 Task: Purchase a glass cleaner and plumbing tape from Amazon, and proceed to checkout.
Action: Mouse moved to (160, 57)
Screenshot: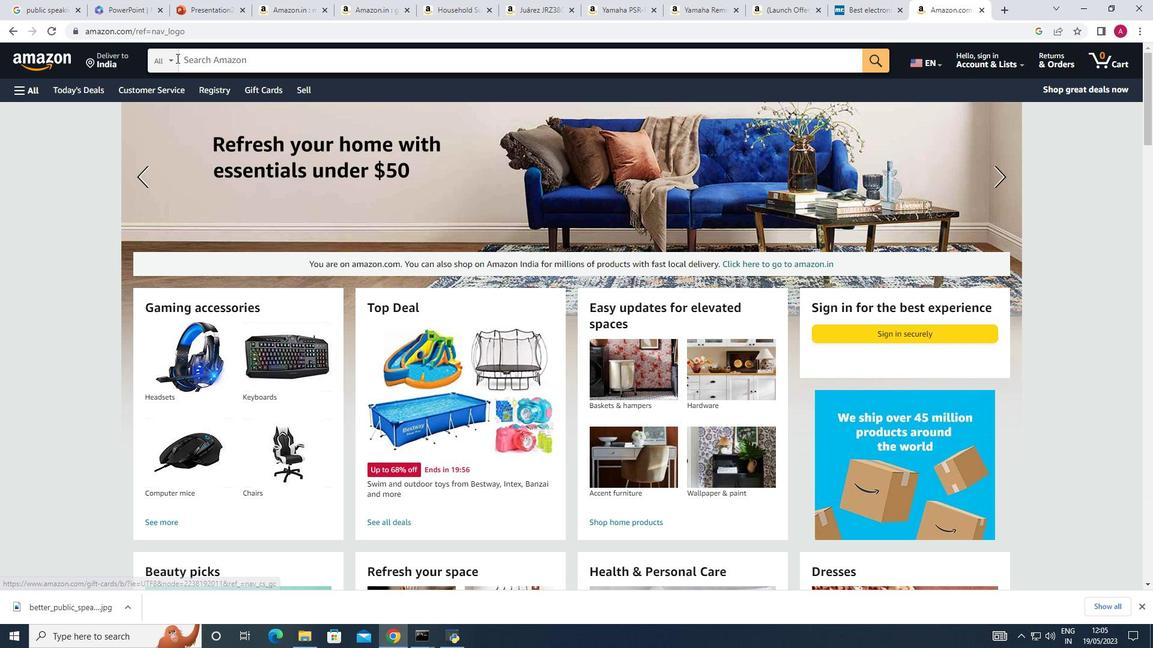 
Action: Mouse pressed left at (160, 57)
Screenshot: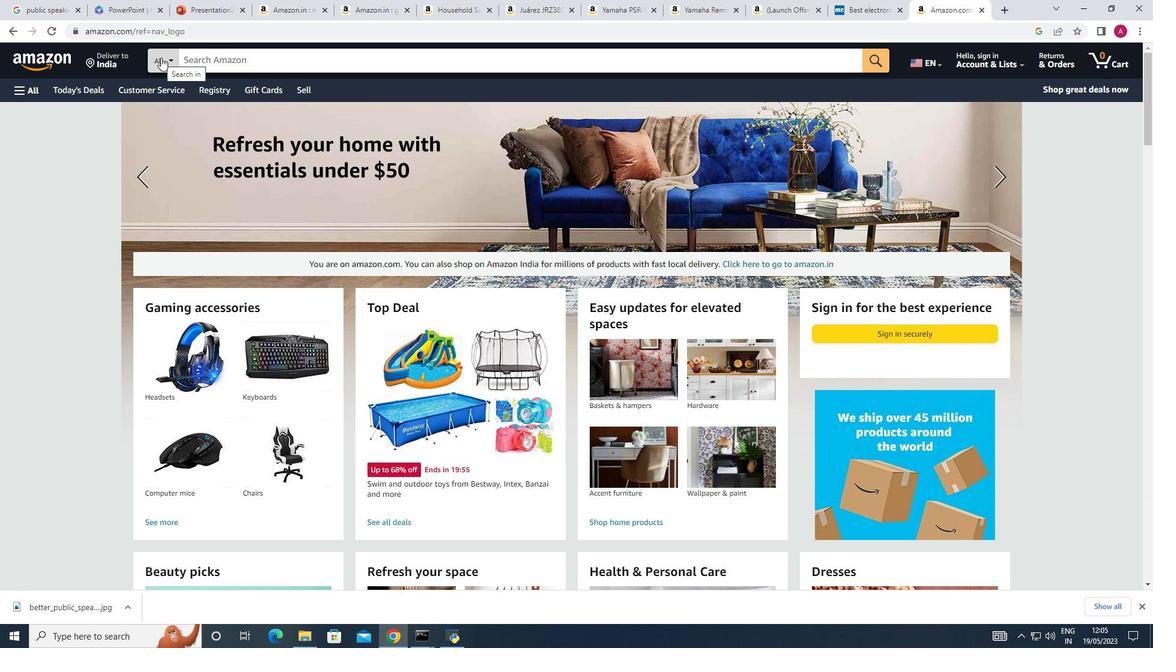 
Action: Mouse moved to (92, 144)
Screenshot: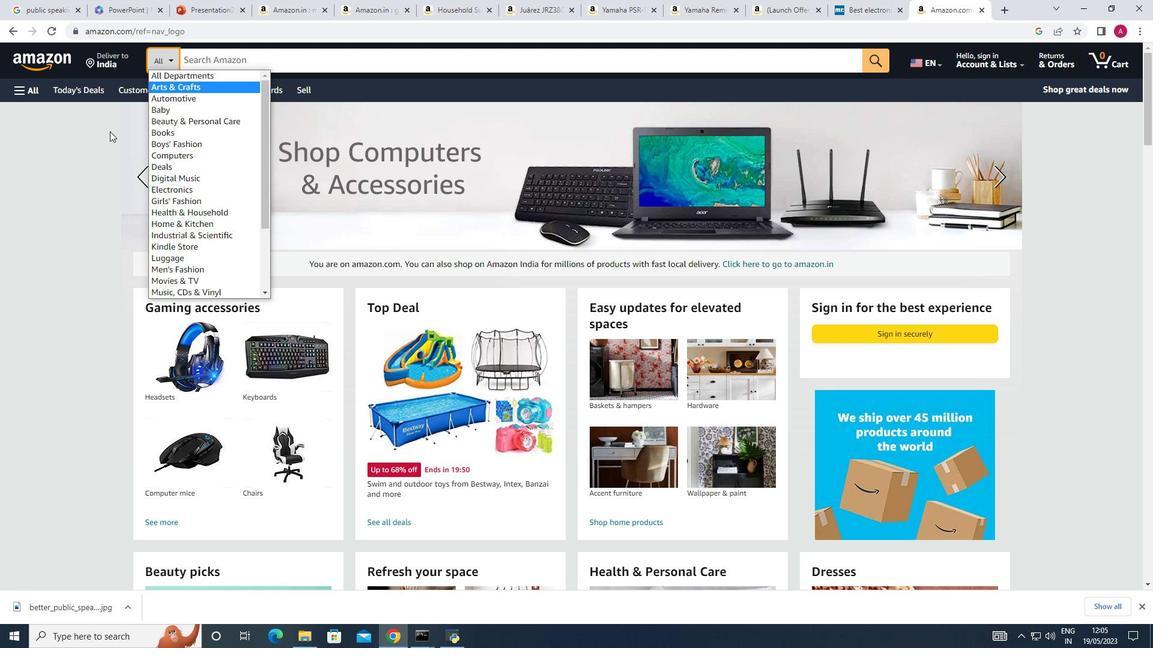 
Action: Mouse pressed left at (92, 144)
Screenshot: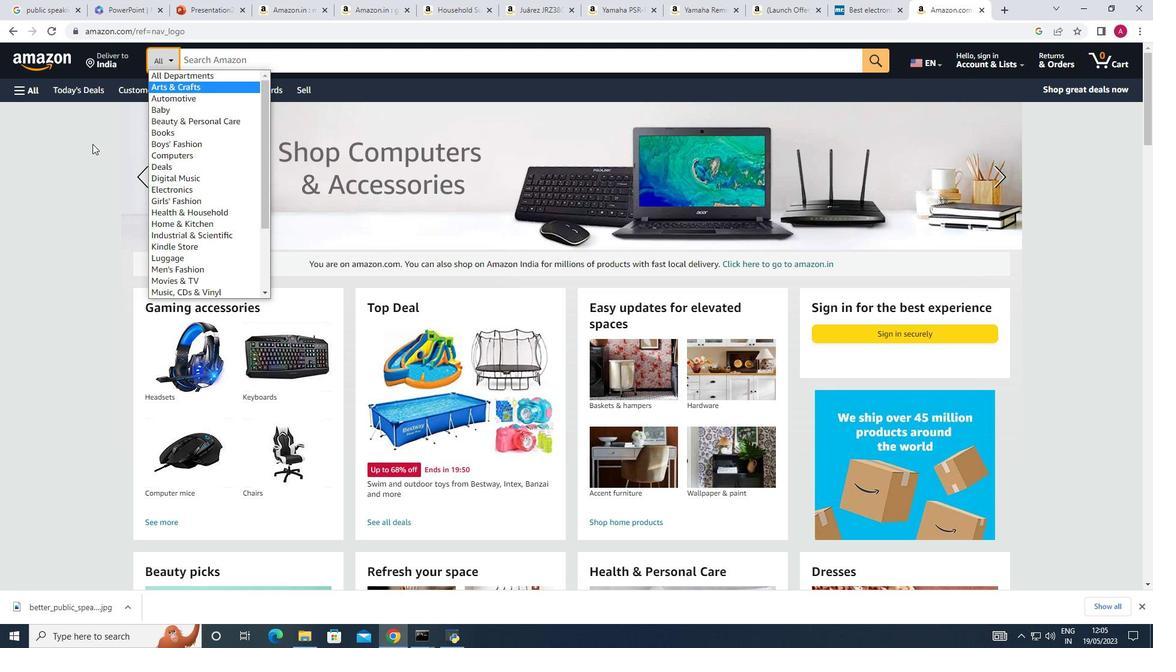 
Action: Mouse moved to (43, 90)
Screenshot: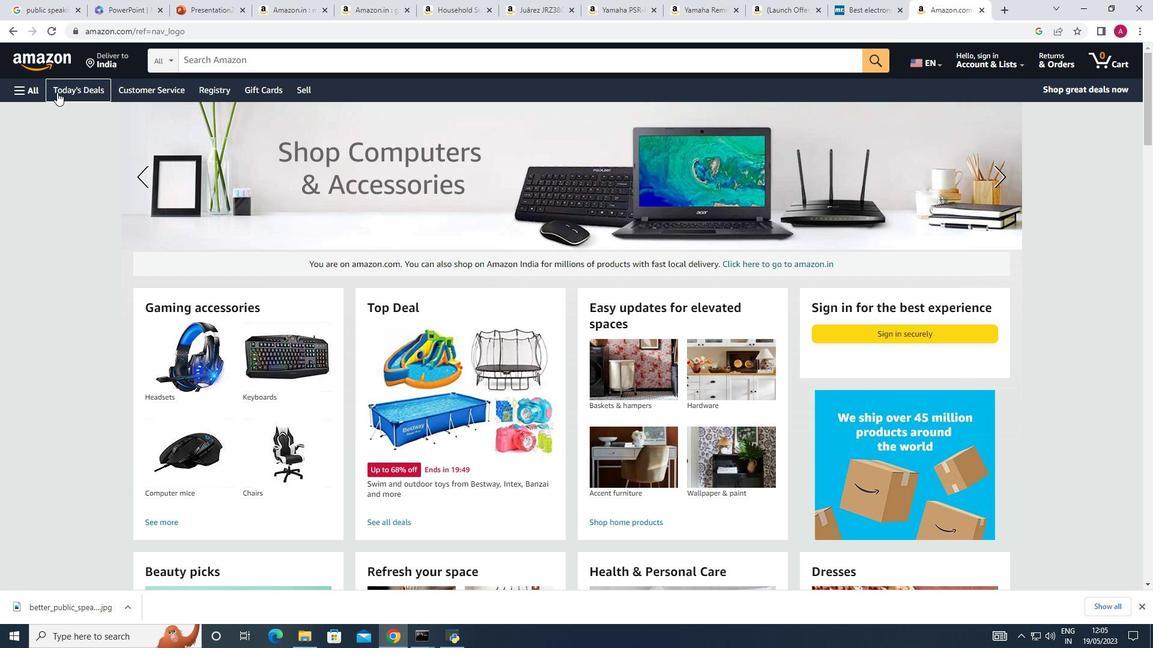 
Action: Mouse pressed left at (43, 90)
Screenshot: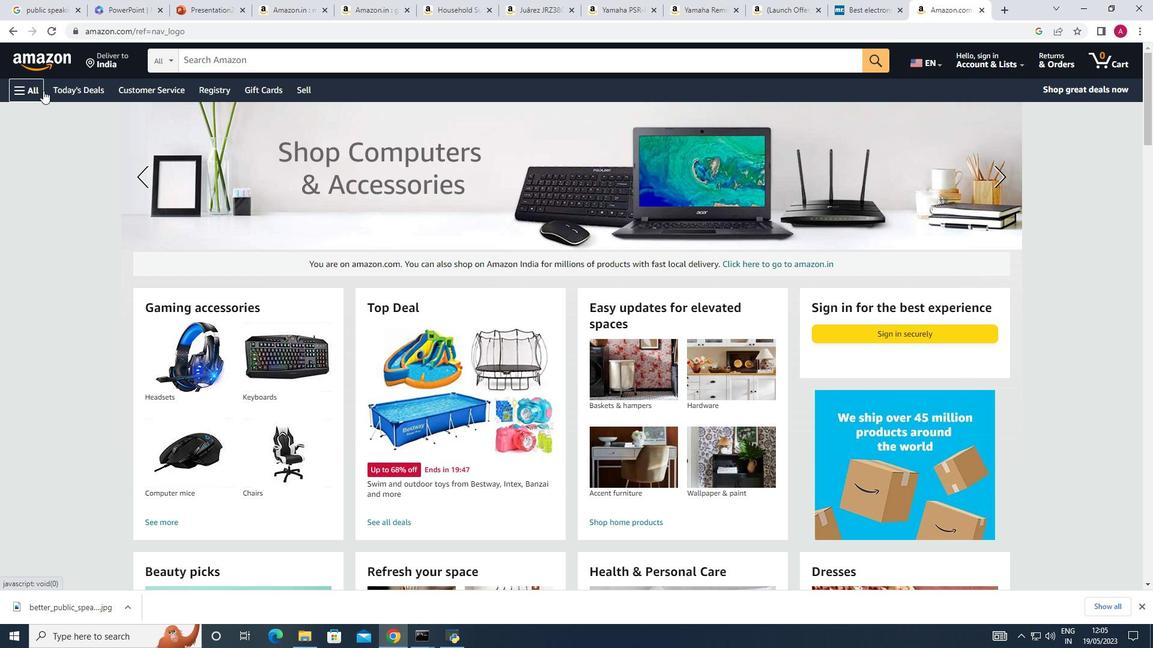 
Action: Mouse moved to (70, 276)
Screenshot: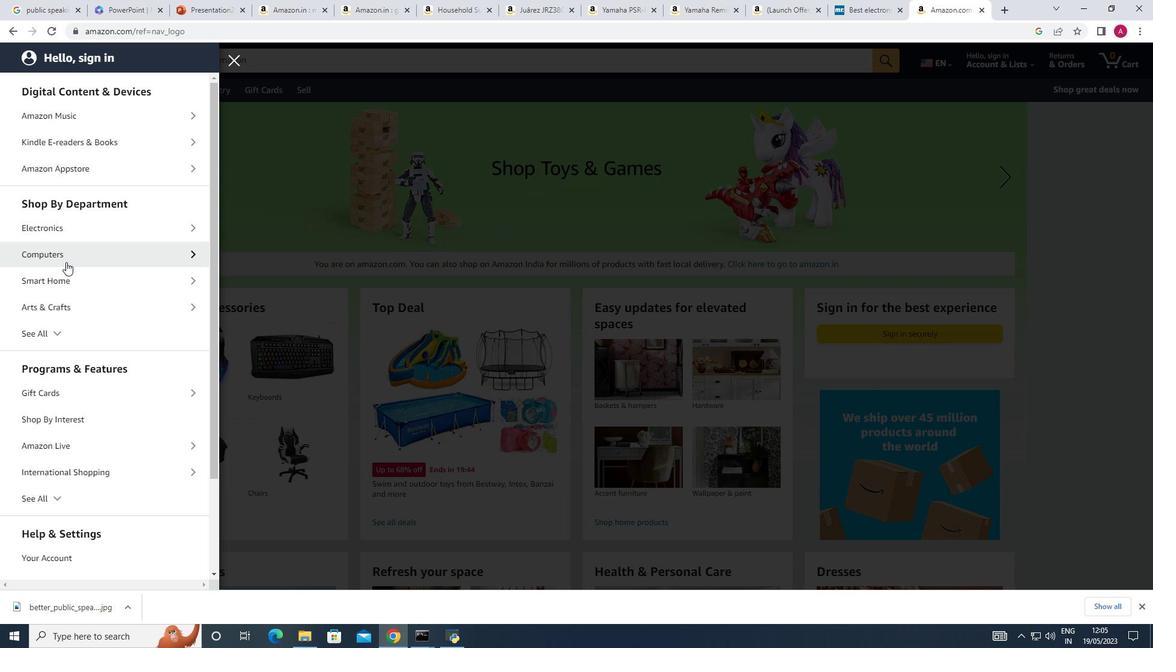 
Action: Mouse scrolled (70, 276) with delta (0, 0)
Screenshot: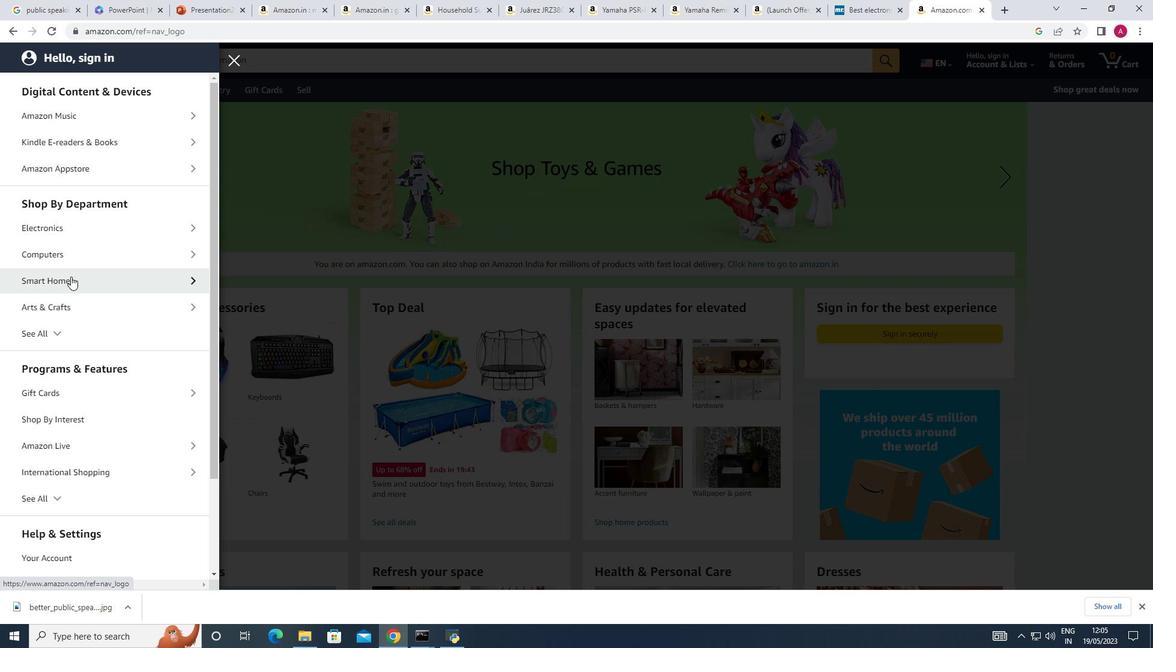 
Action: Mouse scrolled (70, 276) with delta (0, 0)
Screenshot: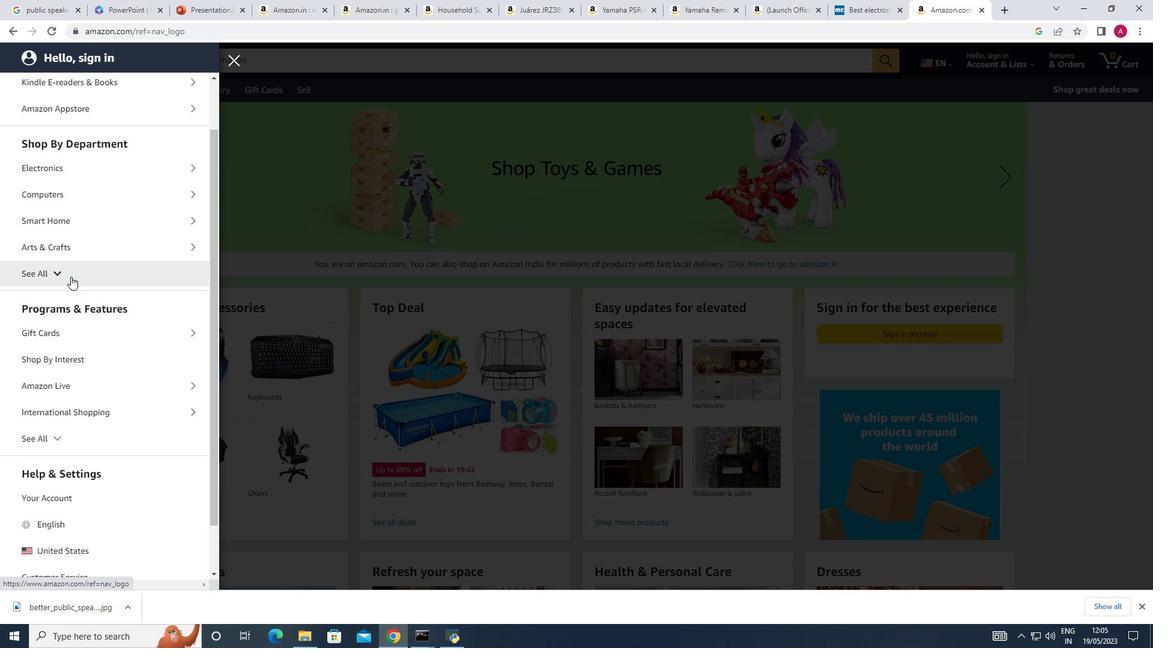 
Action: Mouse moved to (59, 220)
Screenshot: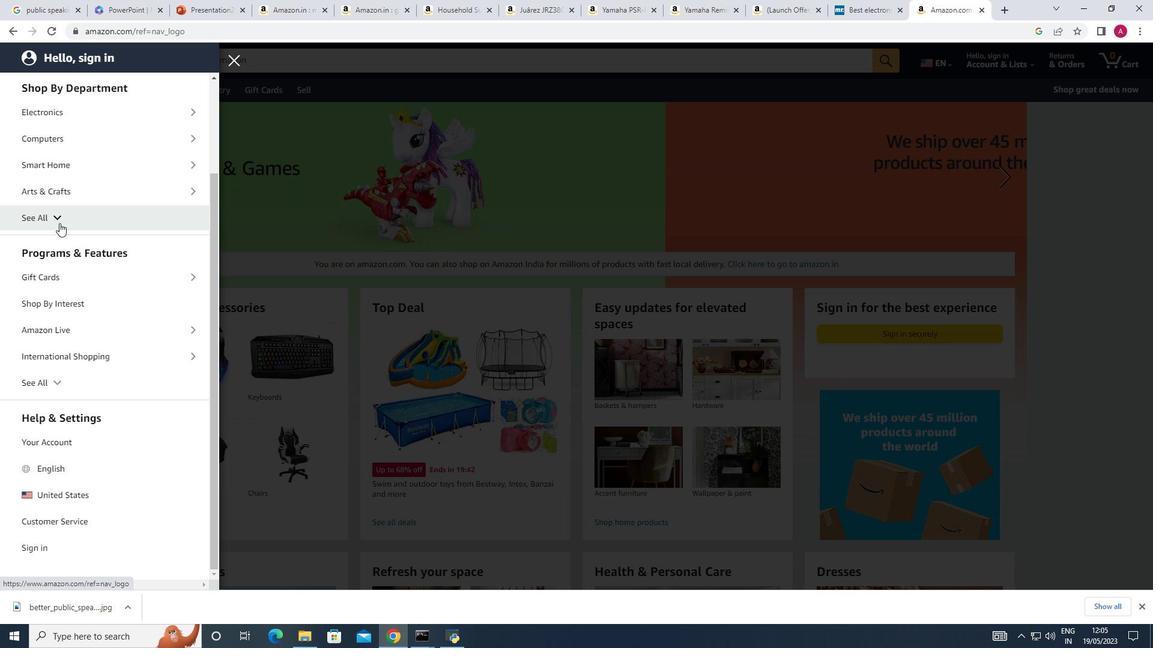 
Action: Mouse pressed left at (59, 220)
Screenshot: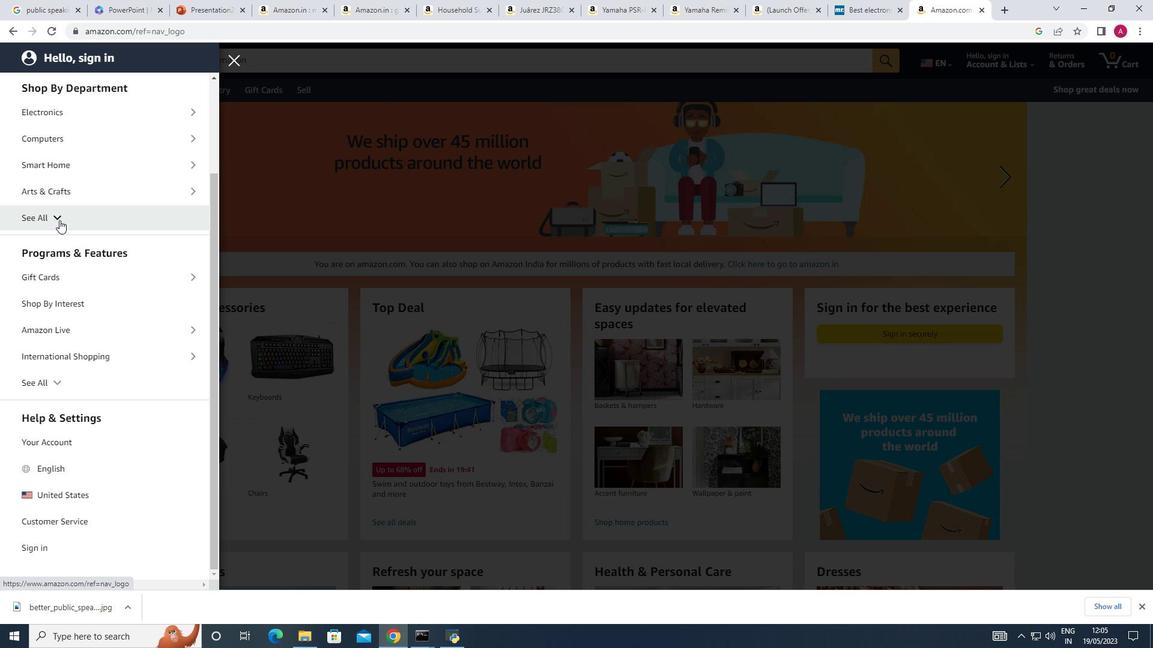 
Action: Mouse moved to (84, 297)
Screenshot: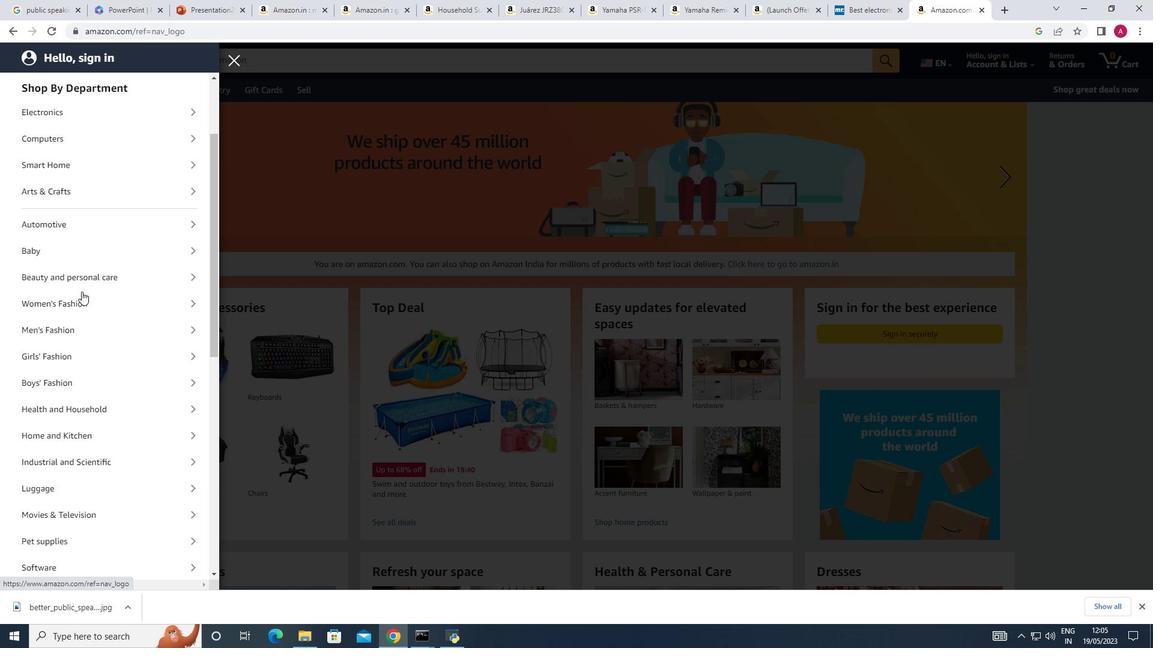 
Action: Mouse scrolled (84, 296) with delta (0, 0)
Screenshot: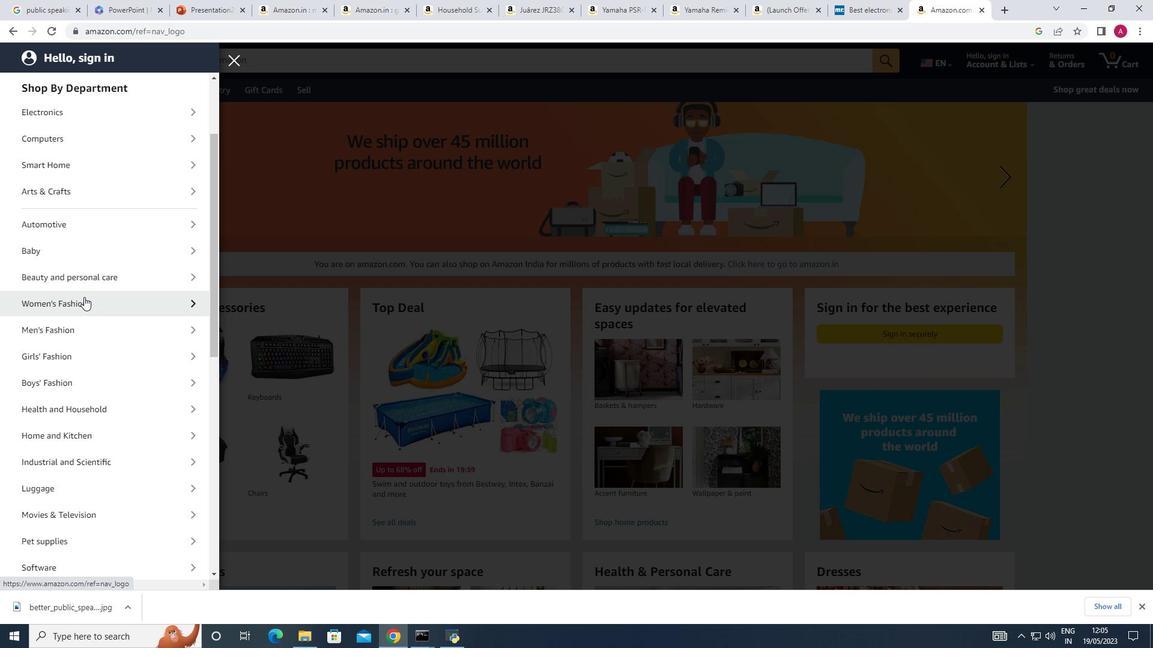 
Action: Mouse scrolled (84, 296) with delta (0, 0)
Screenshot: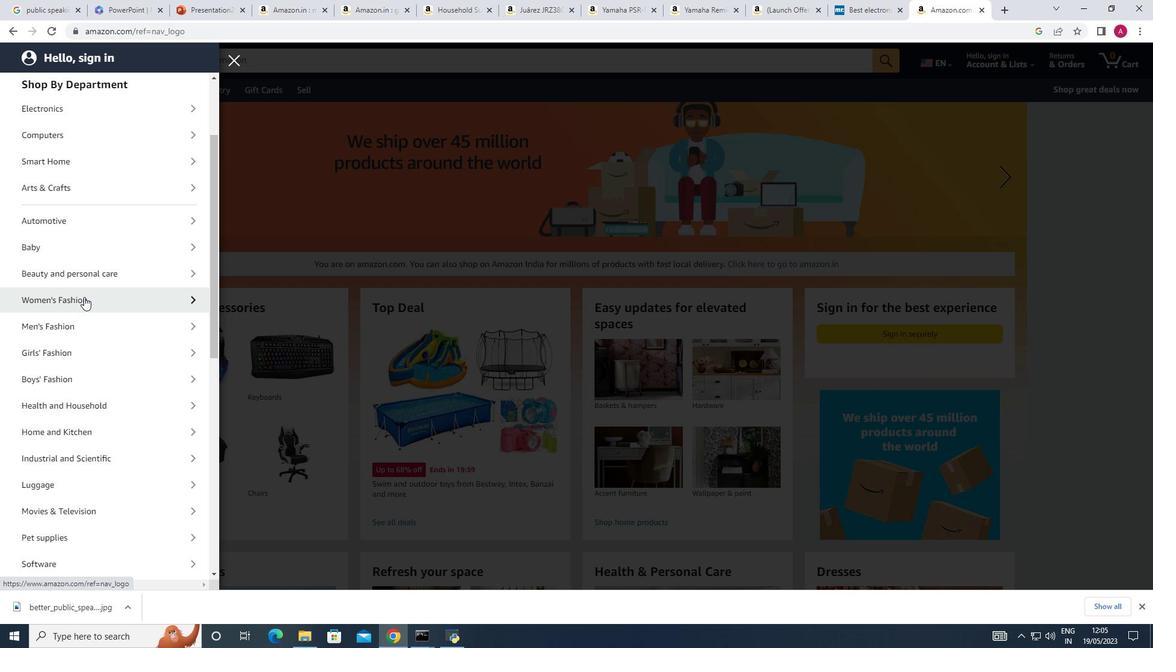 
Action: Mouse scrolled (84, 296) with delta (0, 0)
Screenshot: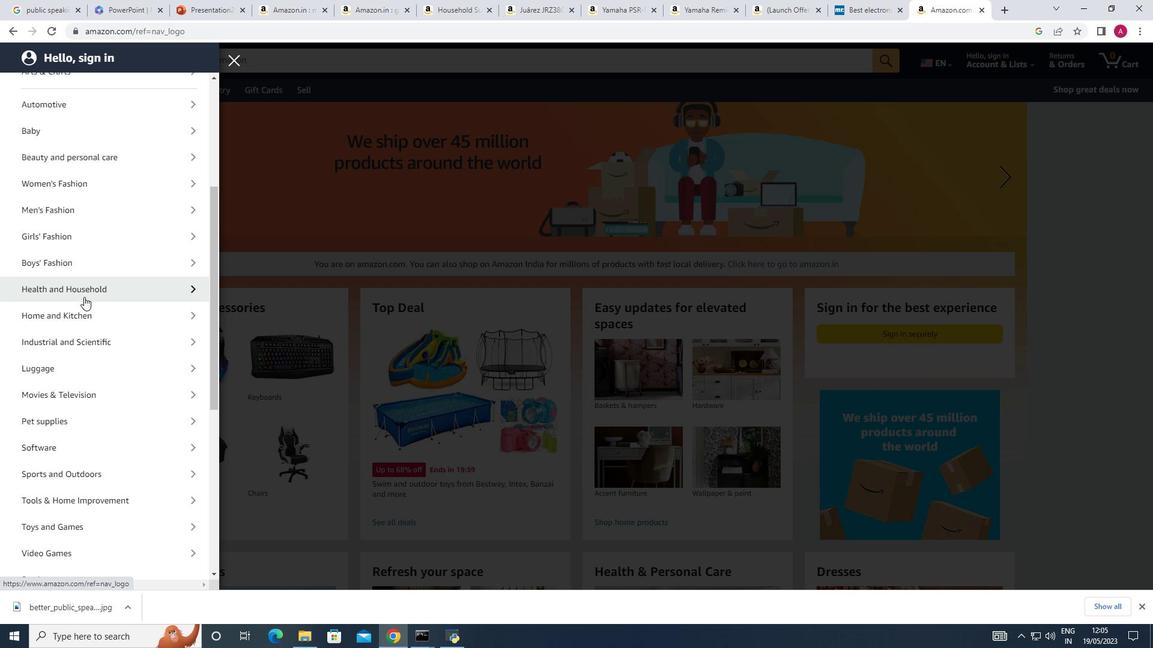 
Action: Mouse moved to (85, 231)
Screenshot: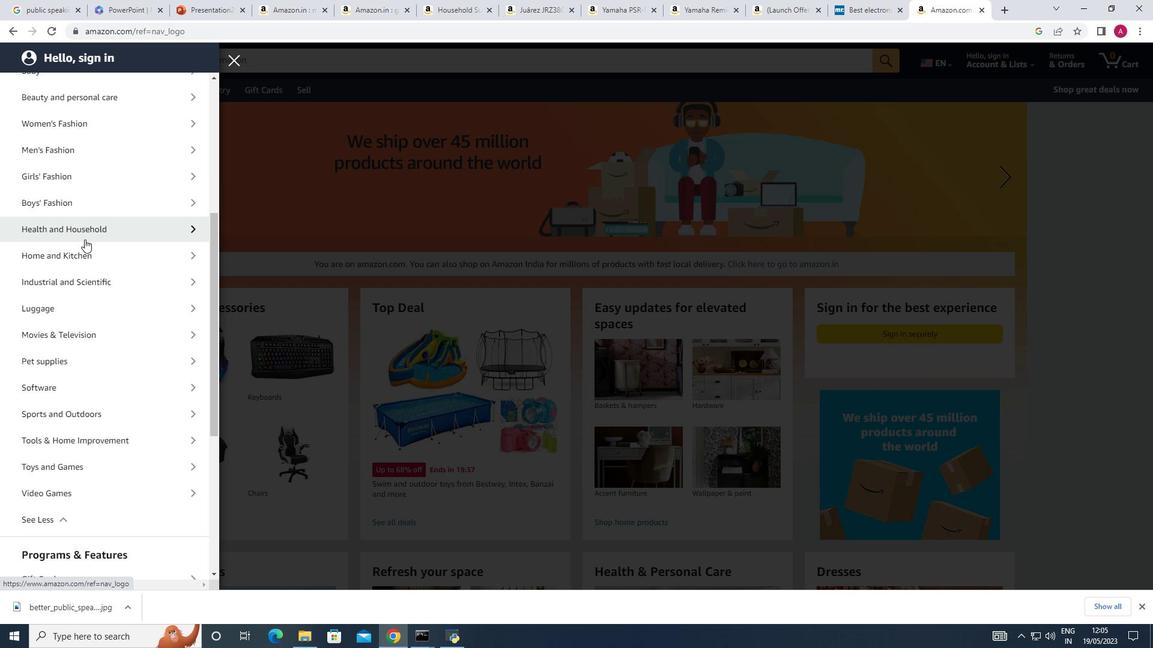 
Action: Mouse pressed left at (85, 231)
Screenshot: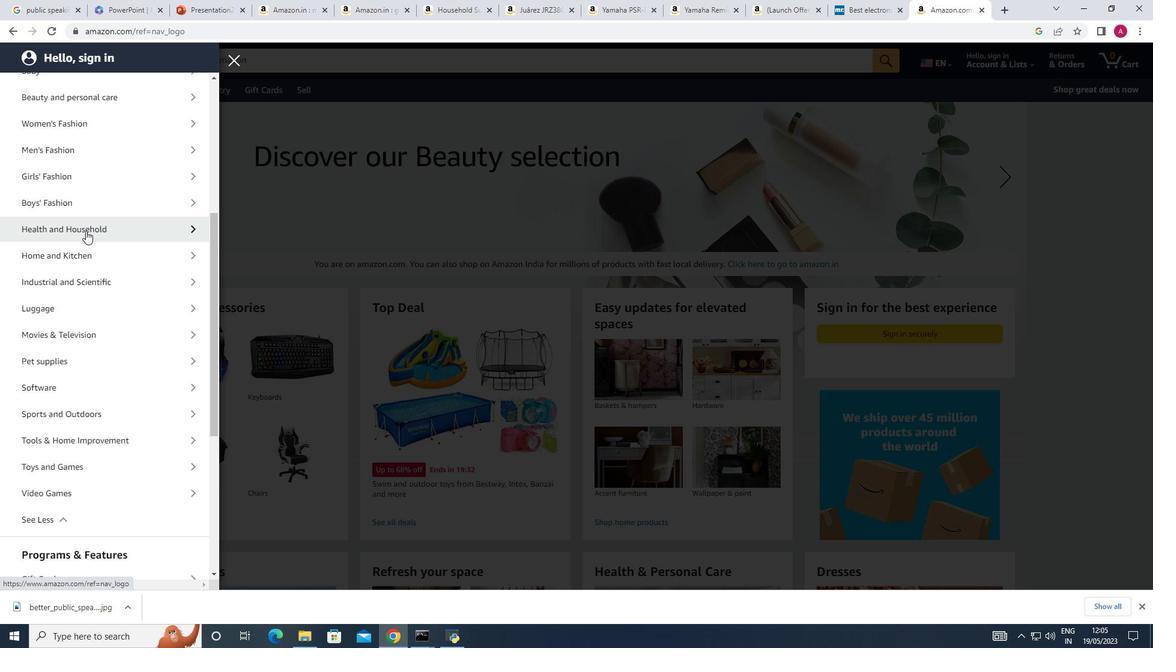 
Action: Mouse moved to (91, 192)
Screenshot: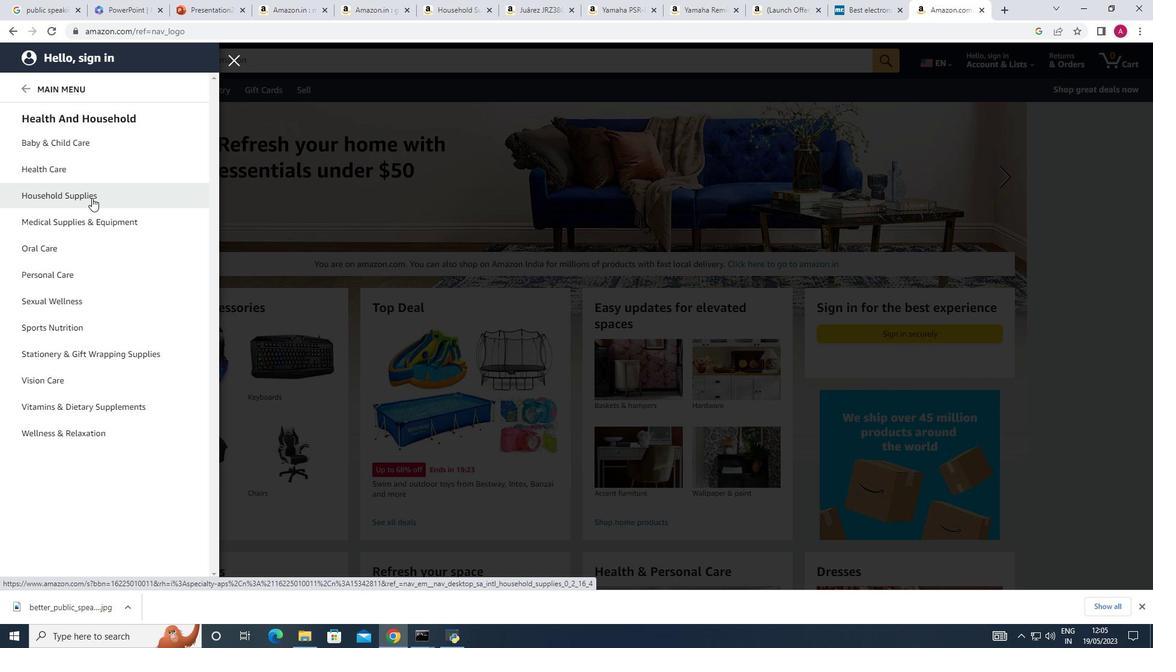 
Action: Mouse pressed left at (91, 192)
Screenshot: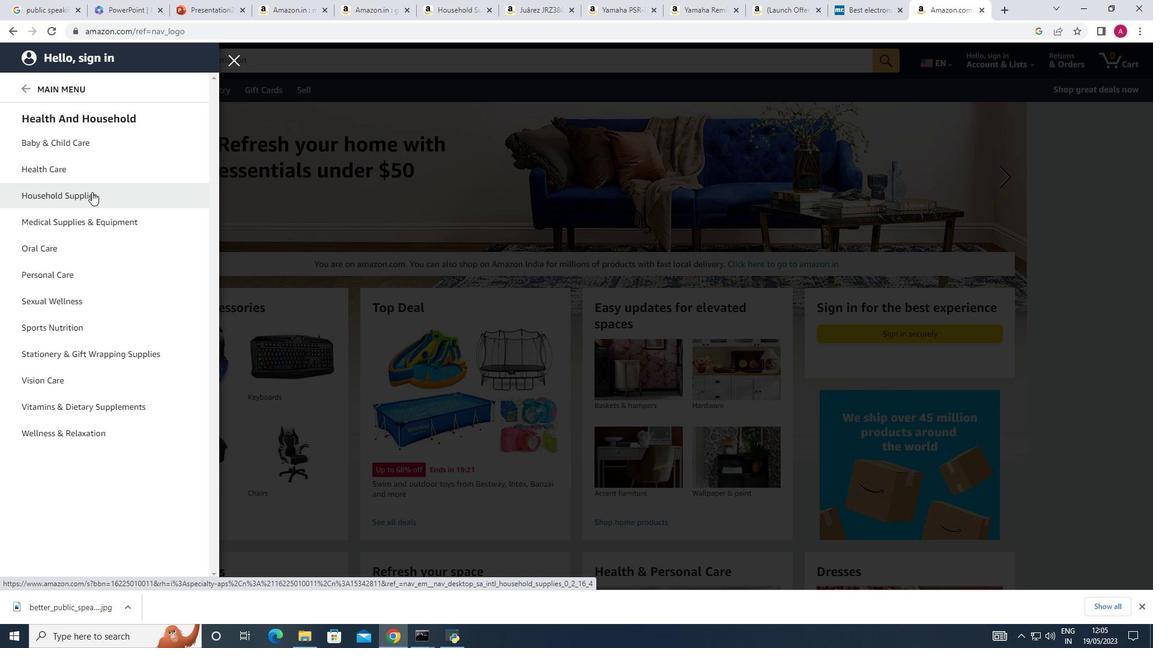 
Action: Mouse moved to (87, 212)
Screenshot: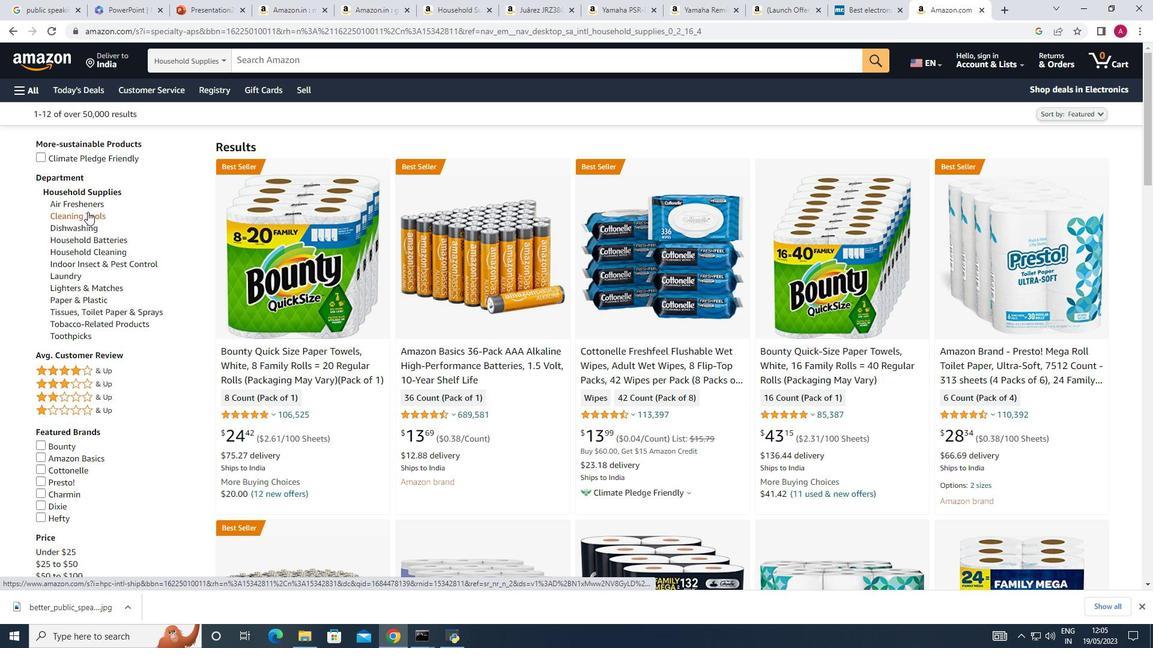 
Action: Mouse pressed left at (87, 212)
Screenshot: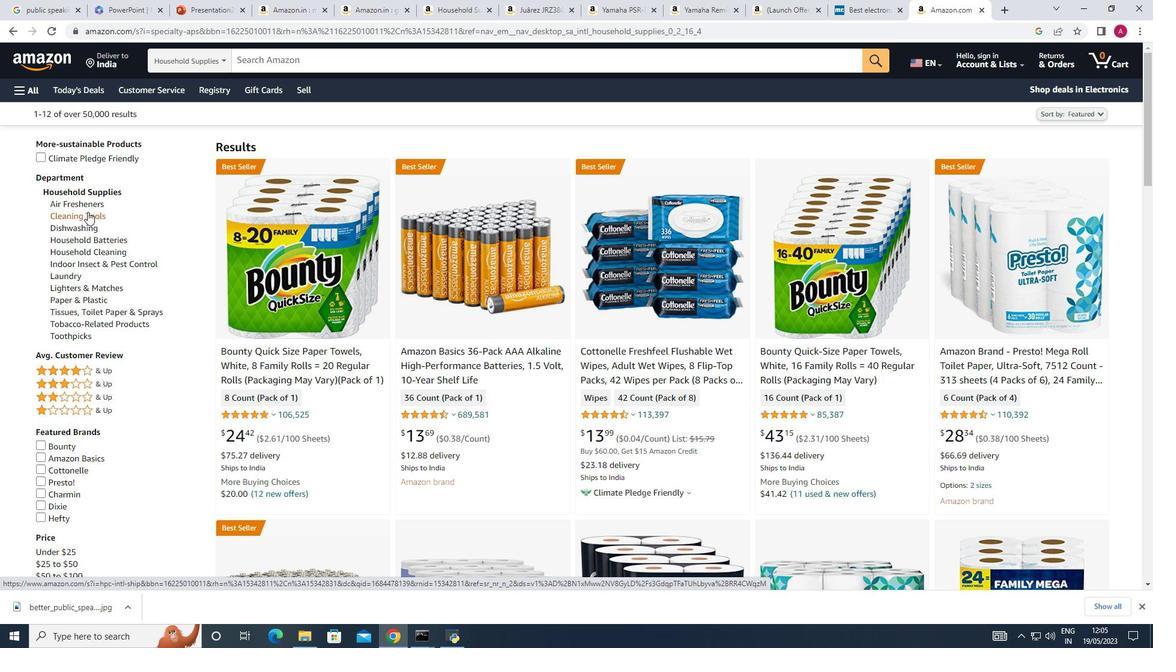 
Action: Mouse moved to (587, 321)
Screenshot: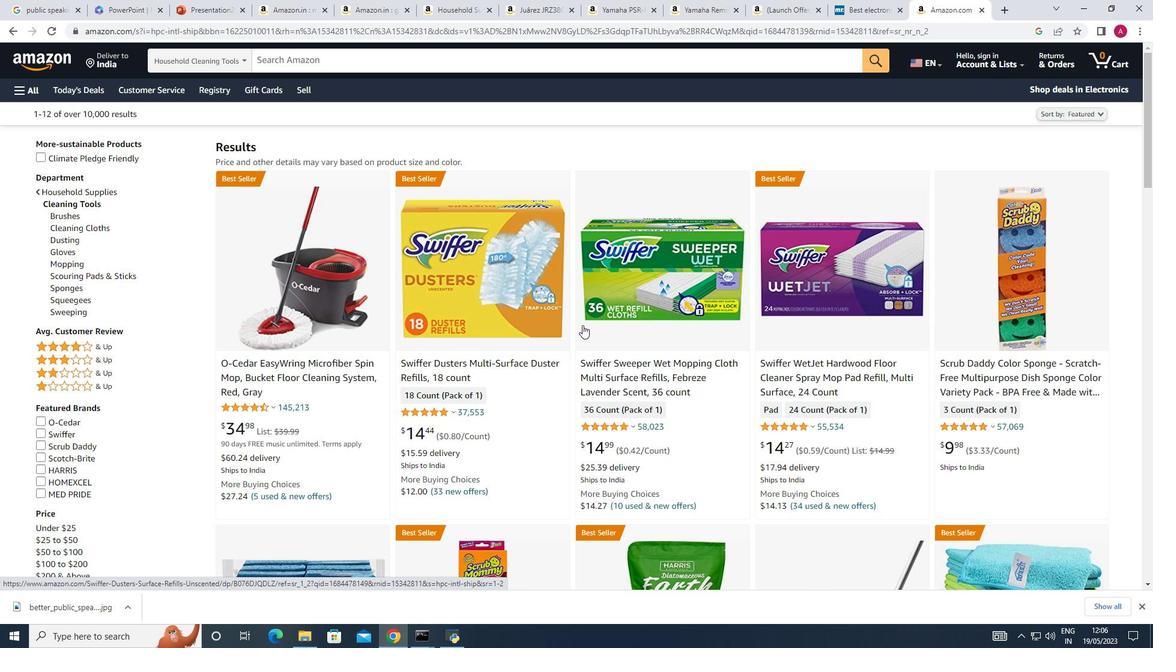 
Action: Mouse scrolled (587, 320) with delta (0, 0)
Screenshot: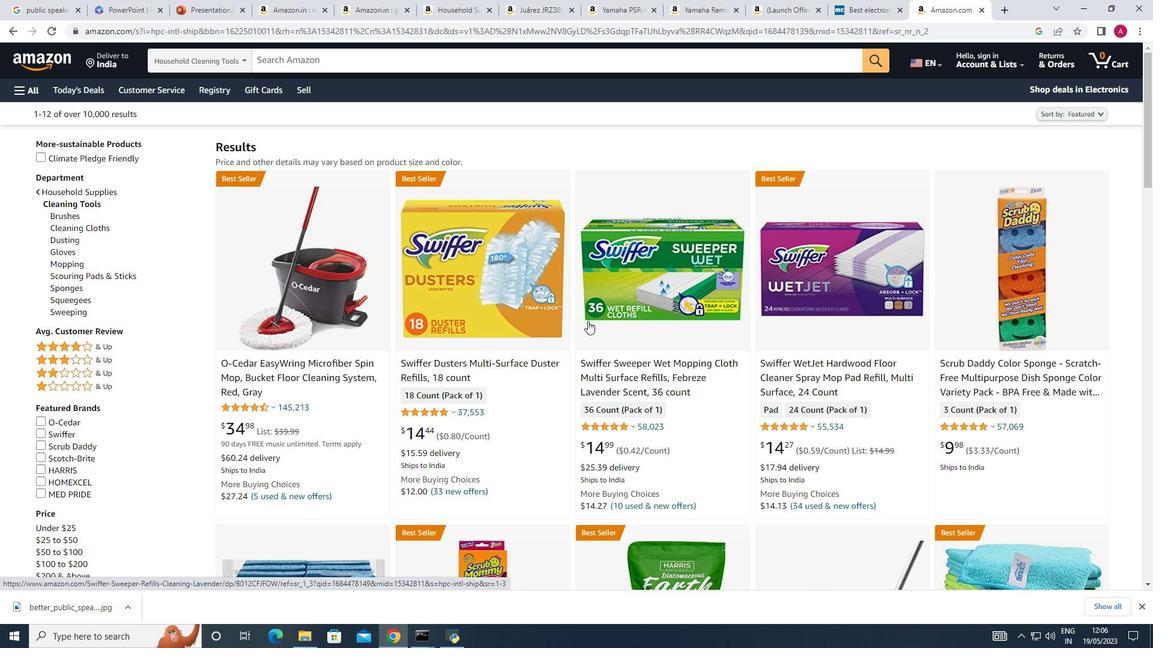 
Action: Mouse scrolled (587, 320) with delta (0, 0)
Screenshot: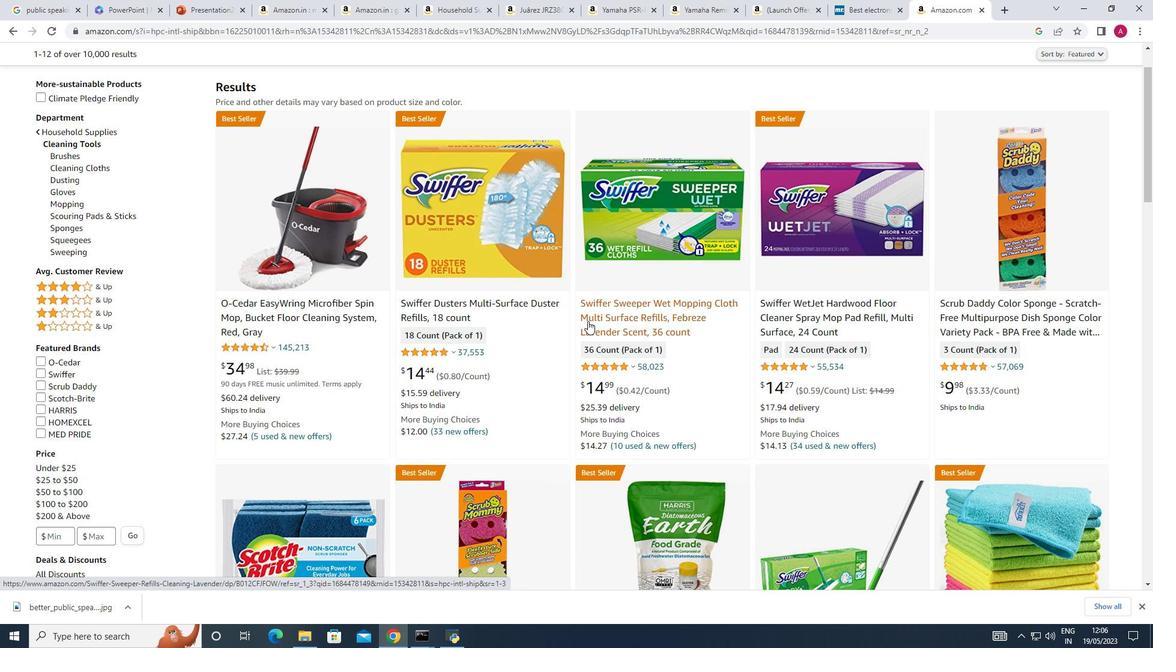 
Action: Mouse scrolled (587, 320) with delta (0, 0)
Screenshot: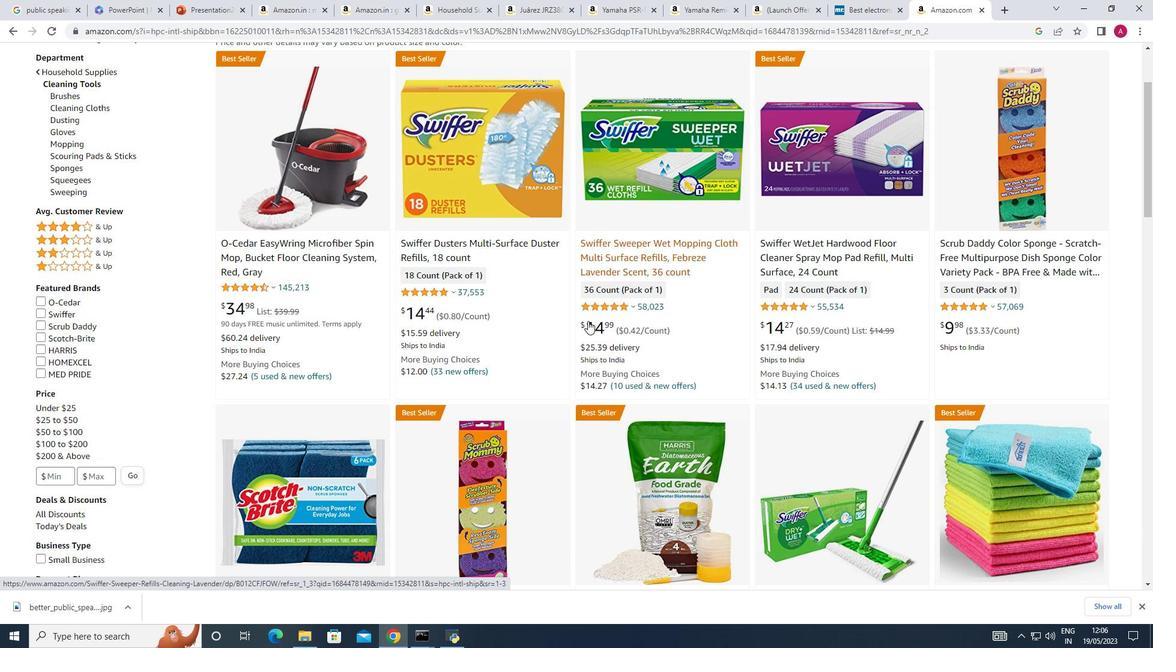 
Action: Mouse scrolled (587, 320) with delta (0, 0)
Screenshot: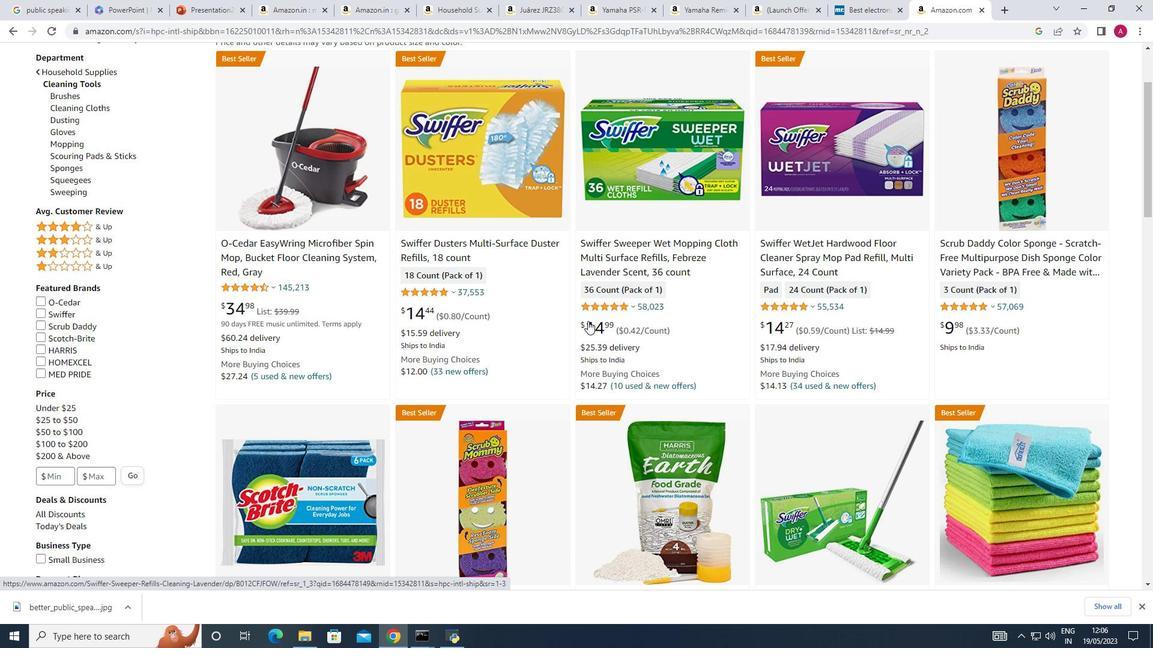 
Action: Mouse scrolled (587, 320) with delta (0, 0)
Screenshot: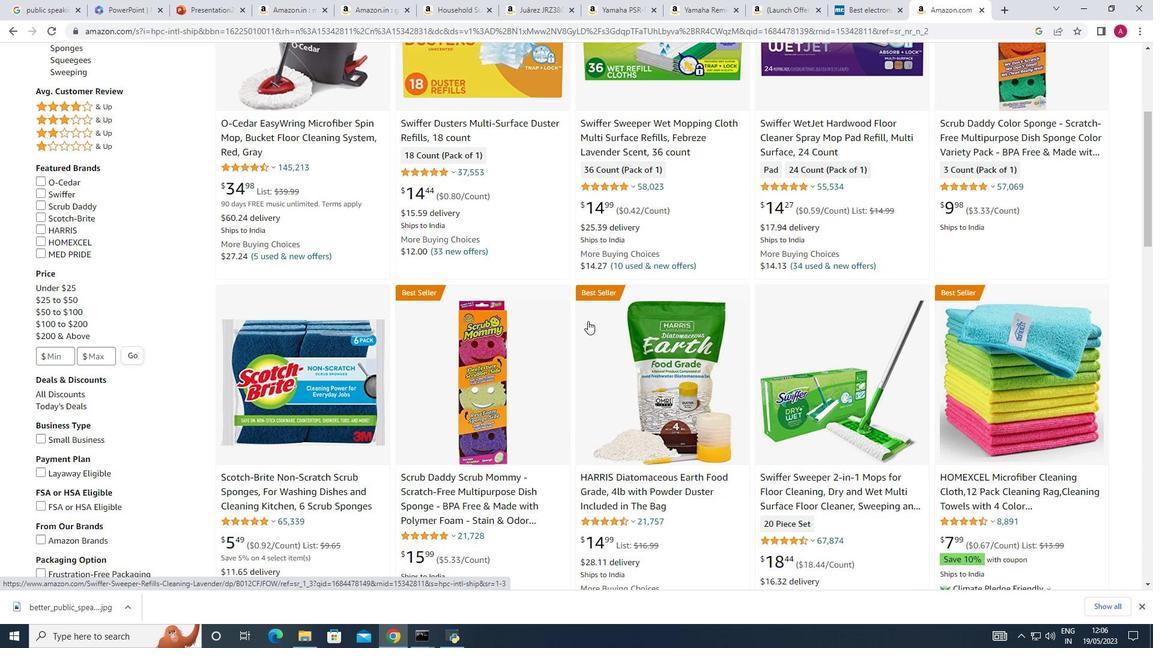 
Action: Mouse scrolled (587, 320) with delta (0, 0)
Screenshot: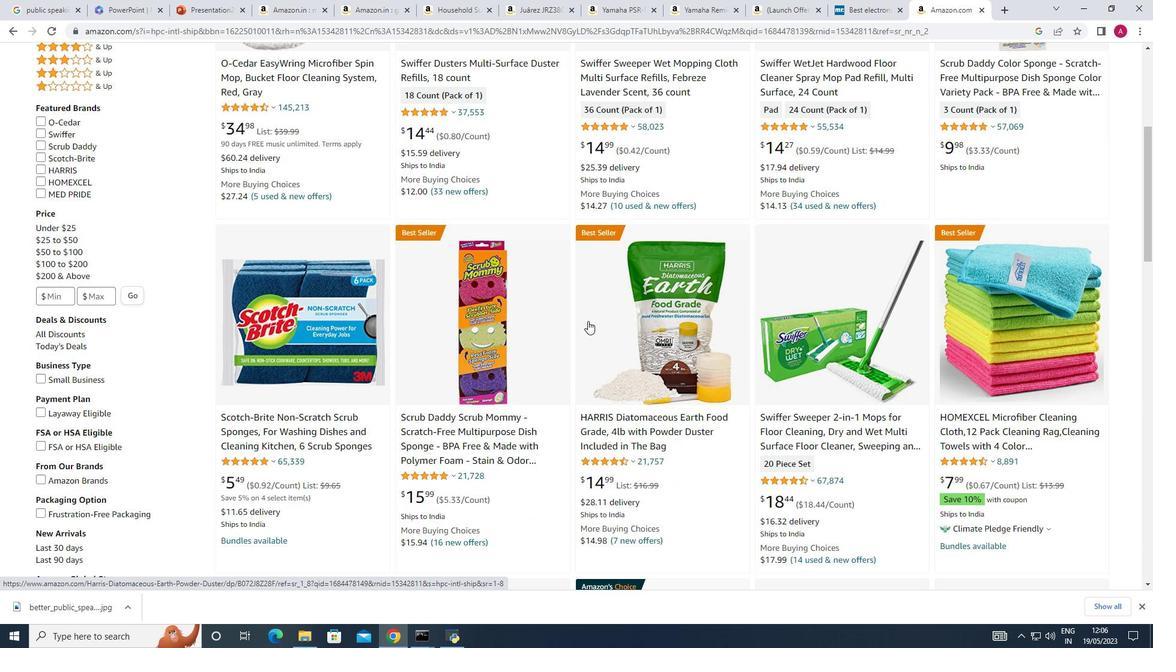 
Action: Mouse scrolled (587, 320) with delta (0, 0)
Screenshot: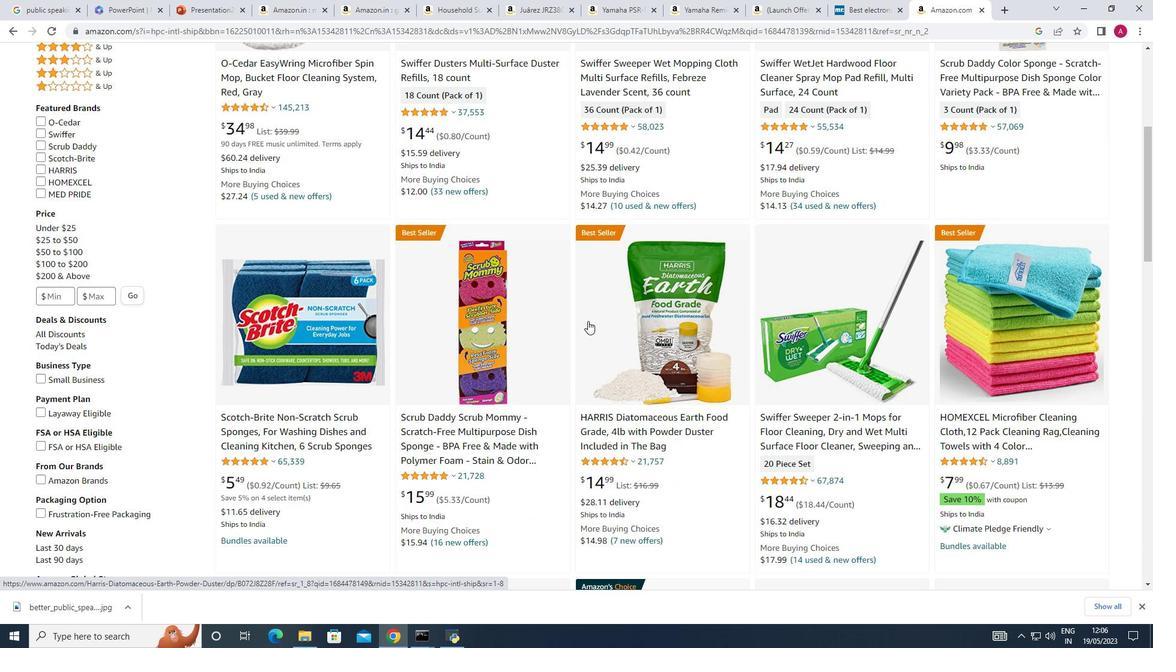 
Action: Mouse scrolled (587, 320) with delta (0, 0)
Screenshot: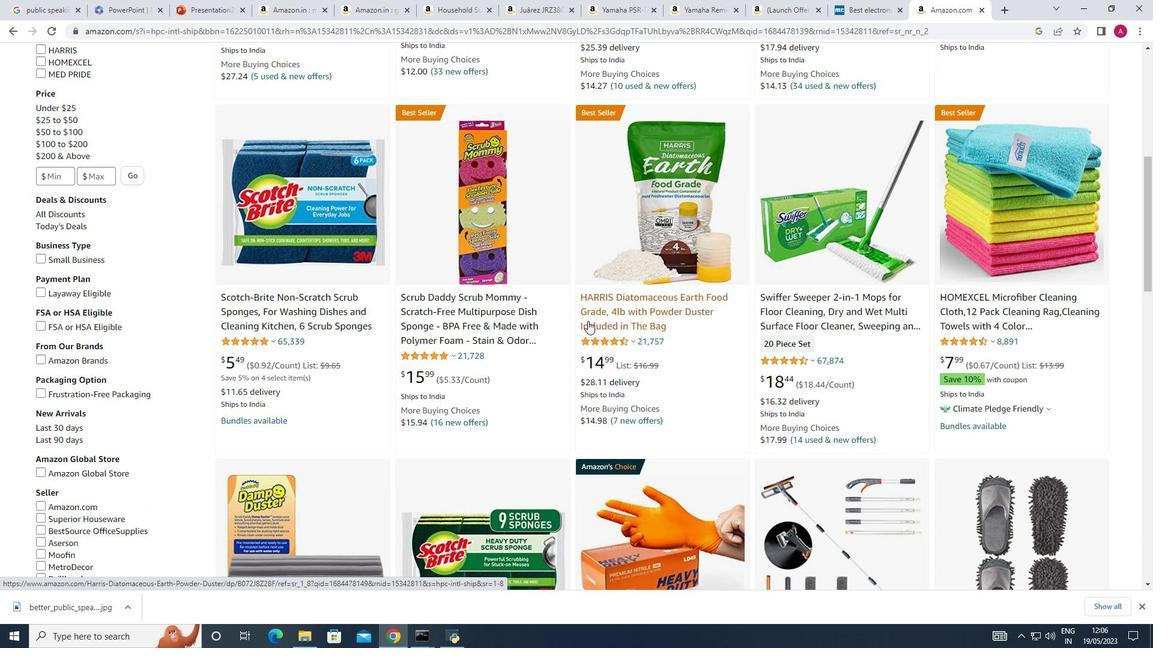 
Action: Mouse scrolled (587, 320) with delta (0, 0)
Screenshot: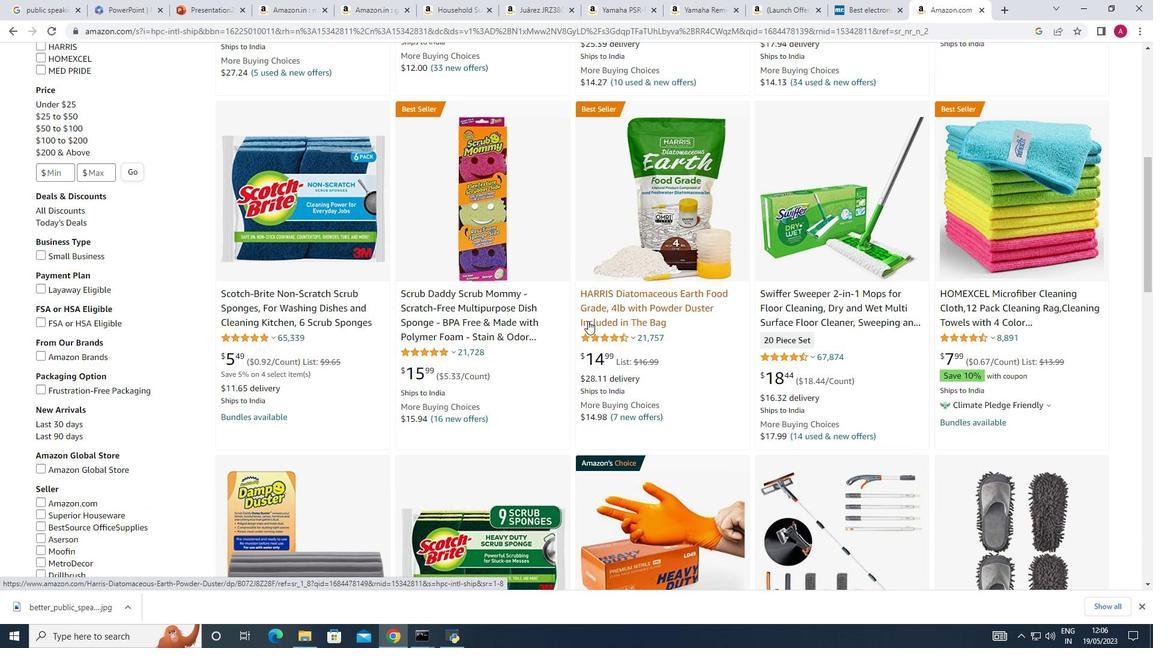 
Action: Mouse scrolled (587, 320) with delta (0, 0)
Screenshot: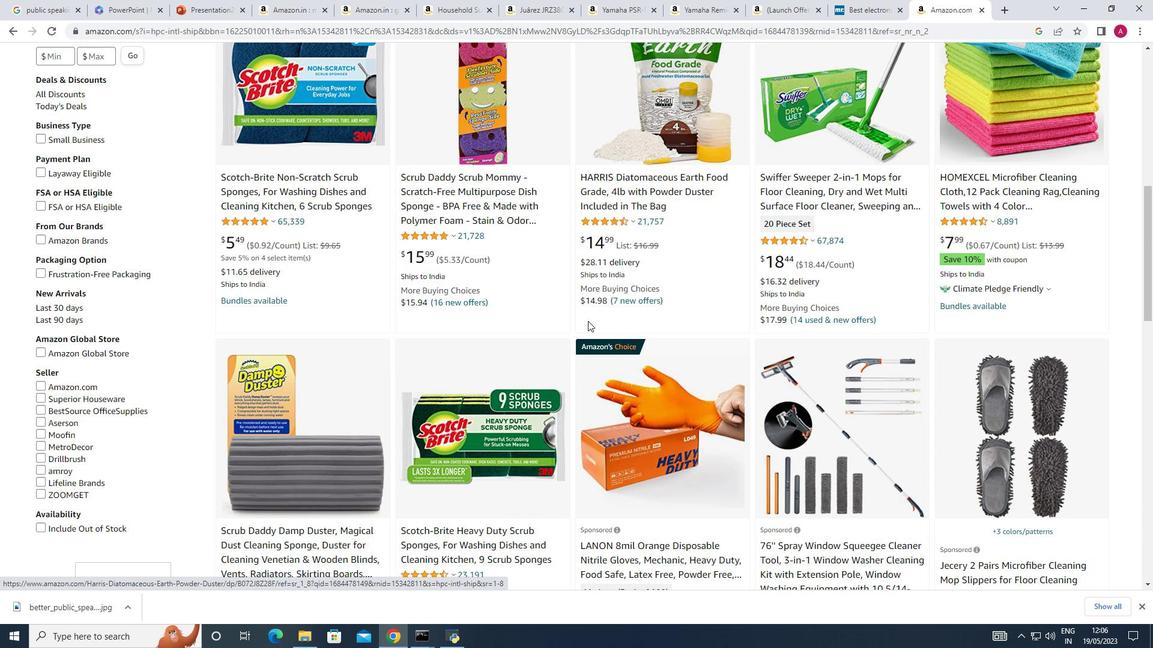 
Action: Mouse scrolled (587, 320) with delta (0, 0)
Screenshot: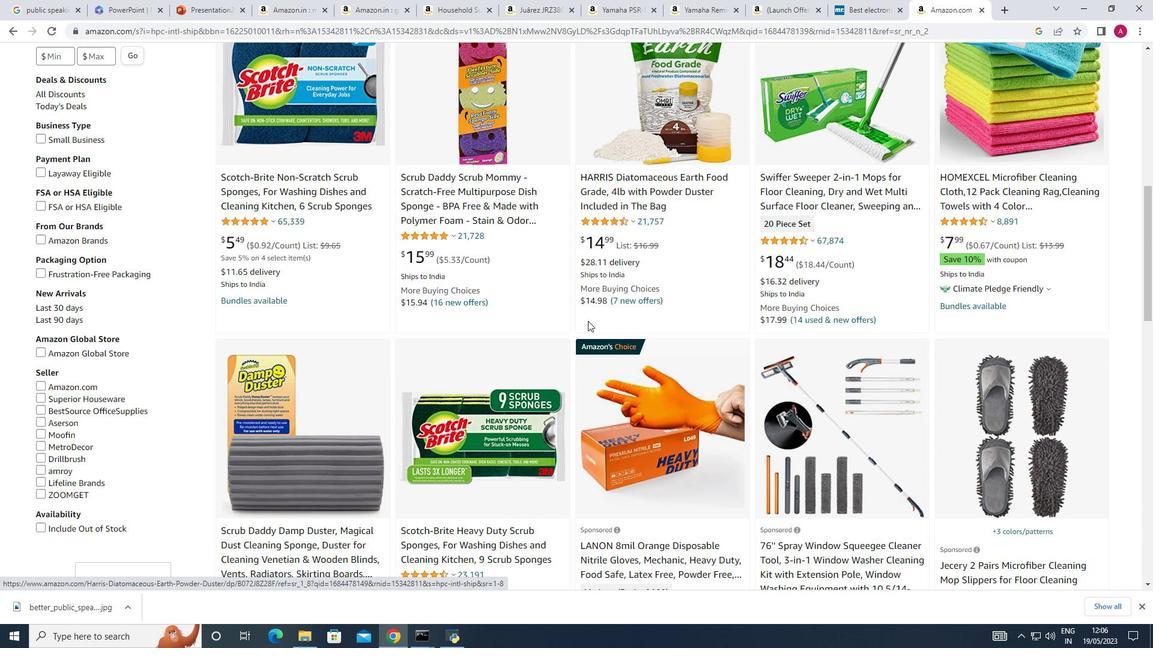 
Action: Mouse scrolled (587, 320) with delta (0, 0)
Screenshot: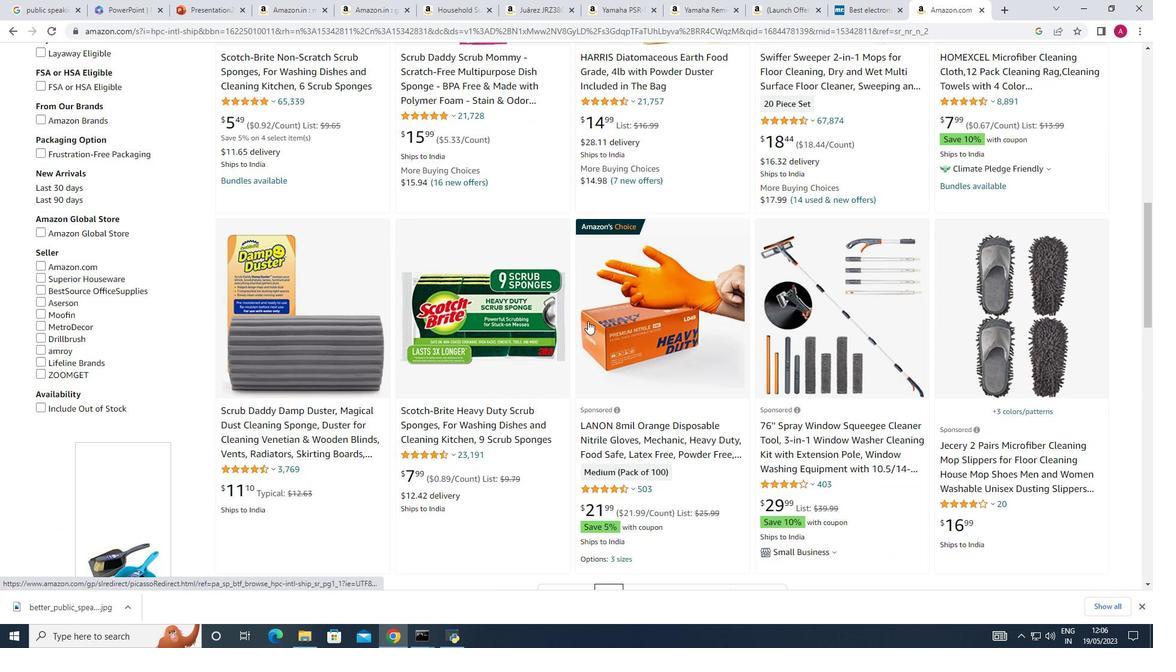 
Action: Mouse scrolled (587, 320) with delta (0, 0)
Screenshot: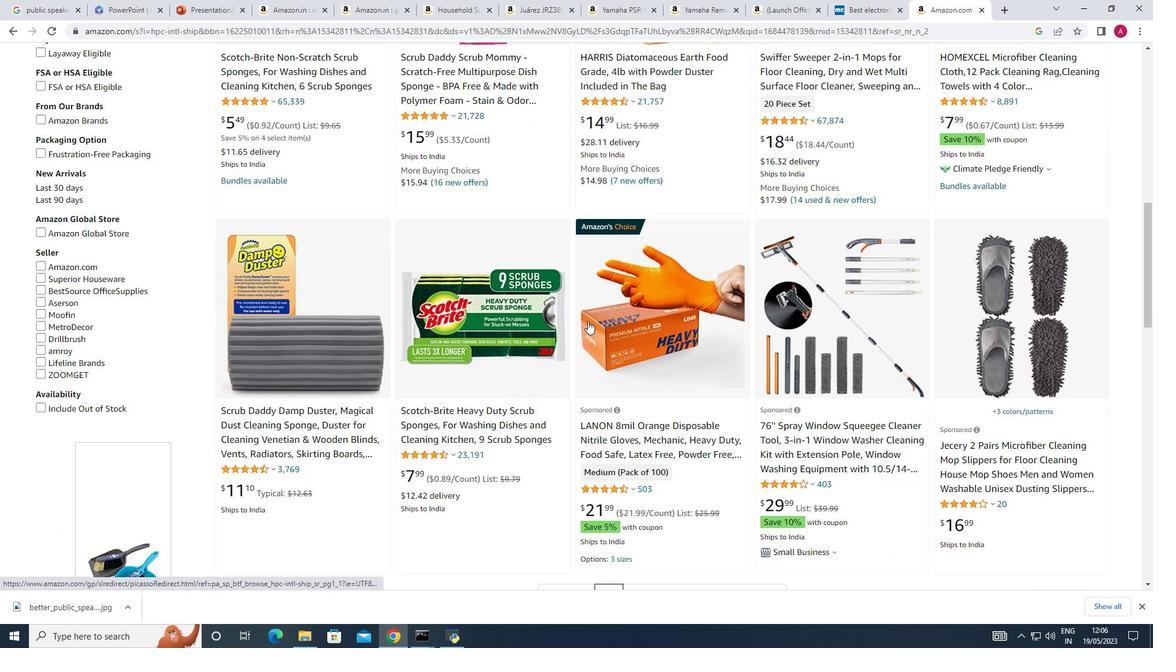 
Action: Mouse scrolled (587, 320) with delta (0, 0)
Screenshot: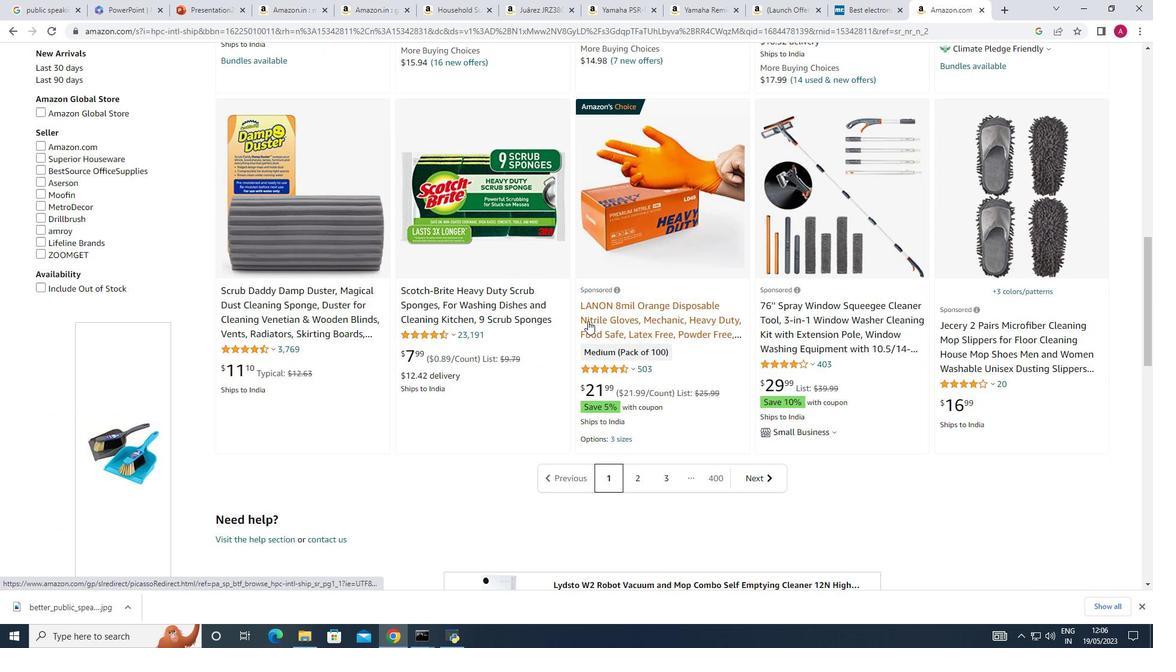 
Action: Mouse scrolled (587, 320) with delta (0, 0)
Screenshot: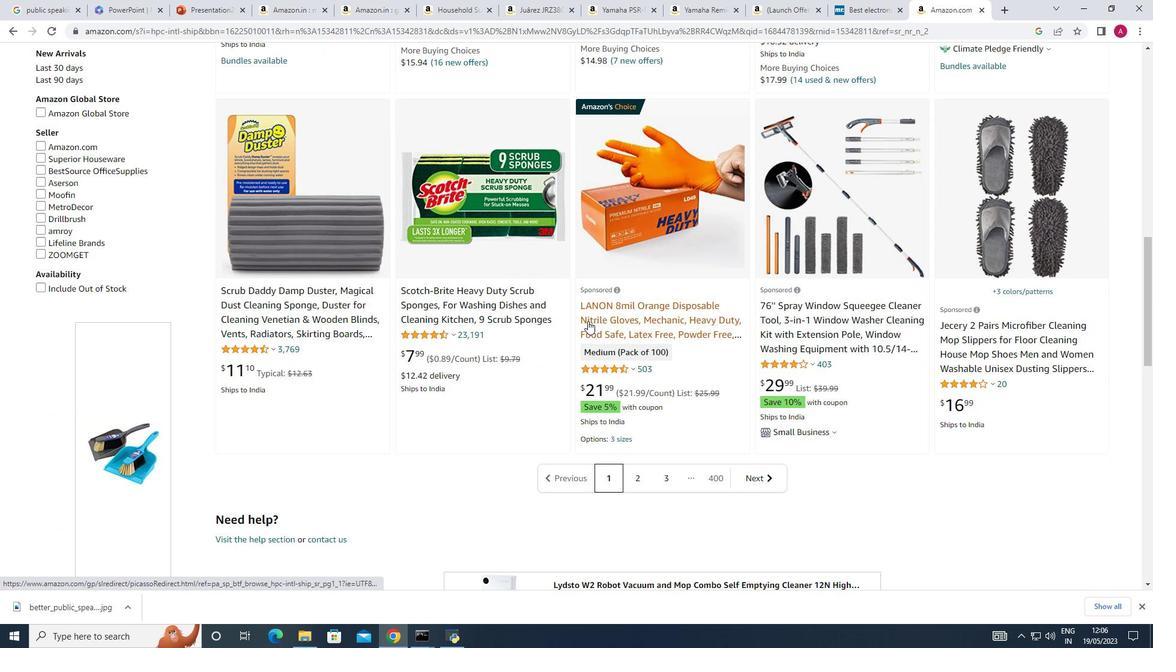 
Action: Mouse moved to (640, 359)
Screenshot: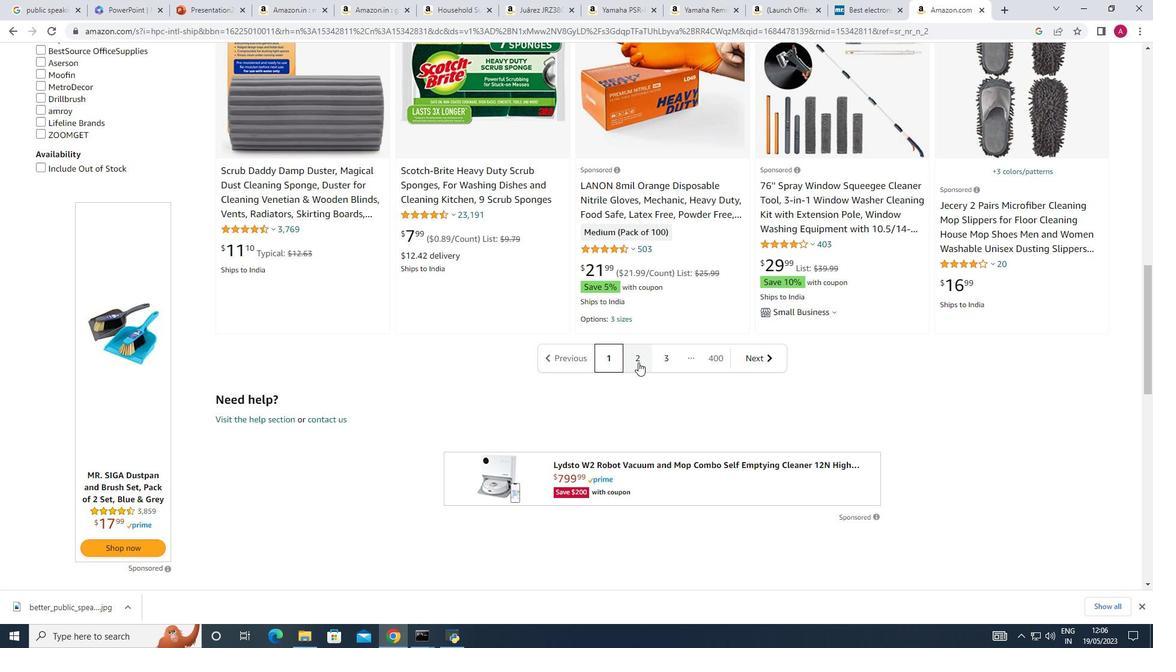 
Action: Mouse pressed left at (640, 359)
Screenshot: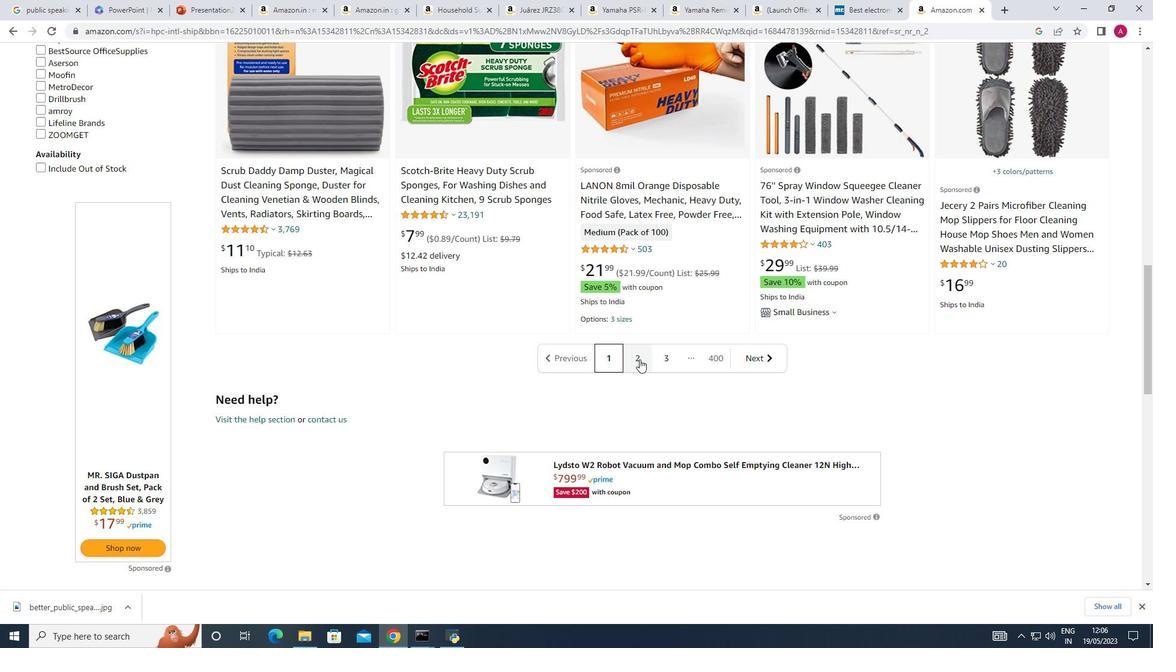
Action: Mouse moved to (610, 293)
Screenshot: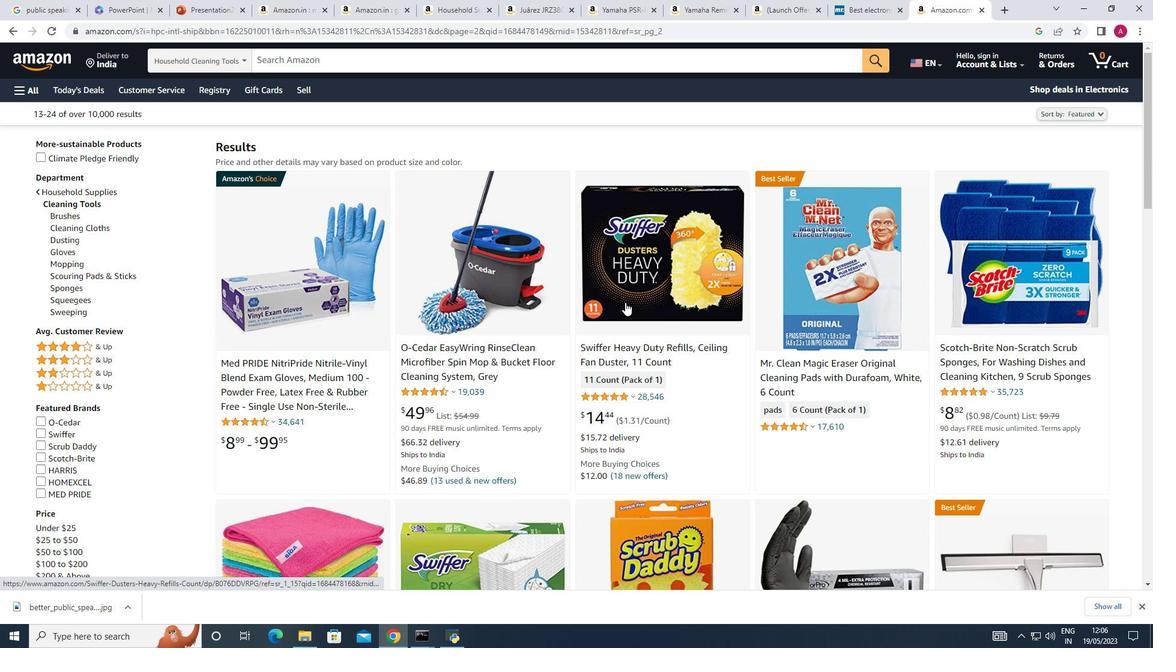 
Action: Mouse scrolled (610, 293) with delta (0, 0)
Screenshot: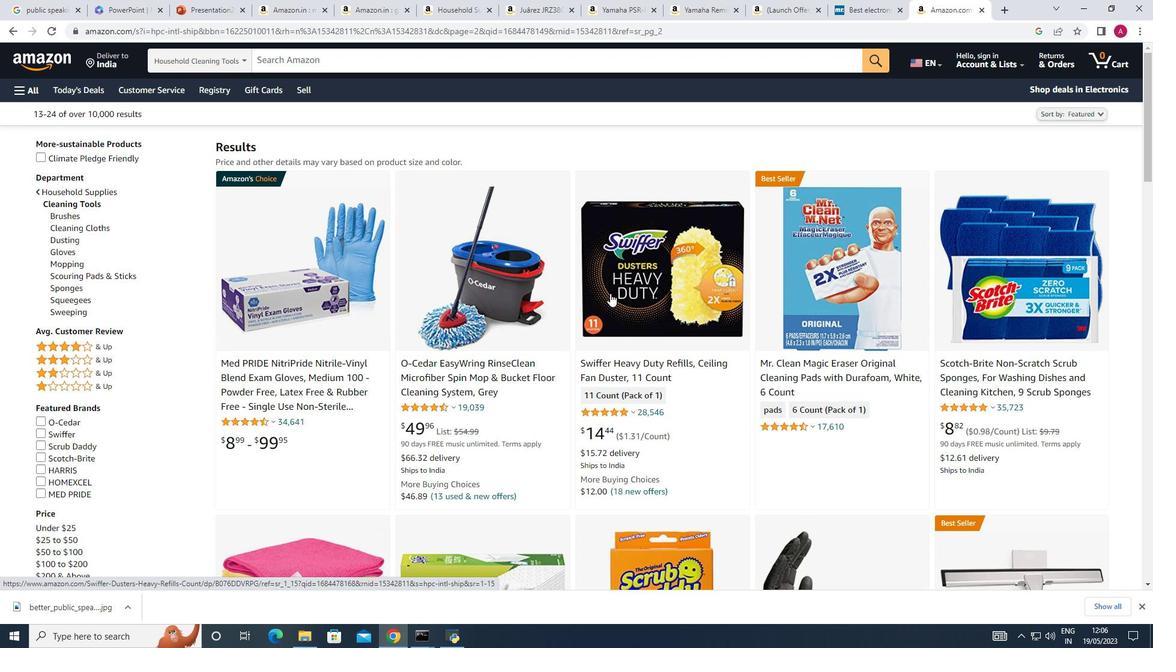 
Action: Mouse scrolled (610, 293) with delta (0, 0)
Screenshot: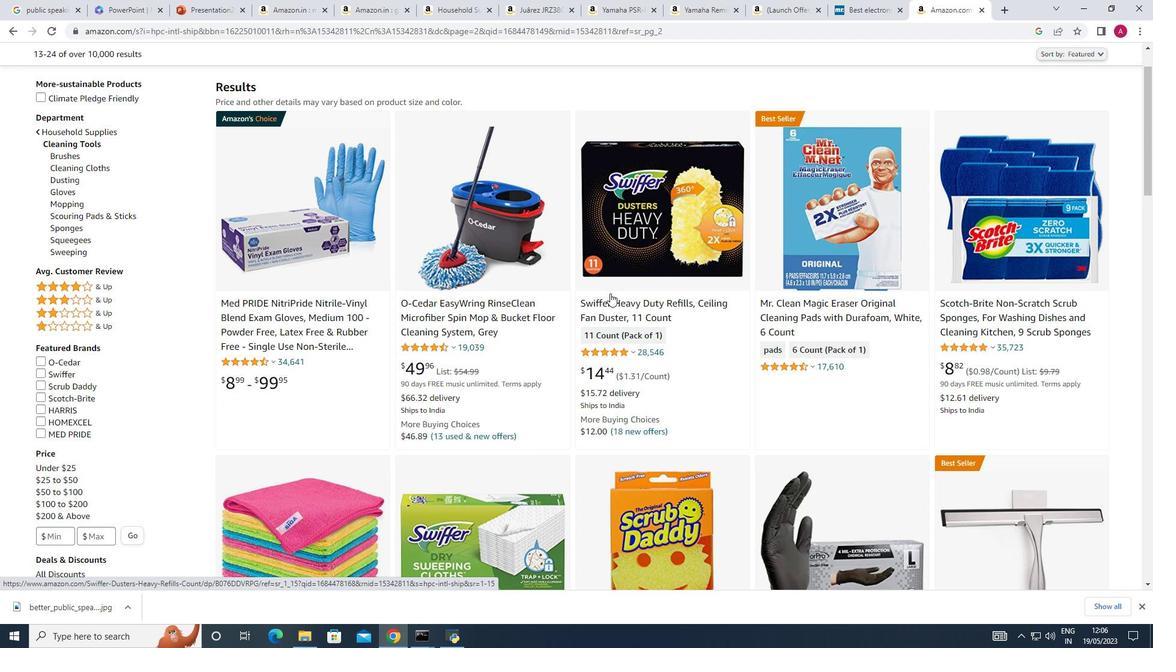 
Action: Mouse scrolled (610, 293) with delta (0, 0)
Screenshot: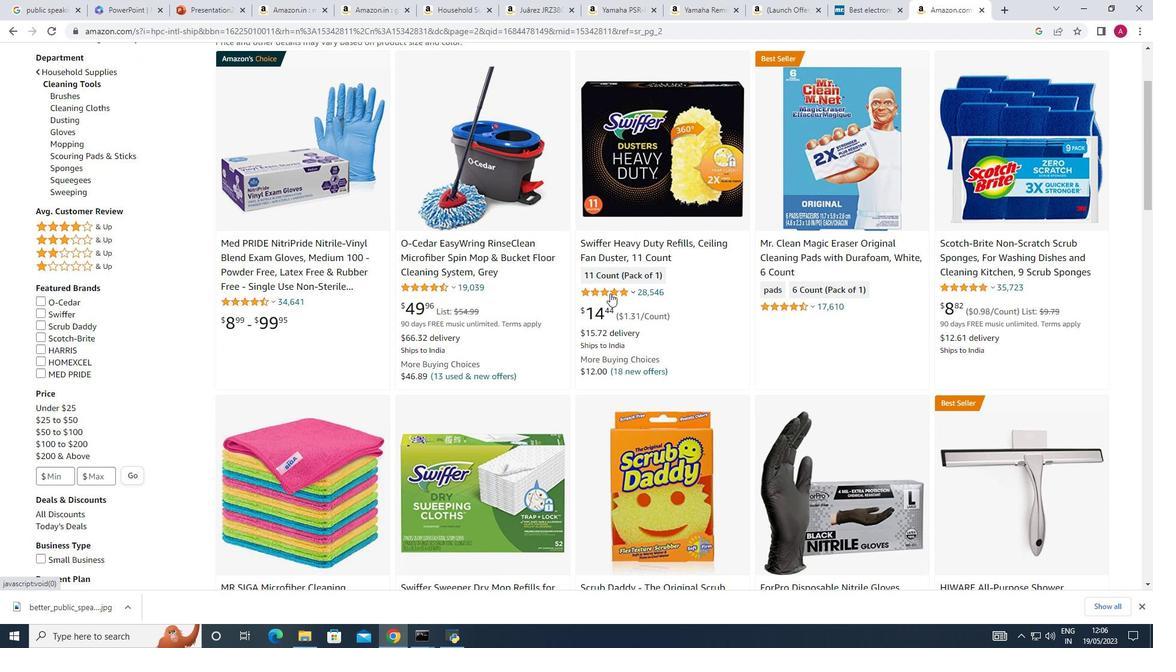 
Action: Mouse scrolled (610, 293) with delta (0, 0)
Screenshot: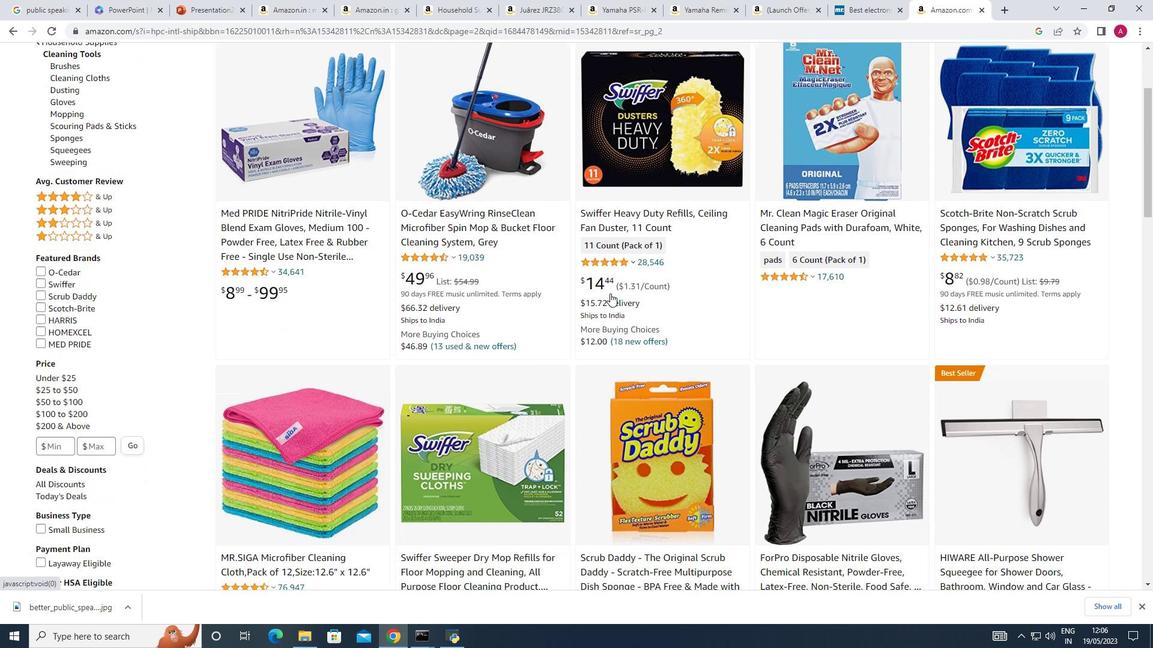 
Action: Mouse scrolled (610, 293) with delta (0, 0)
Screenshot: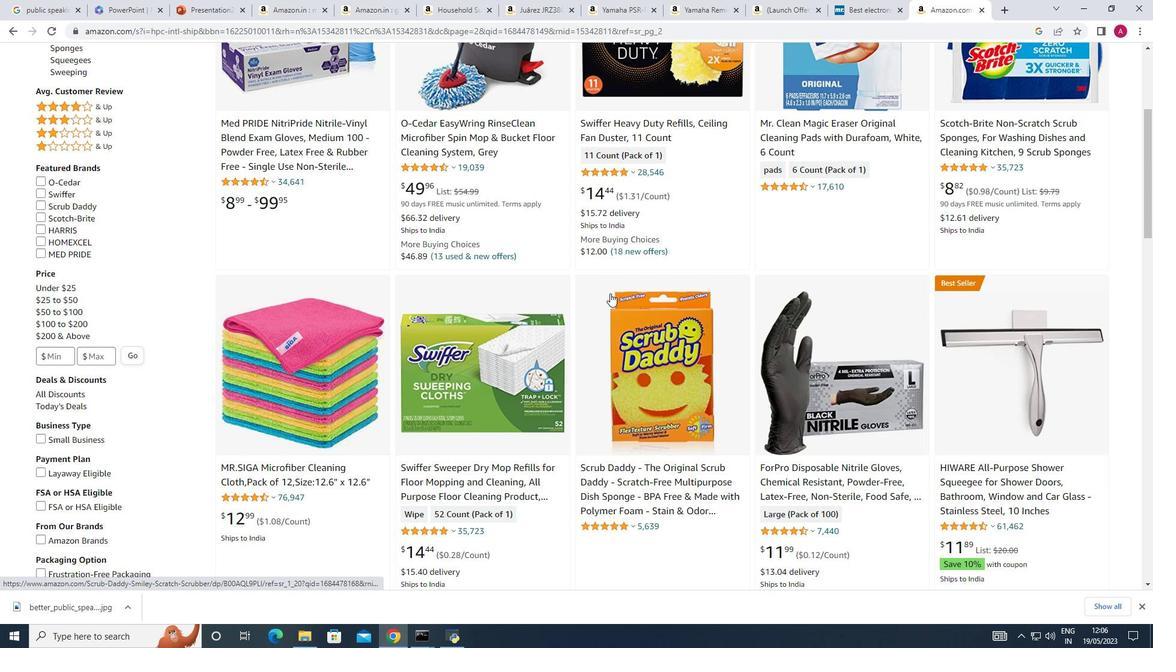 
Action: Mouse scrolled (610, 293) with delta (0, 0)
Screenshot: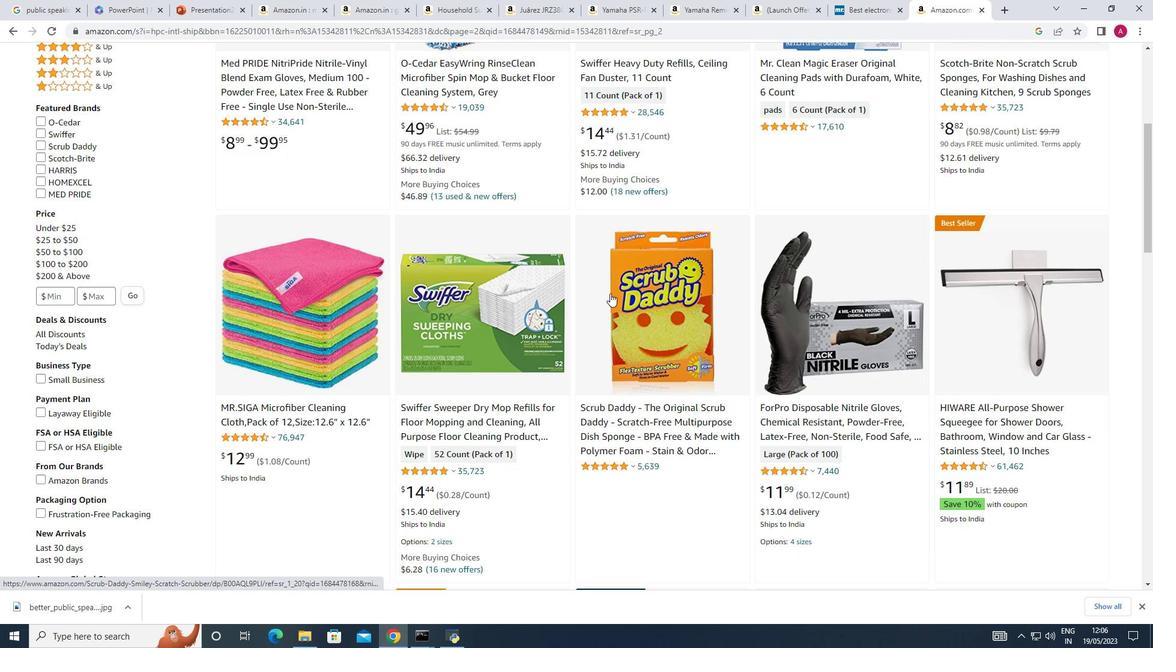 
Action: Mouse scrolled (610, 293) with delta (0, 0)
Screenshot: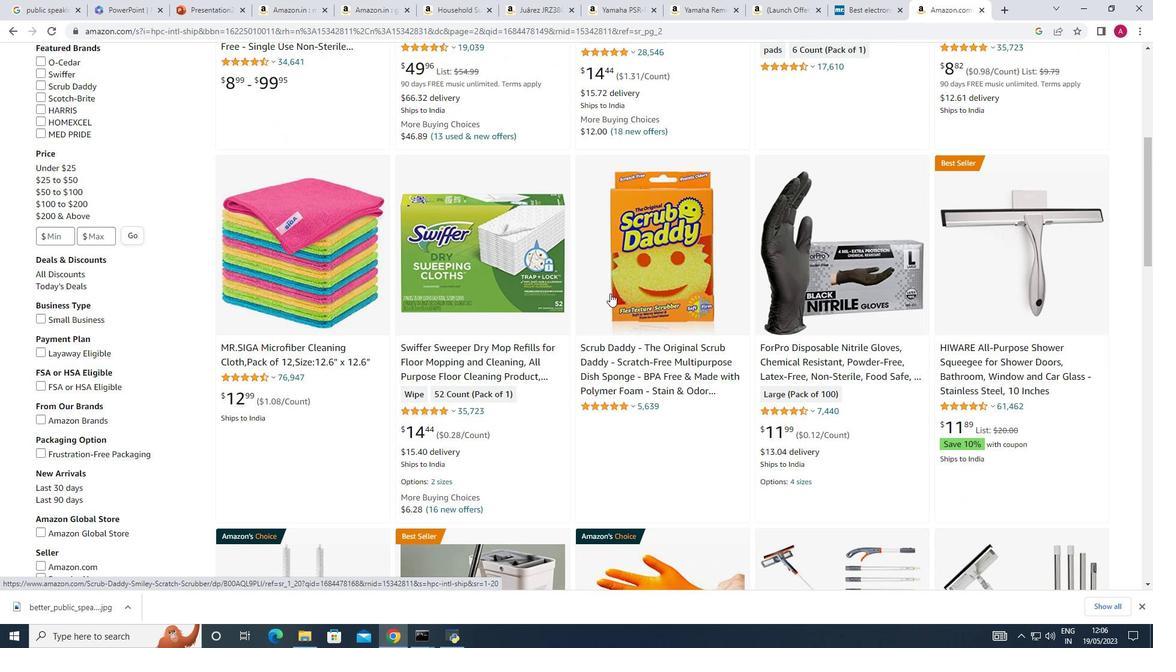 
Action: Mouse scrolled (610, 293) with delta (0, 0)
Screenshot: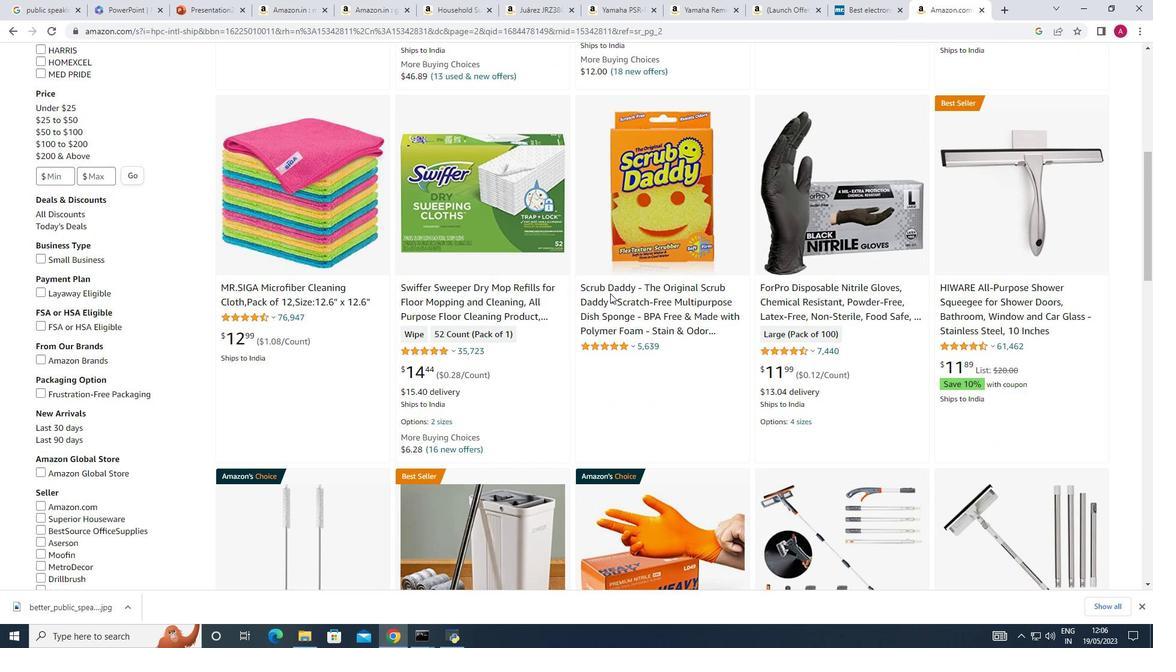 
Action: Mouse scrolled (610, 293) with delta (0, 0)
Screenshot: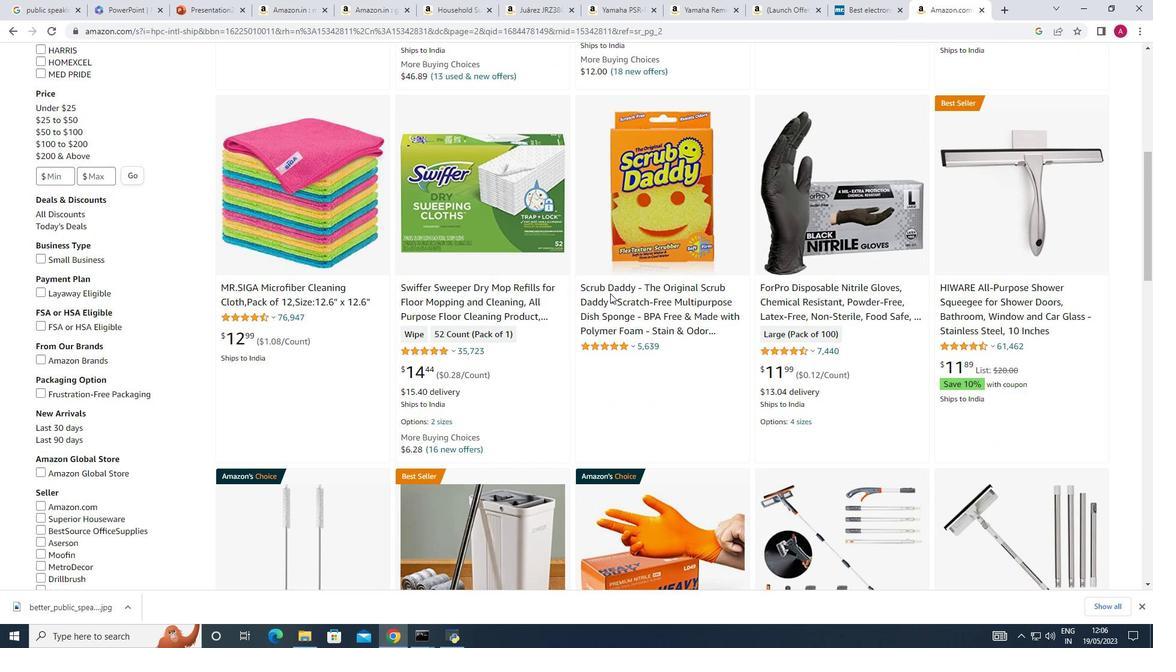 
Action: Mouse scrolled (610, 293) with delta (0, 0)
Screenshot: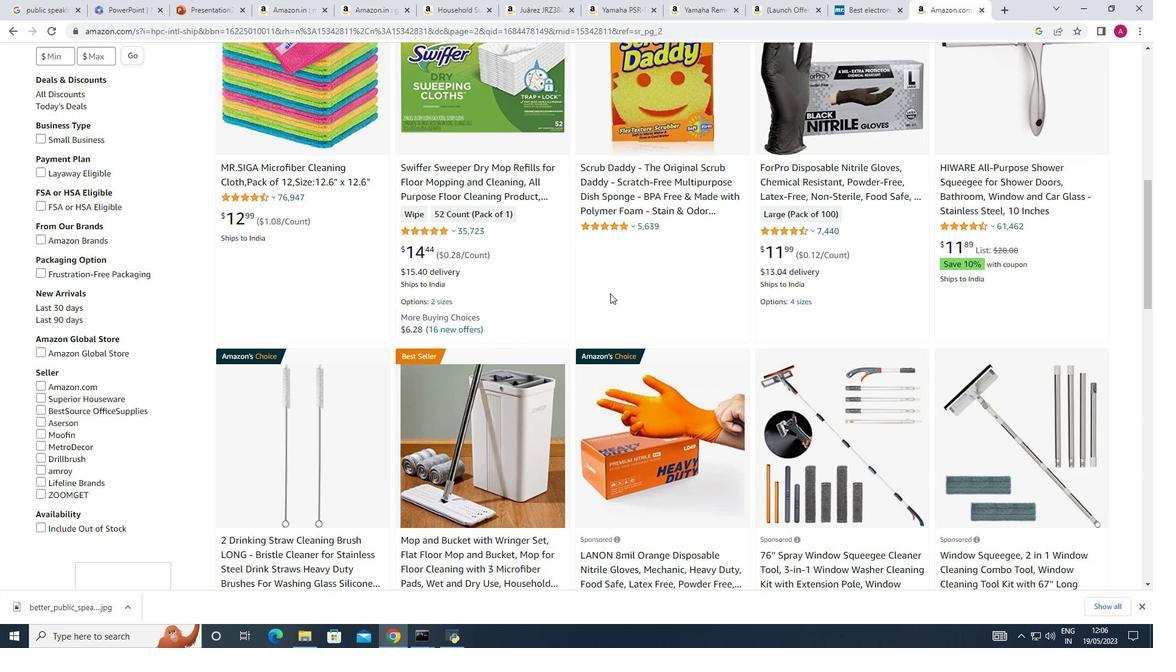 
Action: Mouse scrolled (610, 293) with delta (0, 0)
Screenshot: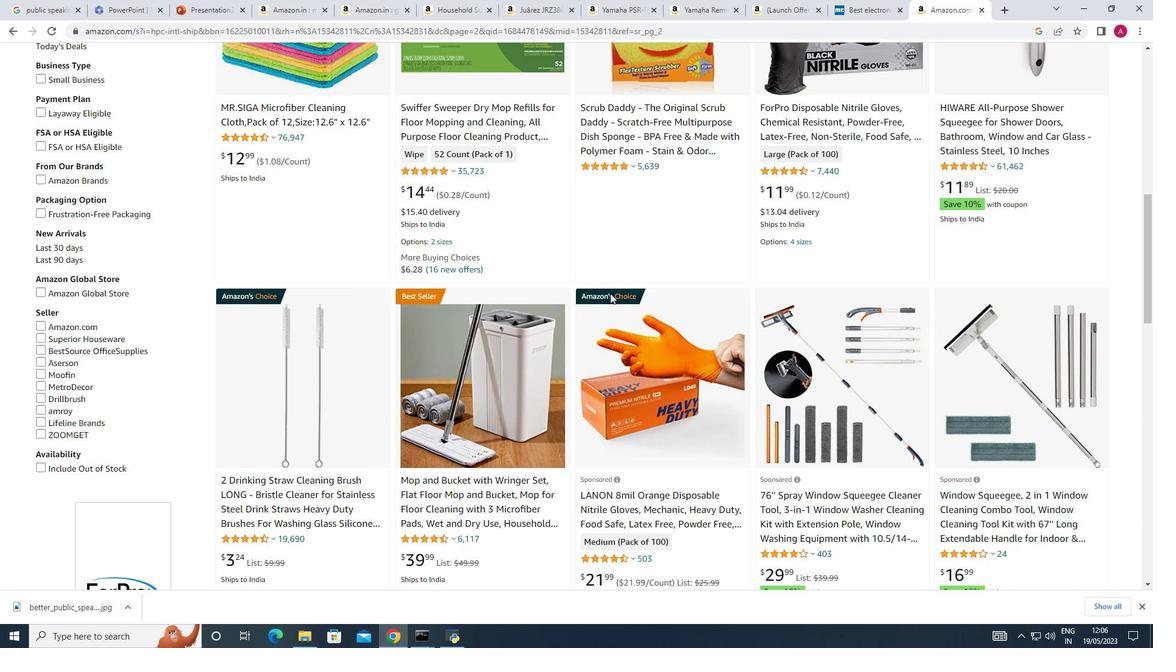 
Action: Mouse scrolled (610, 293) with delta (0, 0)
Screenshot: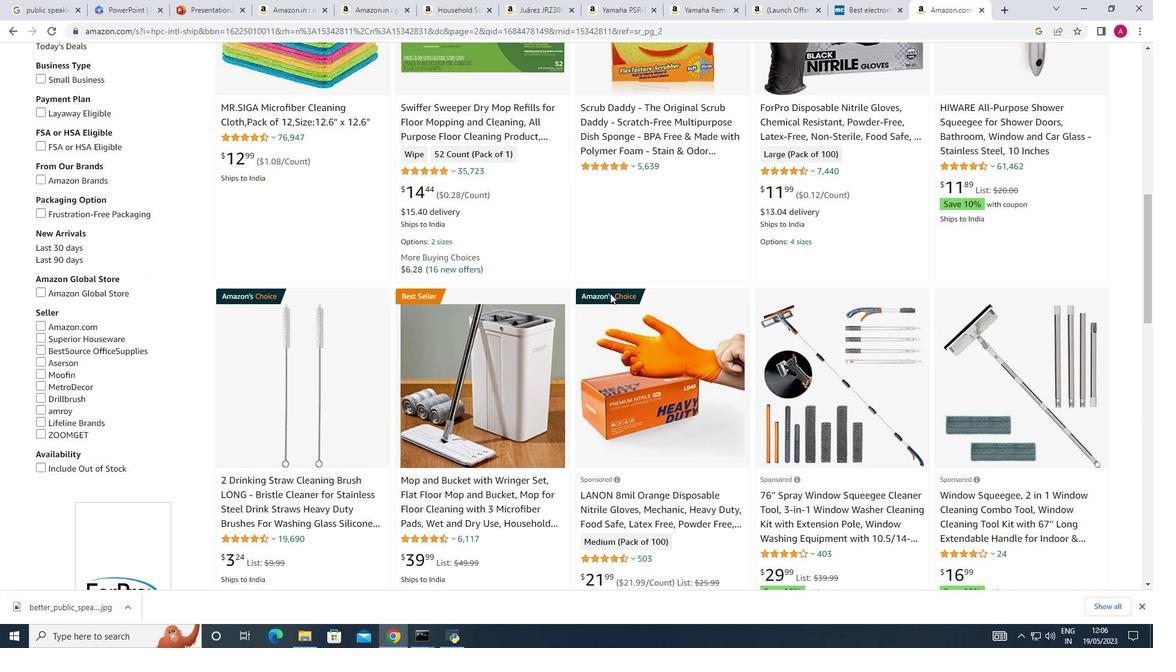 
Action: Mouse scrolled (610, 293) with delta (0, 0)
Screenshot: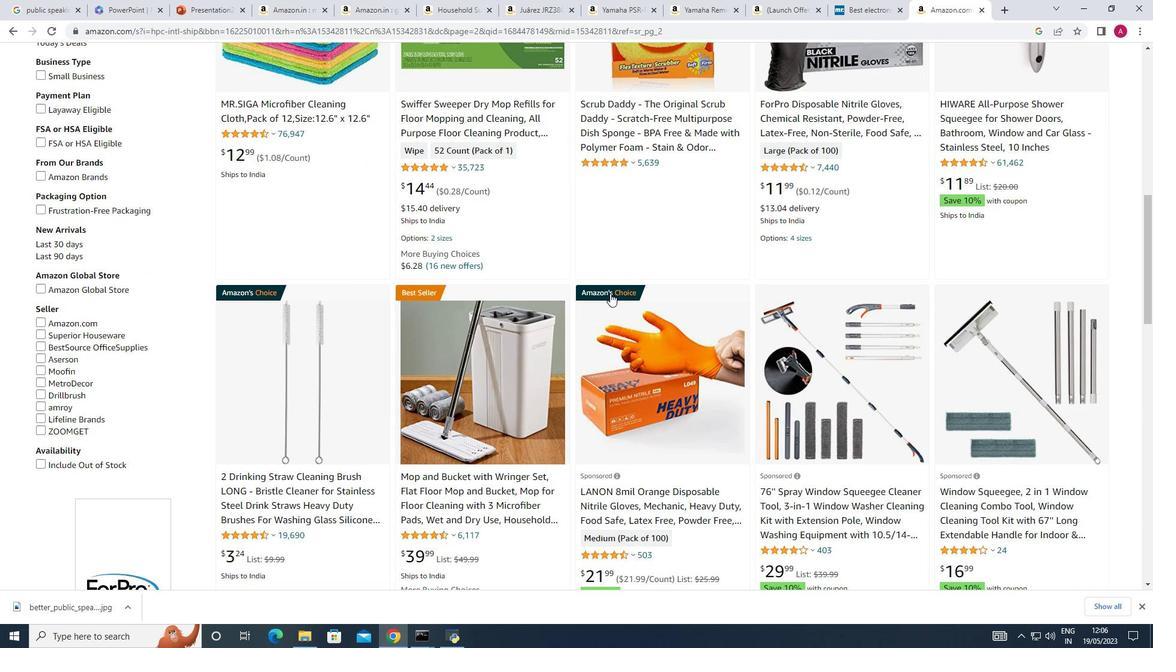 
Action: Mouse moved to (667, 486)
Screenshot: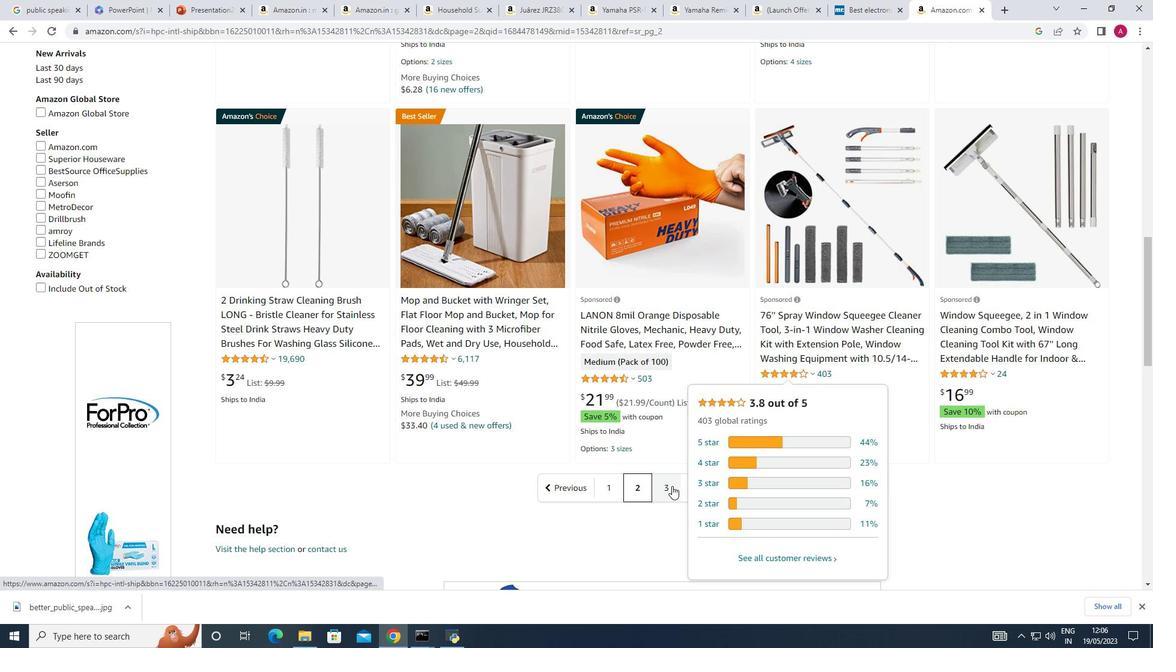 
Action: Mouse pressed left at (667, 486)
Screenshot: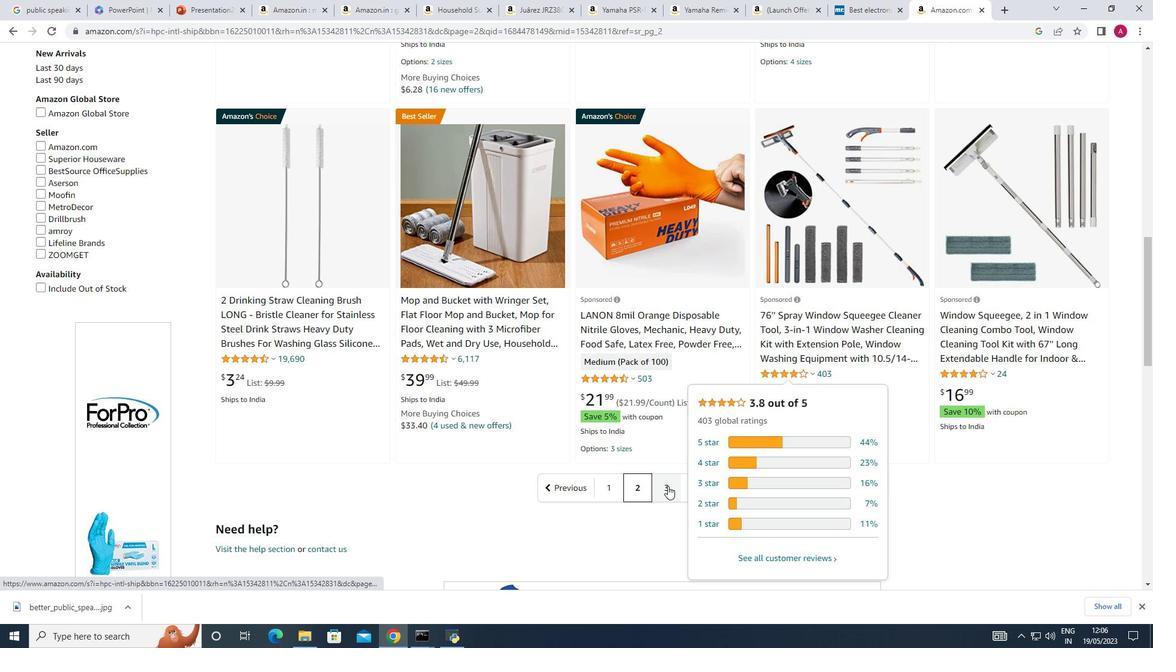 
Action: Mouse moved to (679, 390)
Screenshot: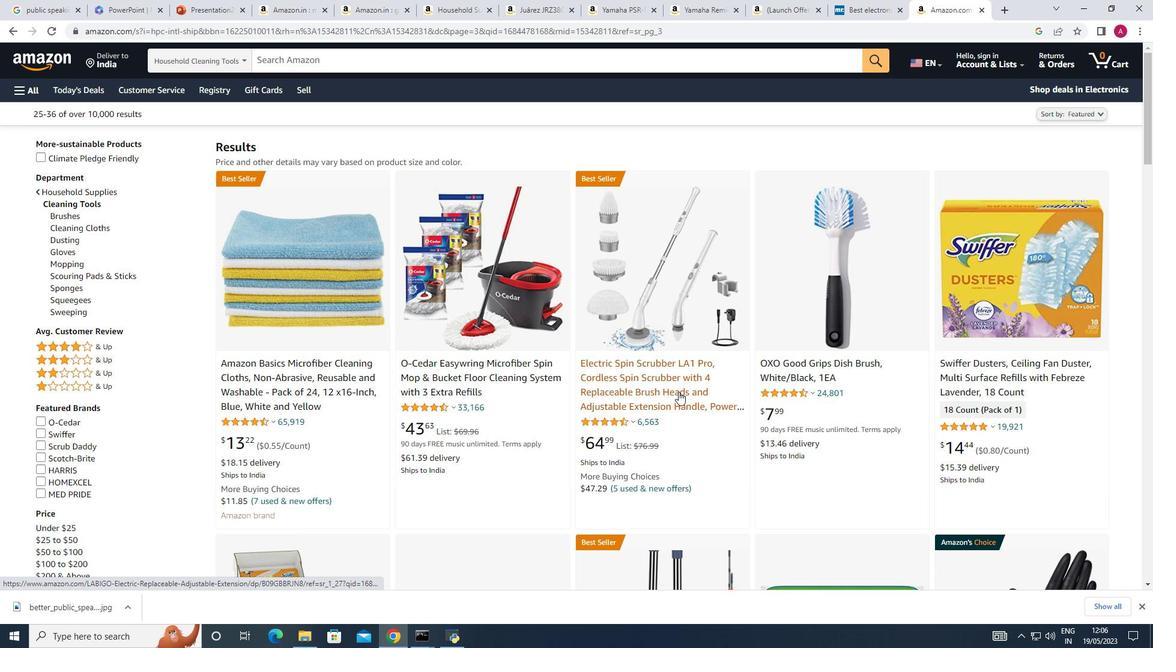 
Action: Mouse scrolled (679, 390) with delta (0, 0)
Screenshot: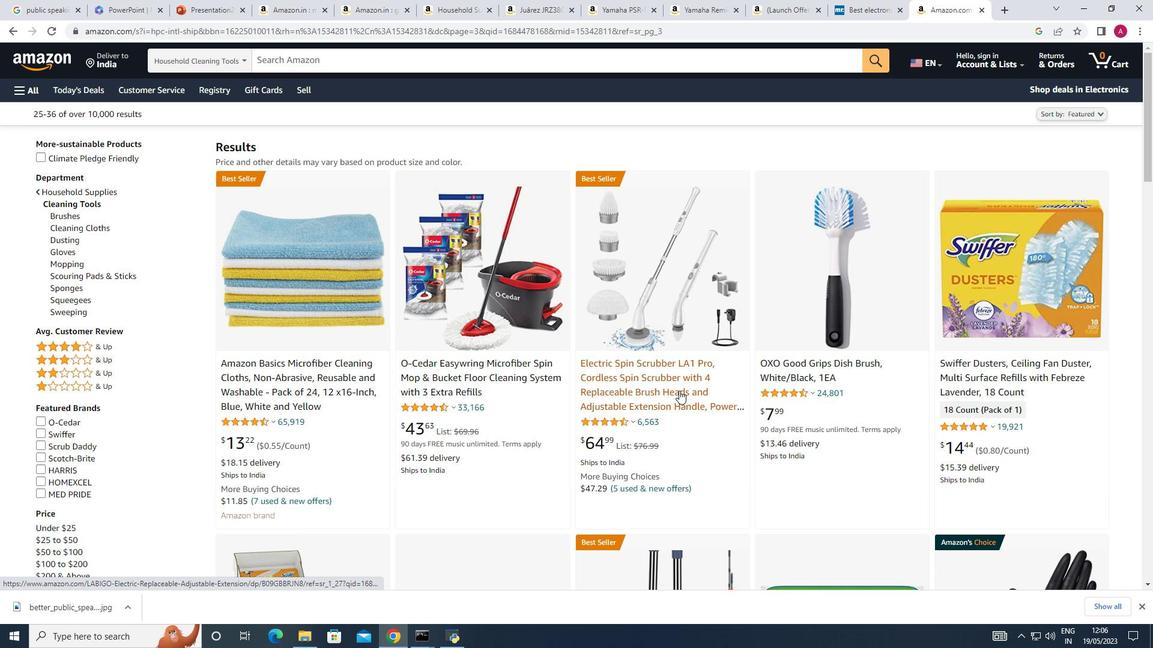 
Action: Mouse scrolled (679, 390) with delta (0, 0)
Screenshot: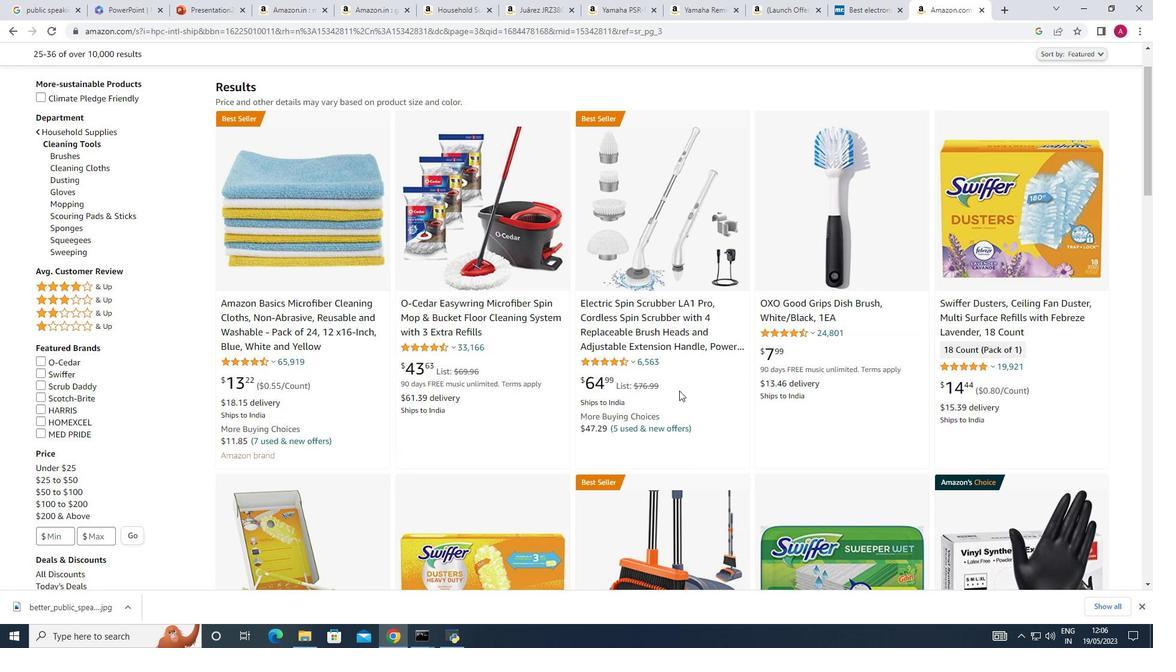 
Action: Mouse scrolled (679, 390) with delta (0, 0)
Screenshot: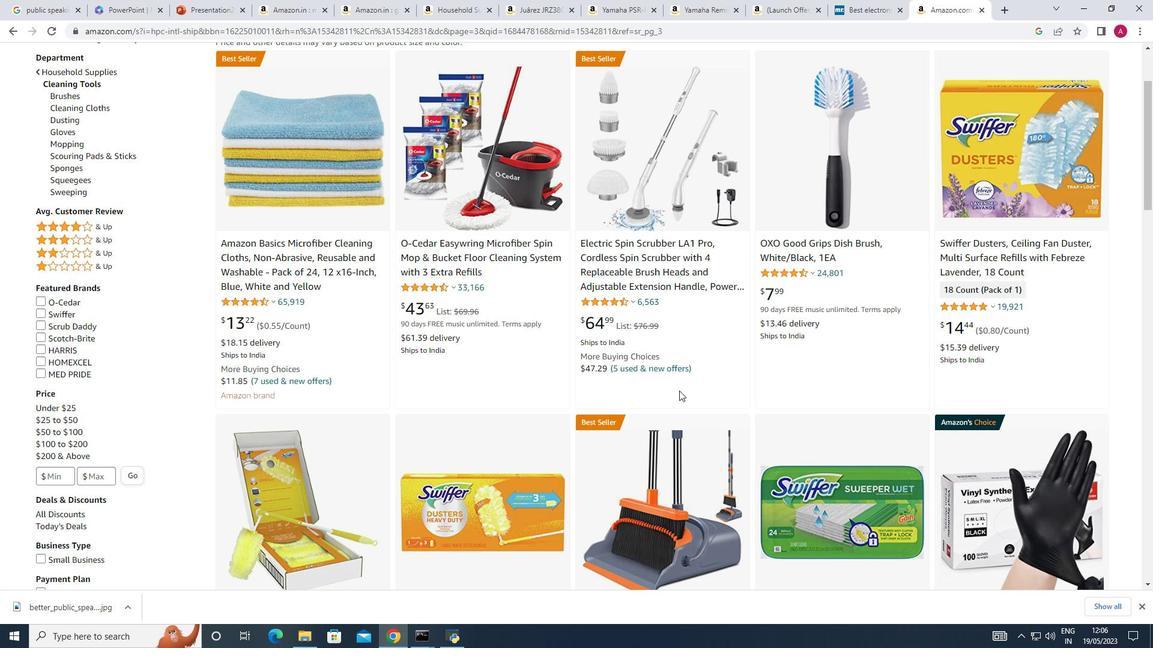 
Action: Mouse scrolled (679, 390) with delta (0, 0)
Screenshot: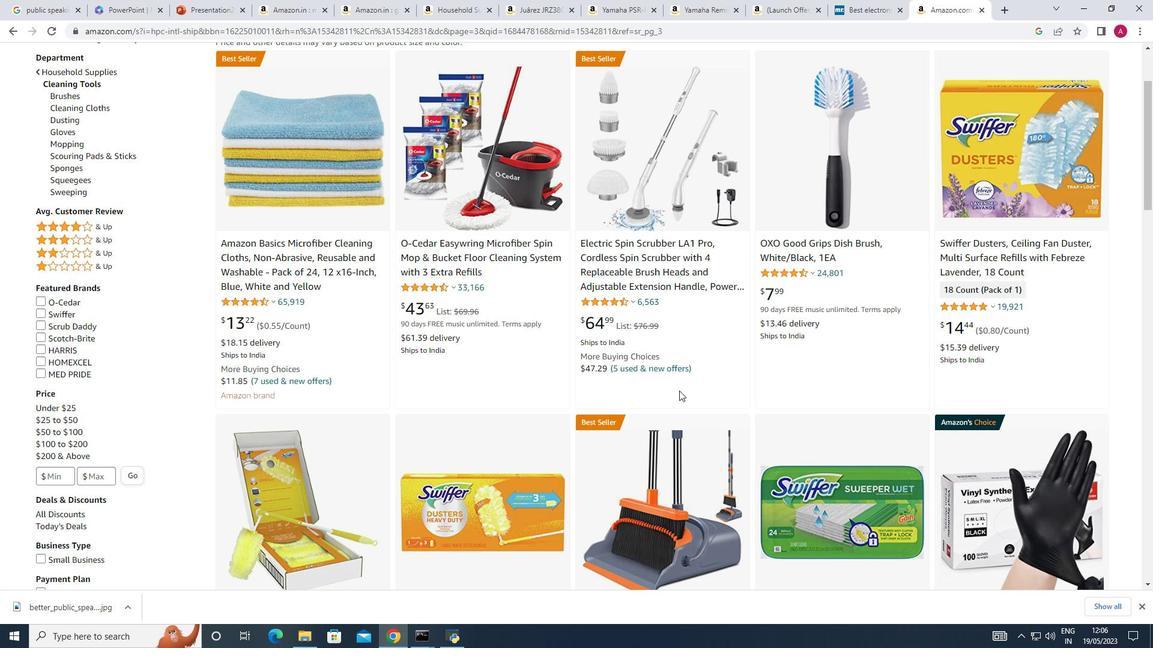 
Action: Mouse scrolled (679, 390) with delta (0, 0)
Screenshot: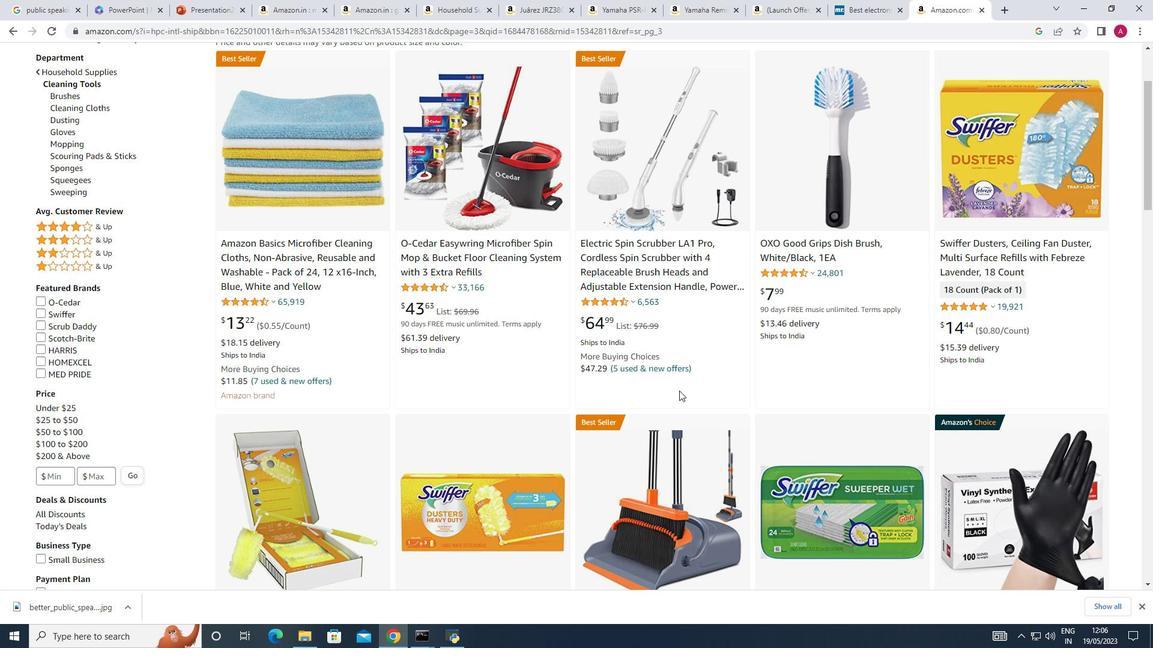 
Action: Mouse scrolled (679, 391) with delta (0, 0)
Screenshot: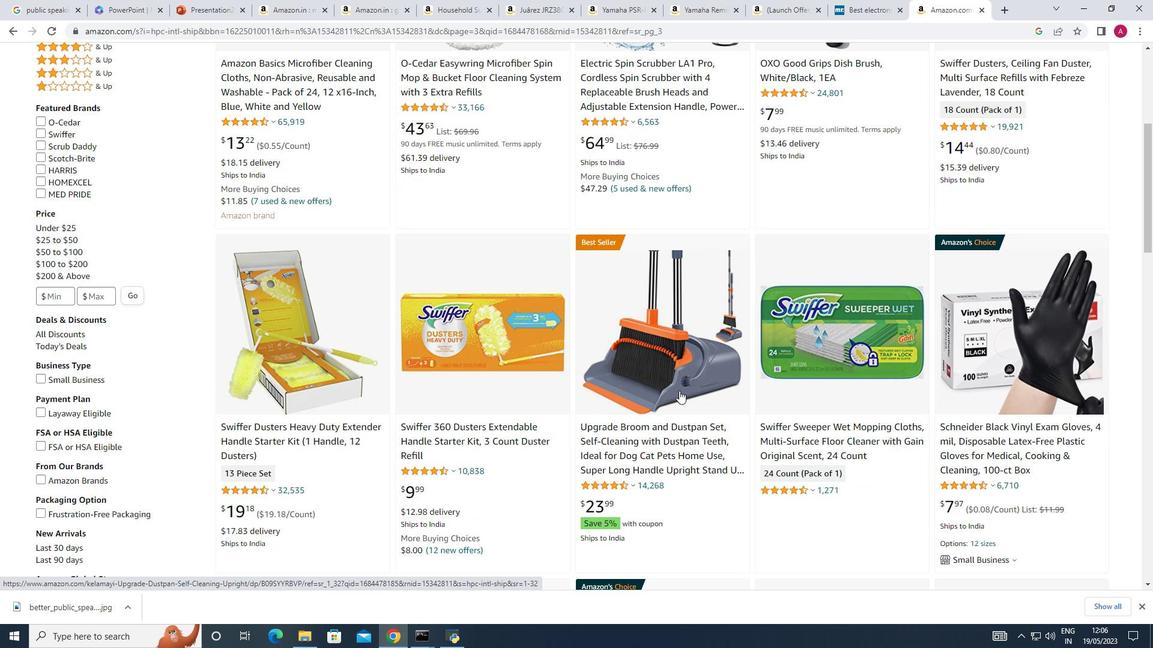 
Action: Mouse scrolled (679, 391) with delta (0, 0)
Screenshot: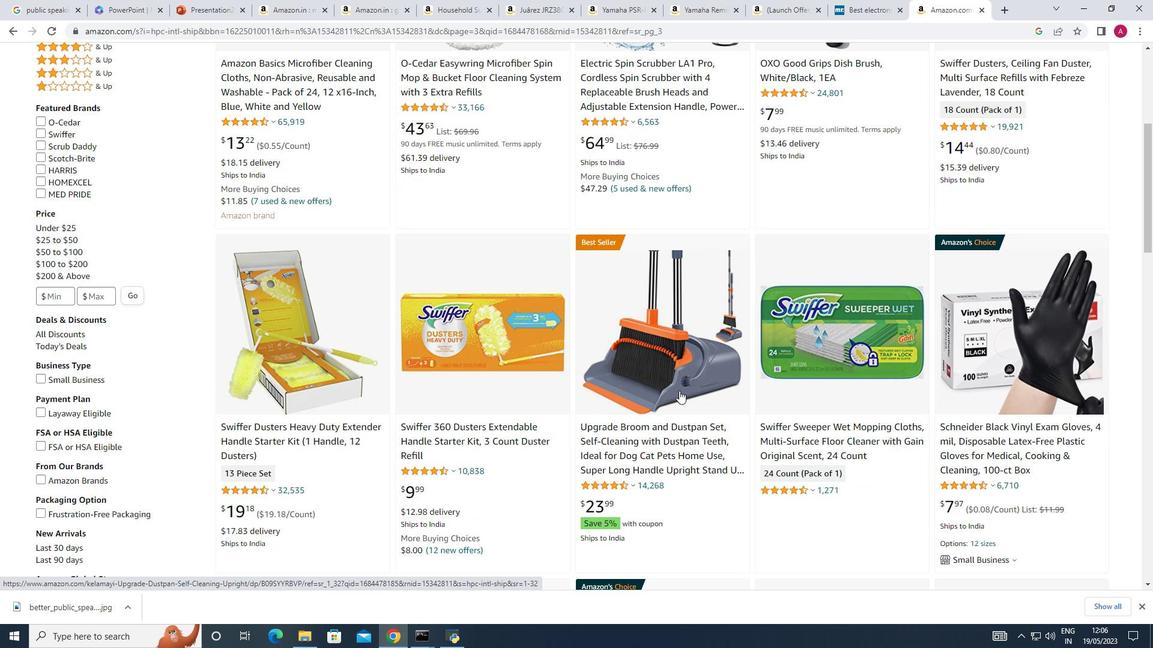 
Action: Mouse scrolled (679, 391) with delta (0, 0)
Screenshot: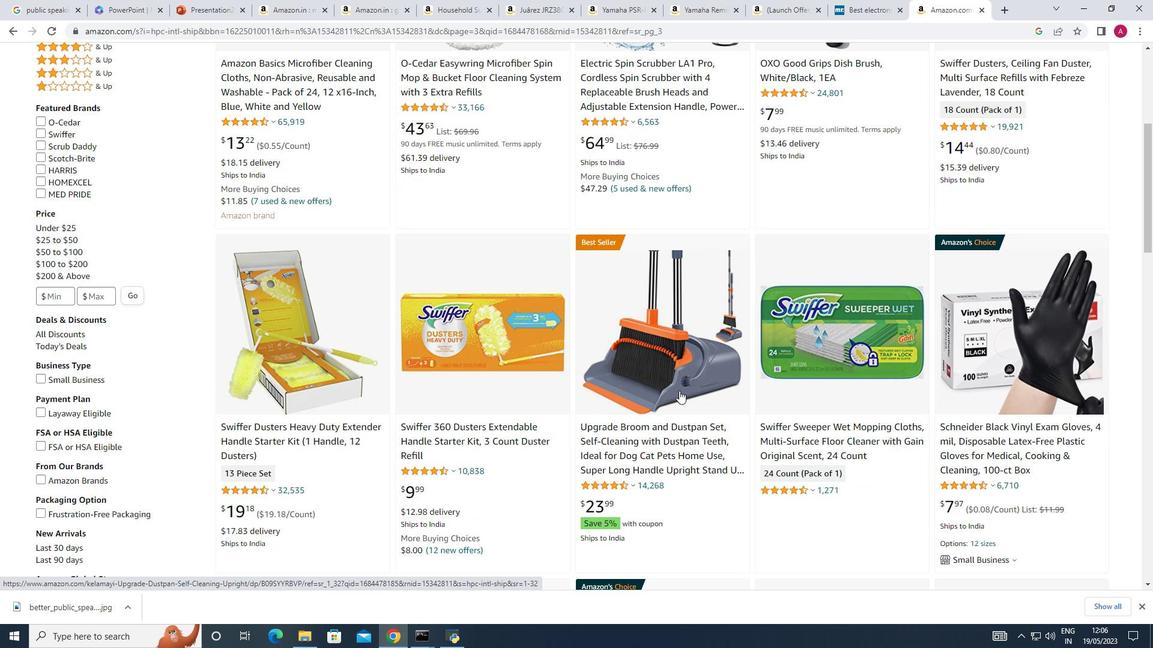 
Action: Mouse scrolled (679, 391) with delta (0, 0)
Screenshot: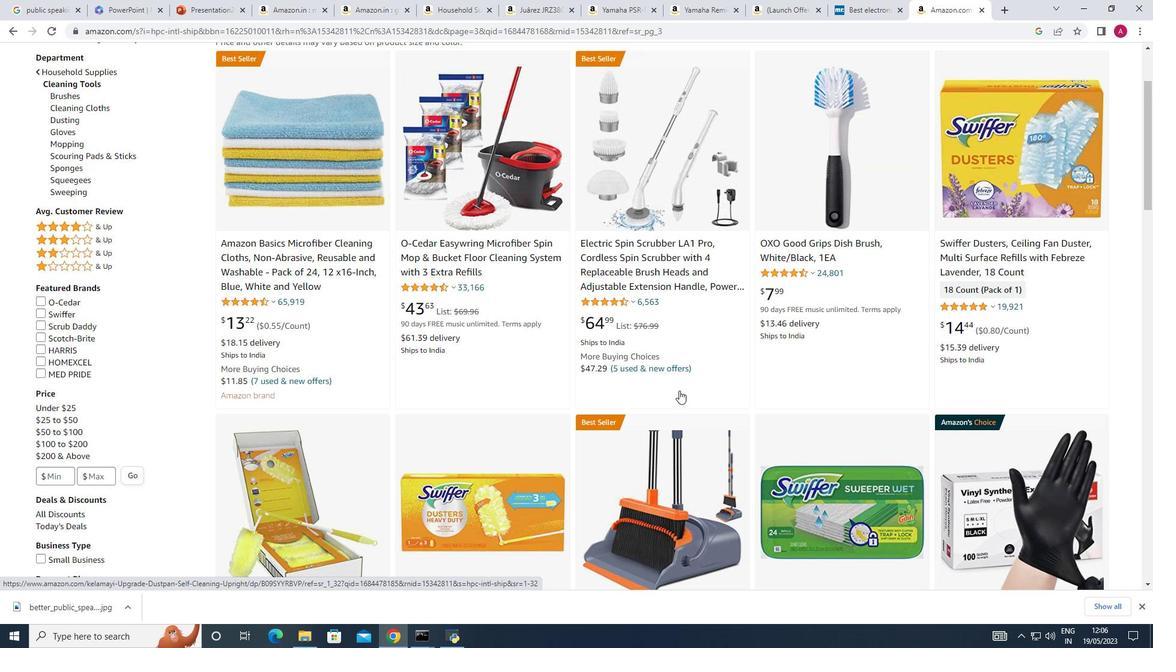 
Action: Mouse scrolled (679, 391) with delta (0, 0)
Screenshot: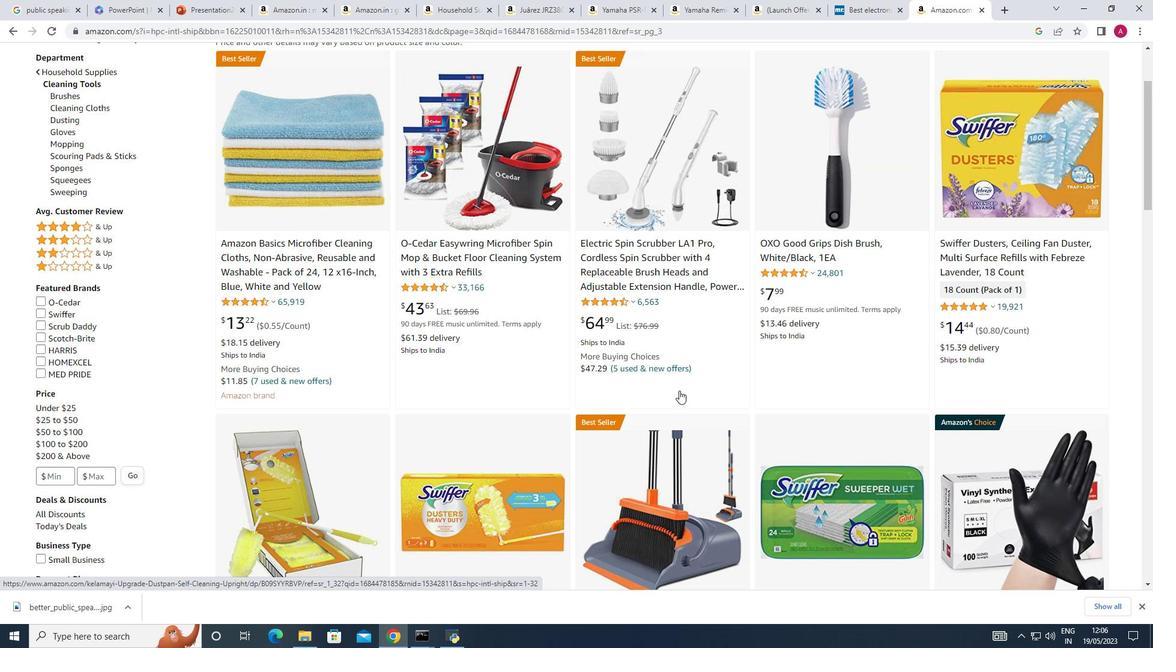 
Action: Mouse scrolled (679, 391) with delta (0, 0)
Screenshot: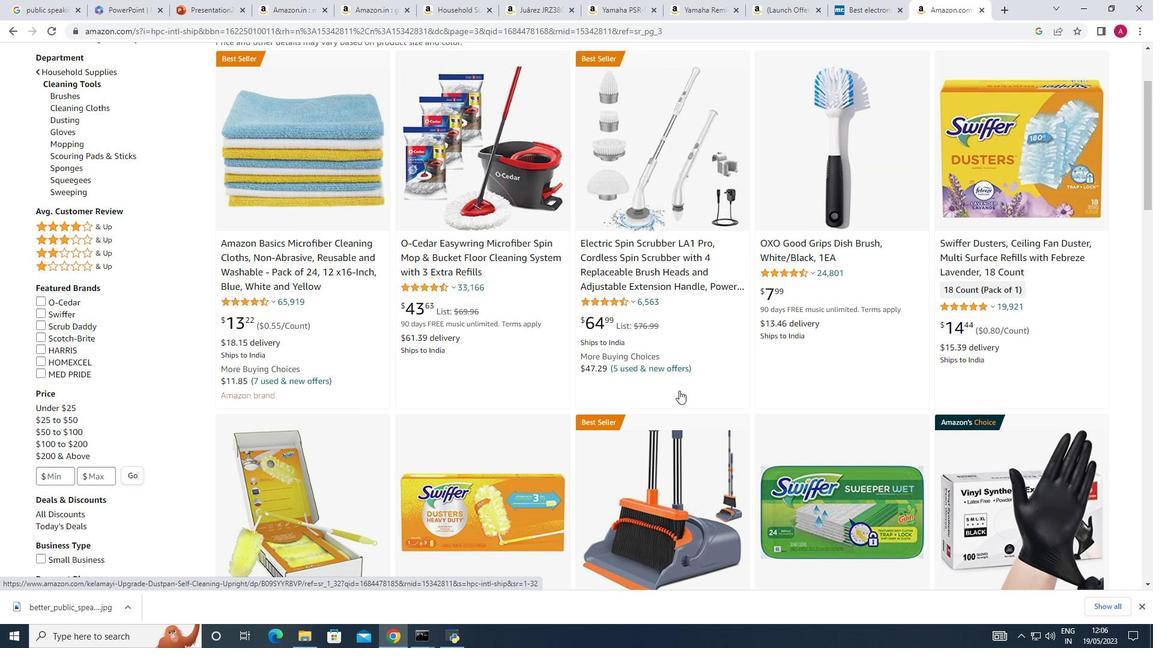 
Action: Mouse scrolled (679, 391) with delta (0, 0)
Screenshot: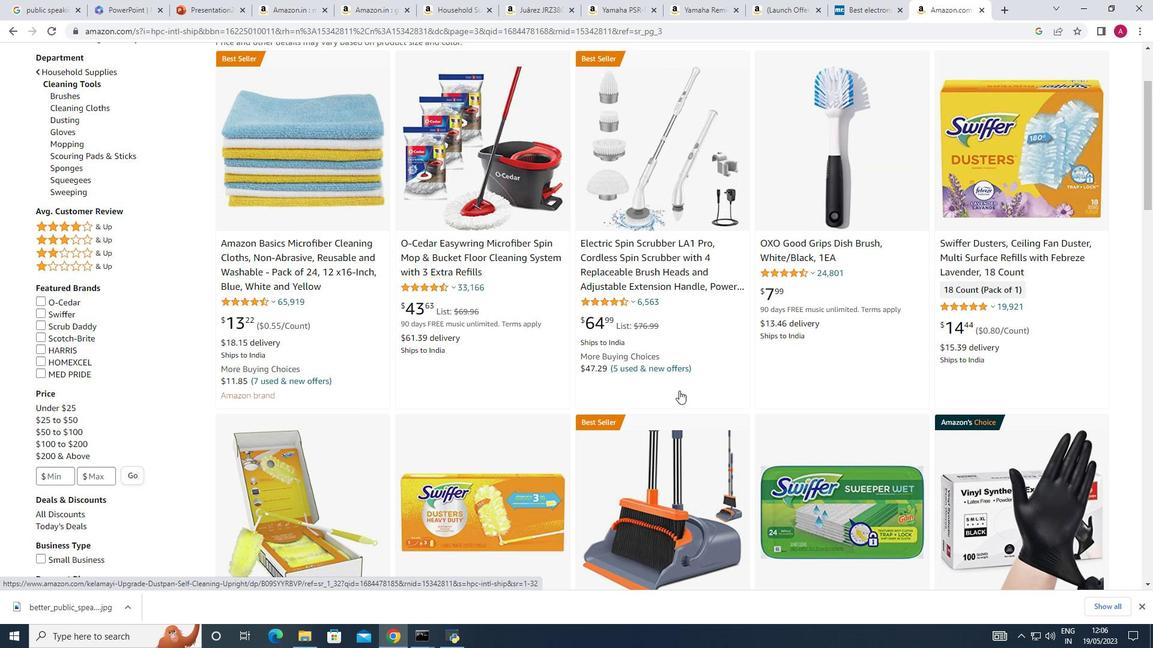 
Action: Mouse scrolled (679, 391) with delta (0, 0)
Screenshot: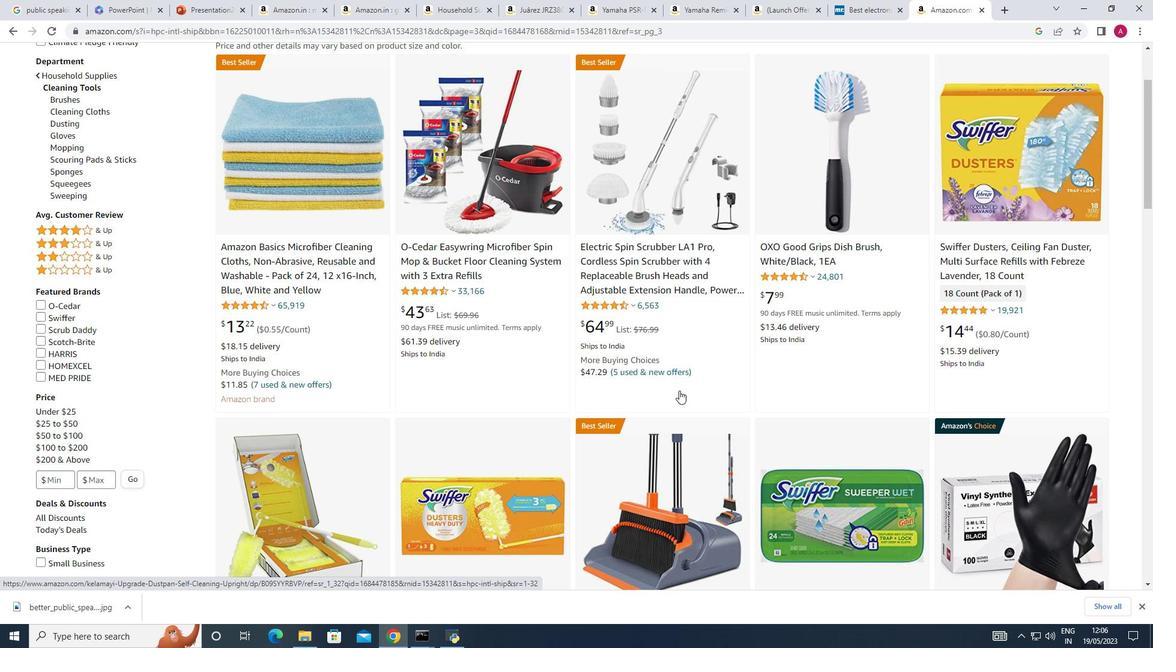 
Action: Mouse scrolled (679, 391) with delta (0, 0)
Screenshot: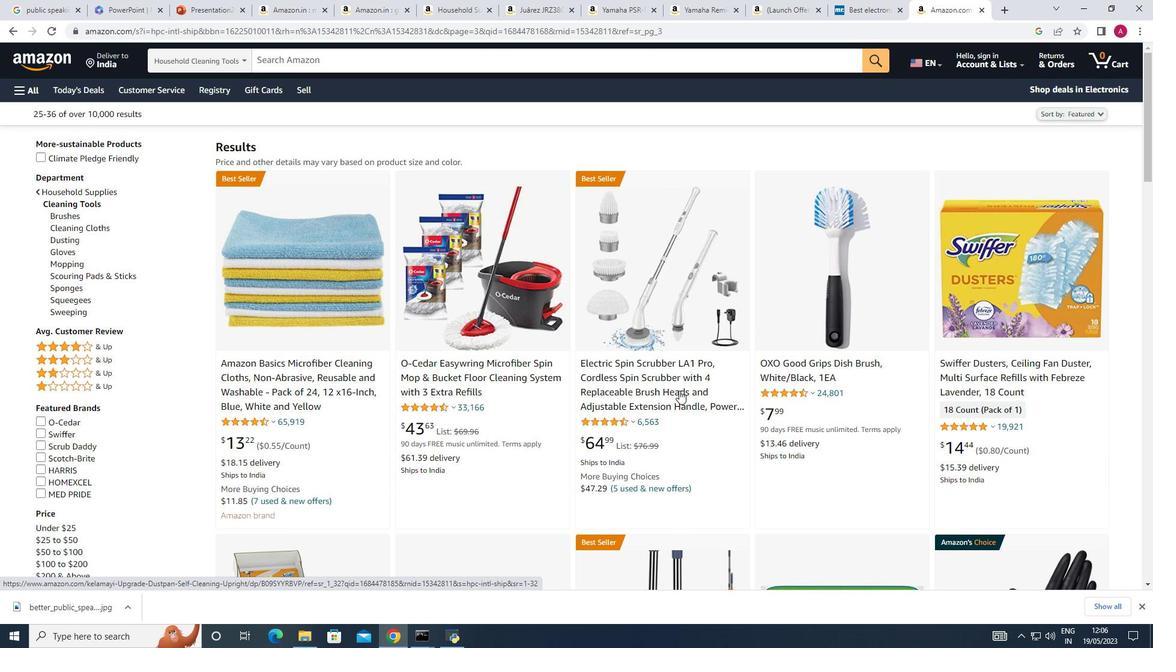 
Action: Mouse moved to (938, 59)
Screenshot: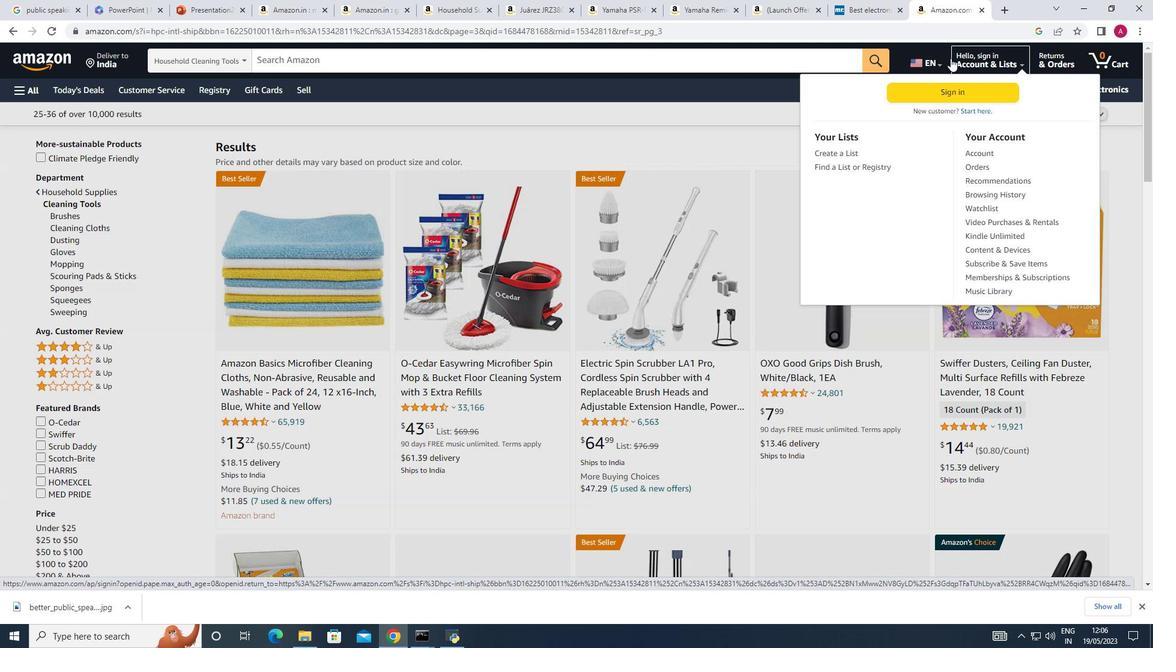 
Action: Mouse pressed left at (938, 59)
Screenshot: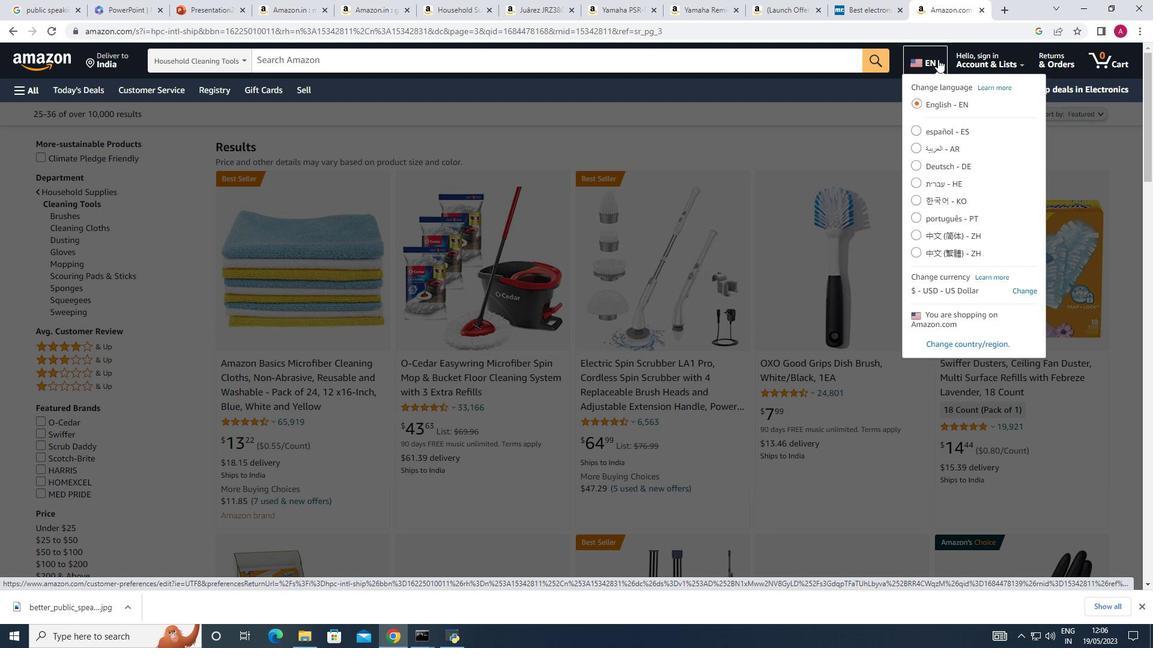 
Action: Mouse moved to (109, 165)
Screenshot: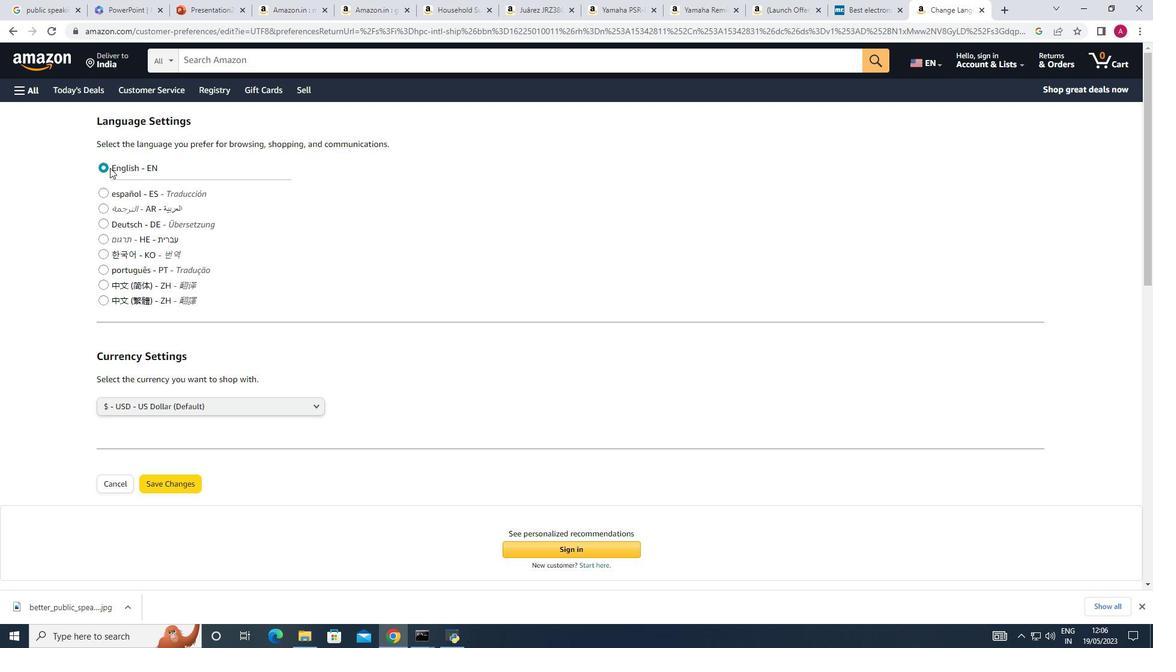 
Action: Mouse pressed left at (109, 165)
Screenshot: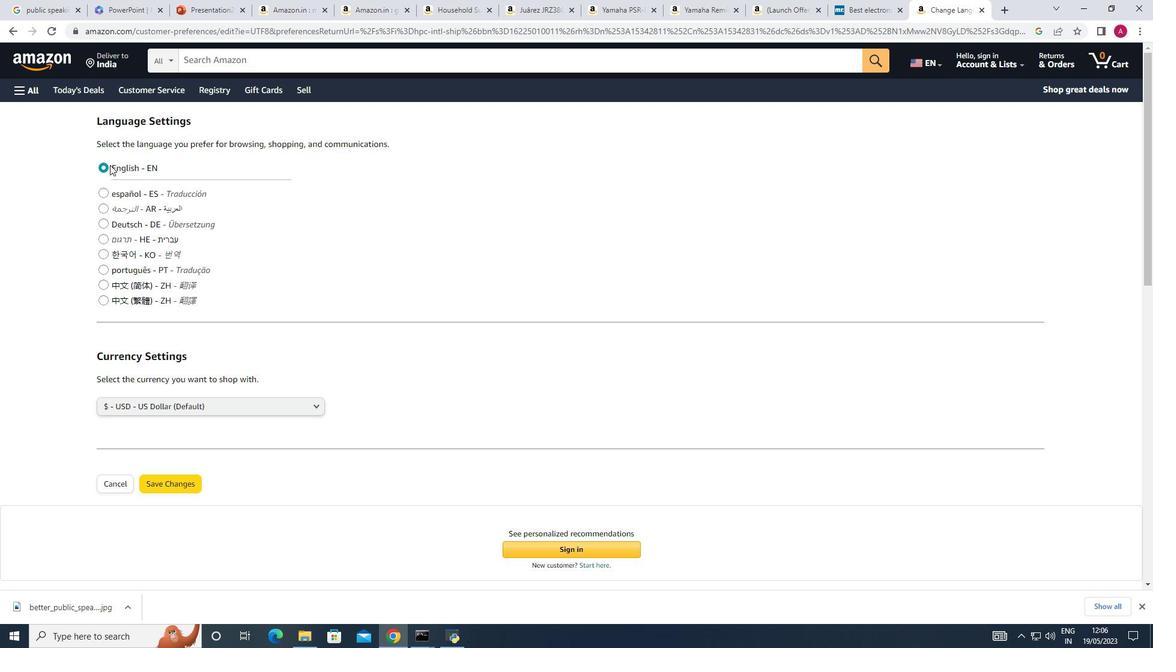 
Action: Mouse moved to (162, 227)
Screenshot: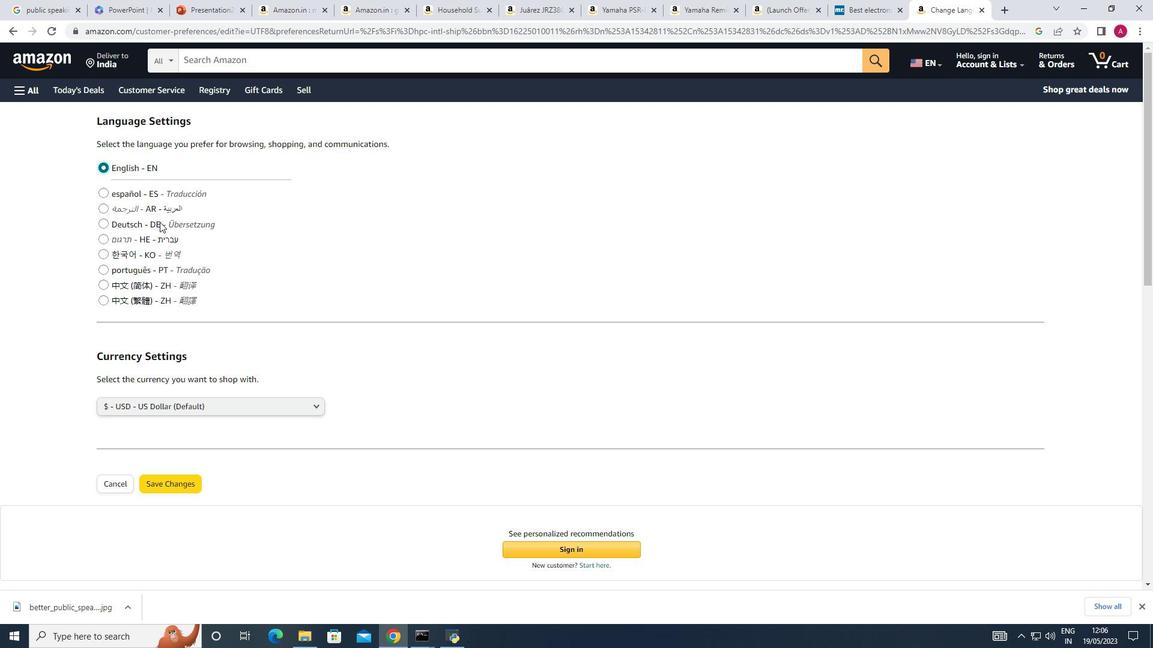
Action: Mouse scrolled (162, 227) with delta (0, 0)
Screenshot: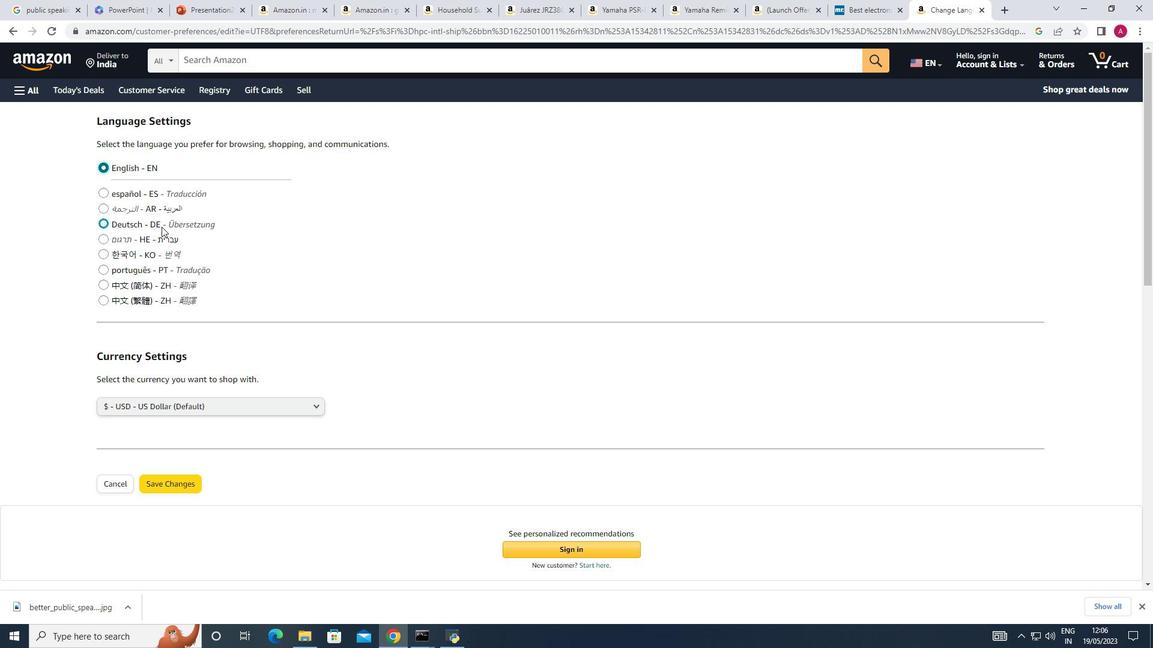 
Action: Mouse scrolled (162, 227) with delta (0, 0)
Screenshot: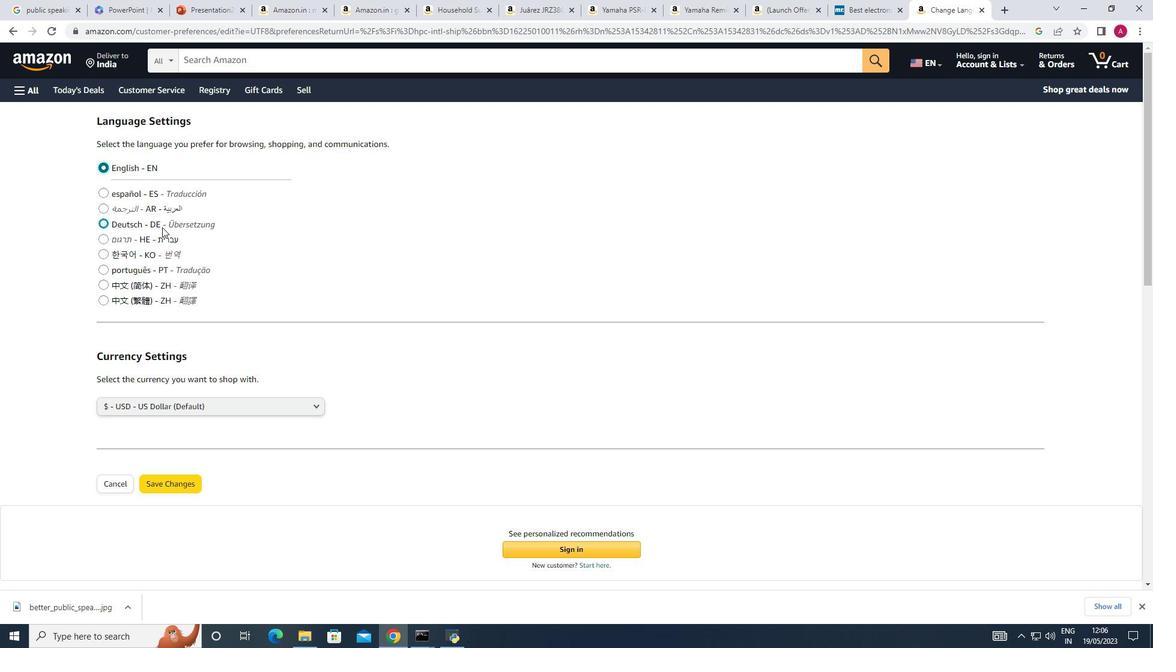
Action: Mouse scrolled (162, 228) with delta (0, 0)
Screenshot: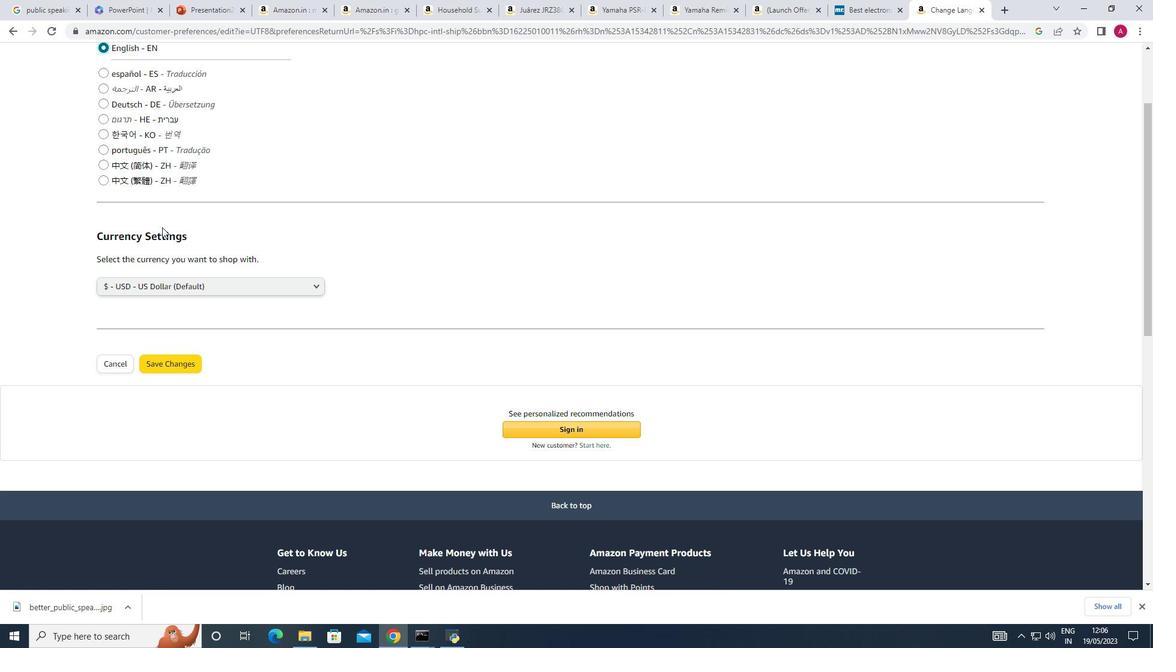 
Action: Mouse scrolled (162, 228) with delta (0, 0)
Screenshot: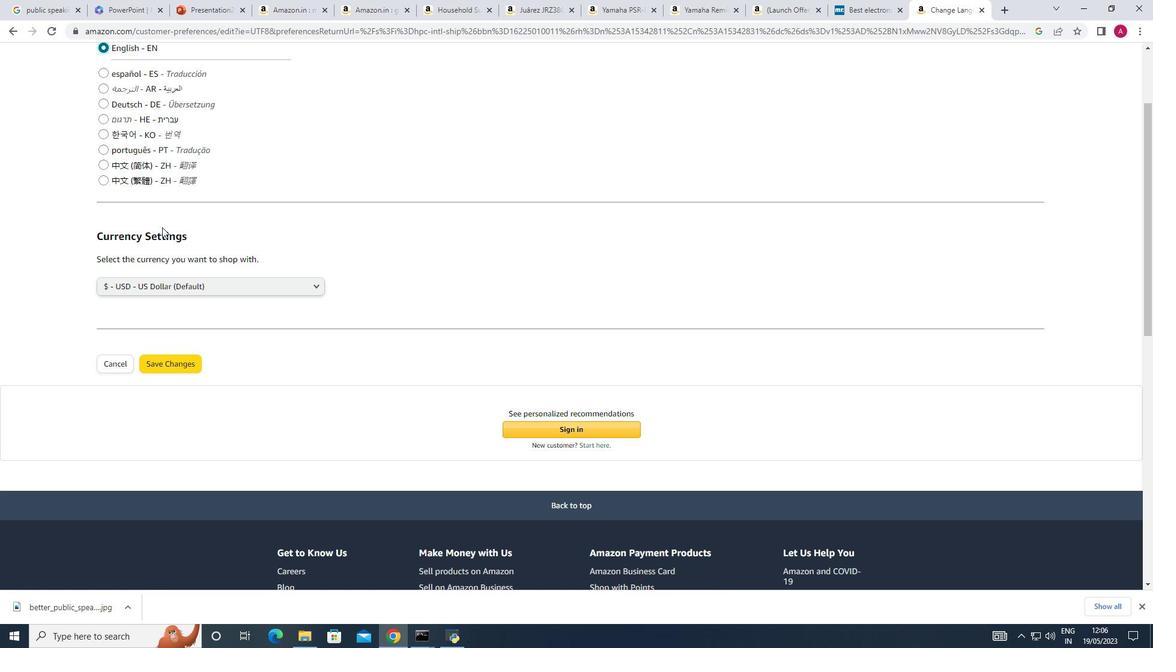 
Action: Mouse moved to (230, 408)
Screenshot: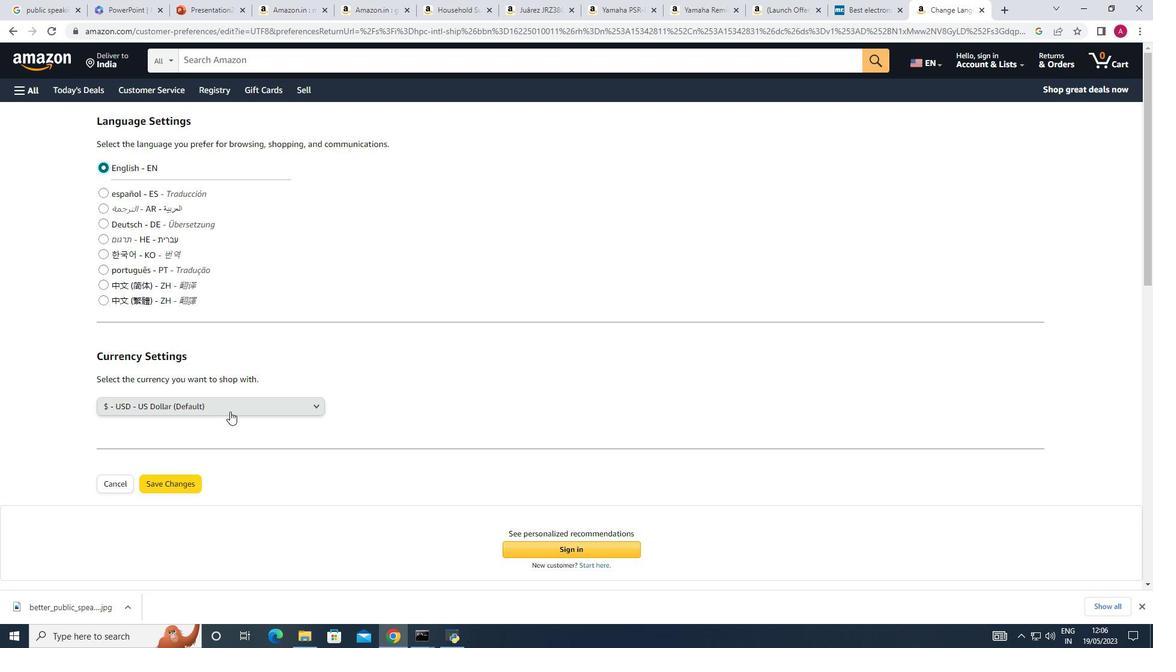
Action: Mouse pressed left at (230, 408)
Screenshot: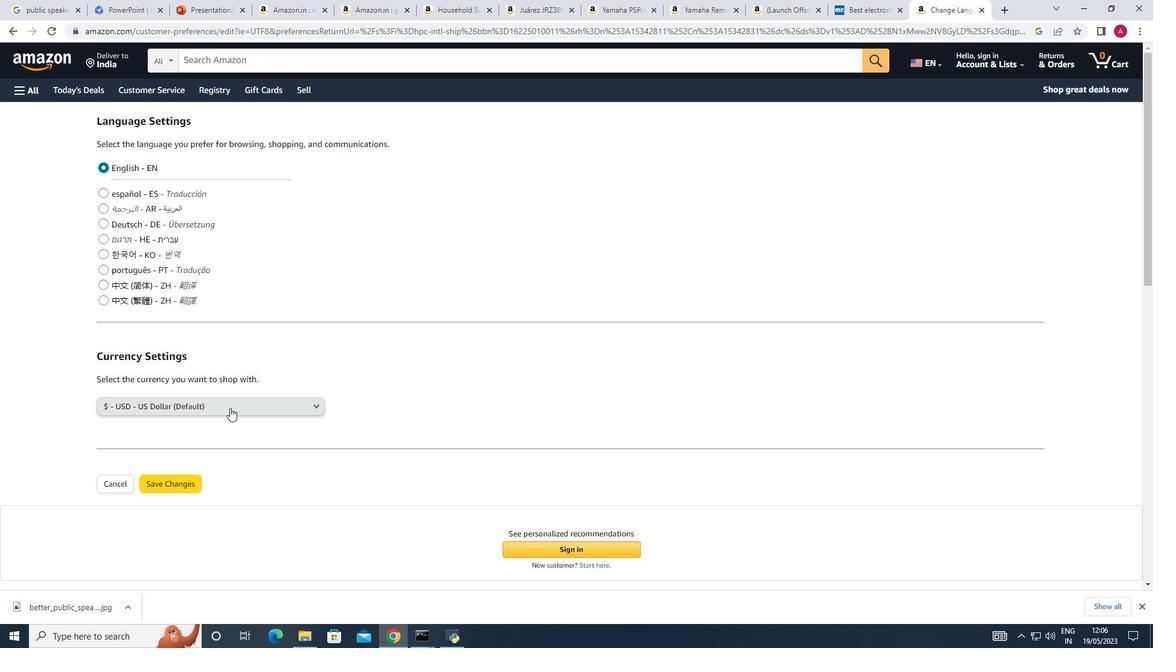 
Action: Key pressed in
Screenshot: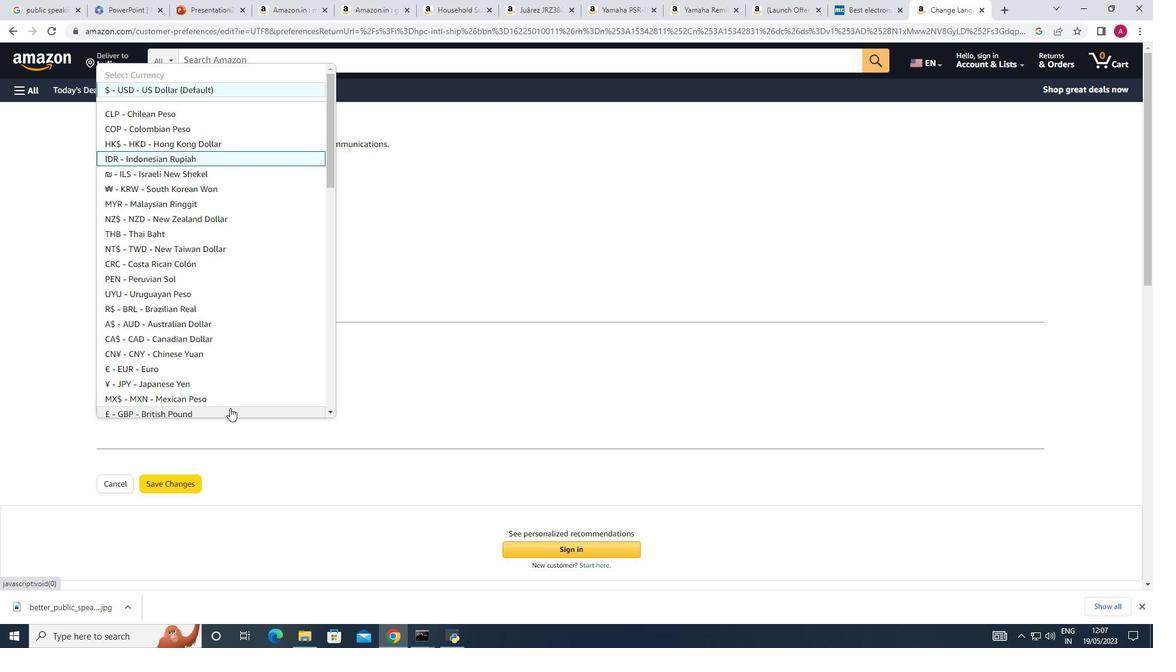 
Action: Mouse moved to (148, 78)
Screenshot: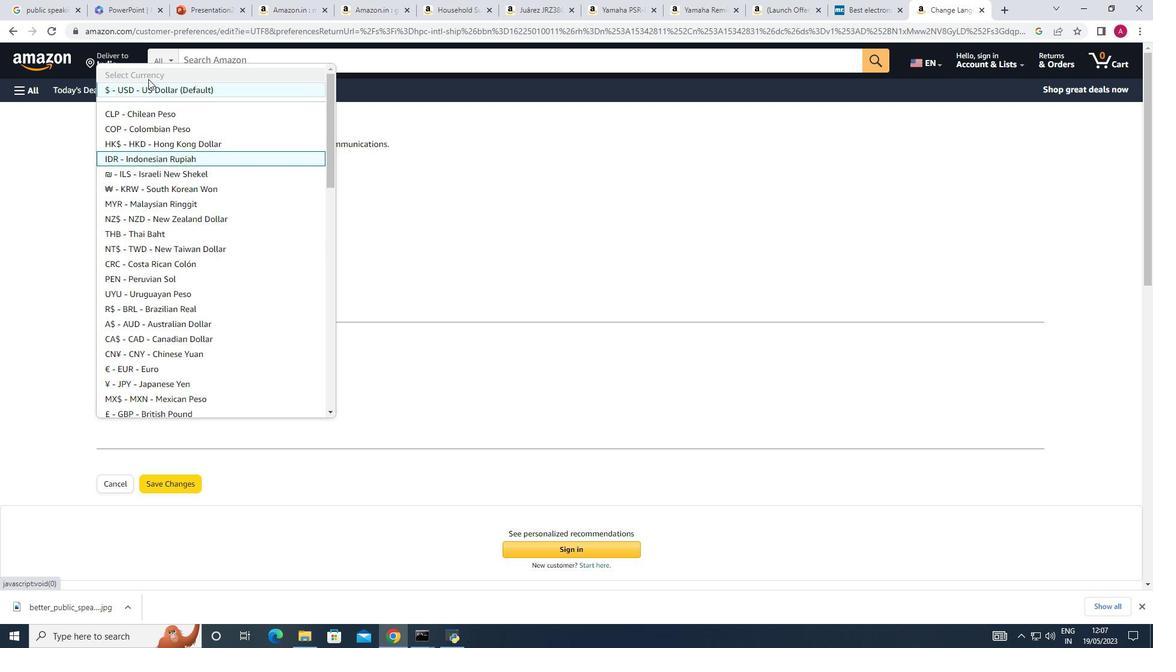 
Action: Mouse pressed left at (148, 78)
Screenshot: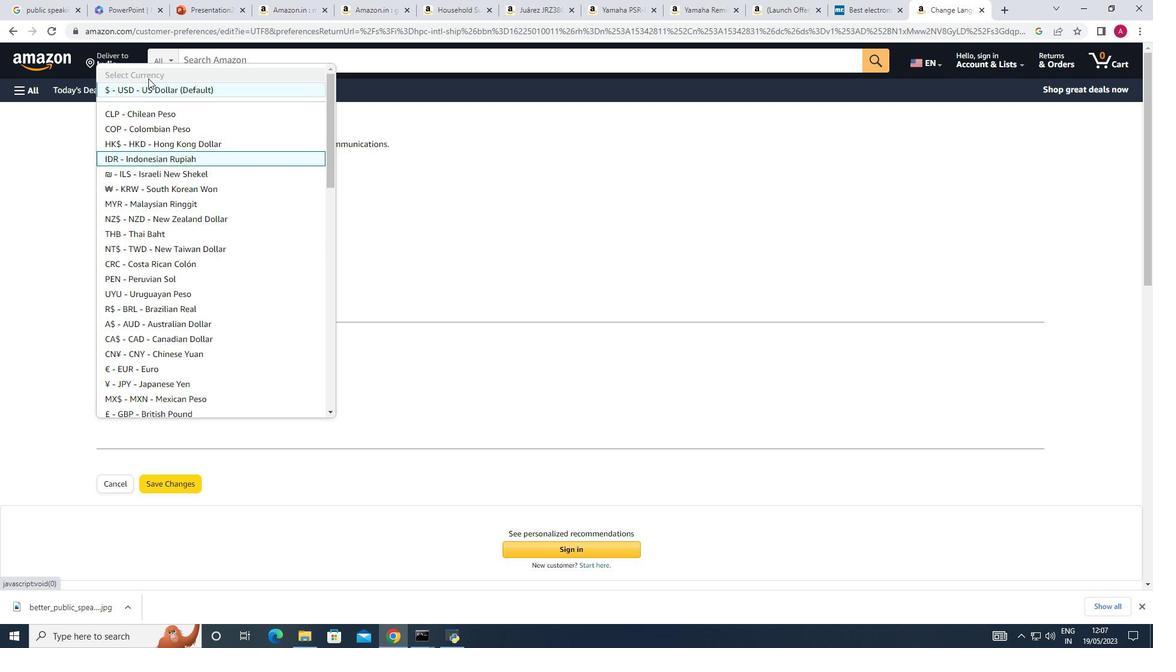 
Action: Key pressed rupees
Screenshot: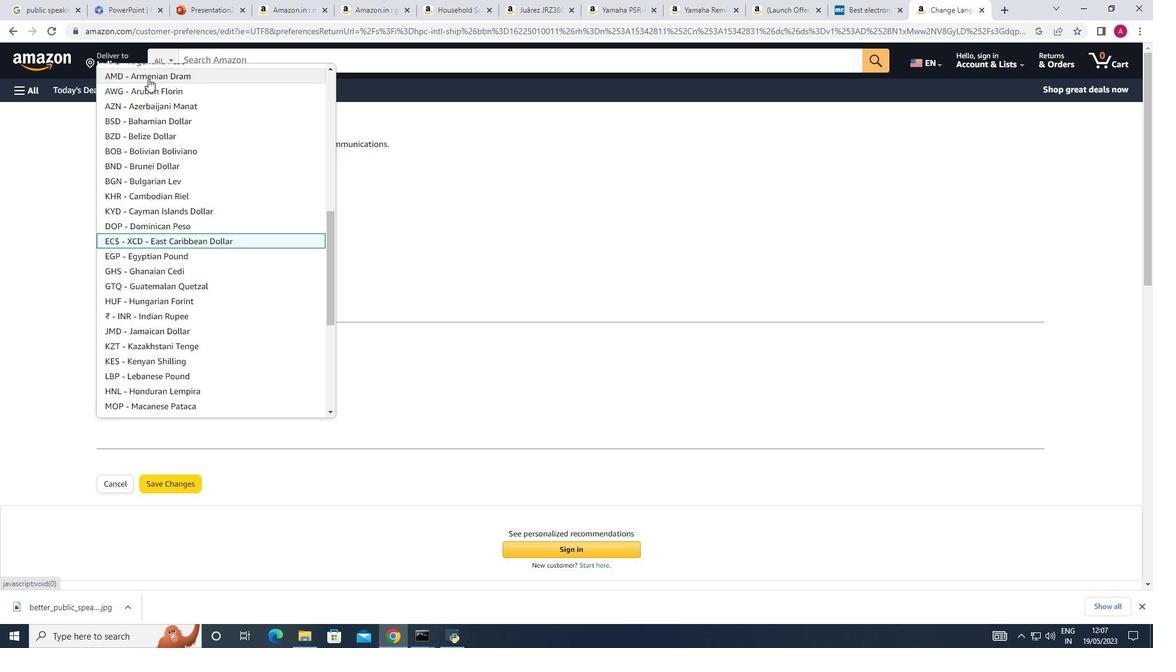 
Action: Mouse moved to (148, 172)
Screenshot: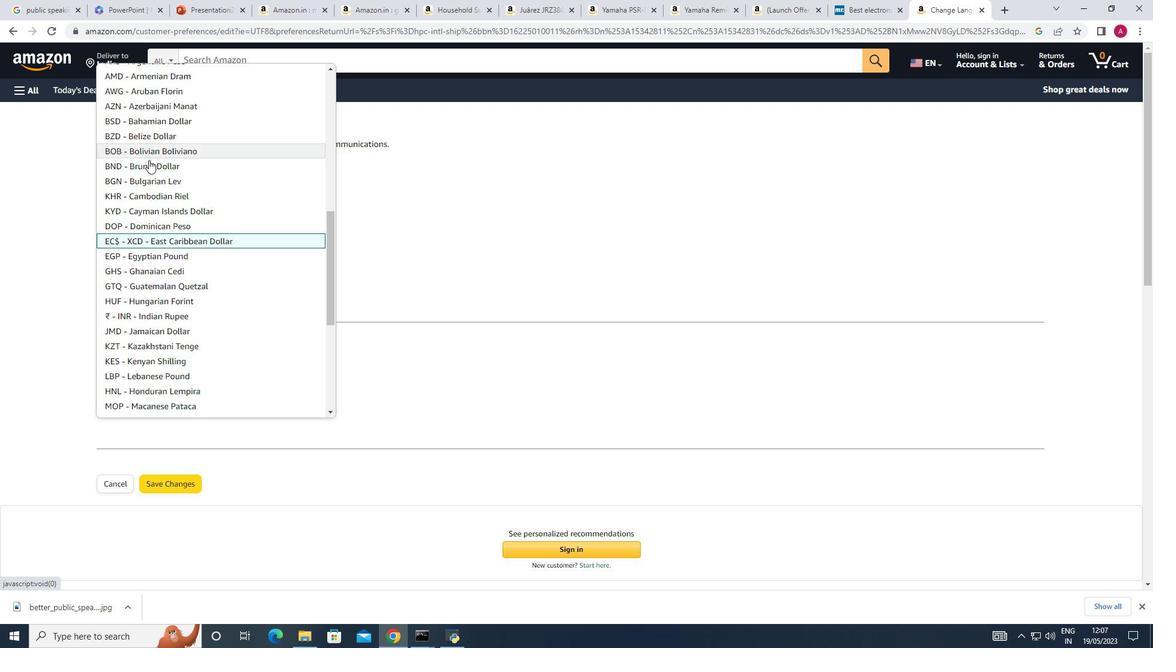 
Action: Mouse scrolled (148, 172) with delta (0, 0)
Screenshot: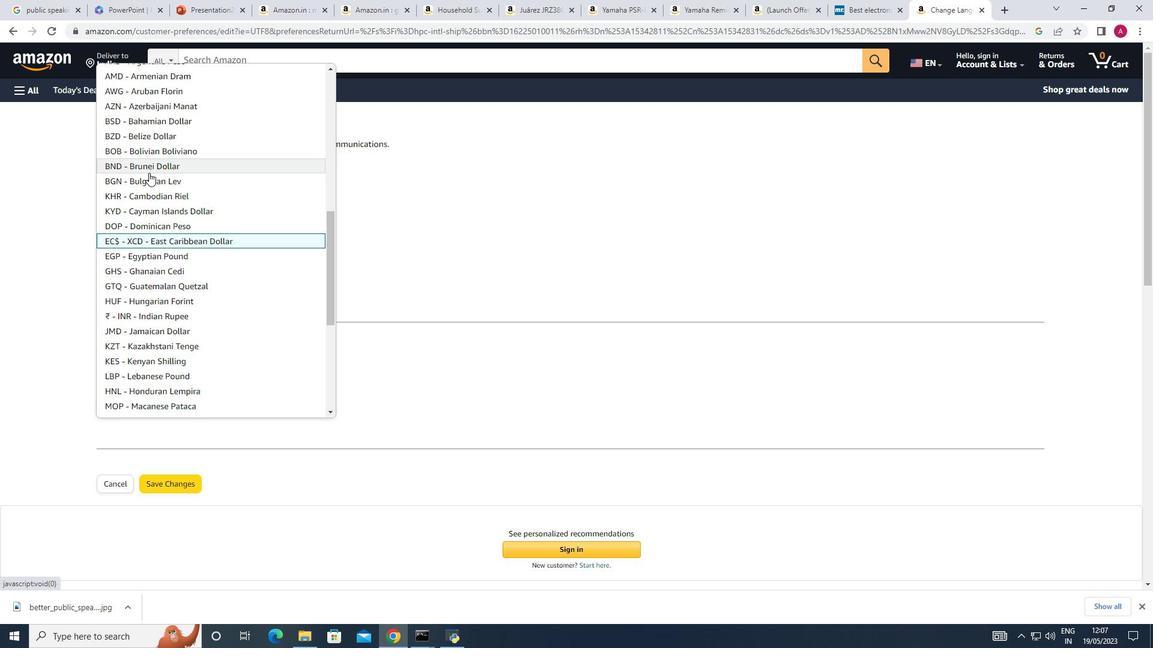 
Action: Mouse scrolled (148, 172) with delta (0, 0)
Screenshot: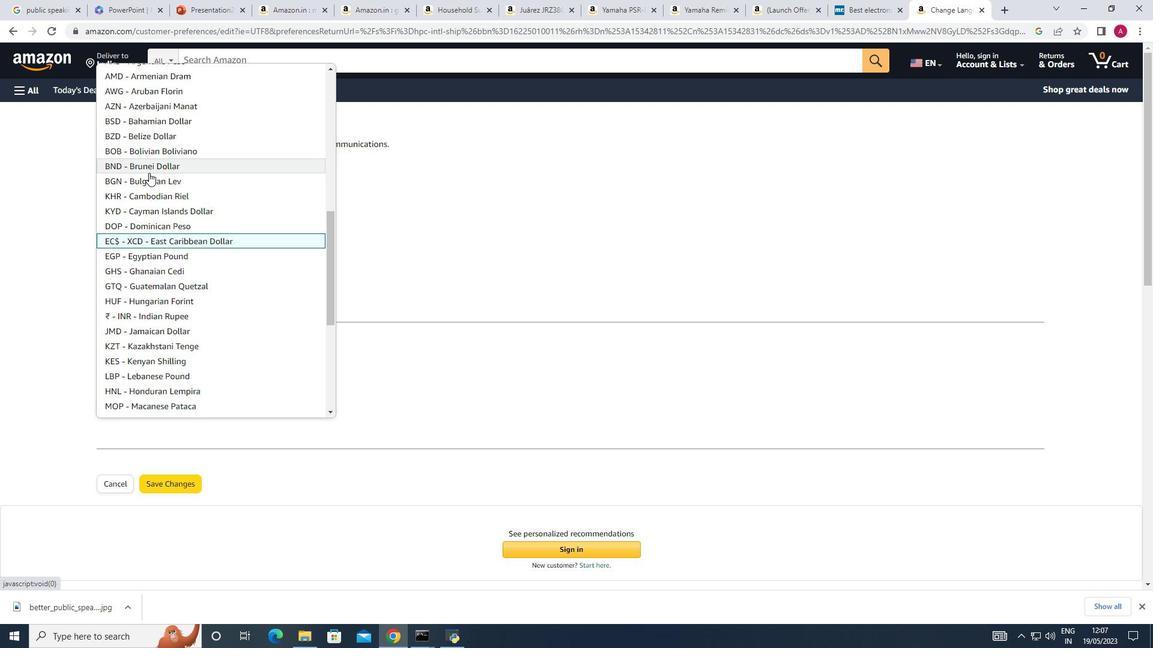 
Action: Mouse scrolled (148, 172) with delta (0, 0)
Screenshot: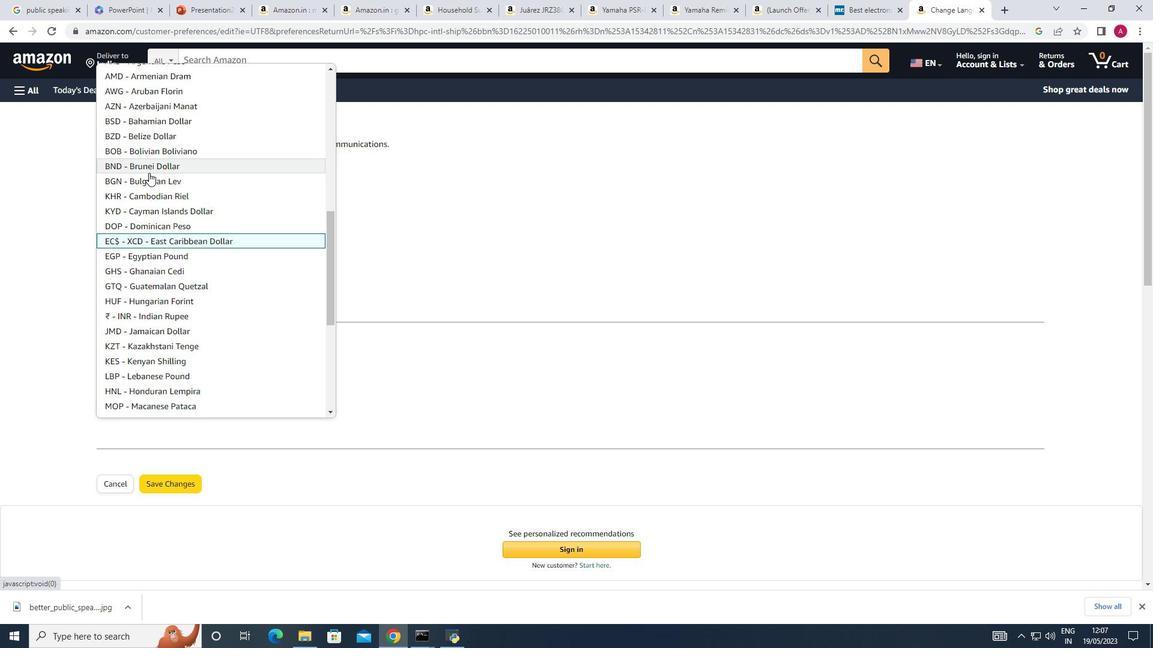 
Action: Mouse scrolled (148, 172) with delta (0, 0)
Screenshot: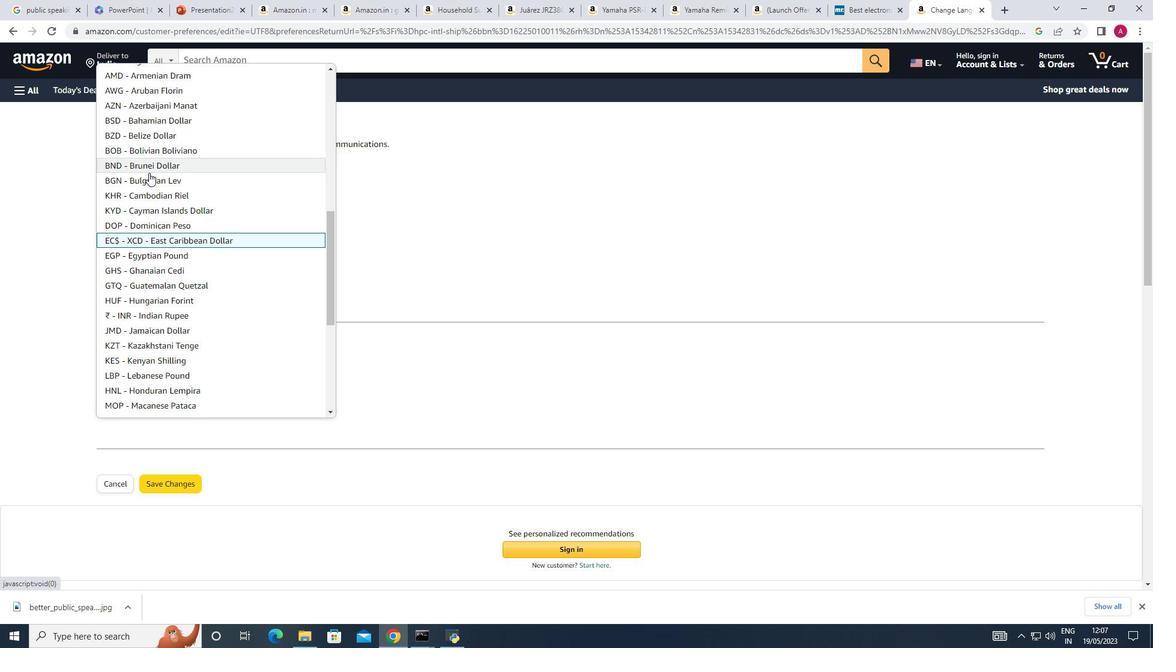 
Action: Mouse scrolled (148, 172) with delta (0, 0)
Screenshot: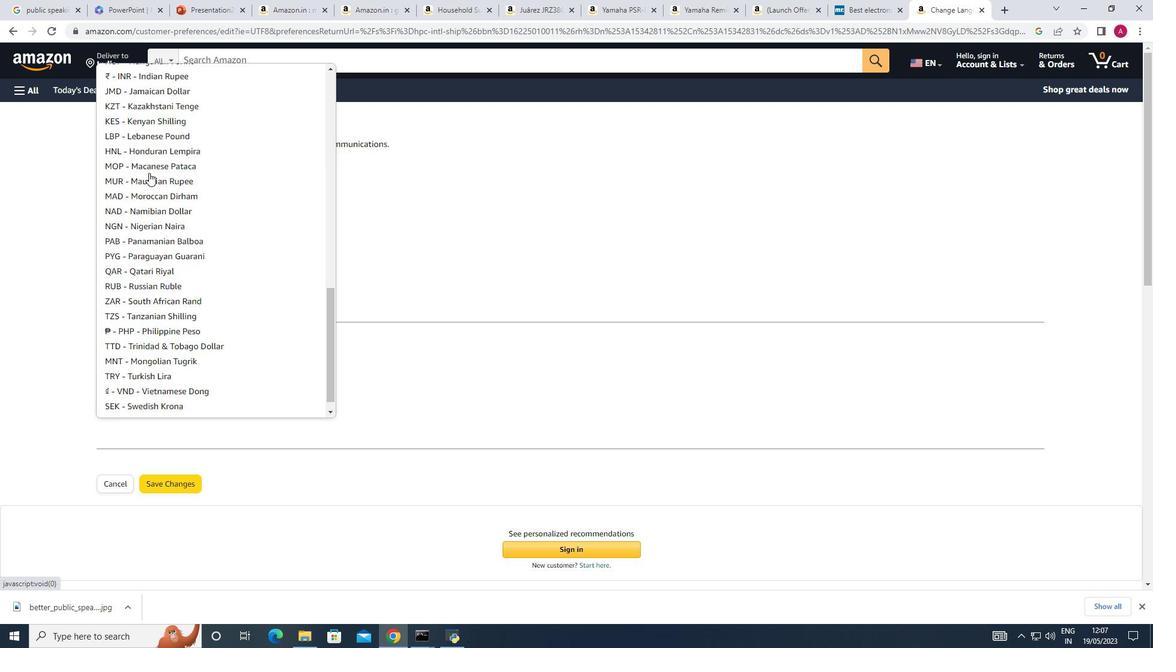 
Action: Mouse scrolled (148, 172) with delta (0, 0)
Screenshot: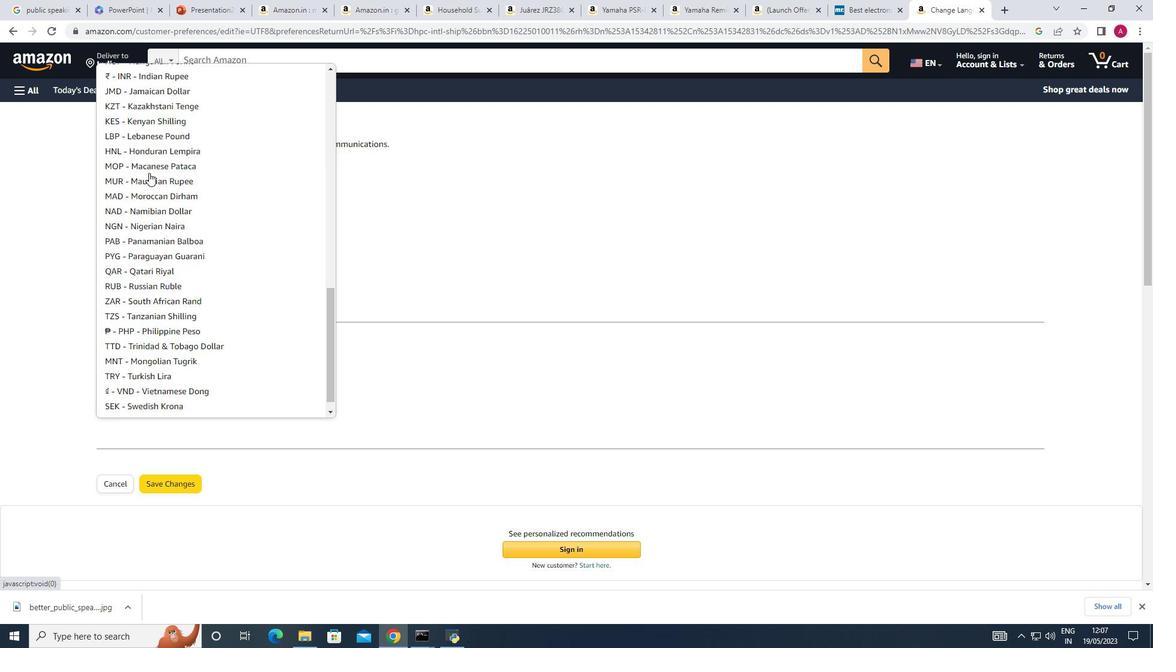 
Action: Mouse scrolled (148, 172) with delta (0, 0)
Screenshot: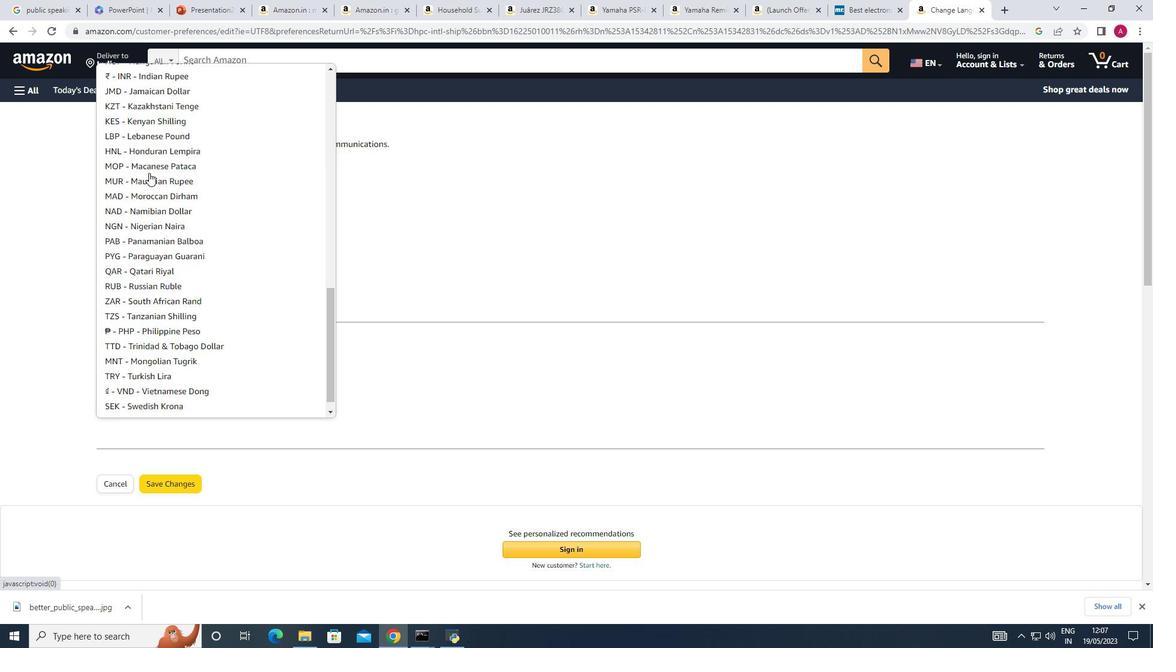 
Action: Mouse scrolled (148, 172) with delta (0, 0)
Screenshot: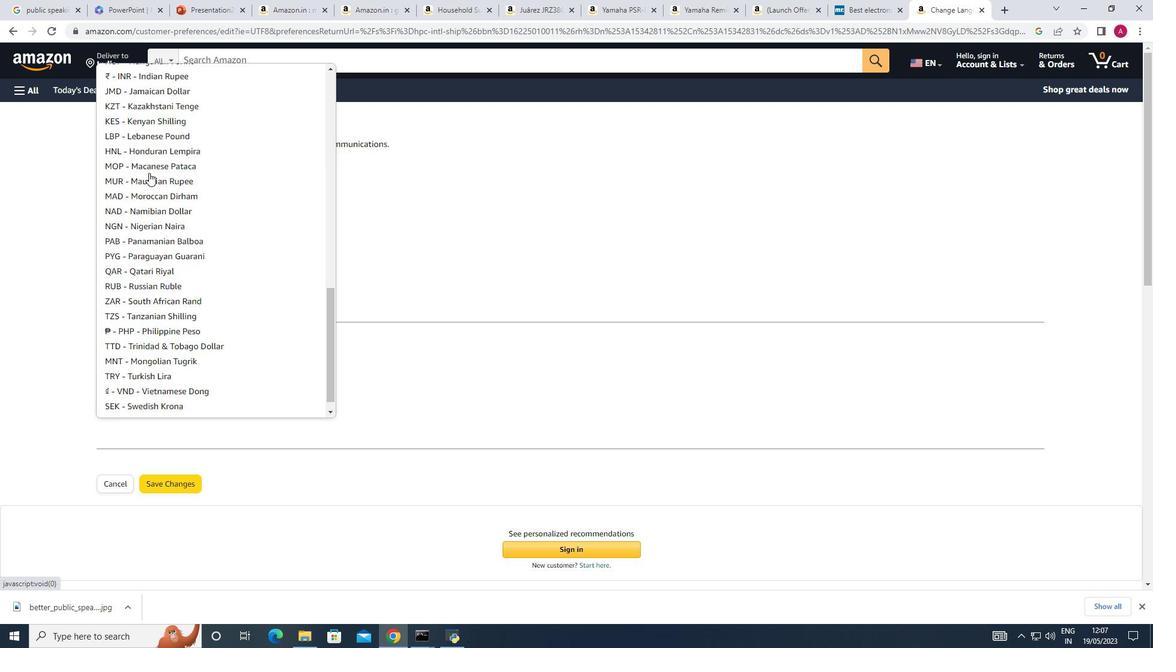 
Action: Mouse moved to (332, 346)
Screenshot: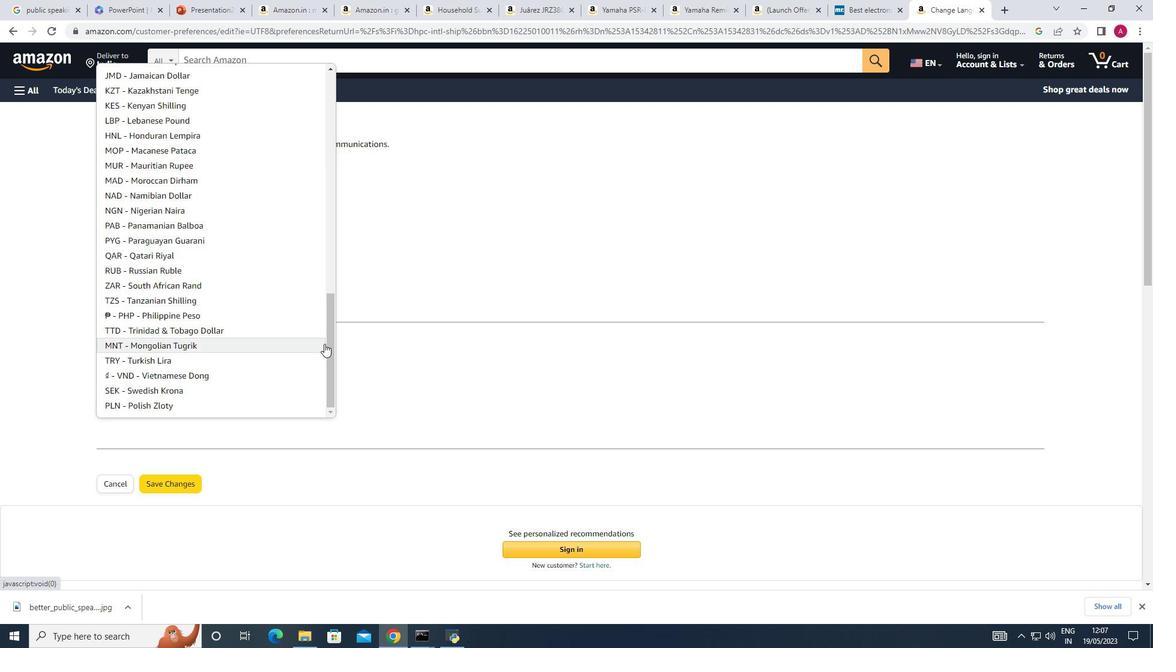 
Action: Mouse pressed left at (332, 346)
Screenshot: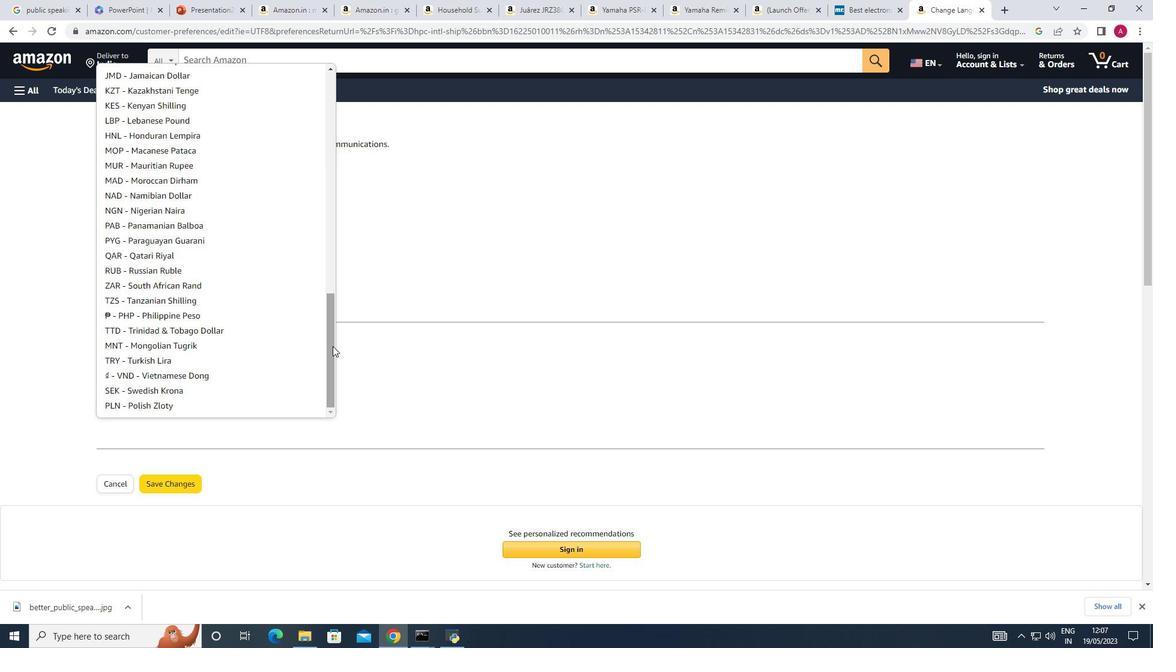 
Action: Mouse moved to (329, 345)
Screenshot: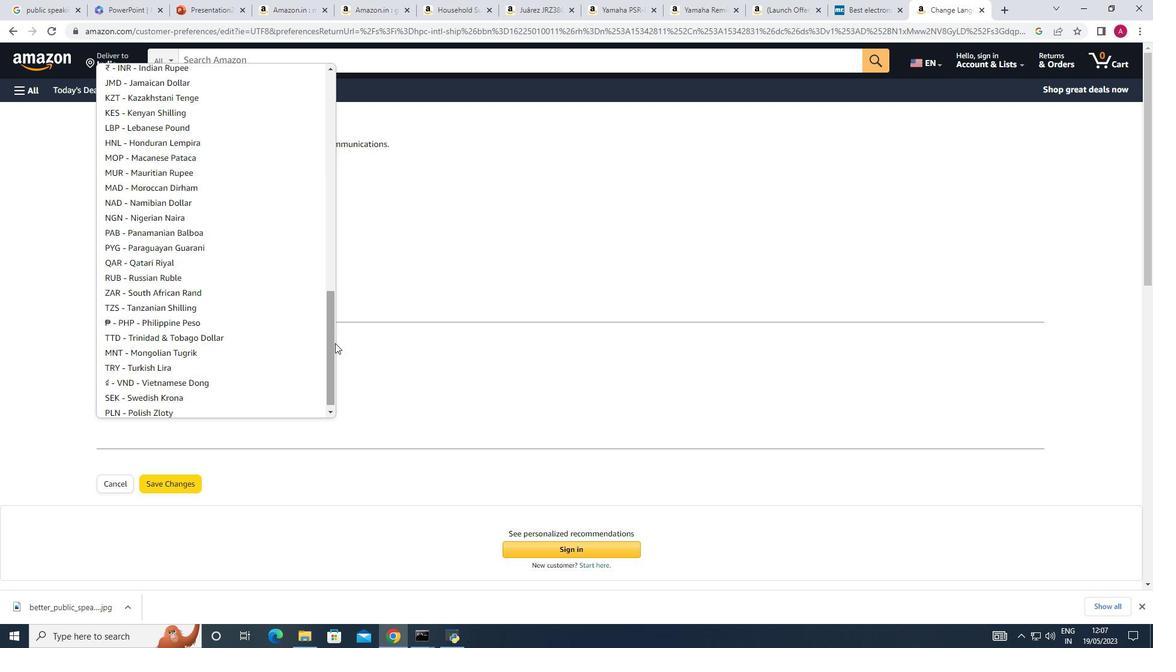 
Action: Mouse pressed left at (329, 345)
Screenshot: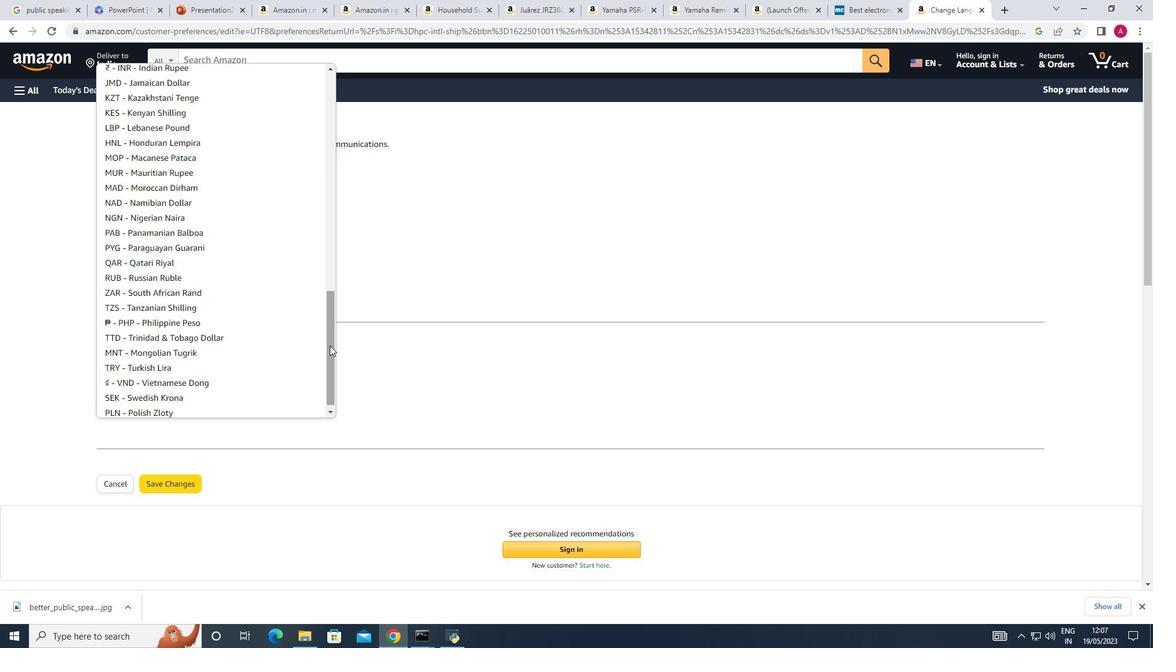 
Action: Mouse moved to (959, 348)
Screenshot: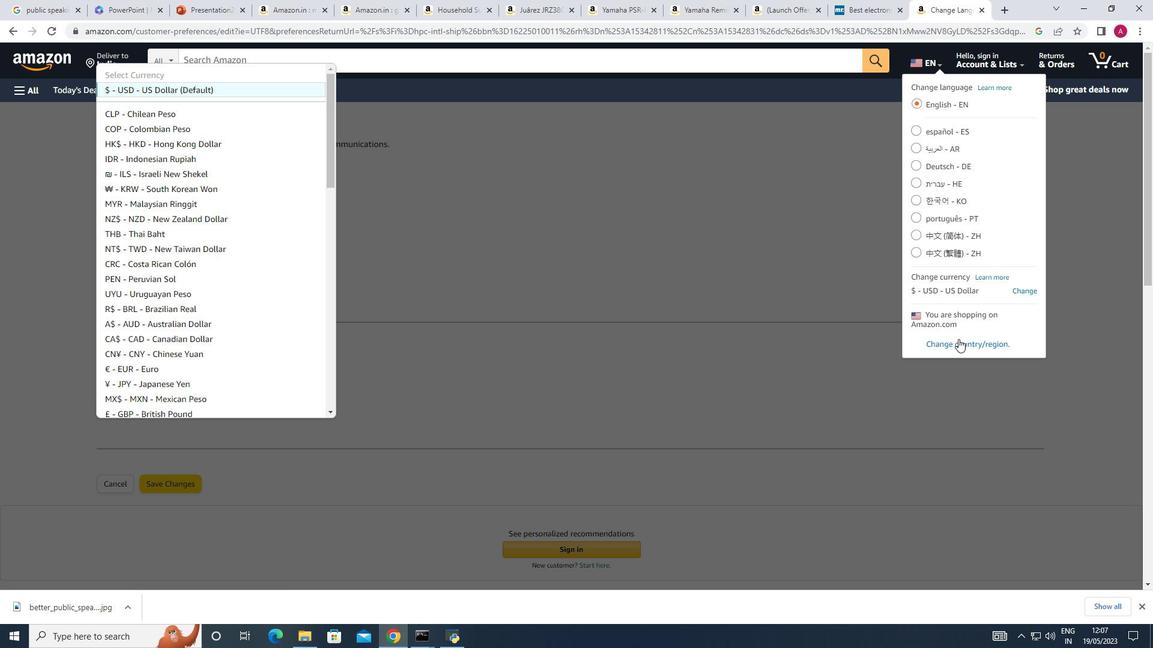 
Action: Mouse pressed left at (959, 348)
Screenshot: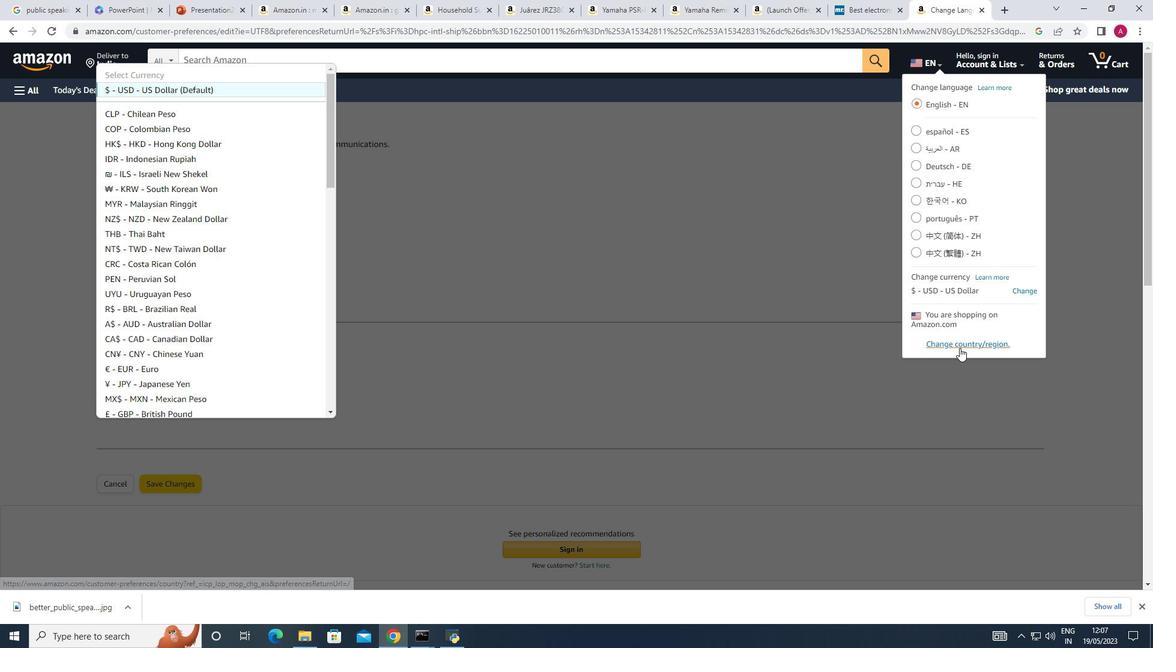 
Action: Mouse moved to (958, 346)
Screenshot: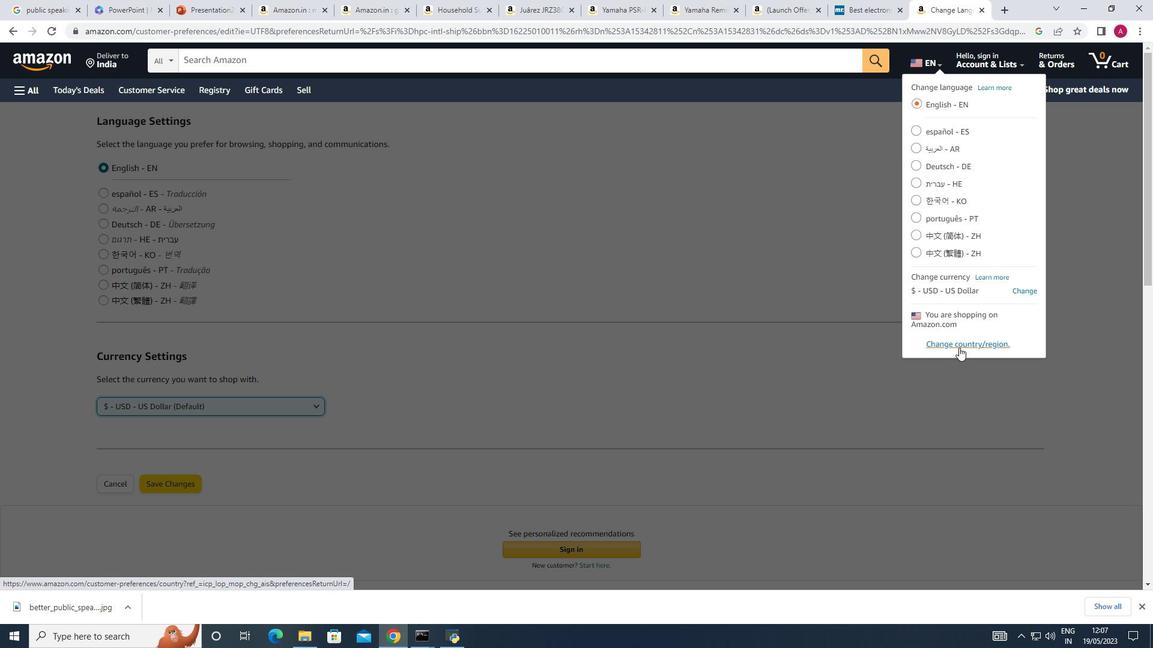 
Action: Mouse pressed left at (958, 346)
Screenshot: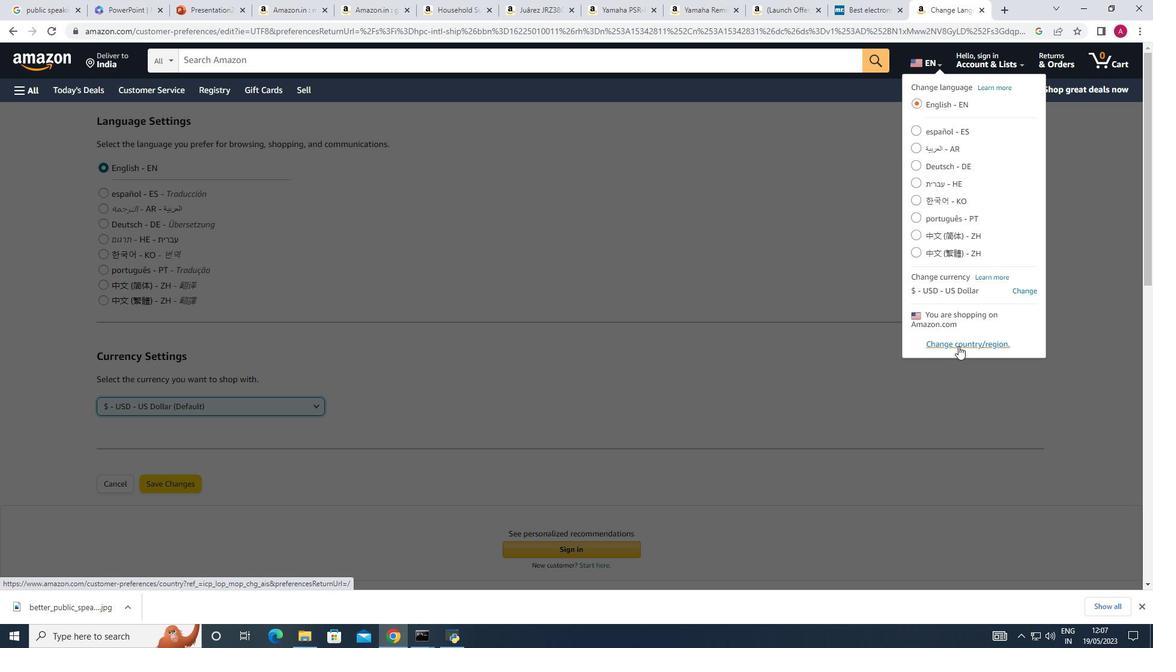 
Action: Mouse moved to (174, 187)
Screenshot: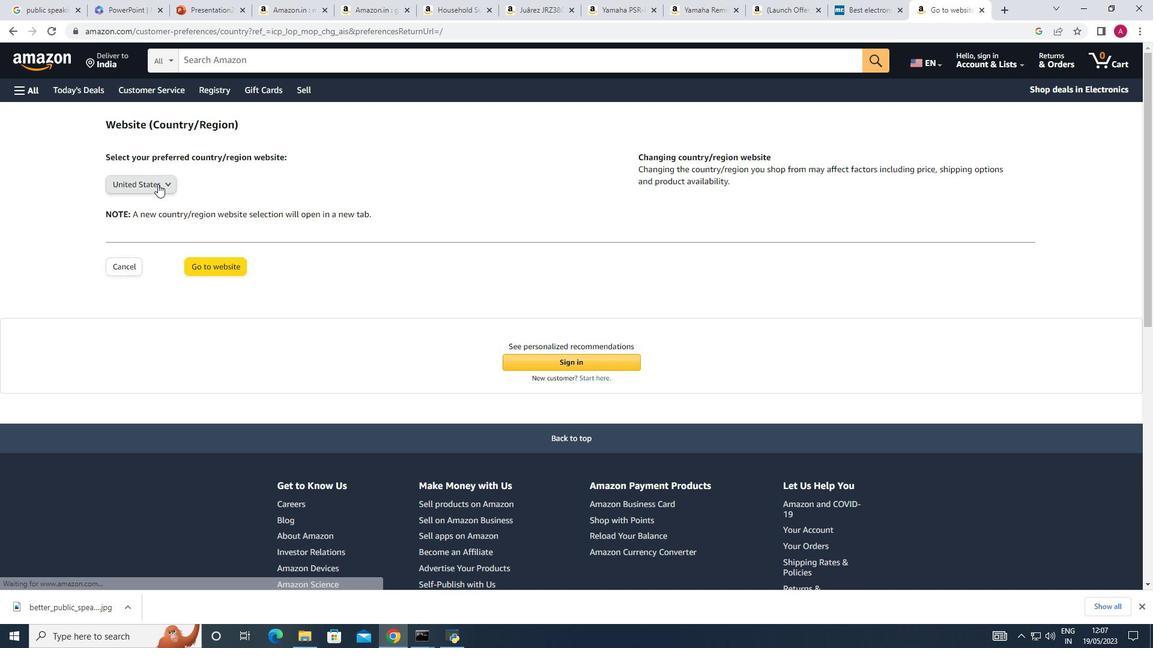 
Action: Mouse pressed left at (174, 187)
Screenshot: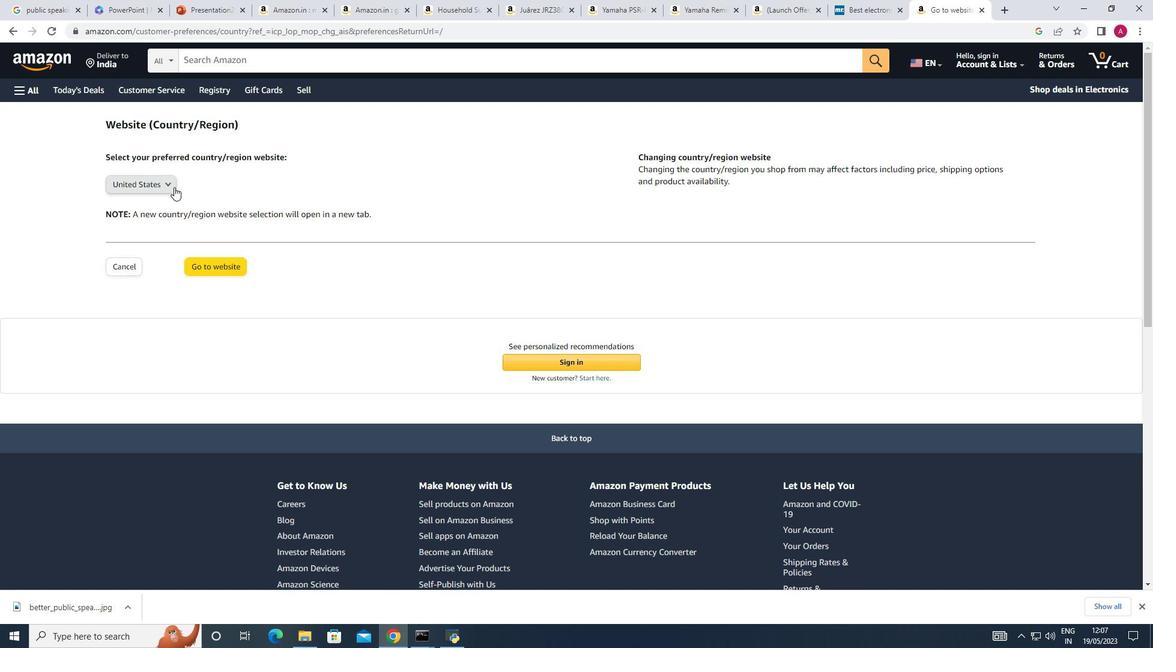 
Action: Mouse moved to (204, 265)
Screenshot: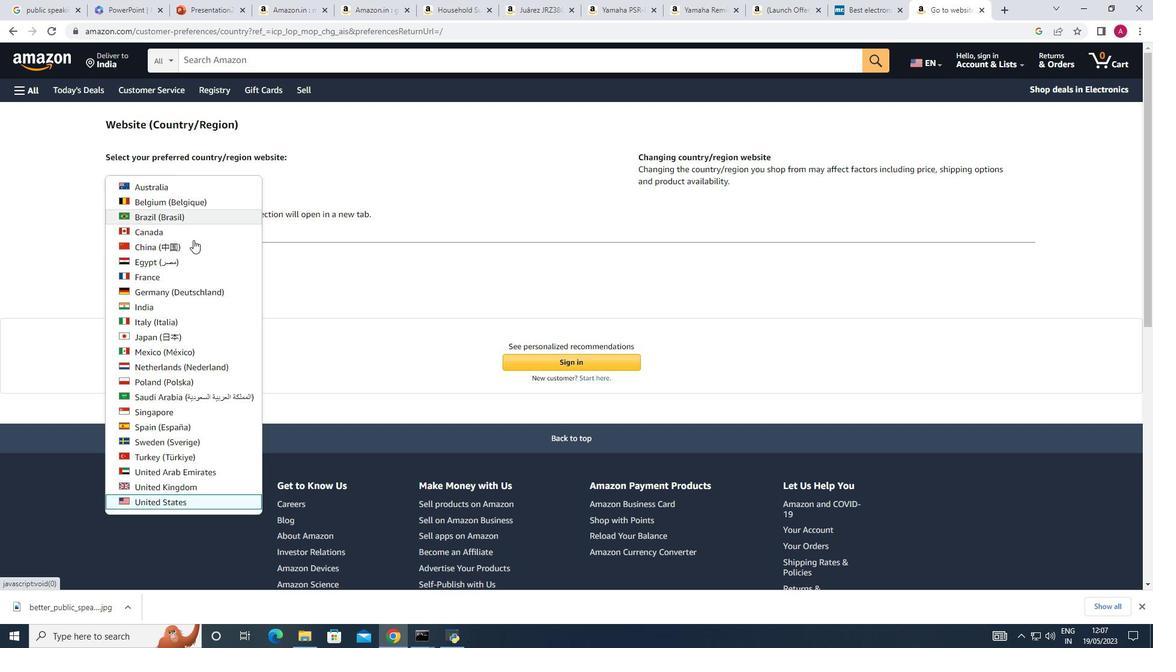 
Action: Mouse scrolled (204, 264) with delta (0, 0)
Screenshot: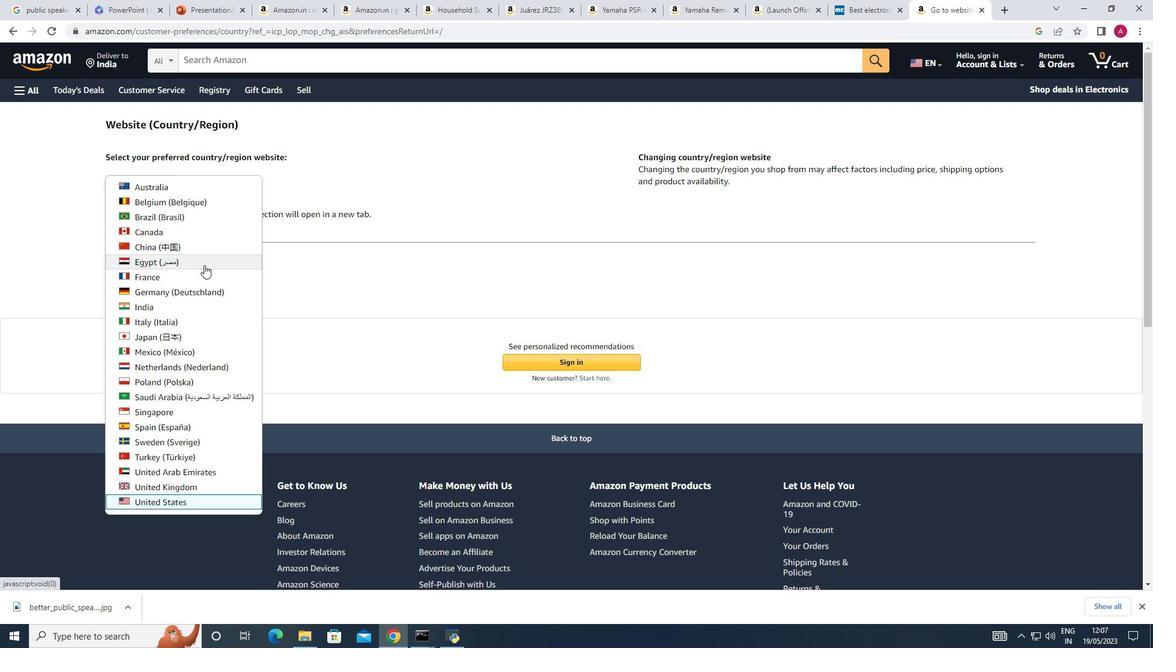 
Action: Mouse scrolled (204, 264) with delta (0, 0)
Screenshot: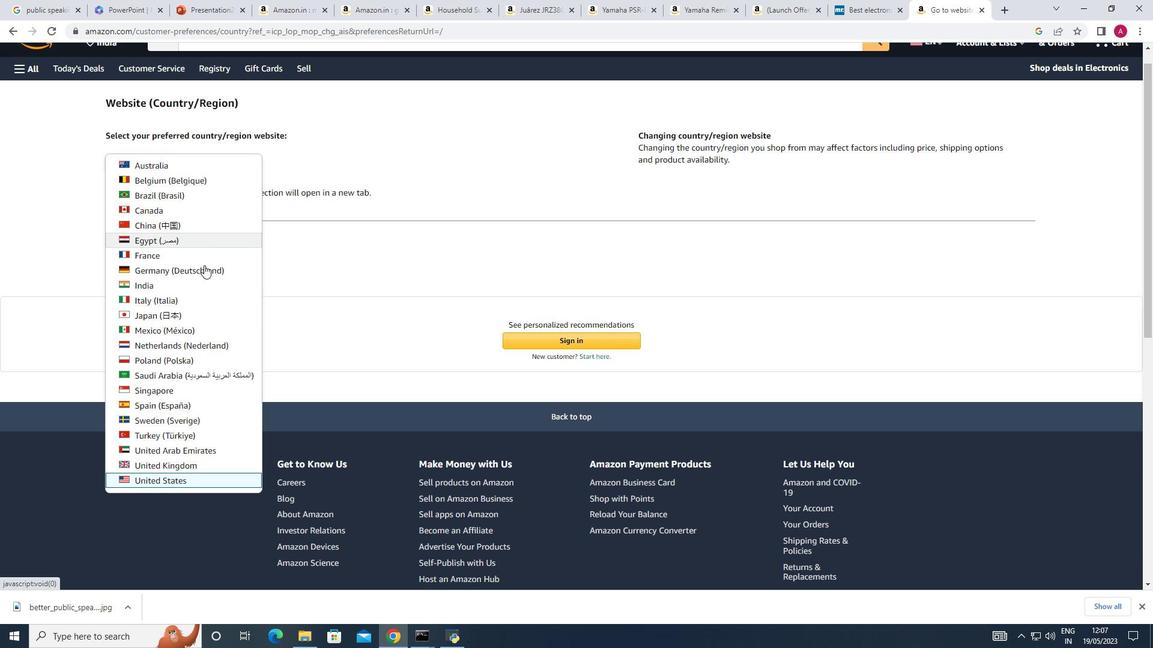 
Action: Mouse moved to (153, 174)
Screenshot: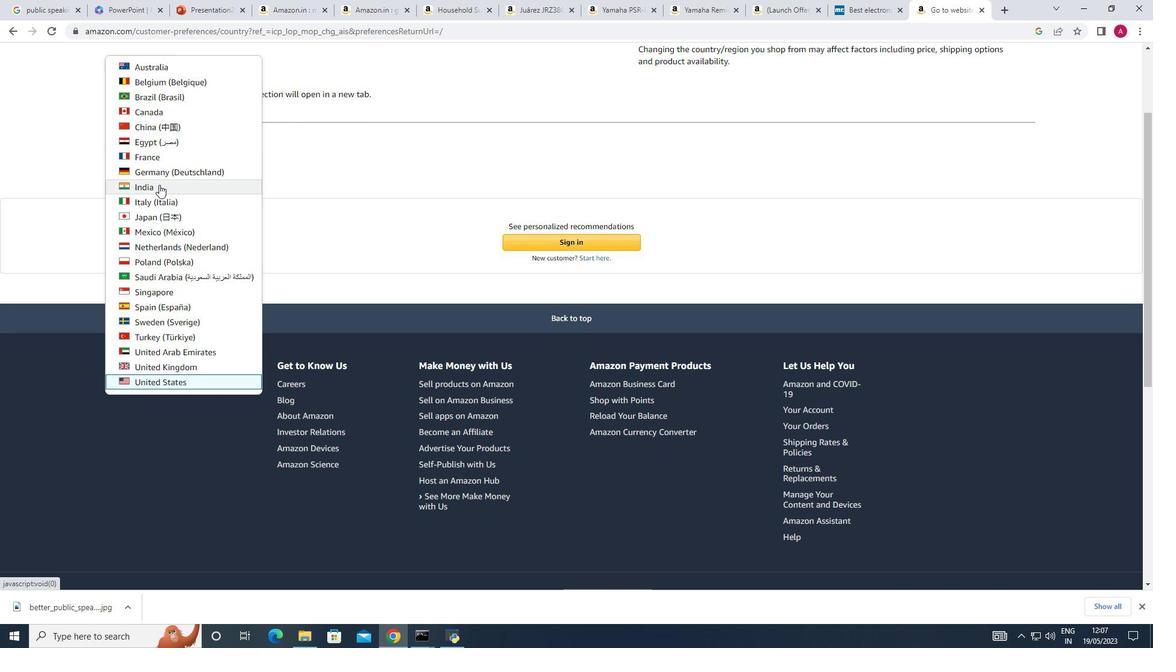 
Action: Mouse scrolled (153, 174) with delta (0, 0)
Screenshot: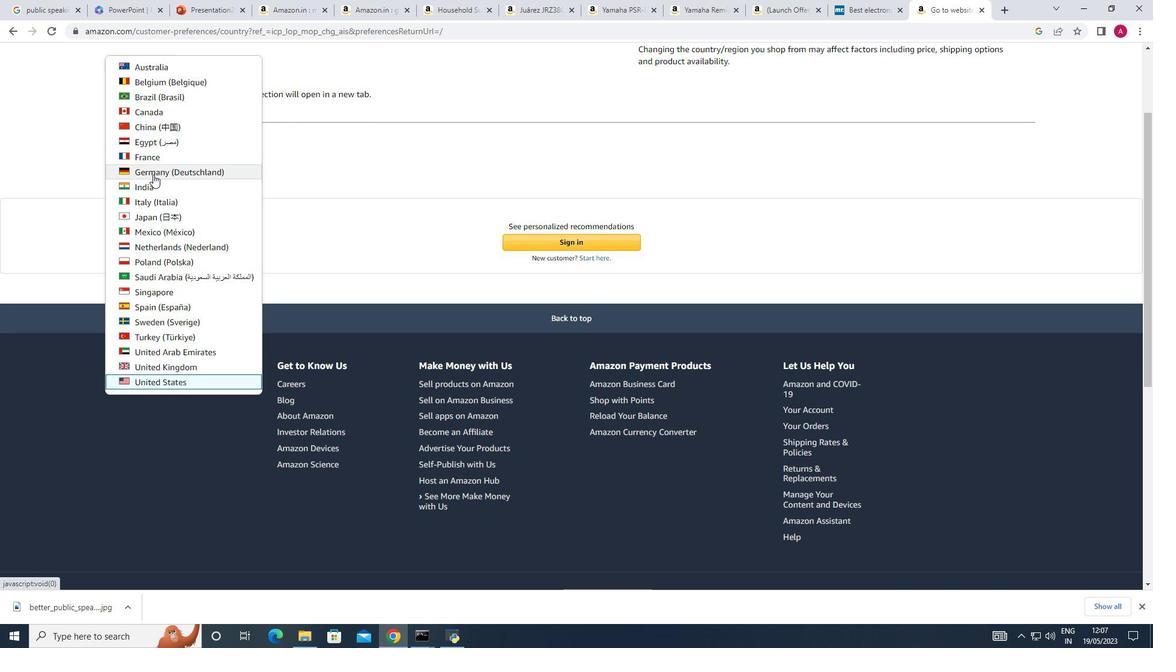 
Action: Mouse scrolled (153, 174) with delta (0, 0)
Screenshot: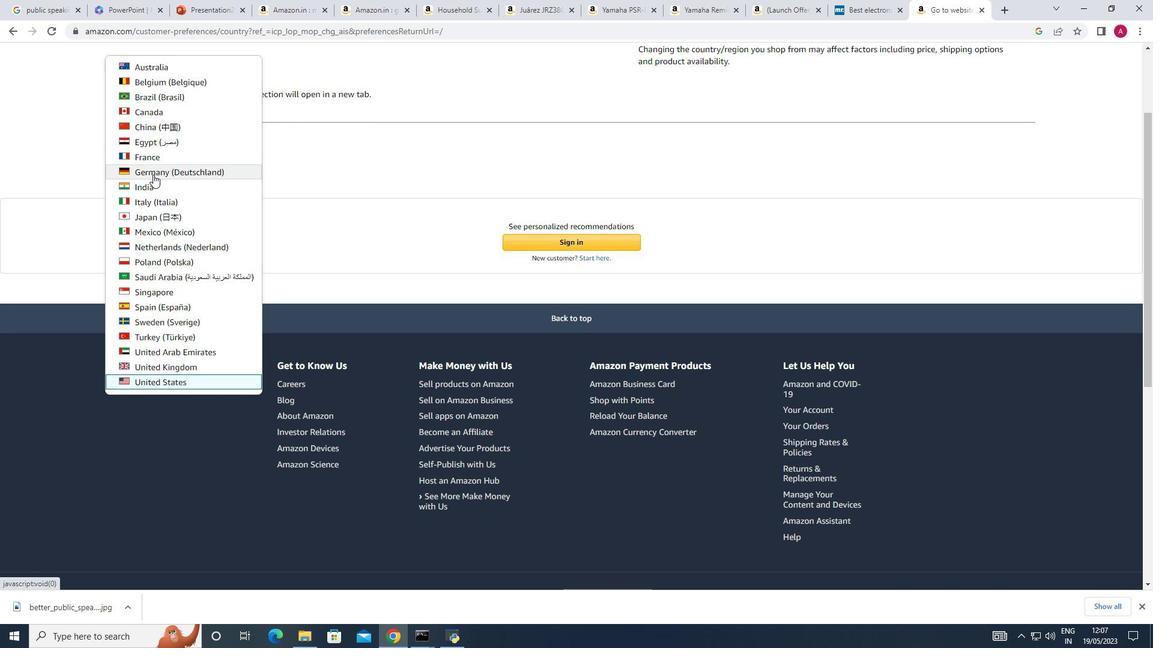 
Action: Mouse scrolled (153, 175) with delta (0, 0)
Screenshot: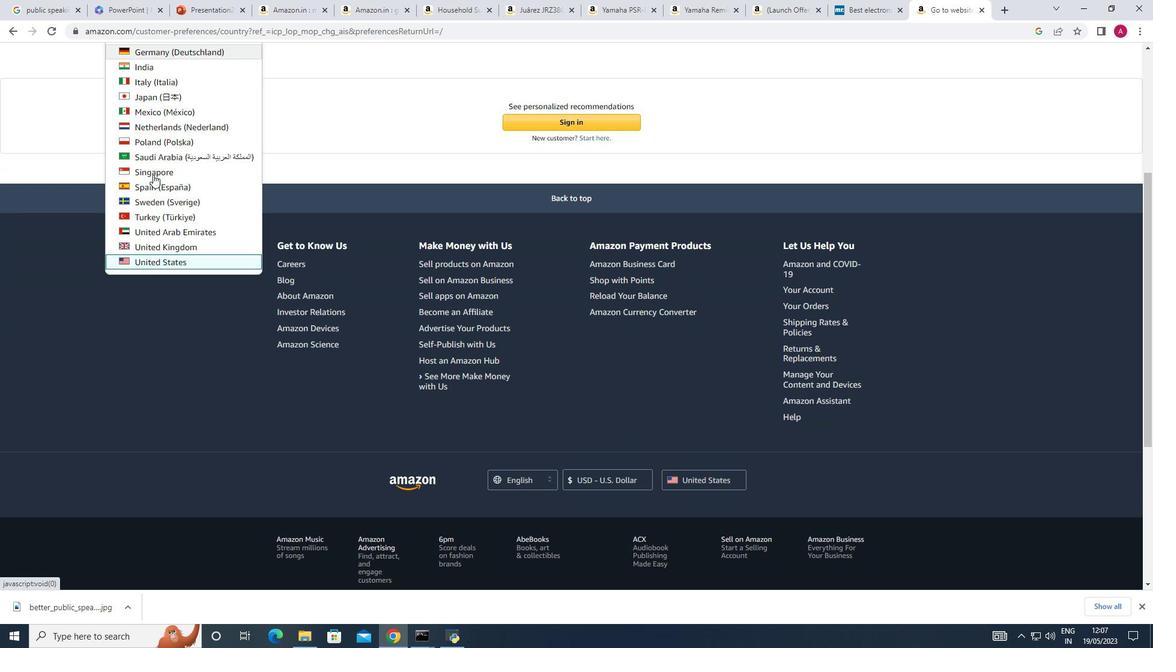 
Action: Mouse scrolled (153, 175) with delta (0, 0)
Screenshot: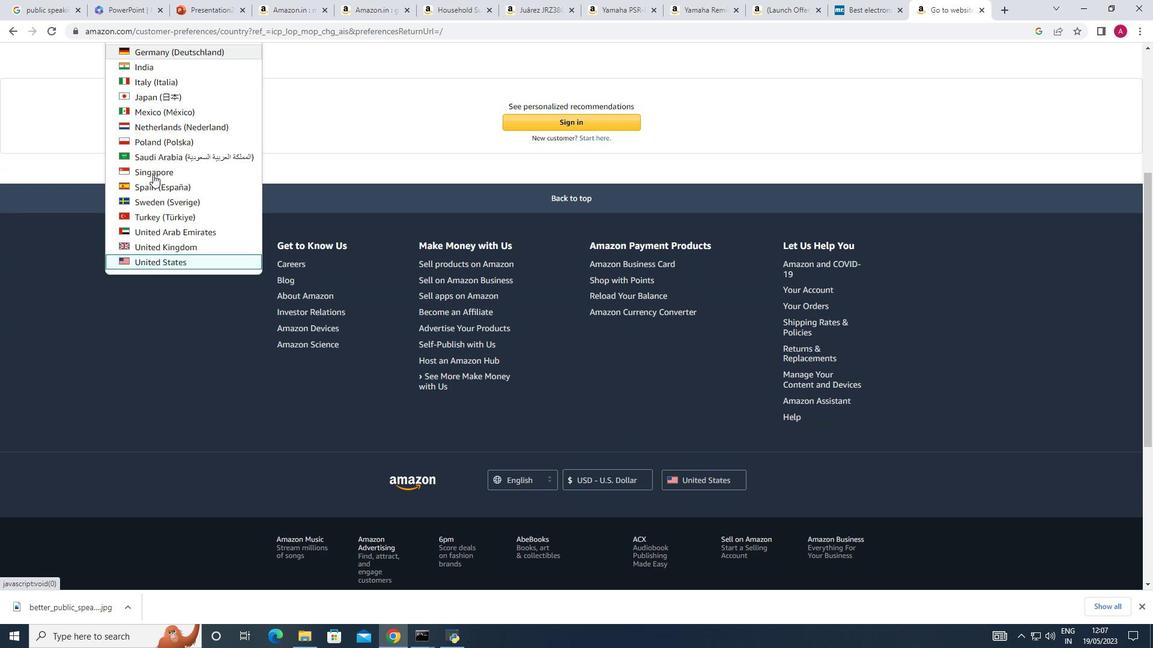 
Action: Mouse scrolled (153, 175) with delta (0, 0)
Screenshot: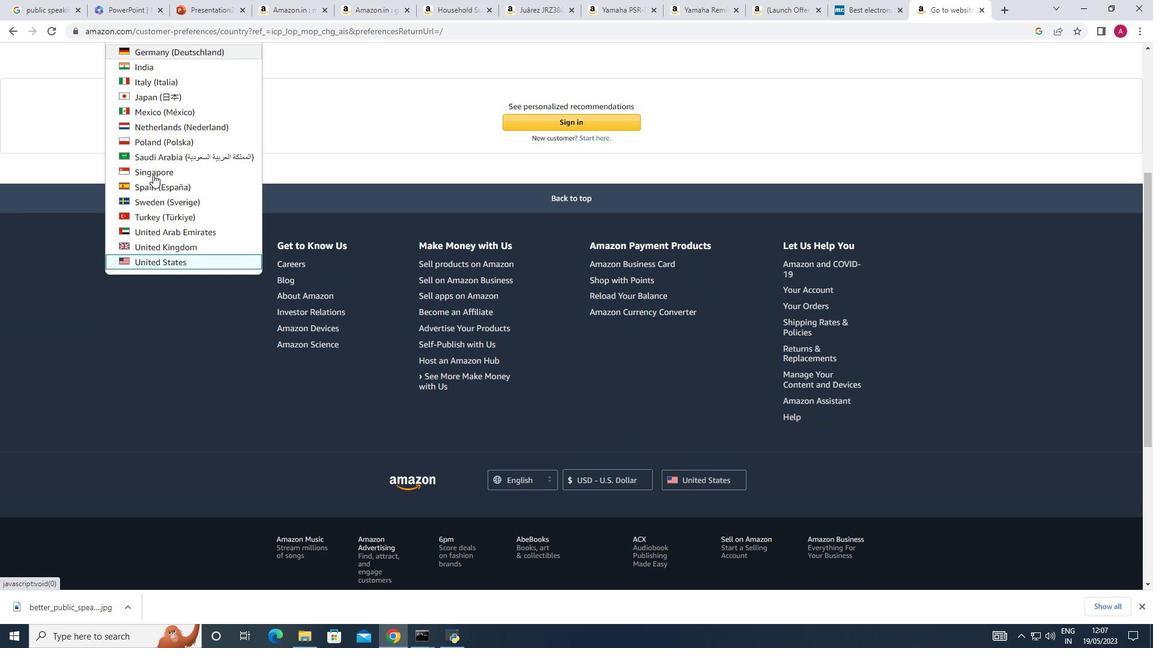 
Action: Mouse moved to (152, 174)
Screenshot: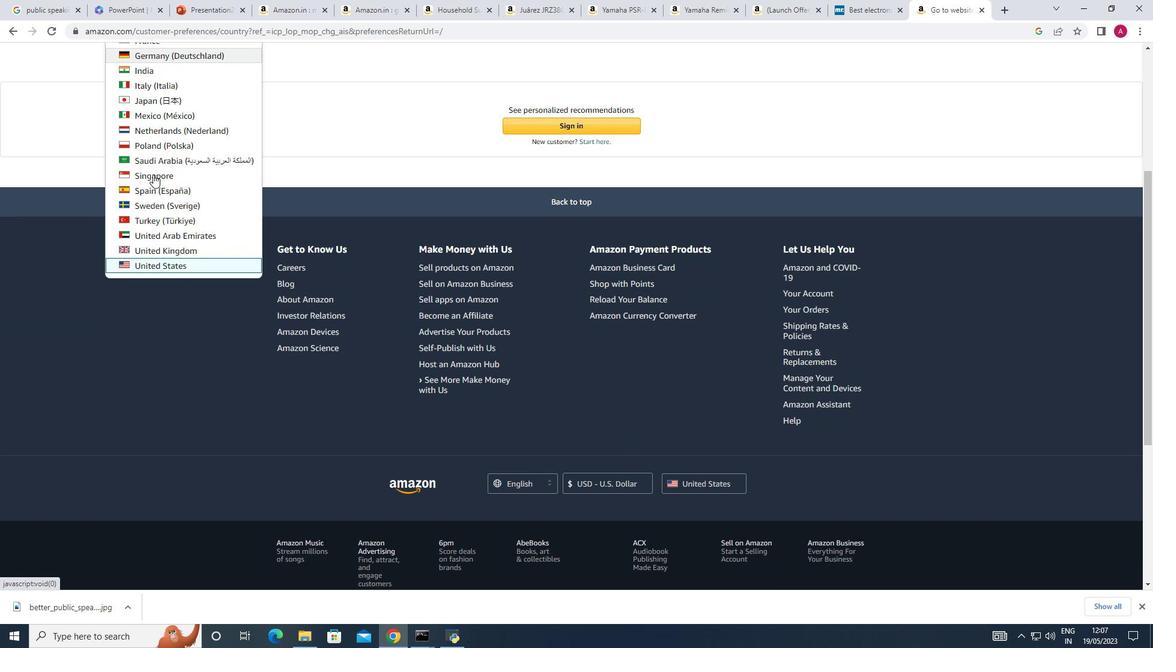 
Action: Mouse scrolled (152, 174) with delta (0, 0)
Screenshot: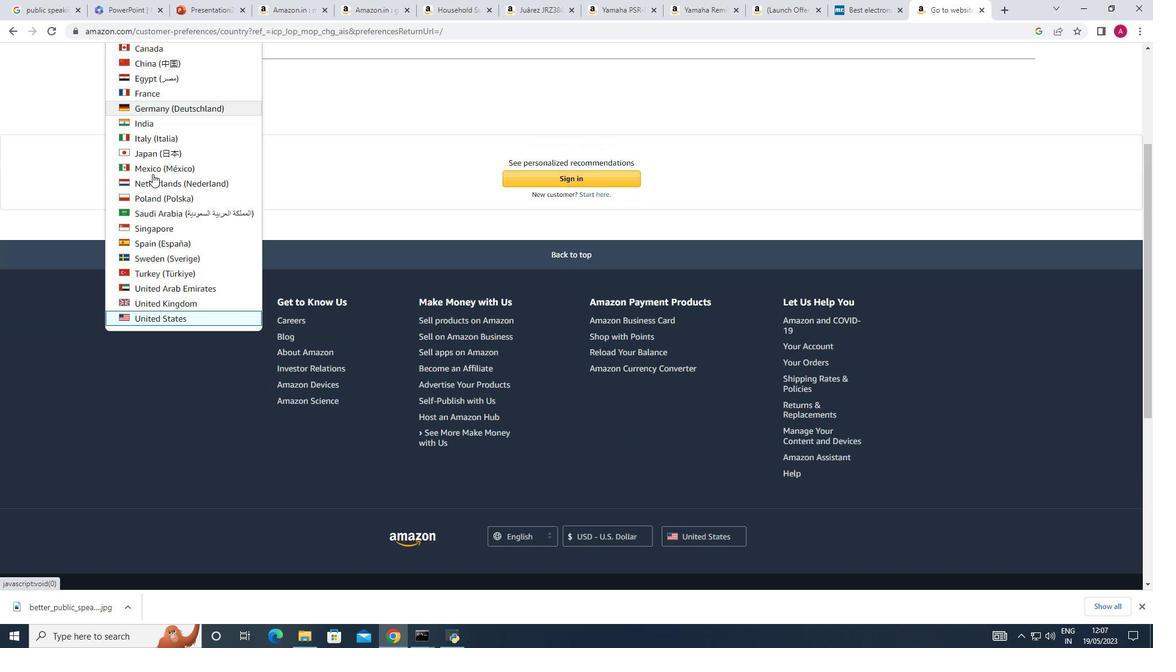 
Action: Mouse scrolled (152, 174) with delta (0, 0)
Screenshot: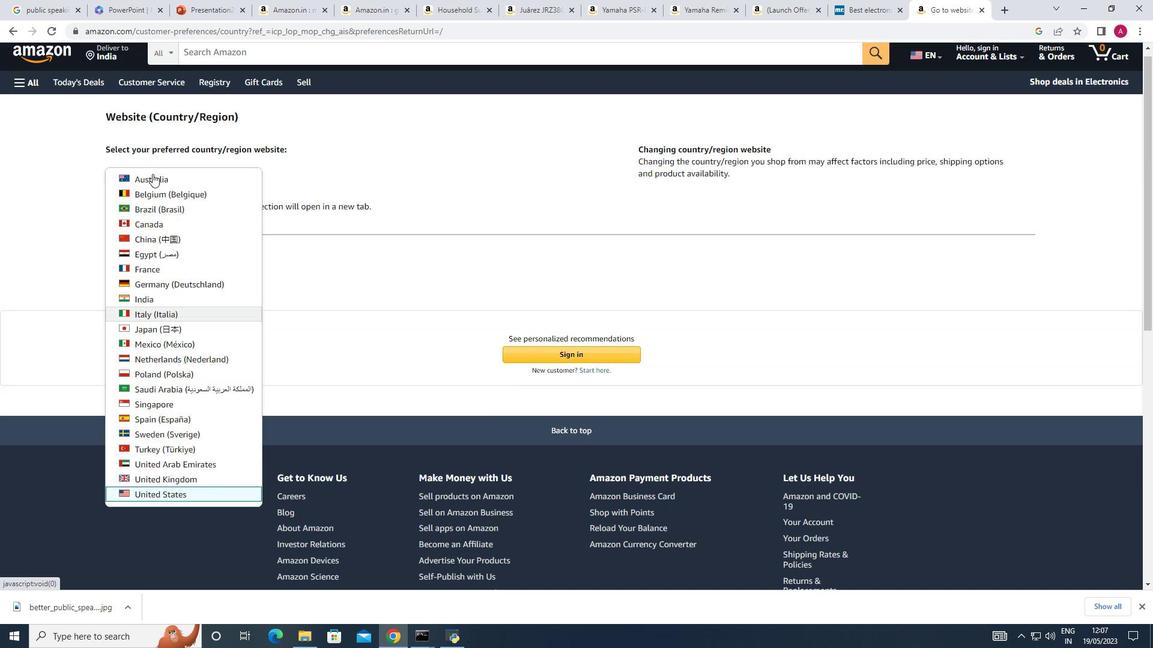 
Action: Mouse moved to (180, 181)
Screenshot: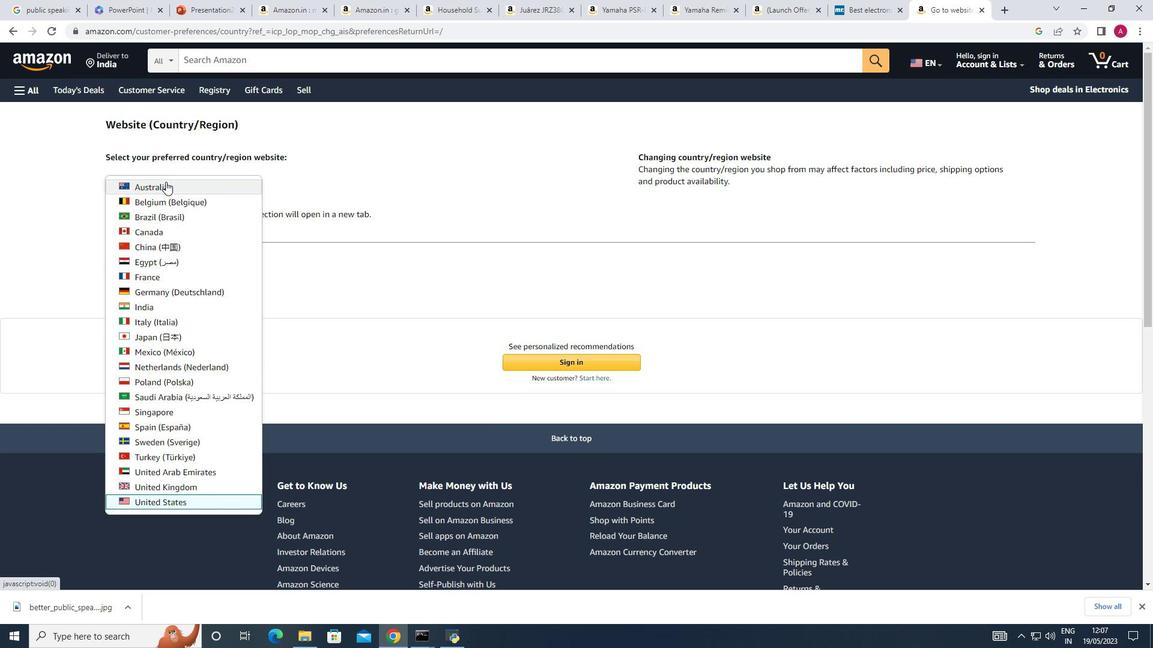 
Action: Key pressed in<Key.enter>
Screenshot: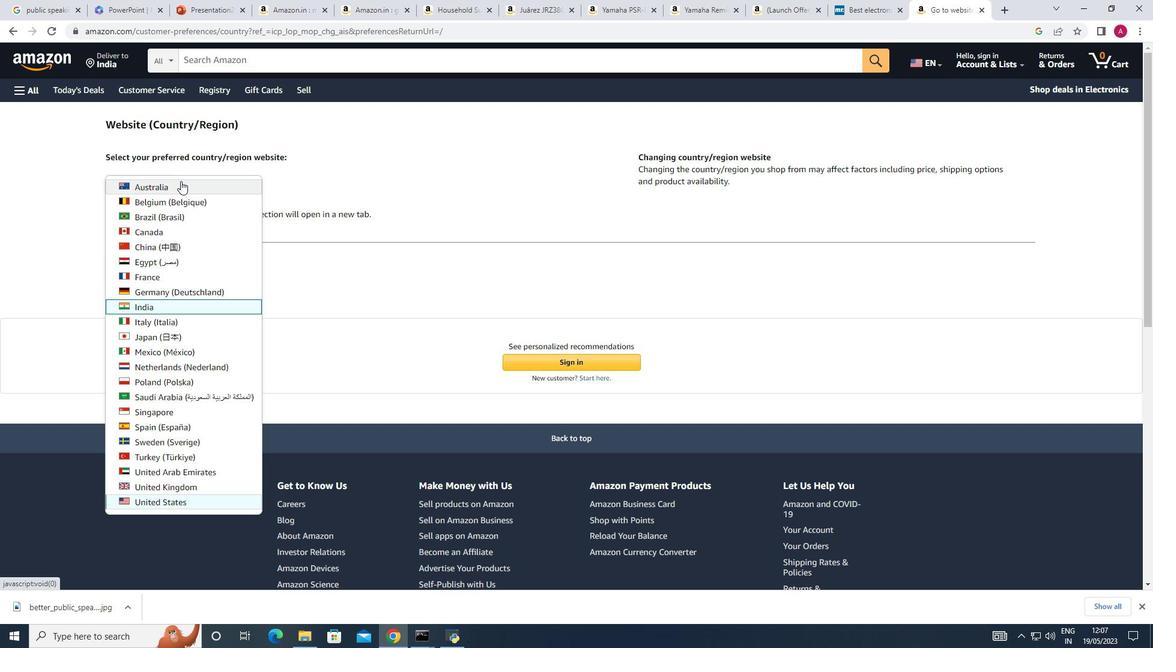 
Action: Mouse moved to (216, 268)
Screenshot: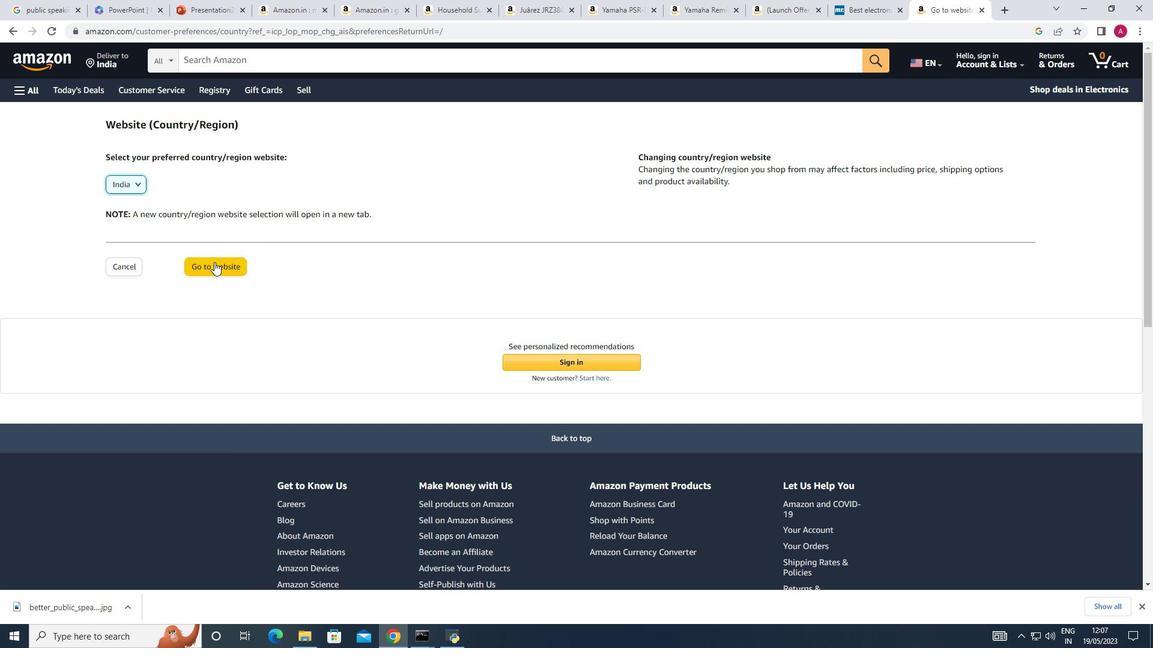 
Action: Mouse pressed left at (216, 268)
Screenshot: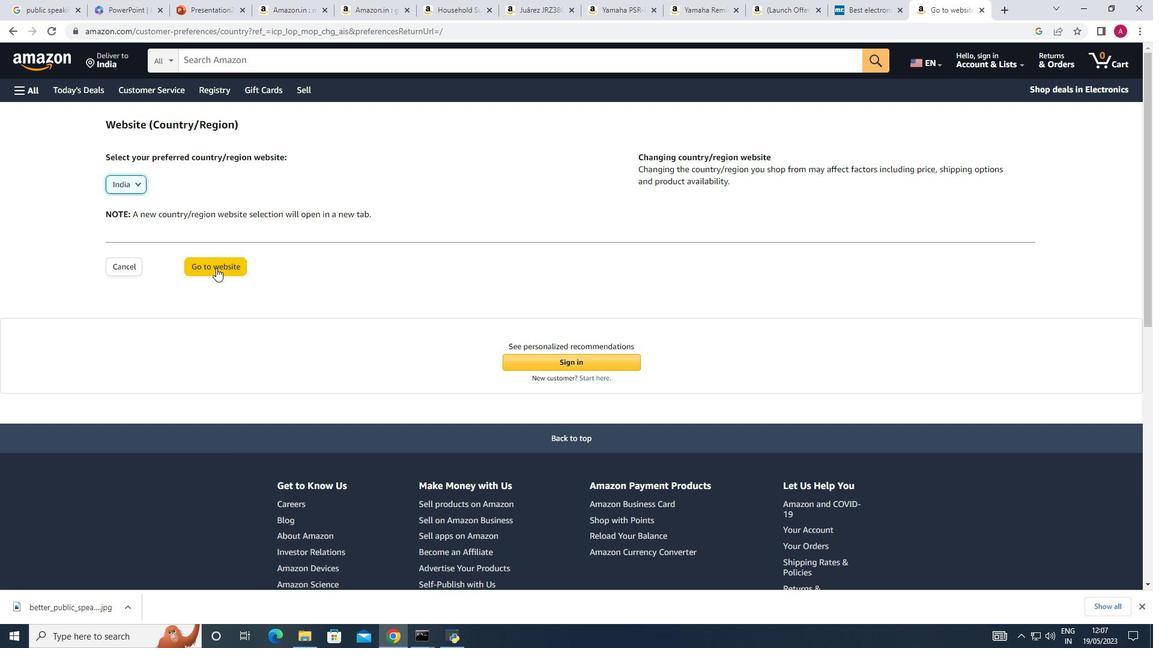 
Action: Mouse moved to (275, 57)
Screenshot: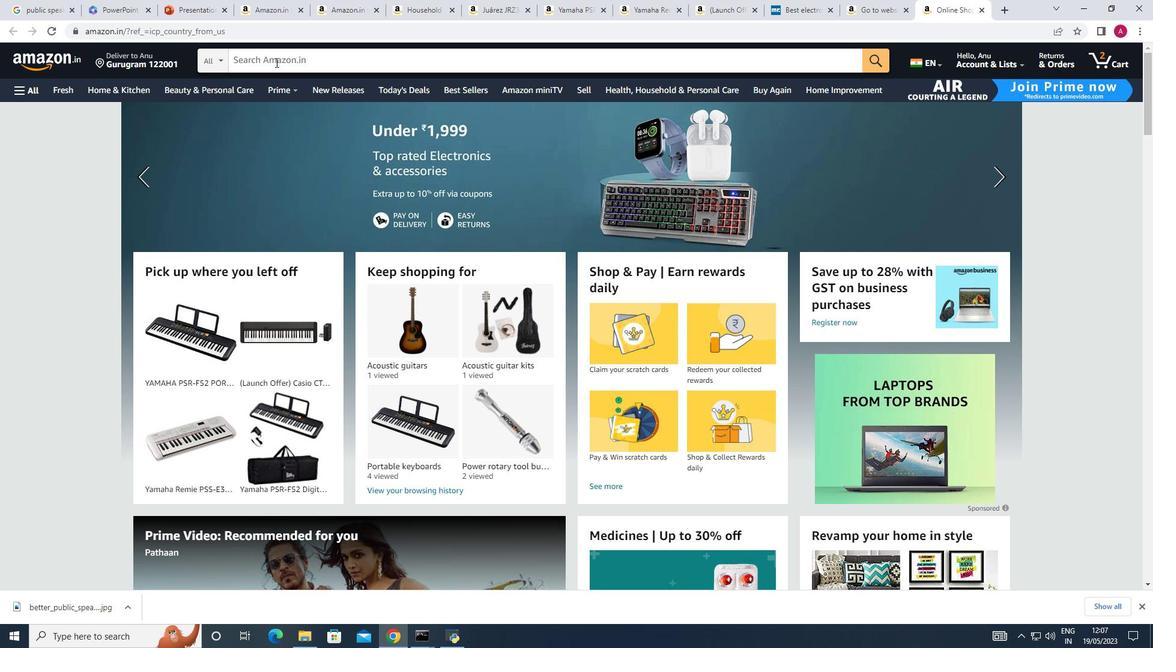 
Action: Mouse pressed left at (275, 57)
Screenshot: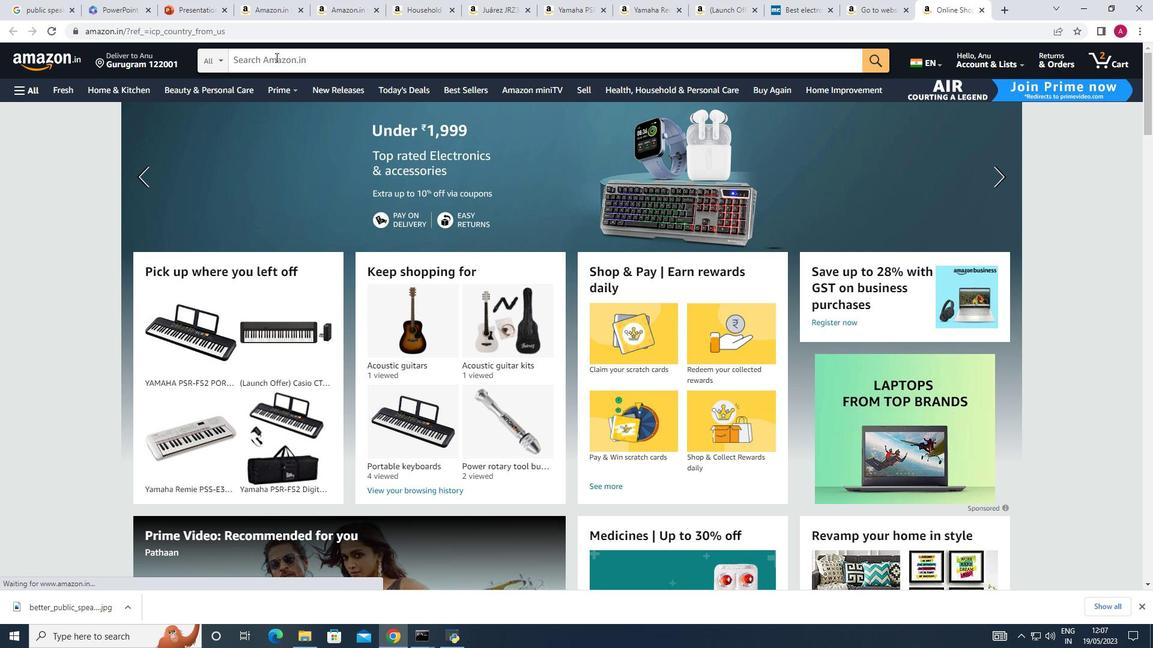 
Action: Mouse moved to (204, 137)
Screenshot: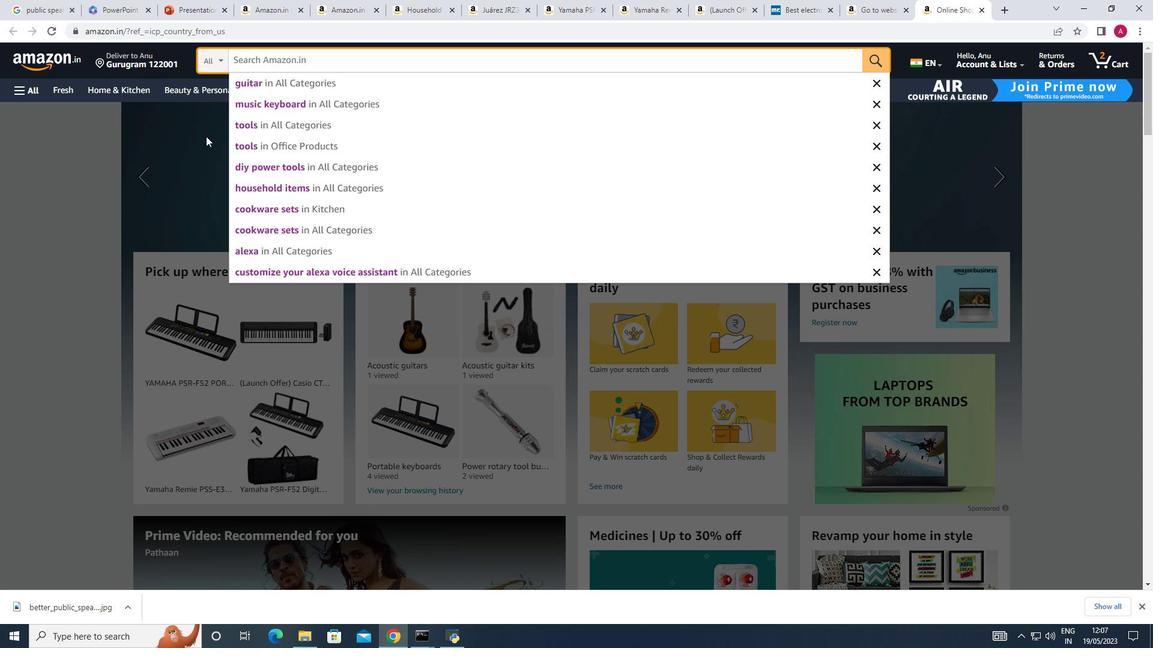 
Action: Mouse pressed left at (204, 137)
Screenshot: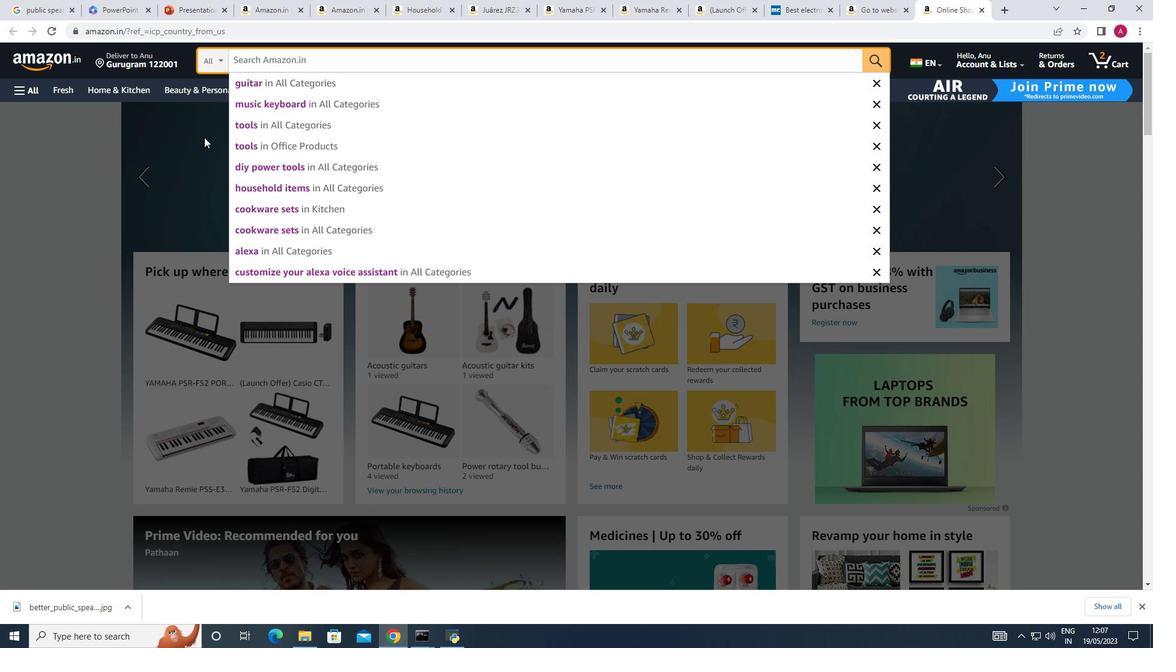 
Action: Mouse moved to (638, 88)
Screenshot: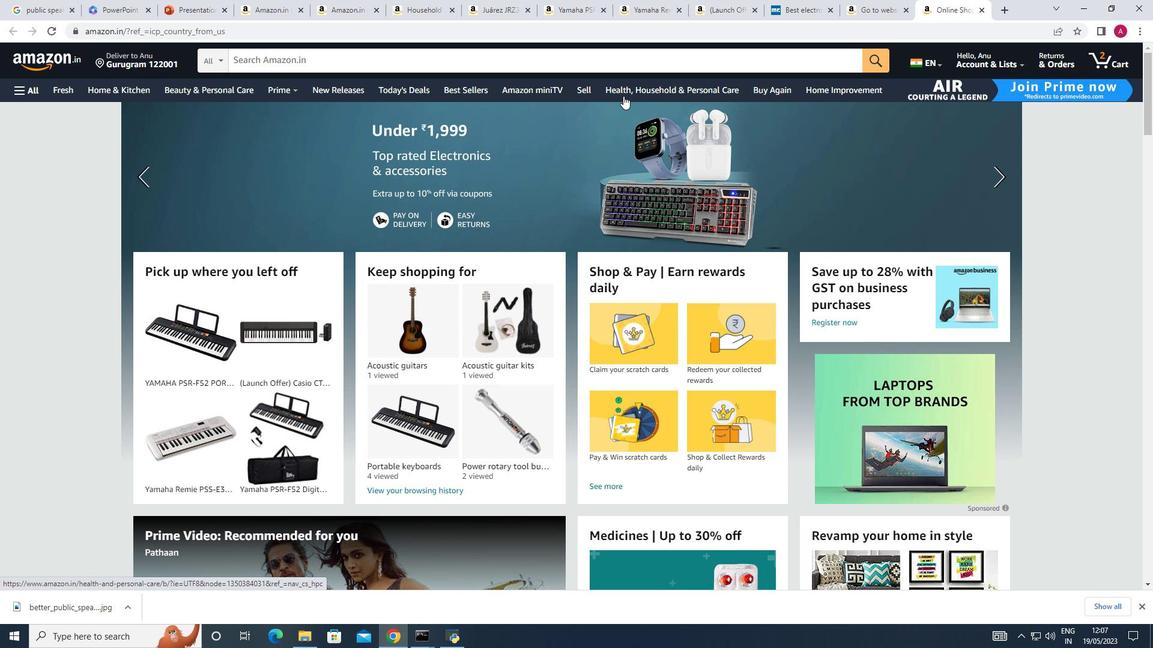 
Action: Mouse pressed left at (638, 88)
Screenshot: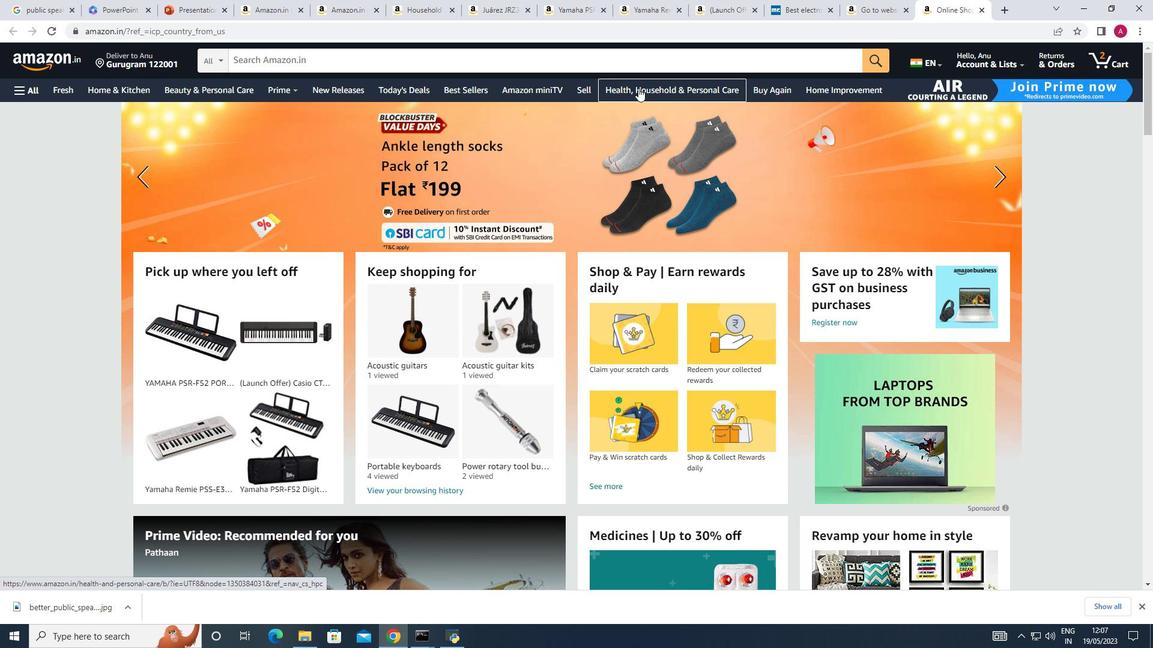 
Action: Mouse moved to (202, 228)
Screenshot: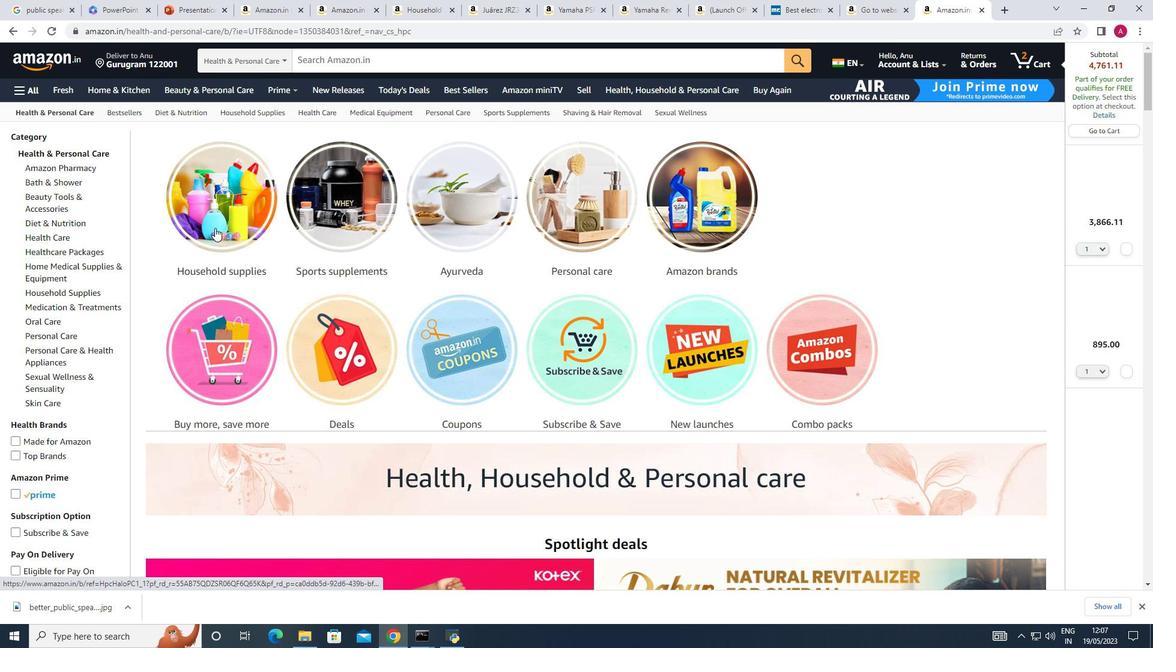 
Action: Mouse pressed left at (202, 228)
Screenshot: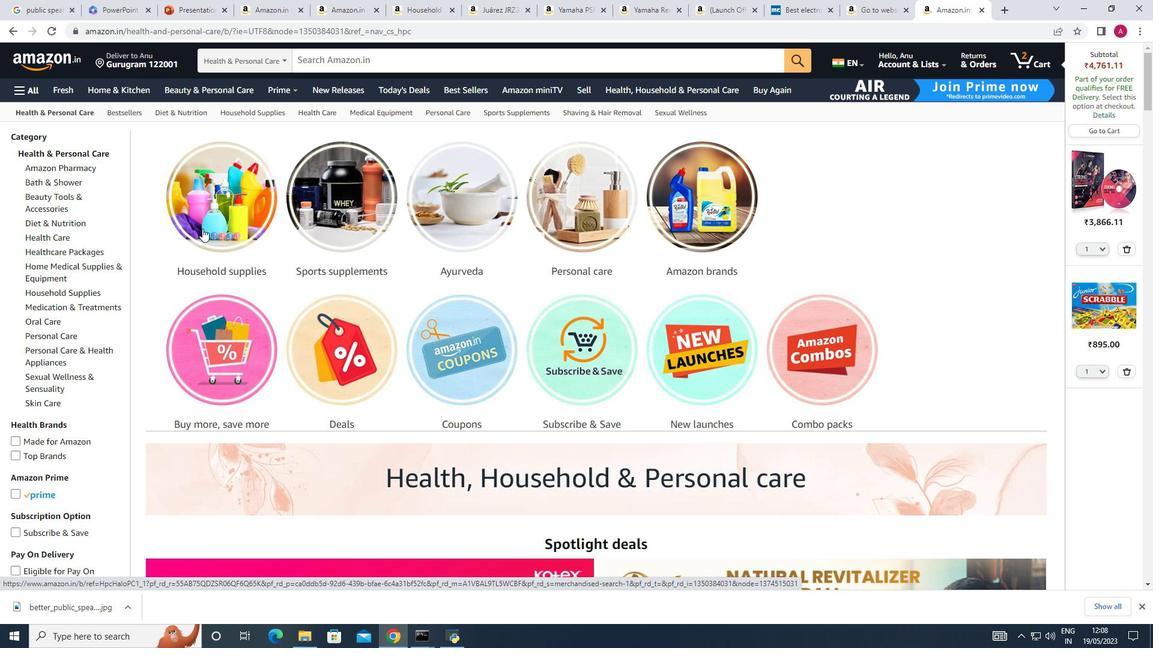 
Action: Mouse moved to (88, 207)
Screenshot: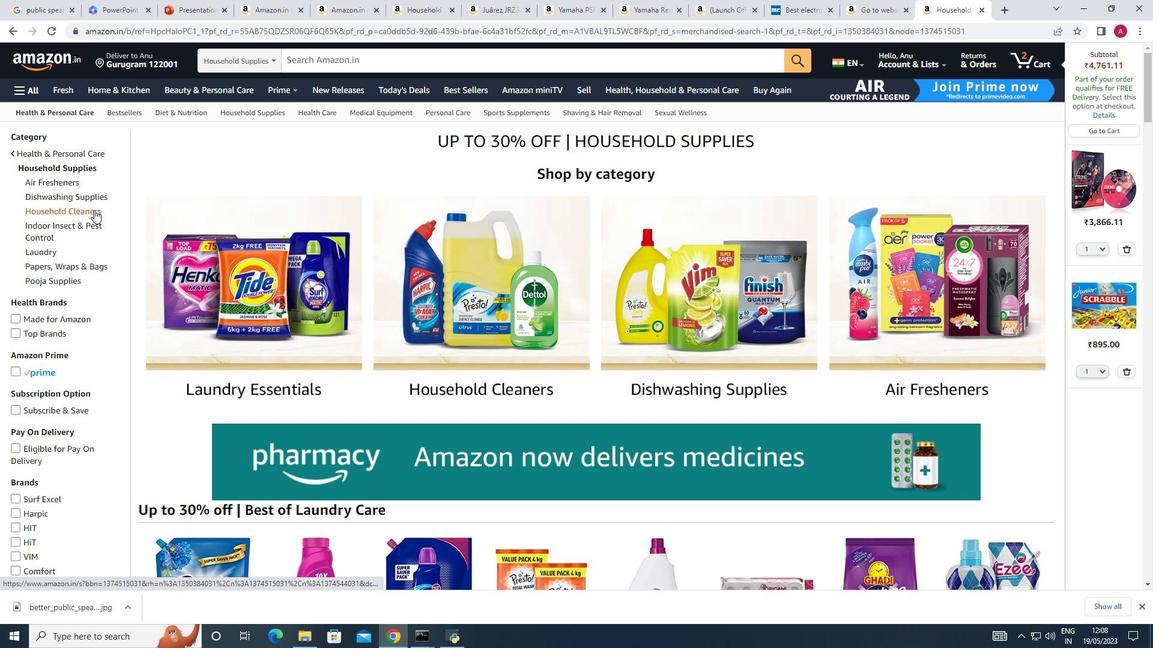 
Action: Mouse pressed left at (88, 207)
Screenshot: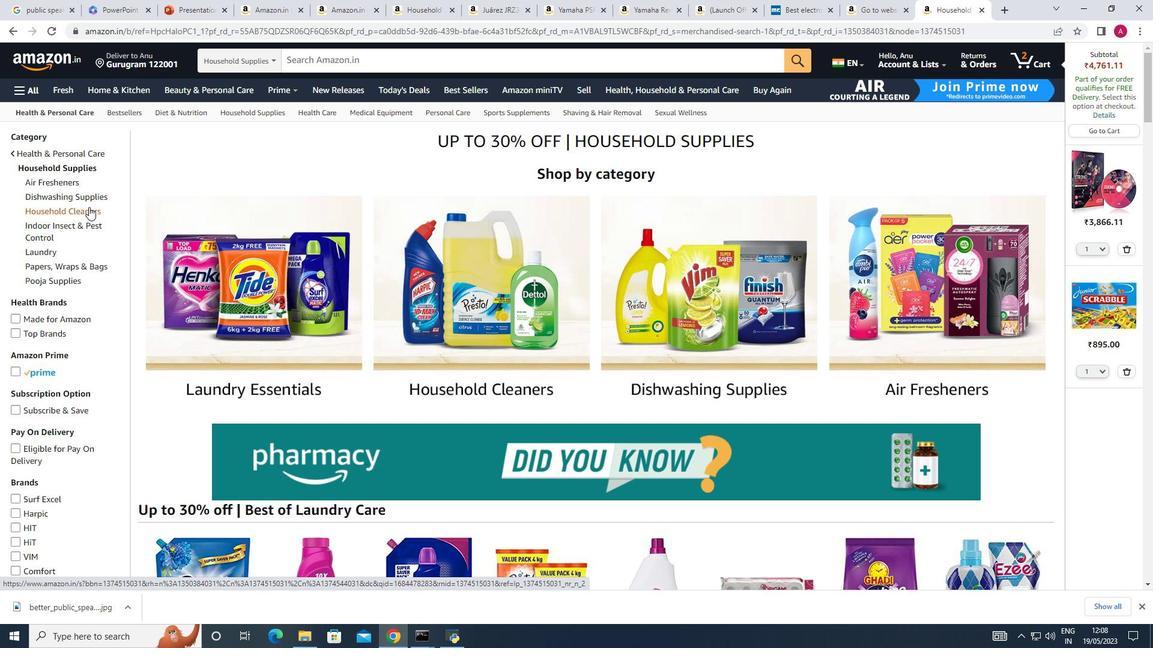 
Action: Mouse moved to (404, 305)
Screenshot: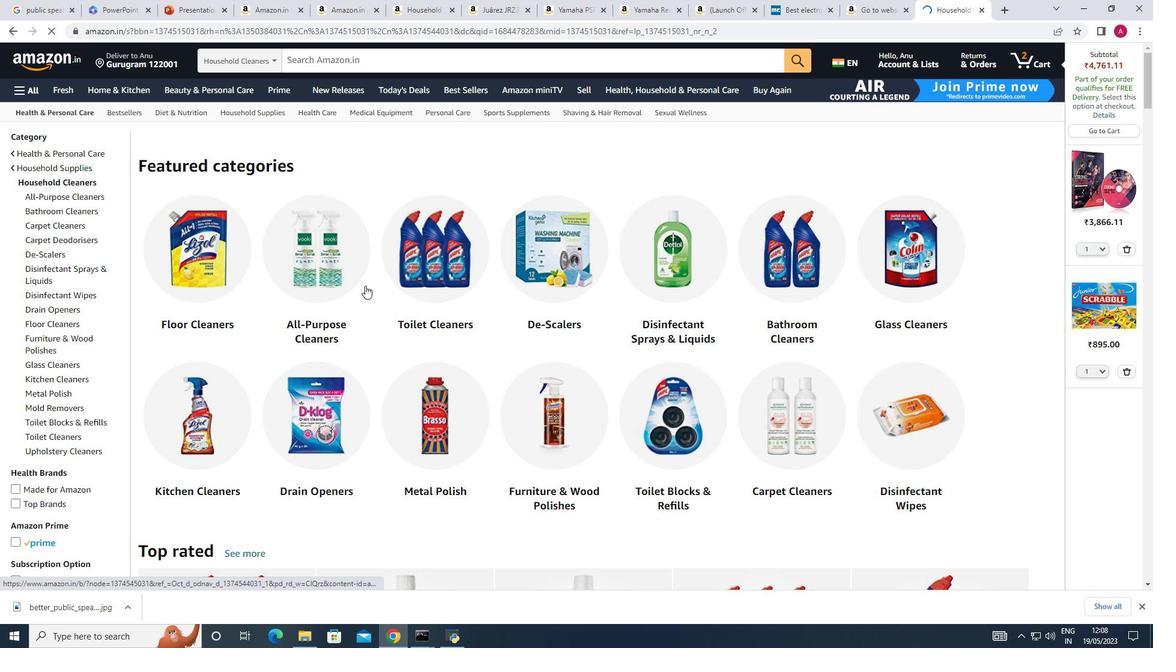 
Action: Mouse scrolled (404, 305) with delta (0, 0)
Screenshot: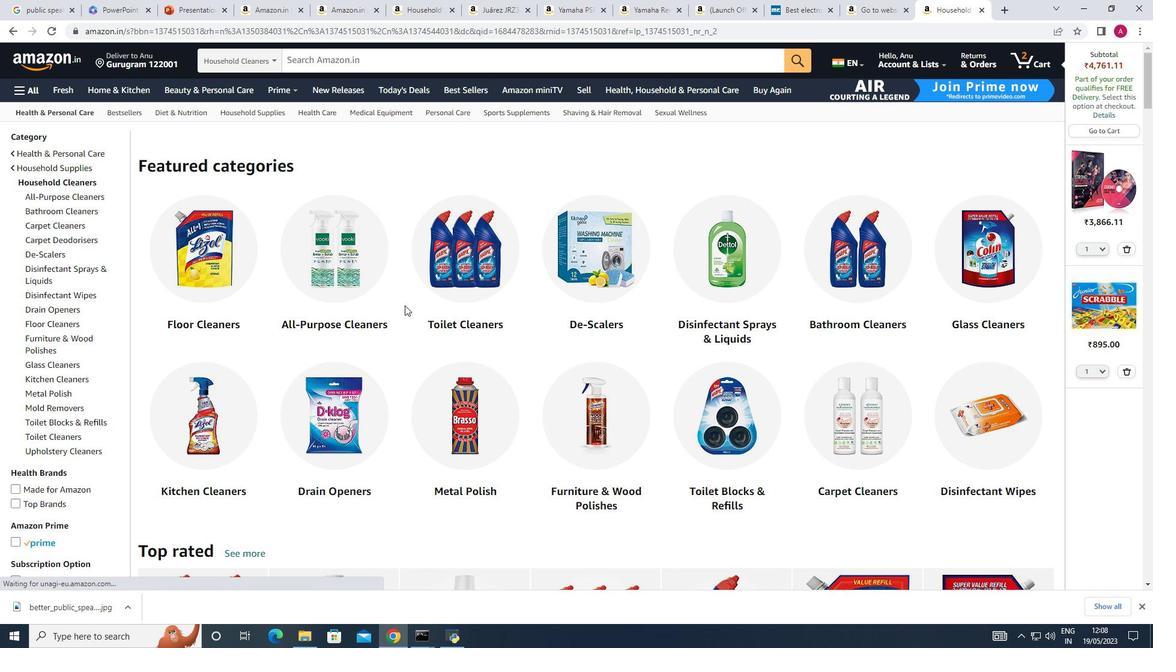 
Action: Mouse scrolled (404, 305) with delta (0, 0)
Screenshot: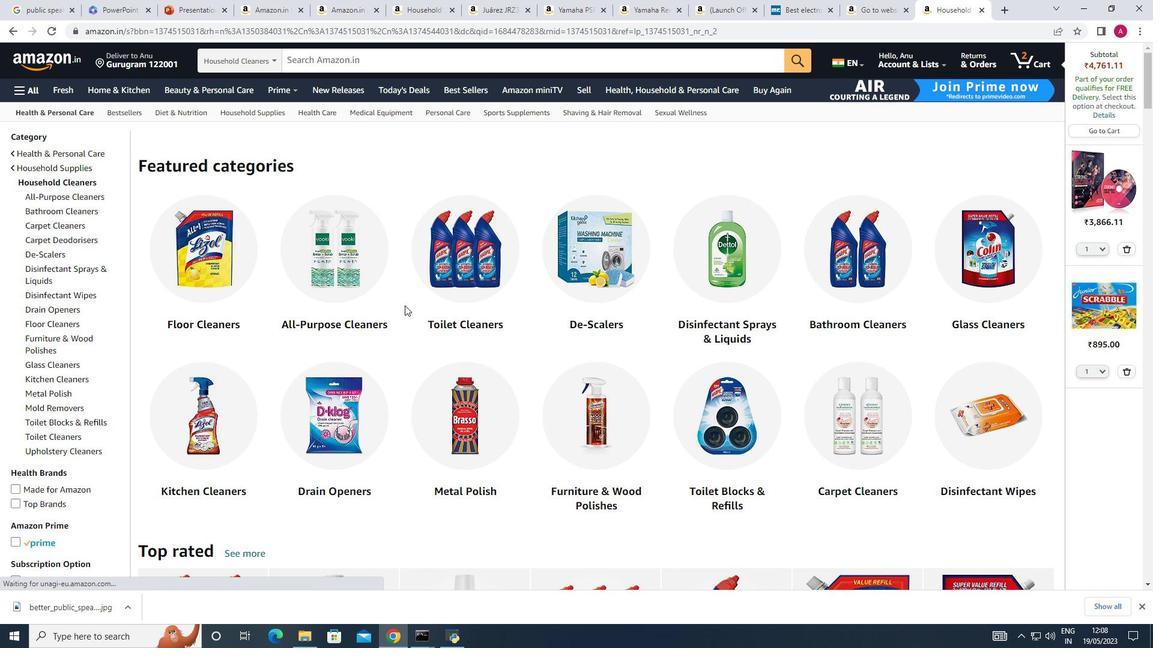 
Action: Mouse scrolled (404, 305) with delta (0, 0)
Screenshot: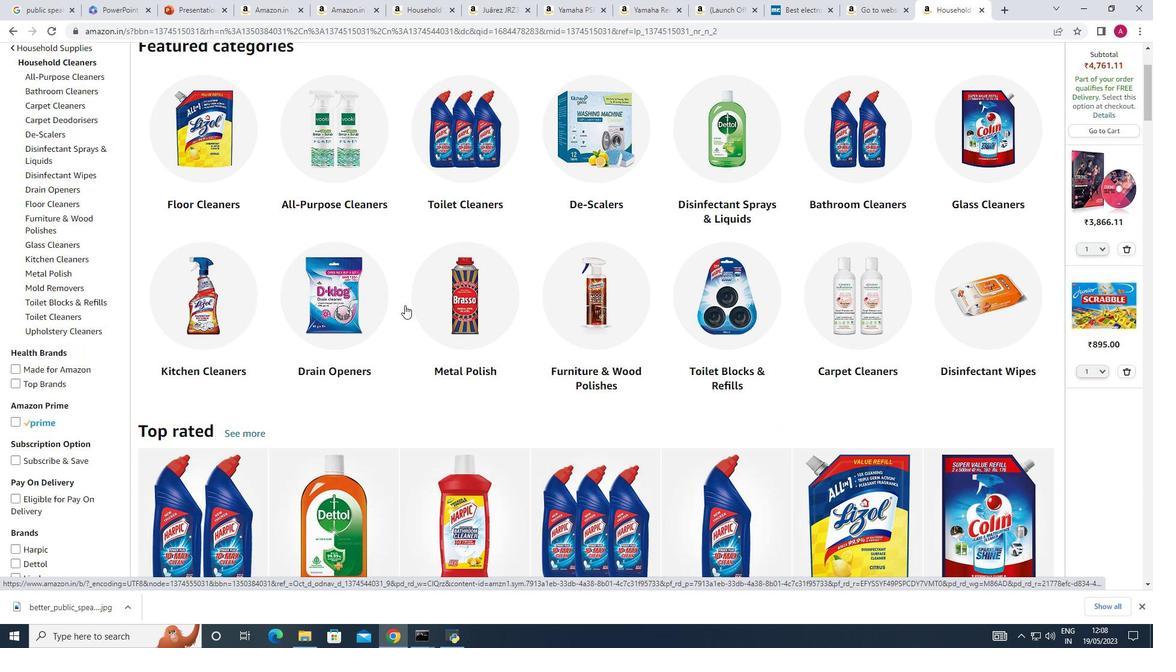 
Action: Mouse scrolled (404, 306) with delta (0, 0)
Screenshot: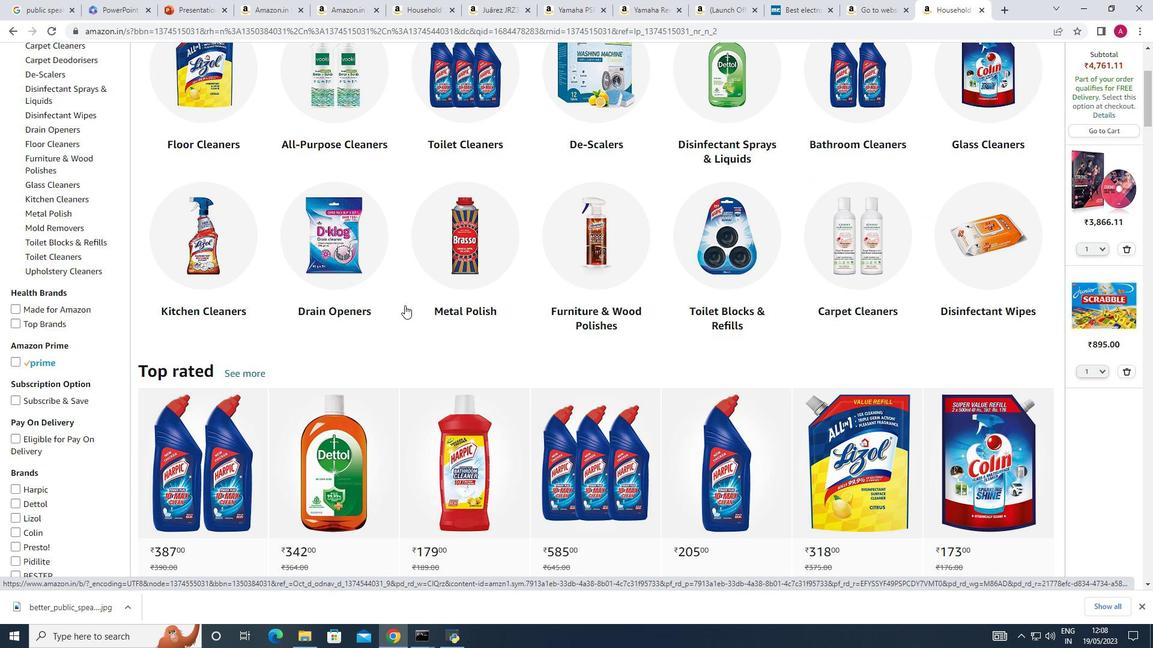 
Action: Mouse scrolled (404, 306) with delta (0, 0)
Screenshot: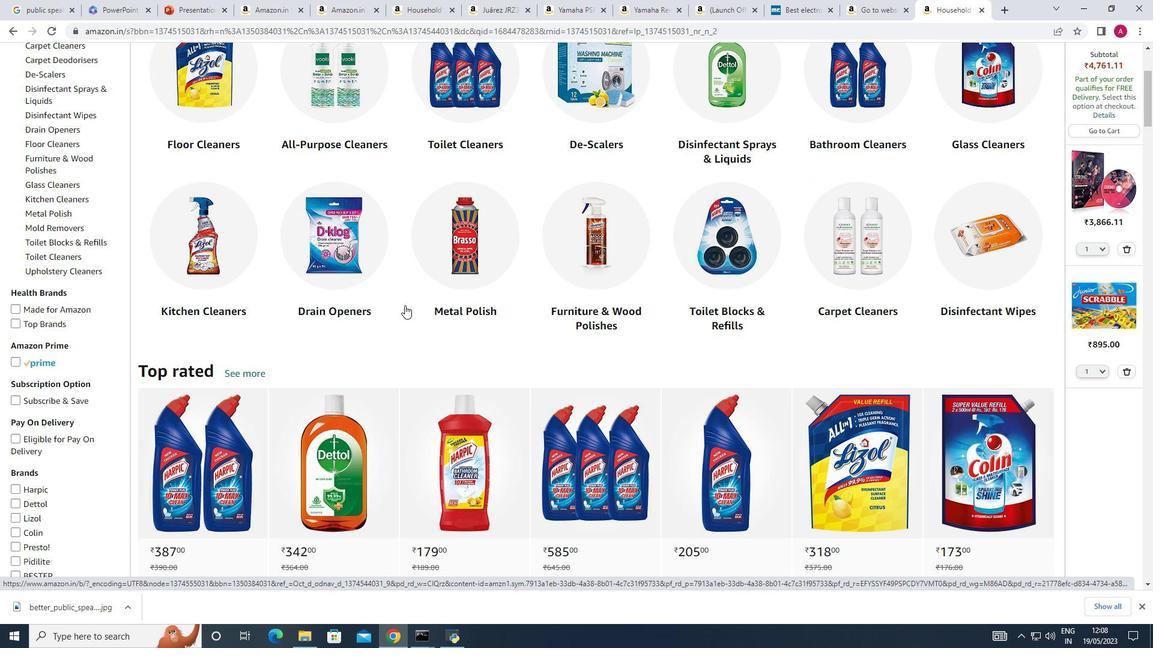 
Action: Mouse moved to (82, 136)
Screenshot: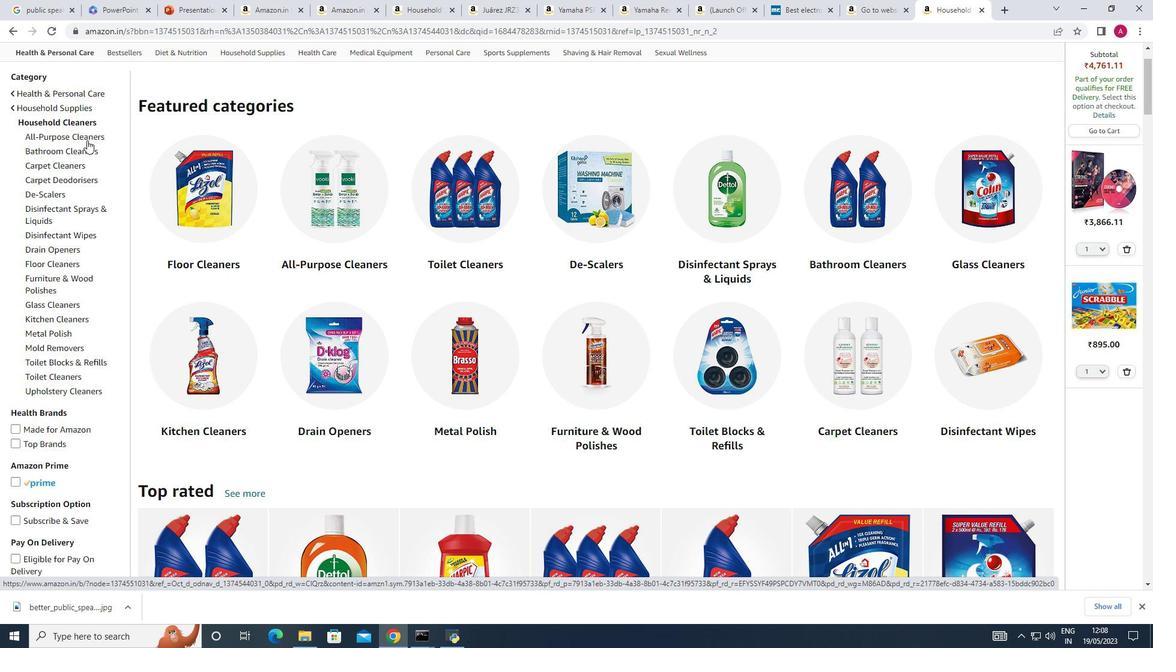 
Action: Mouse pressed left at (82, 136)
Screenshot: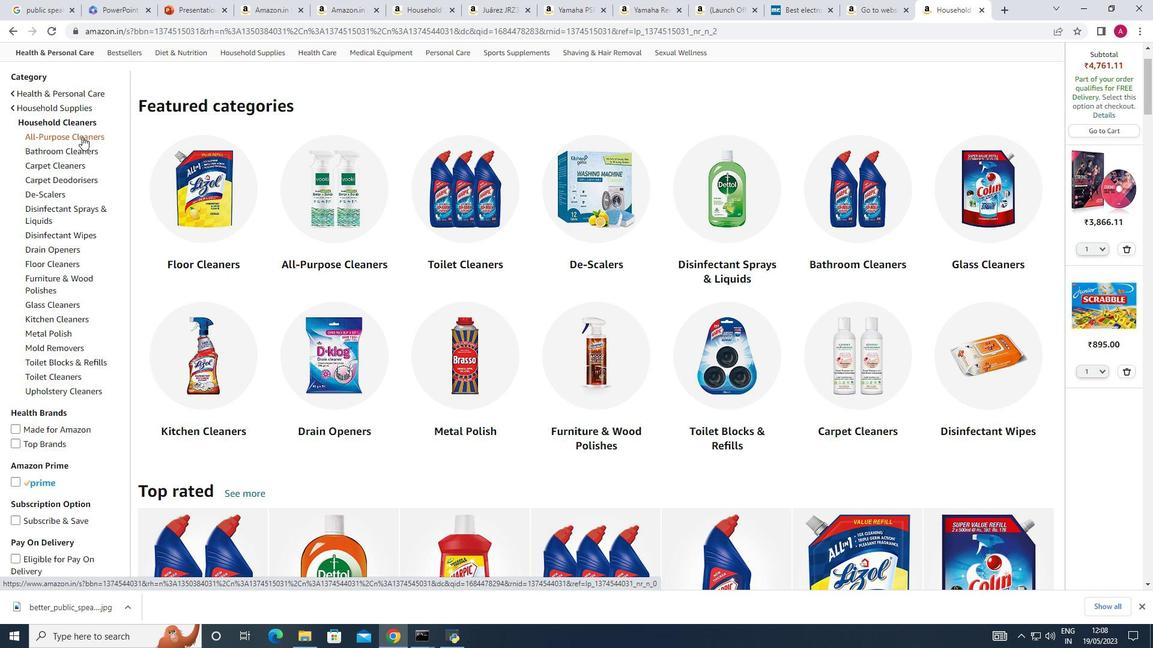 
Action: Mouse moved to (399, 320)
Screenshot: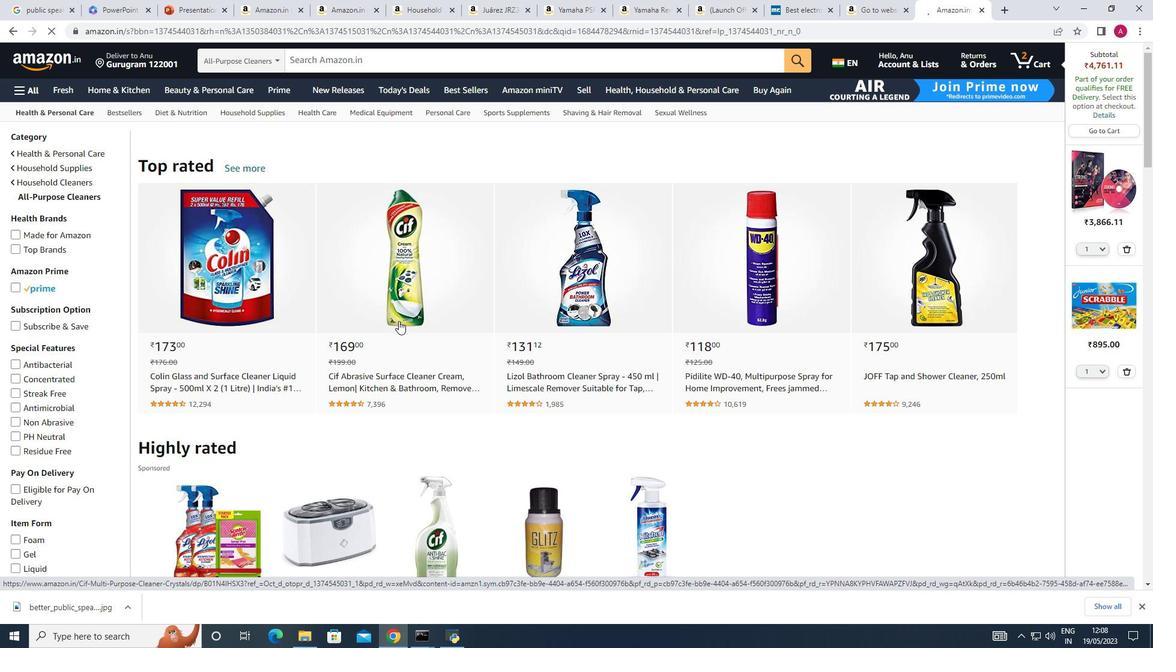 
Action: Mouse scrolled (399, 320) with delta (0, 0)
Screenshot: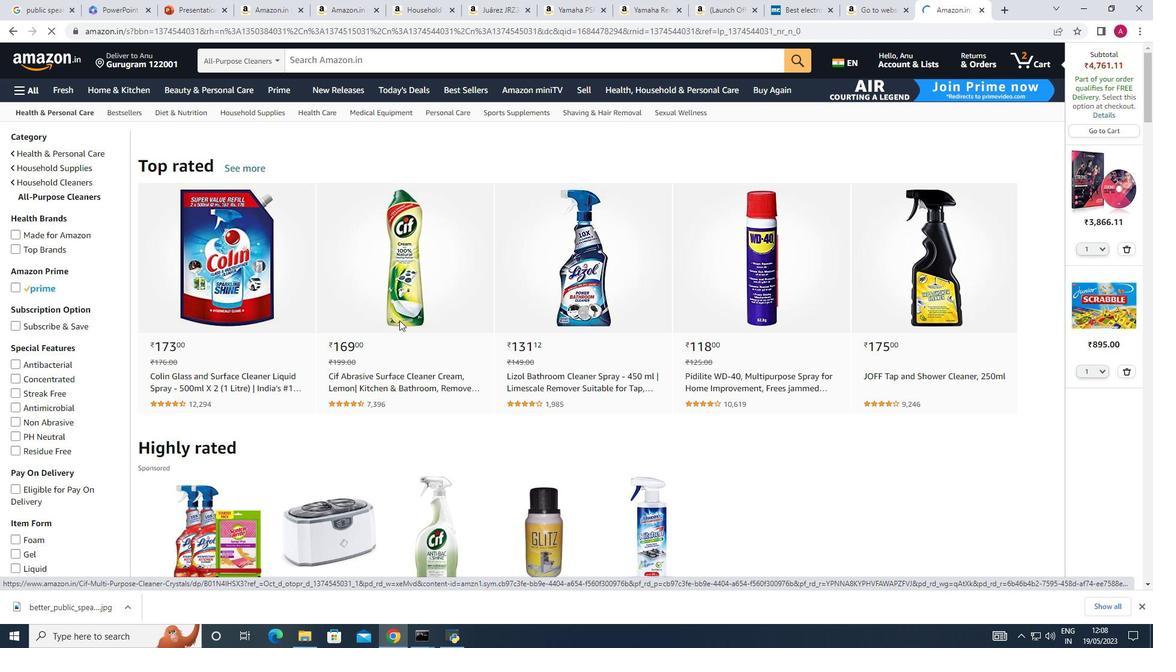 
Action: Mouse scrolled (399, 320) with delta (0, 0)
Screenshot: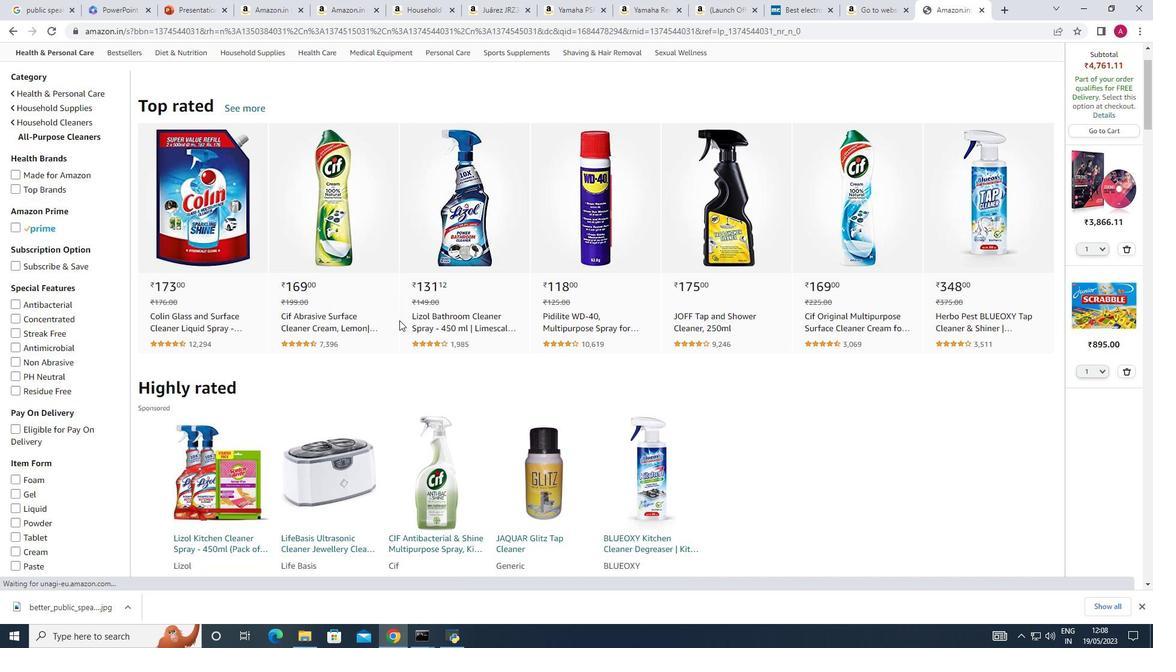 
Action: Mouse scrolled (399, 320) with delta (0, 0)
Screenshot: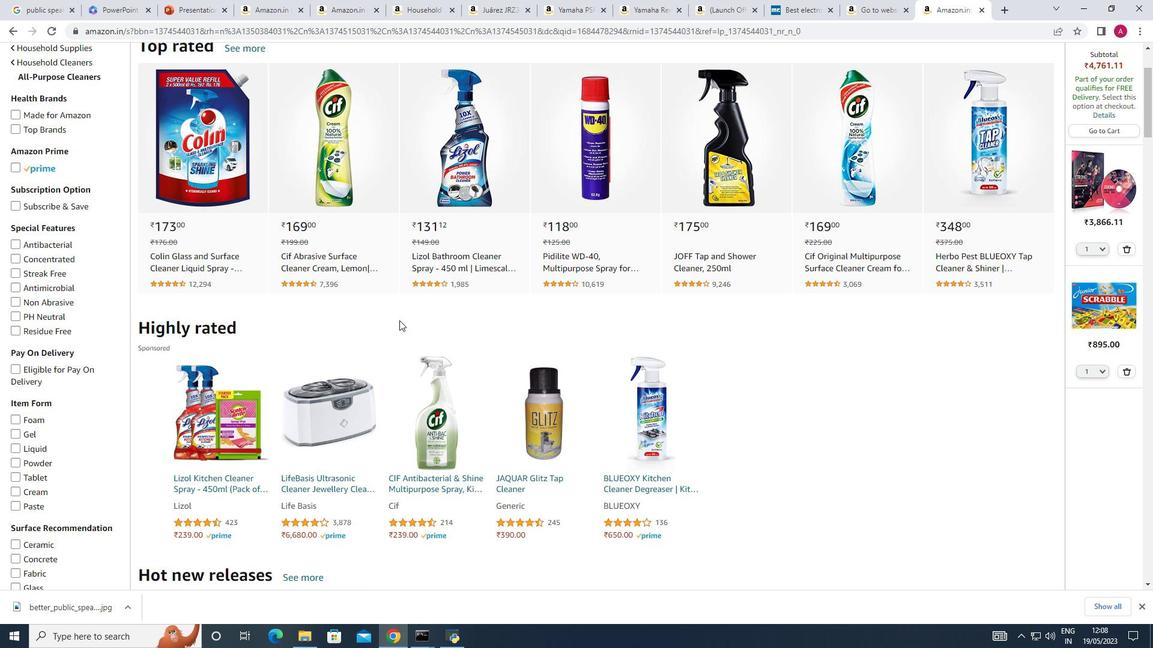 
Action: Mouse scrolled (399, 320) with delta (0, 0)
Screenshot: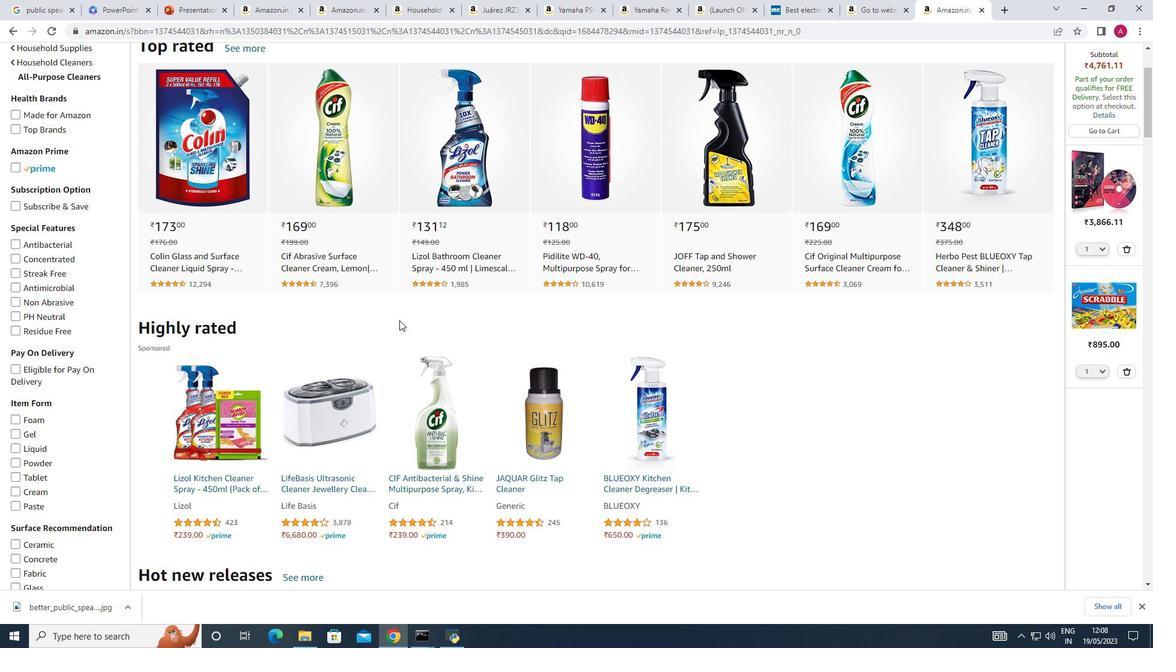
Action: Mouse scrolled (399, 320) with delta (0, 0)
Screenshot: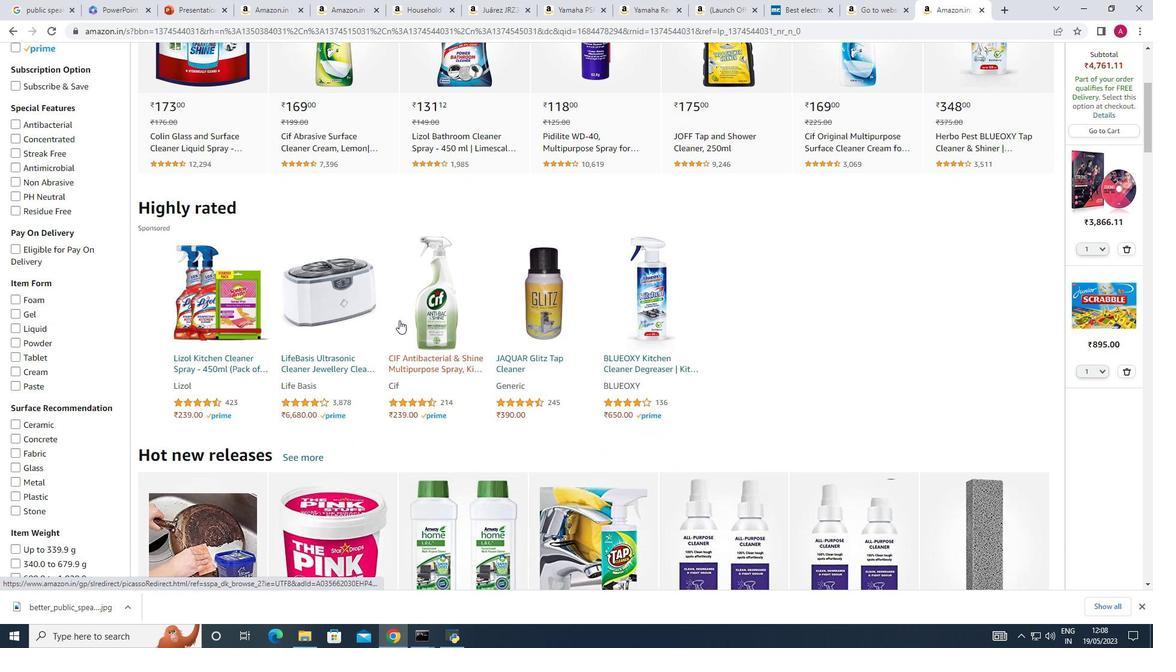
Action: Mouse scrolled (399, 320) with delta (0, 0)
Screenshot: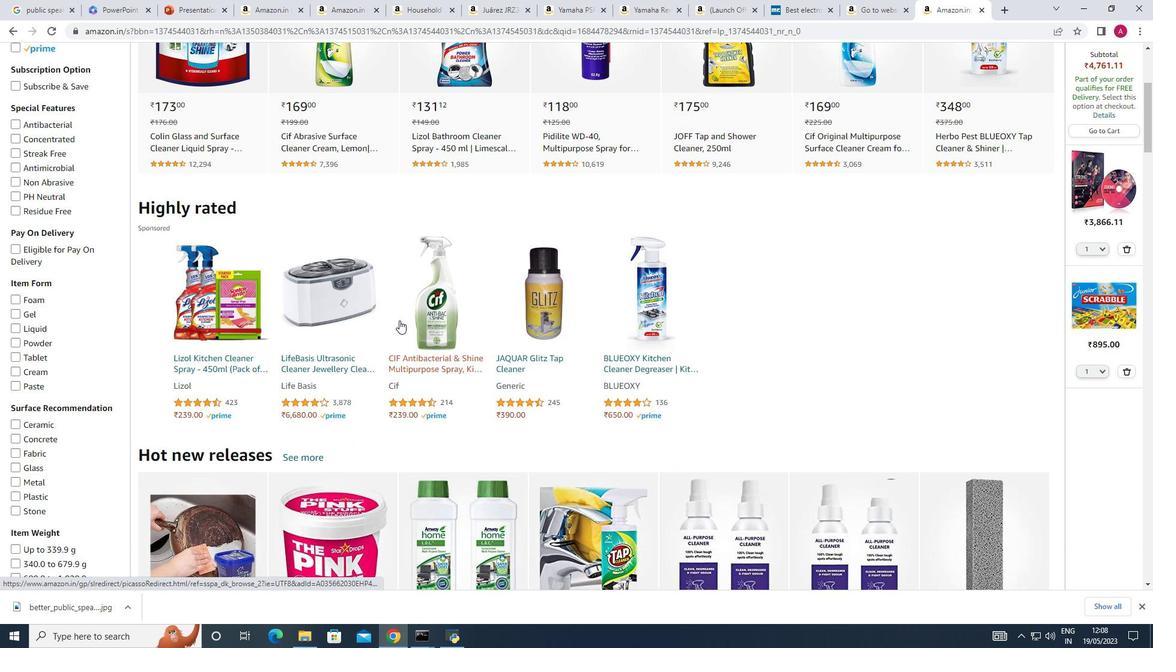 
Action: Mouse scrolled (399, 320) with delta (0, 0)
Screenshot: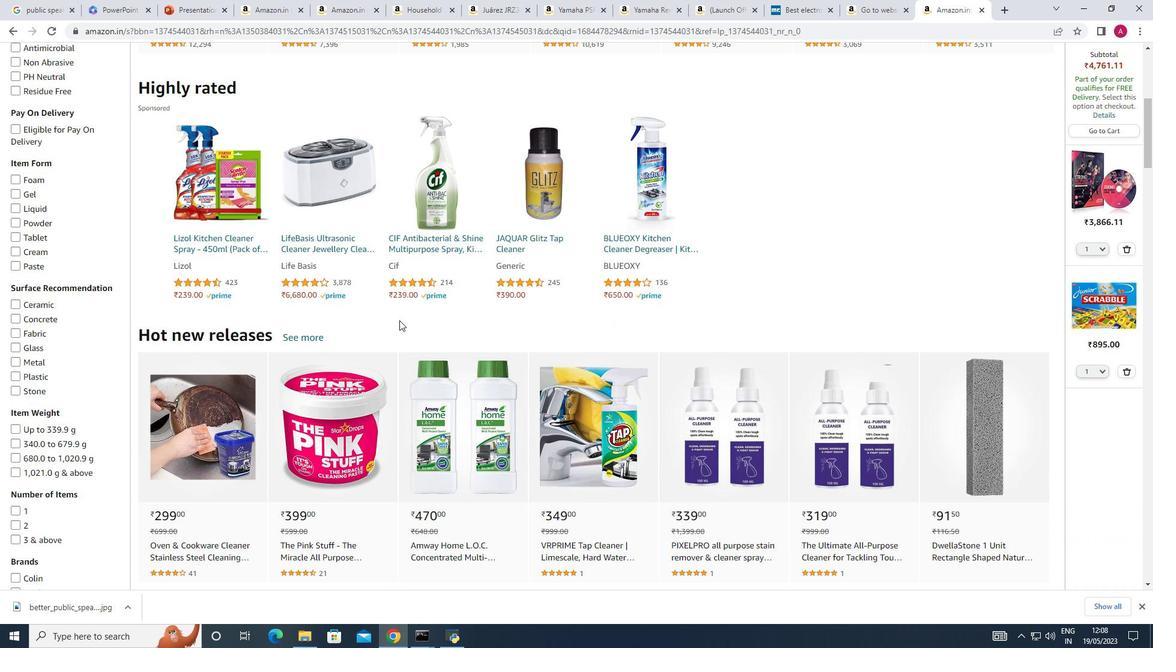 
Action: Mouse scrolled (399, 320) with delta (0, 0)
Screenshot: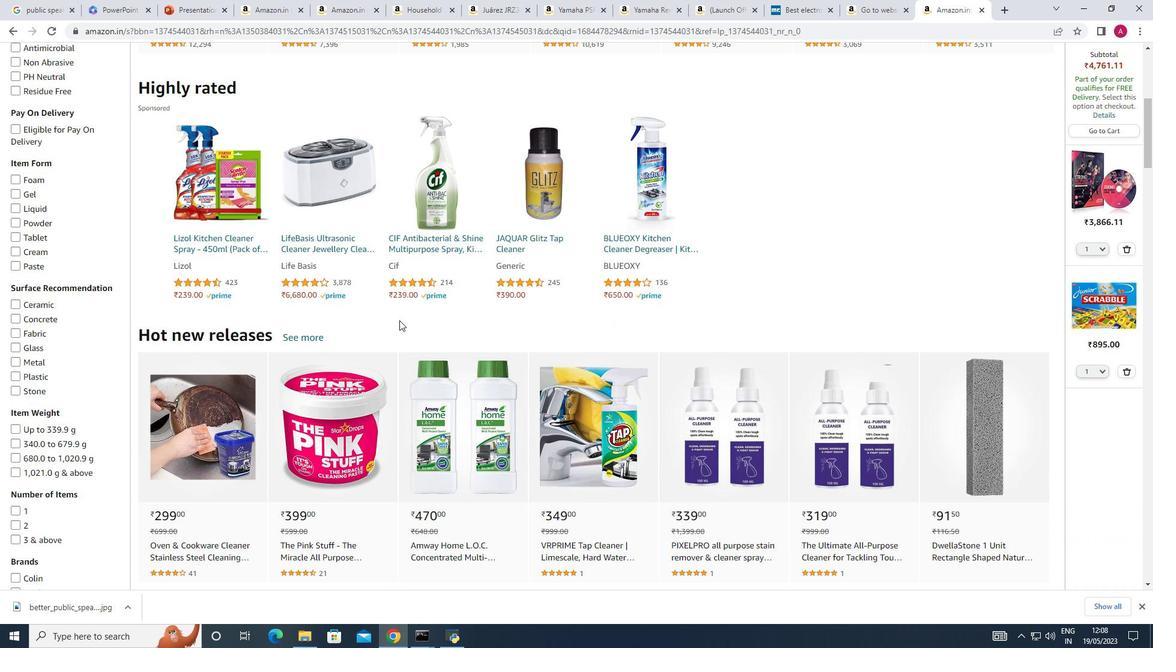 
Action: Mouse scrolled (399, 320) with delta (0, 0)
Screenshot: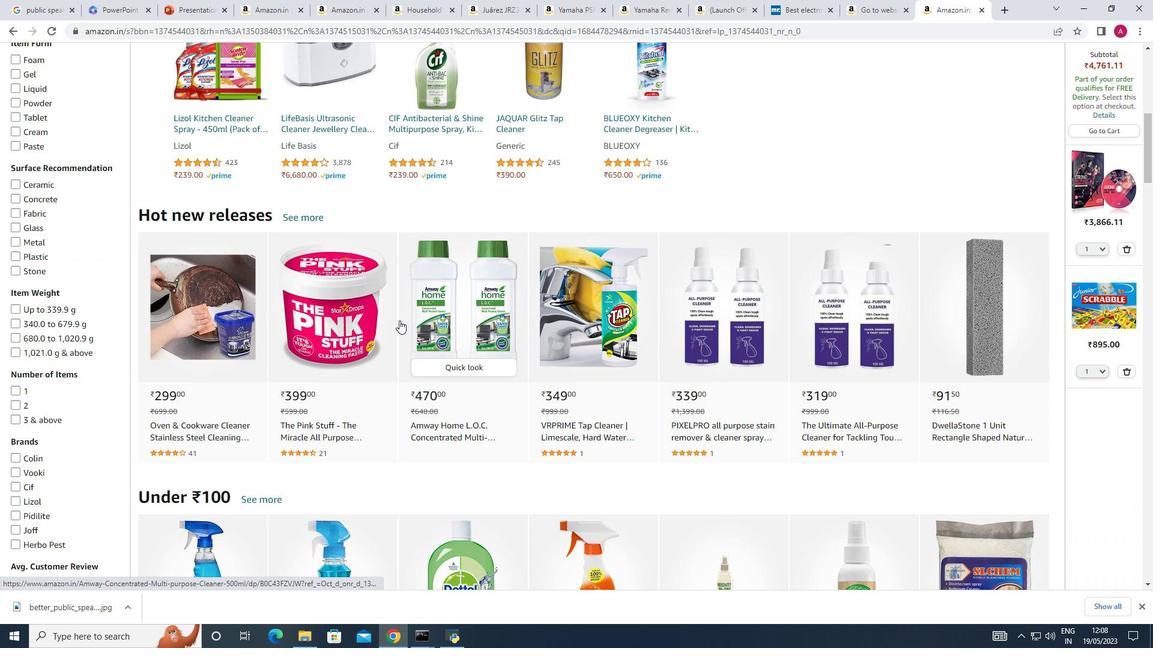 
Action: Mouse scrolled (399, 320) with delta (0, 0)
Screenshot: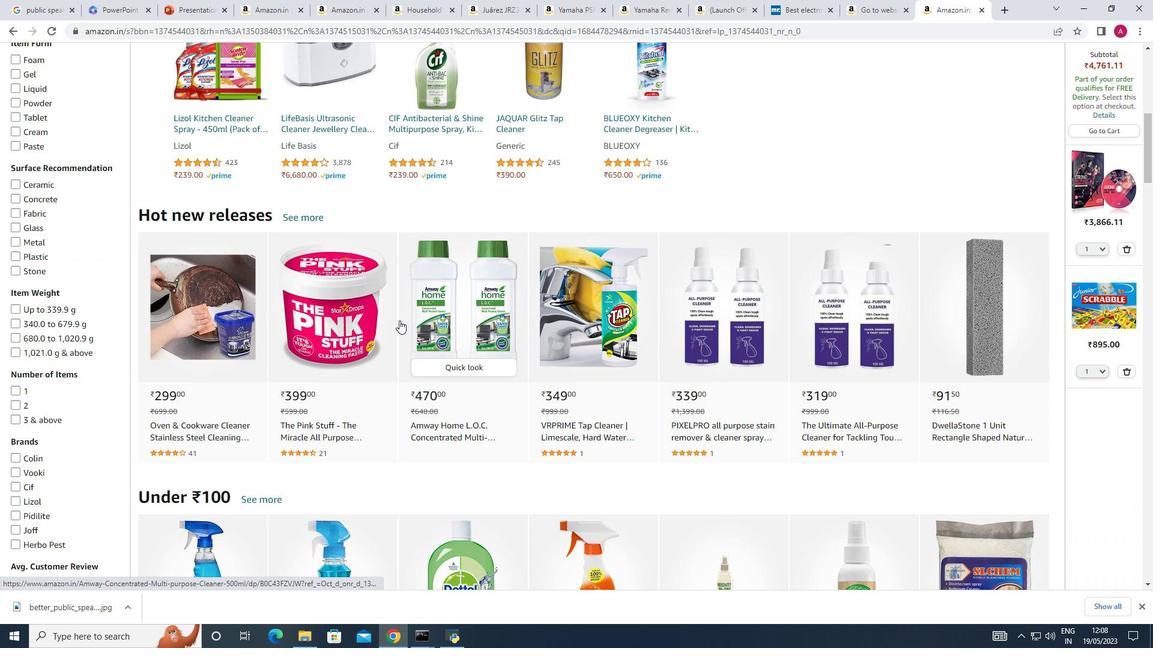 
Action: Mouse scrolled (399, 320) with delta (0, 0)
Screenshot: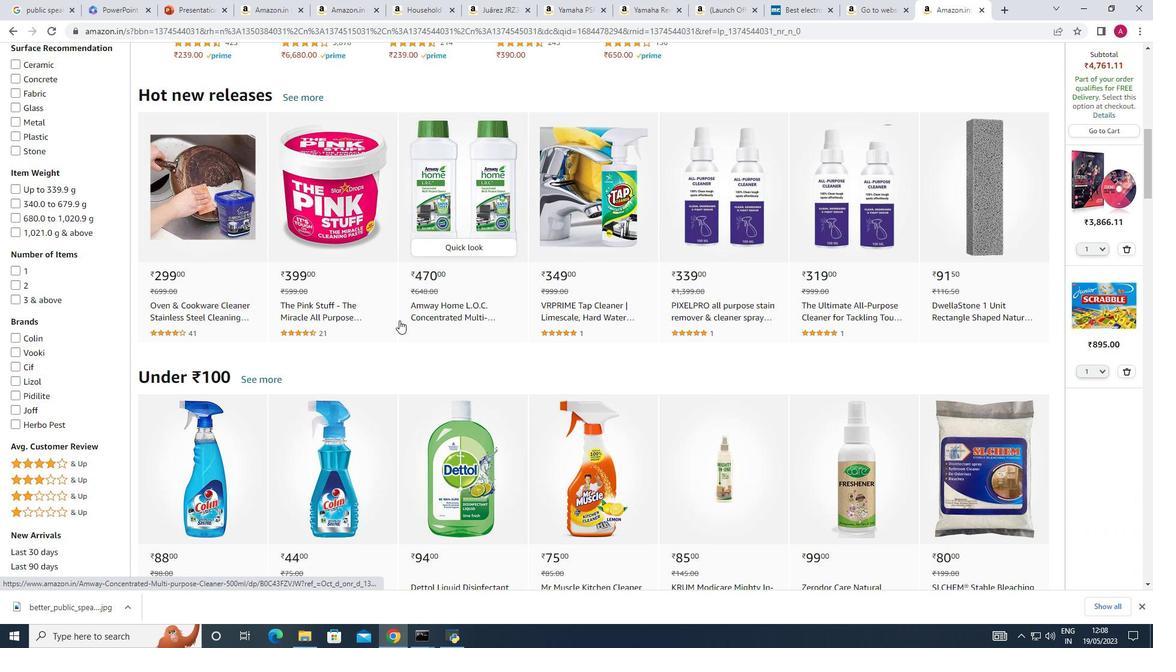
Action: Mouse scrolled (399, 320) with delta (0, 0)
Screenshot: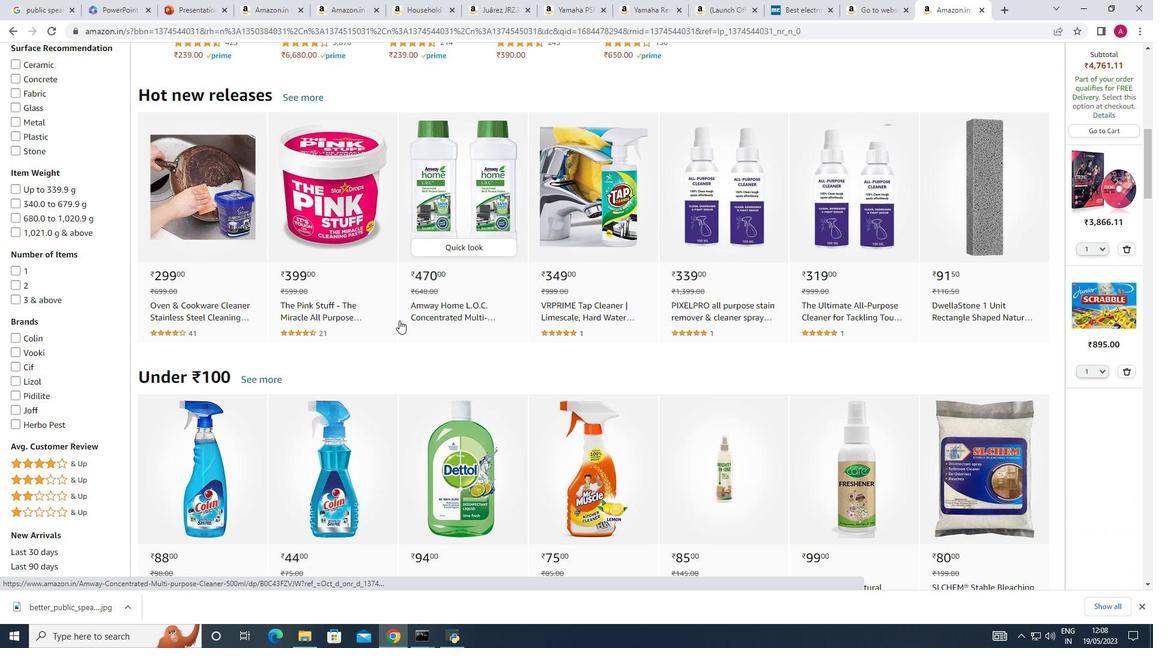 
Action: Mouse scrolled (399, 320) with delta (0, 0)
Screenshot: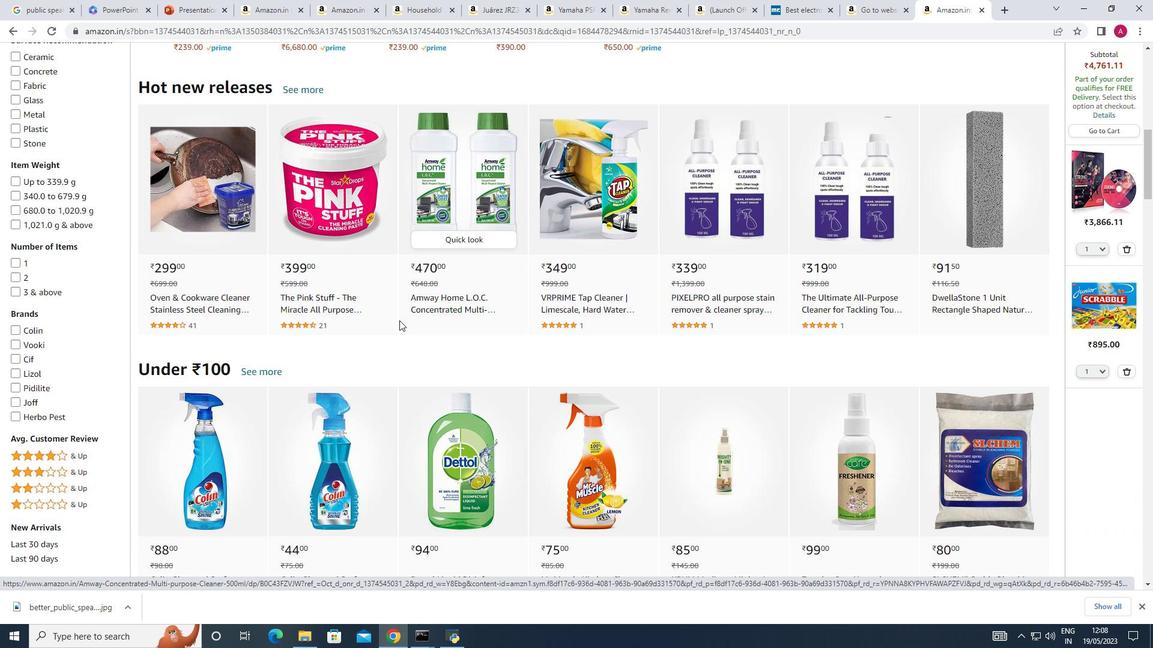 
Action: Mouse scrolled (399, 320) with delta (0, 0)
Screenshot: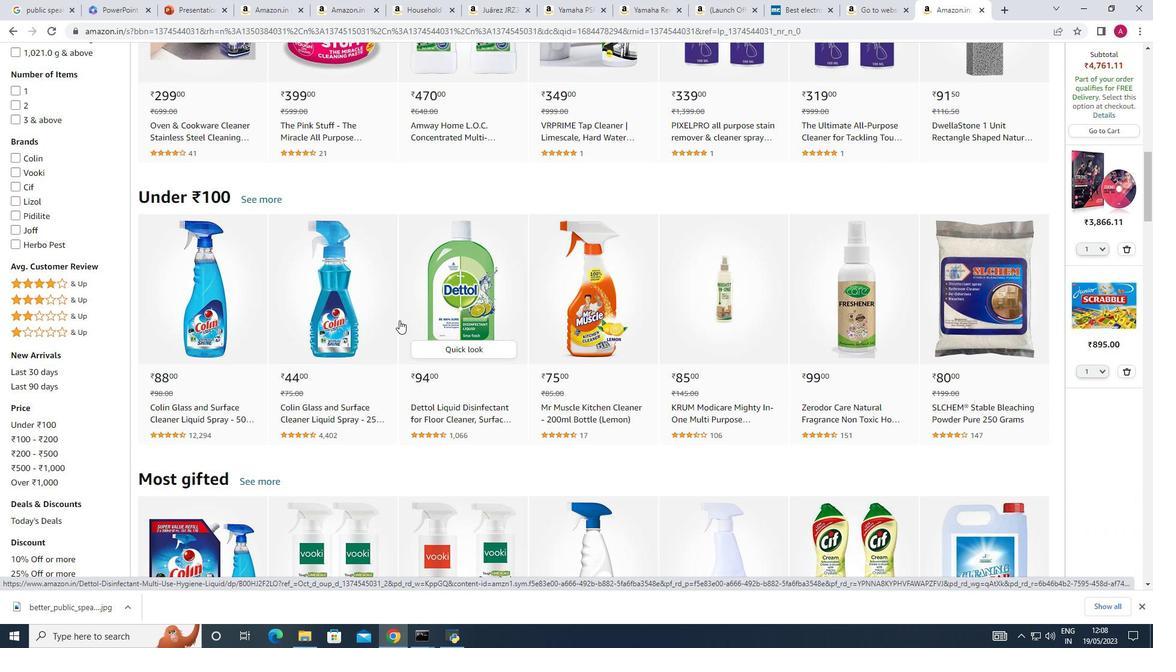 
Action: Mouse scrolled (399, 320) with delta (0, 0)
Screenshot: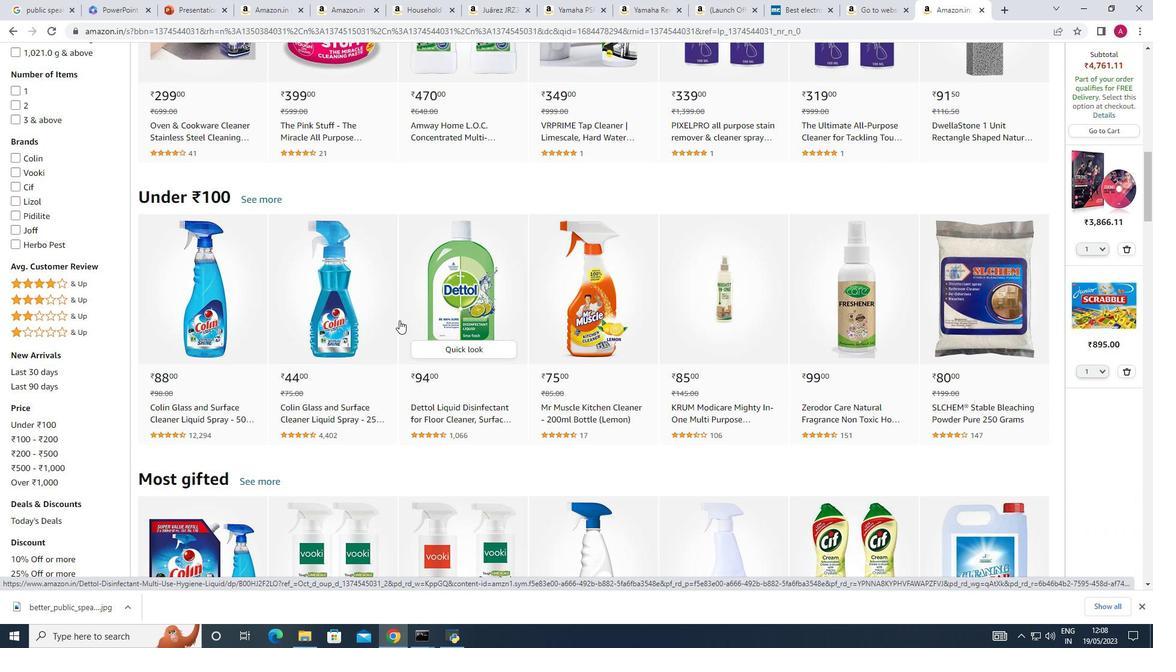 
Action: Mouse scrolled (399, 320) with delta (0, 0)
Screenshot: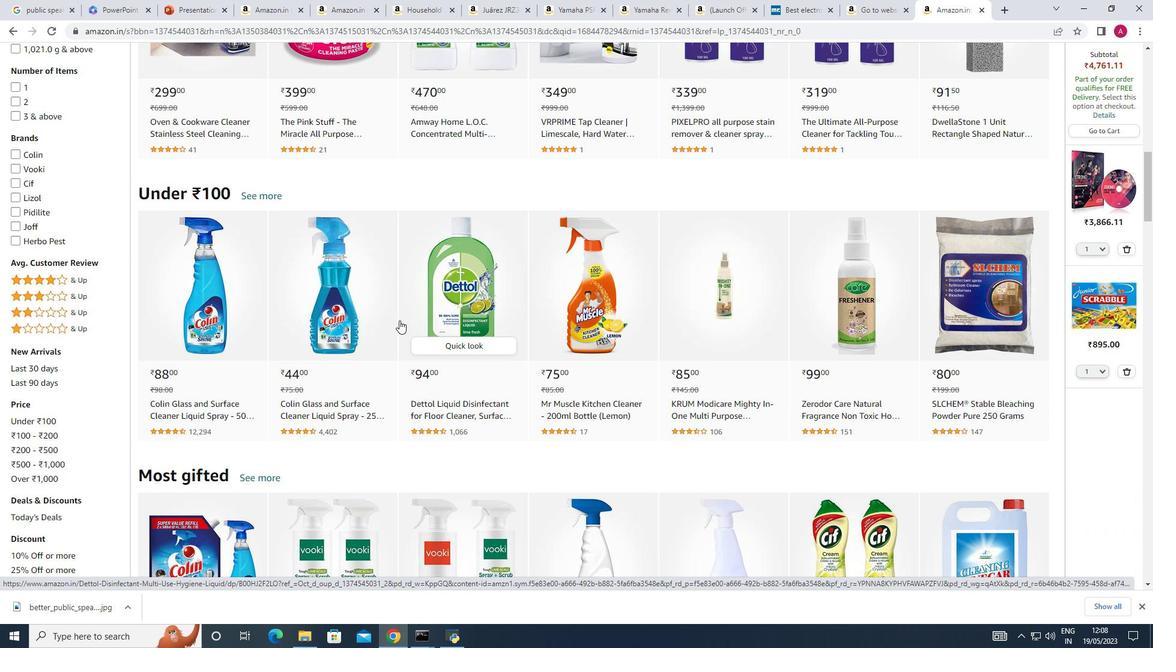 
Action: Mouse scrolled (399, 320) with delta (0, 0)
Screenshot: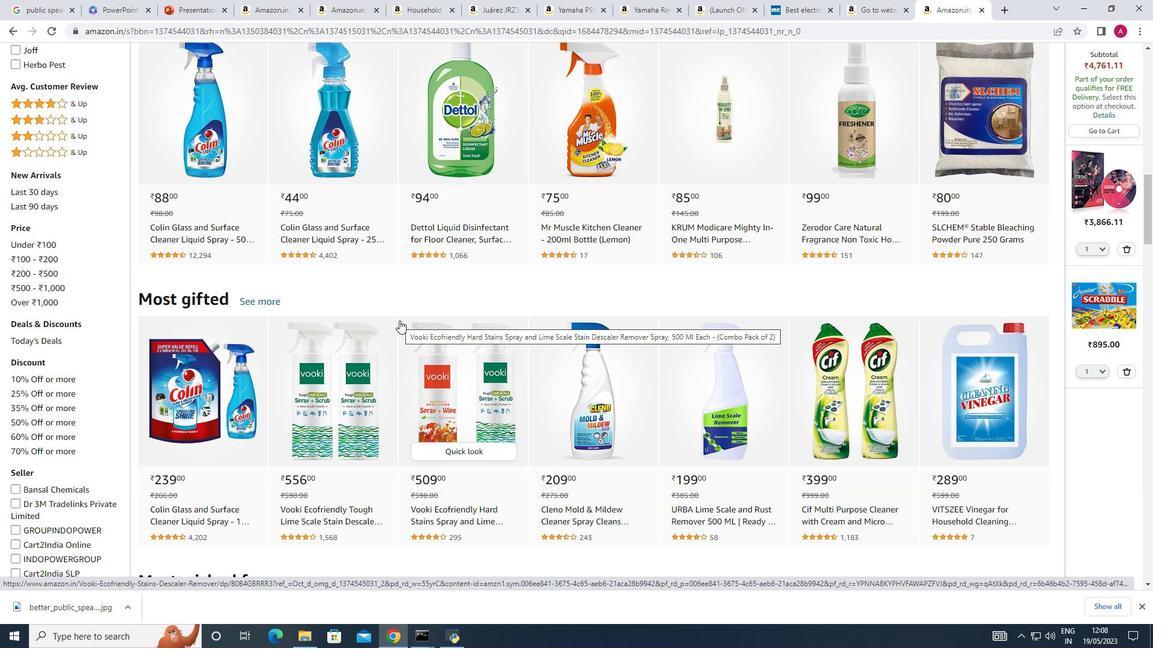 
Action: Mouse scrolled (399, 320) with delta (0, 0)
Screenshot: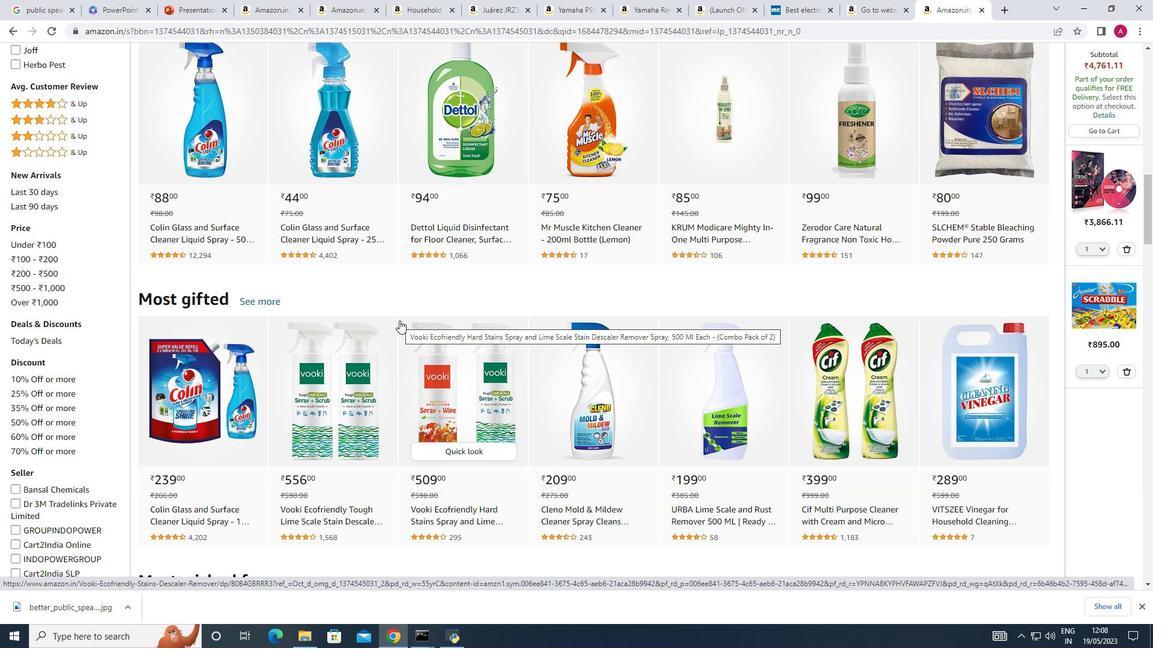 
Action: Mouse scrolled (399, 320) with delta (0, 0)
Screenshot: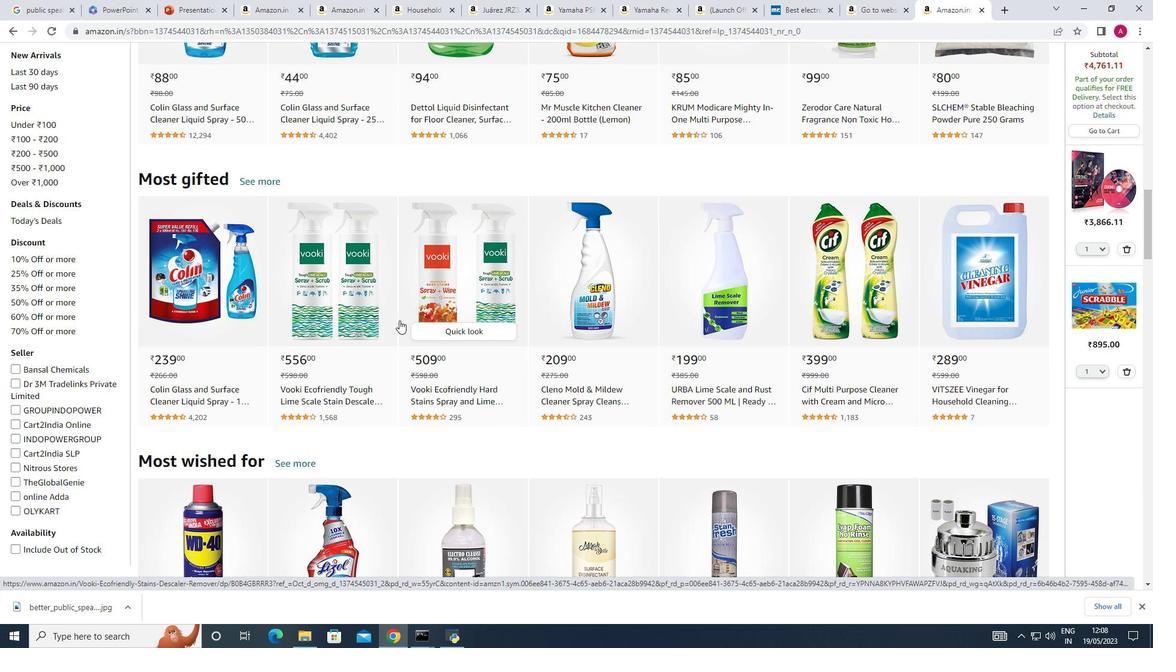 
Action: Mouse scrolled (399, 320) with delta (0, 0)
Screenshot: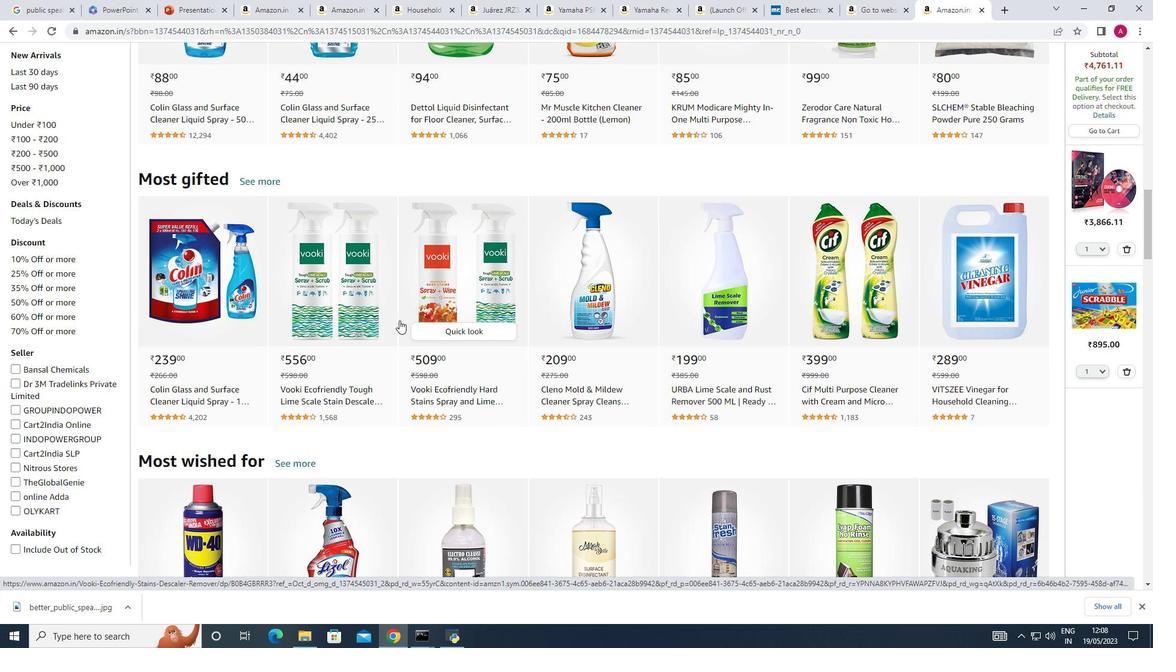 
Action: Mouse scrolled (399, 320) with delta (0, 0)
Screenshot: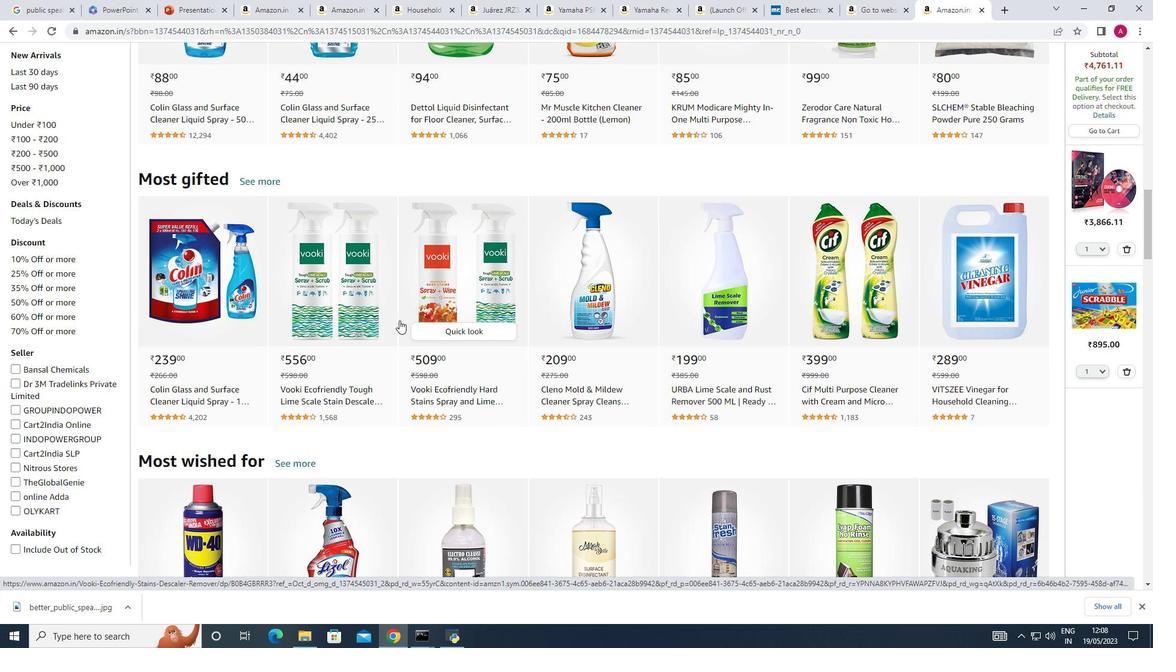 
Action: Mouse scrolled (399, 320) with delta (0, 0)
Screenshot: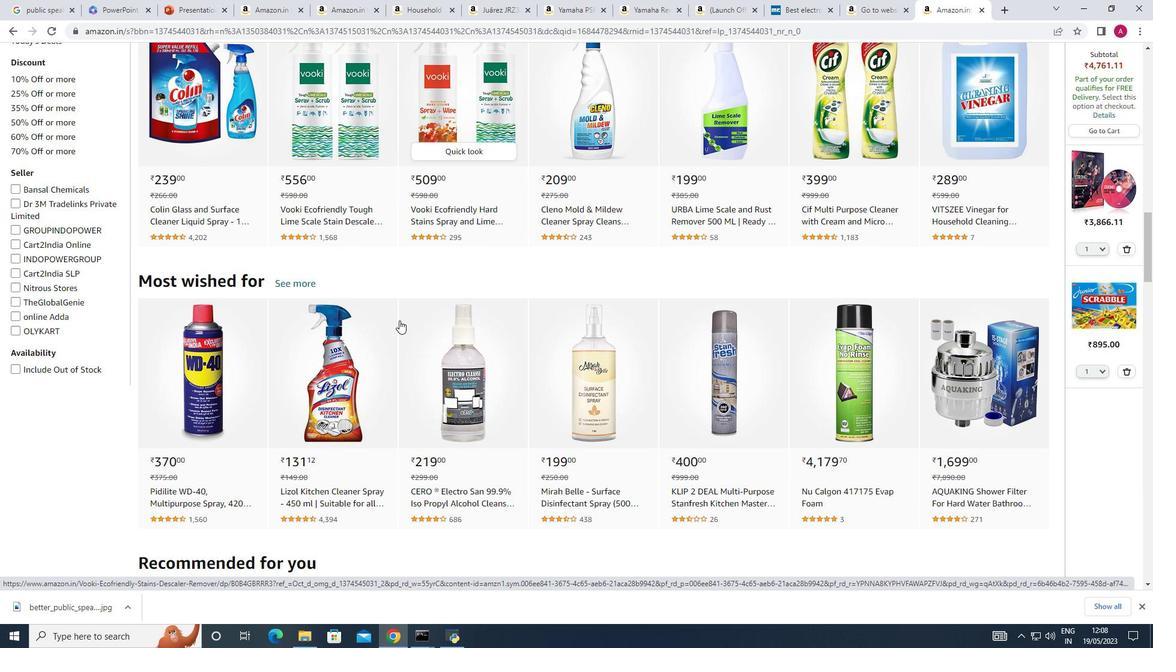 
Action: Mouse scrolled (399, 320) with delta (0, 0)
Screenshot: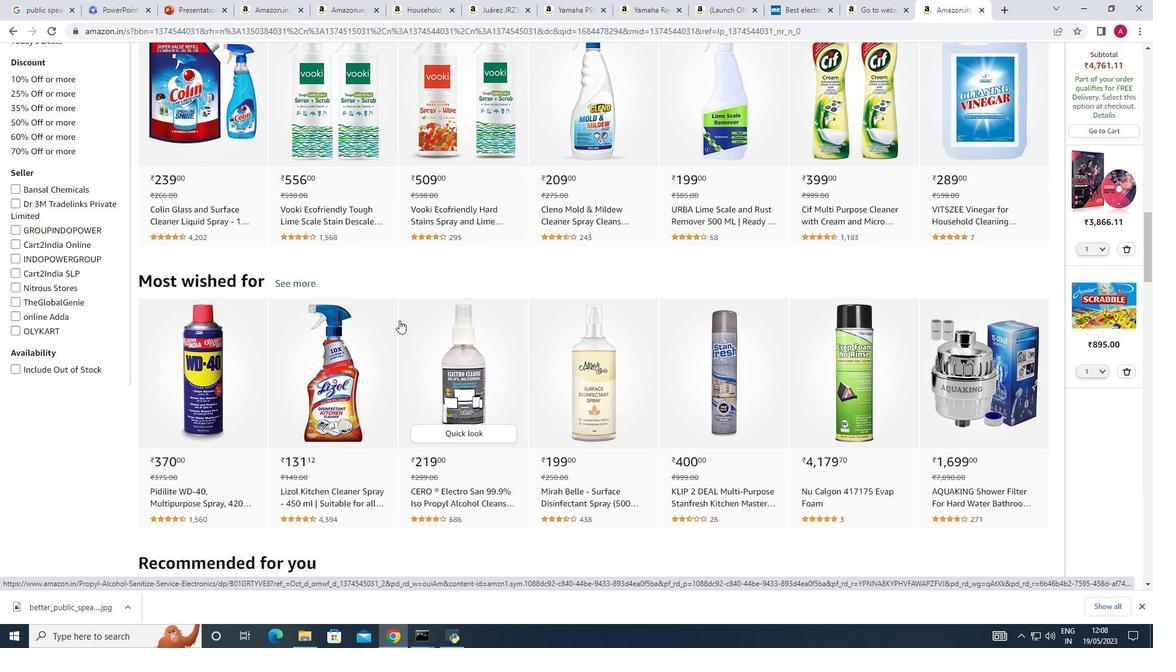 
Action: Mouse scrolled (399, 320) with delta (0, 0)
Screenshot: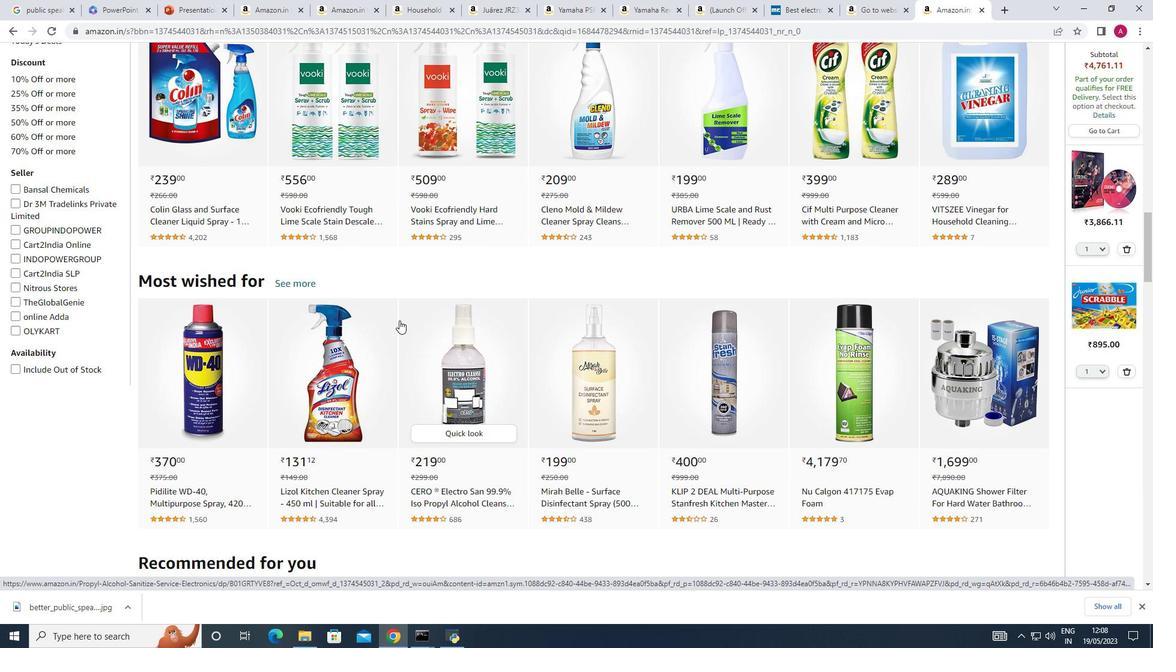 
Action: Mouse scrolled (399, 320) with delta (0, 0)
Screenshot: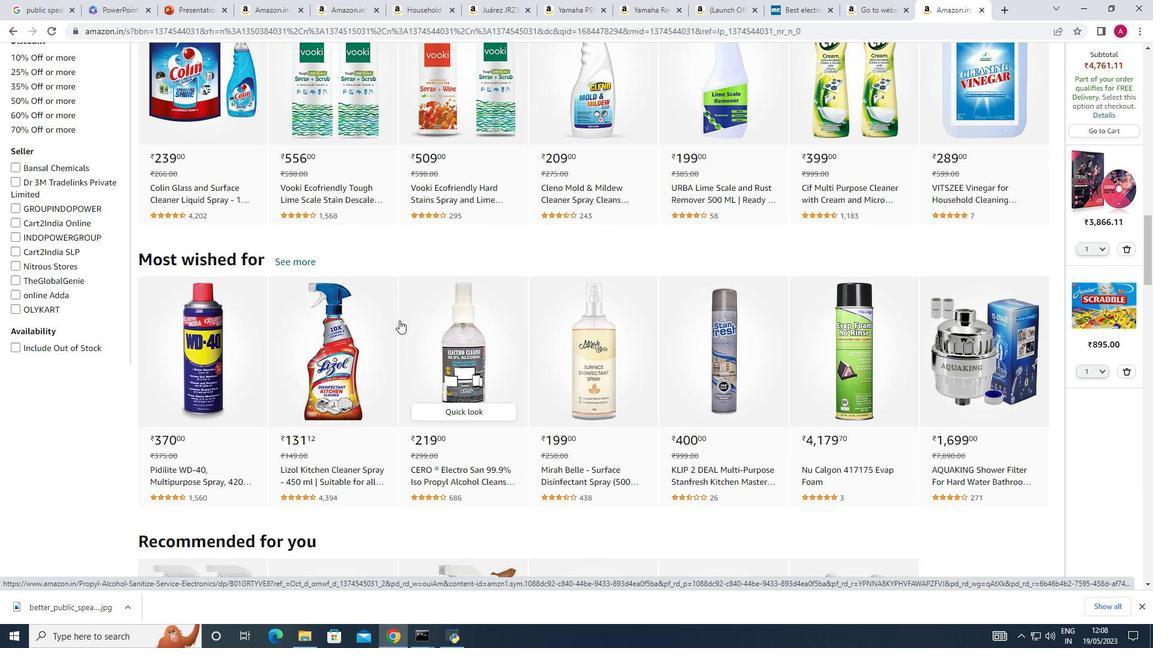 
Action: Mouse scrolled (399, 320) with delta (0, 0)
Screenshot: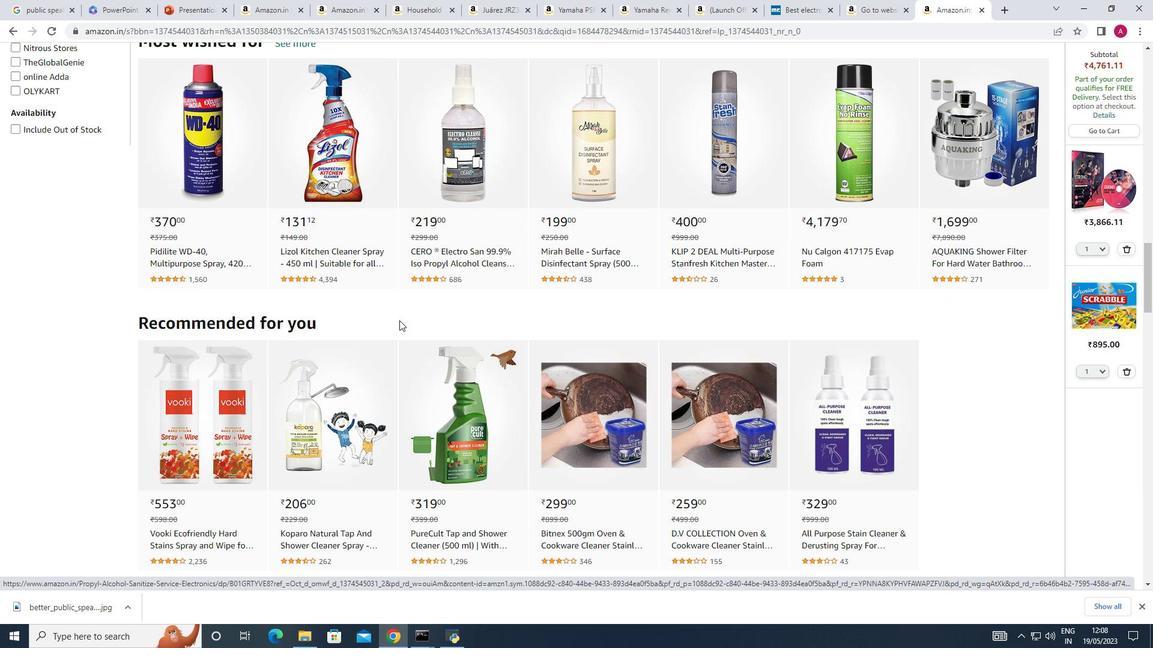 
Action: Mouse scrolled (399, 320) with delta (0, 0)
Screenshot: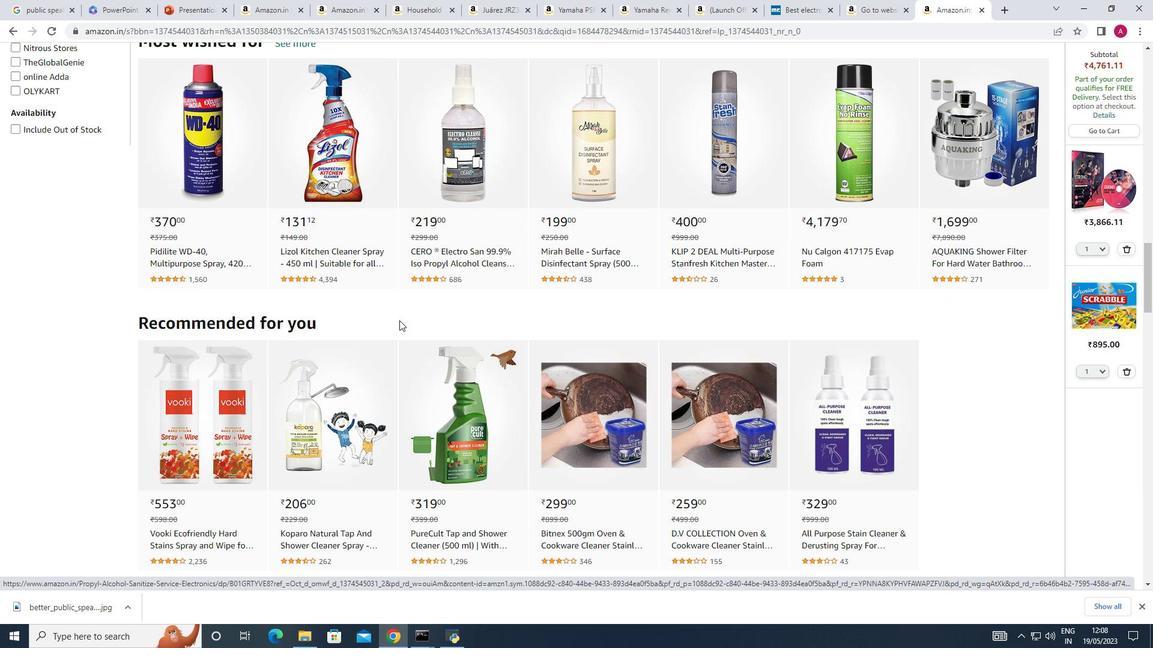 
Action: Mouse scrolled (399, 320) with delta (0, 0)
Screenshot: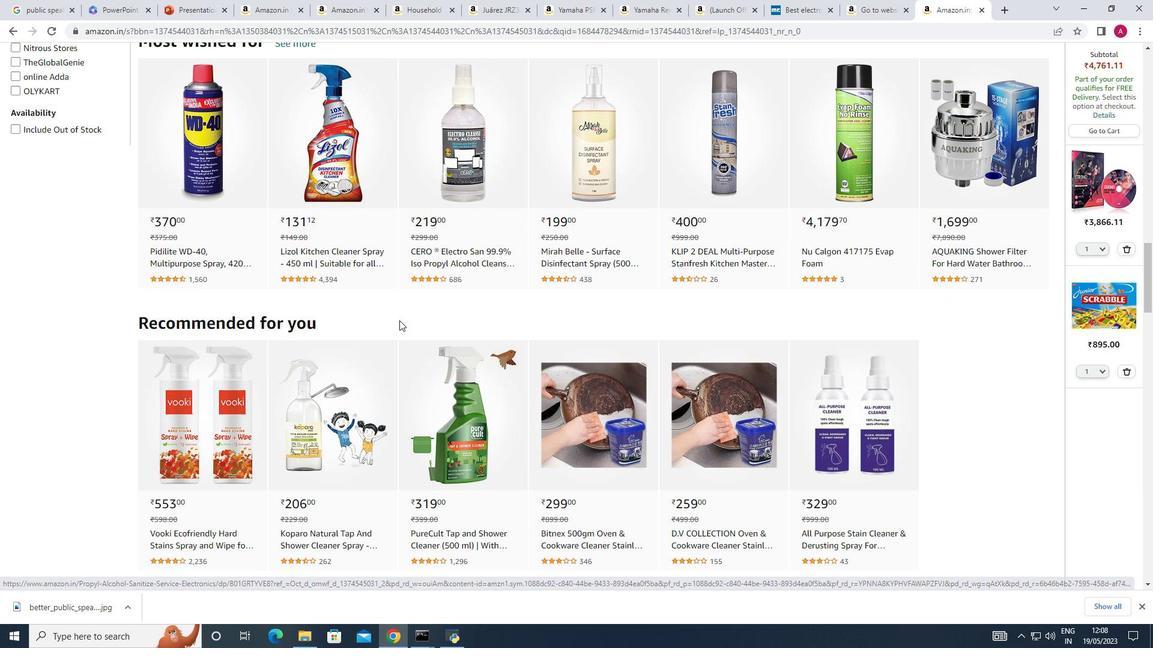 
Action: Mouse scrolled (399, 320) with delta (0, 0)
Screenshot: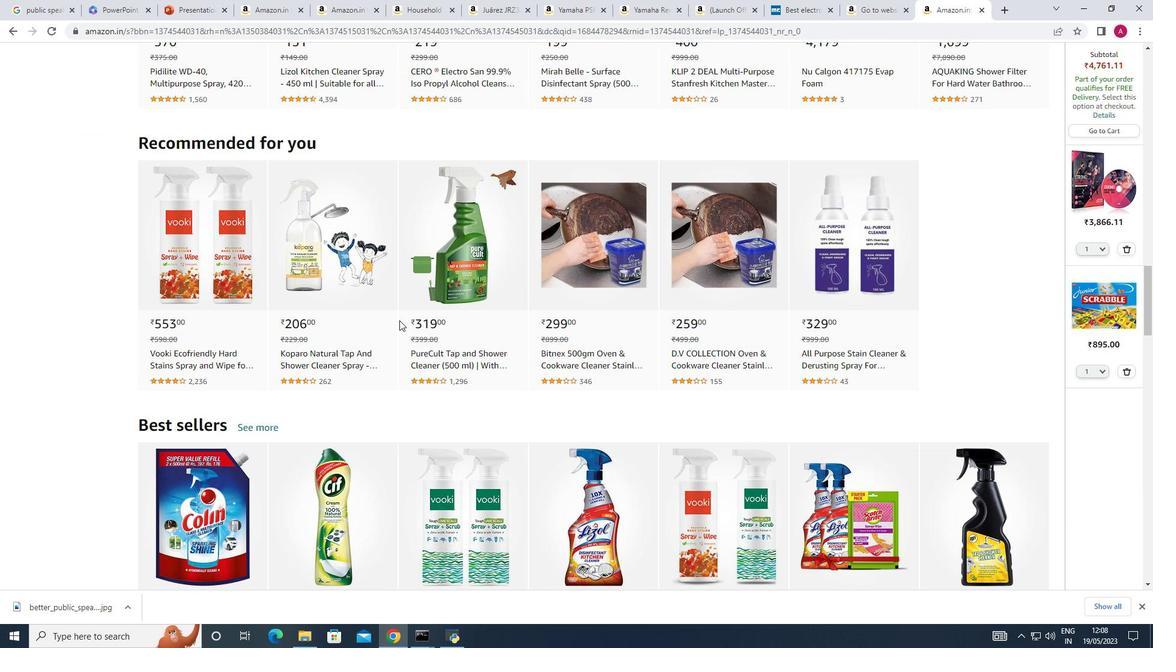
Action: Mouse scrolled (399, 320) with delta (0, 0)
Screenshot: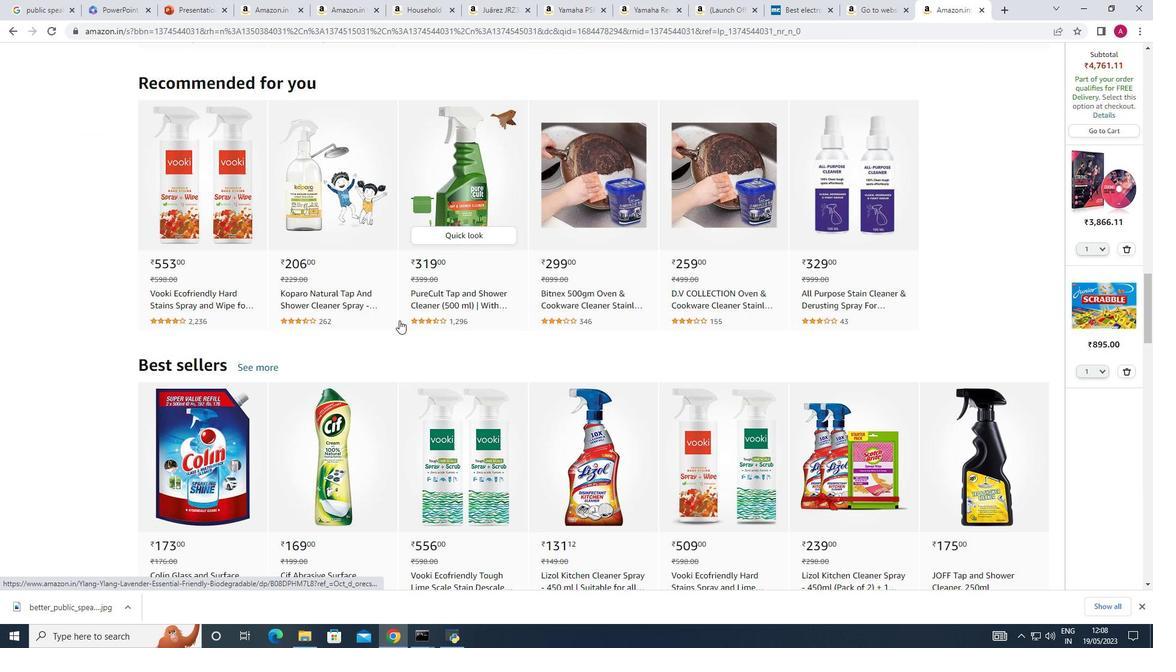 
Action: Mouse scrolled (399, 320) with delta (0, 0)
Screenshot: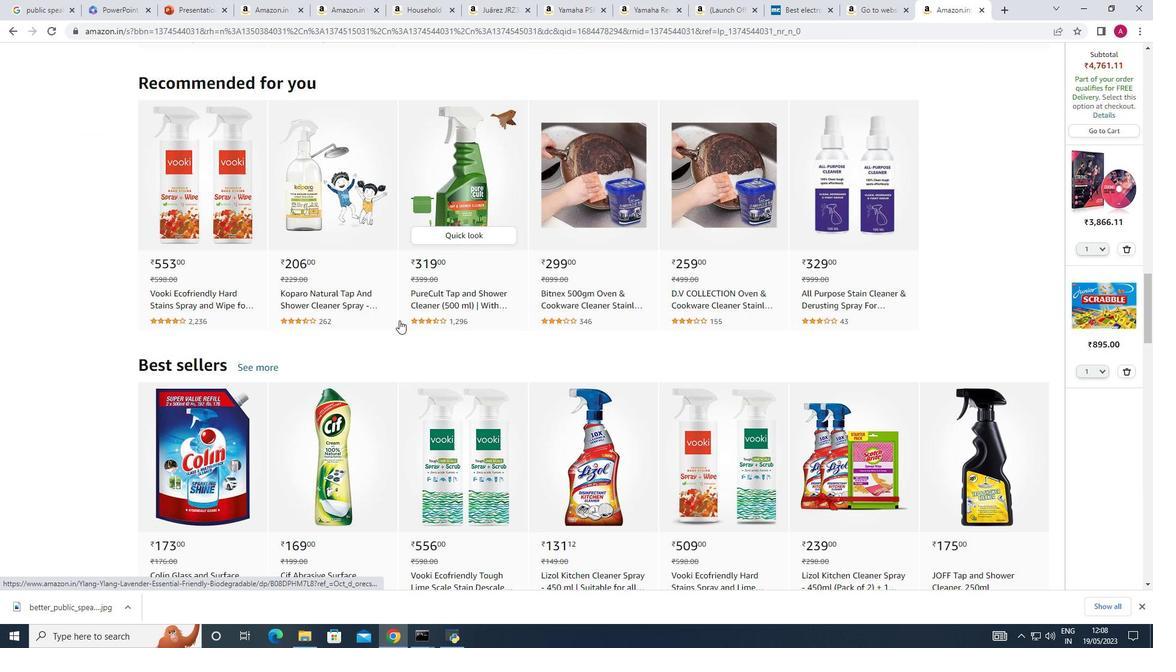 
Action: Mouse scrolled (399, 320) with delta (0, 0)
Screenshot: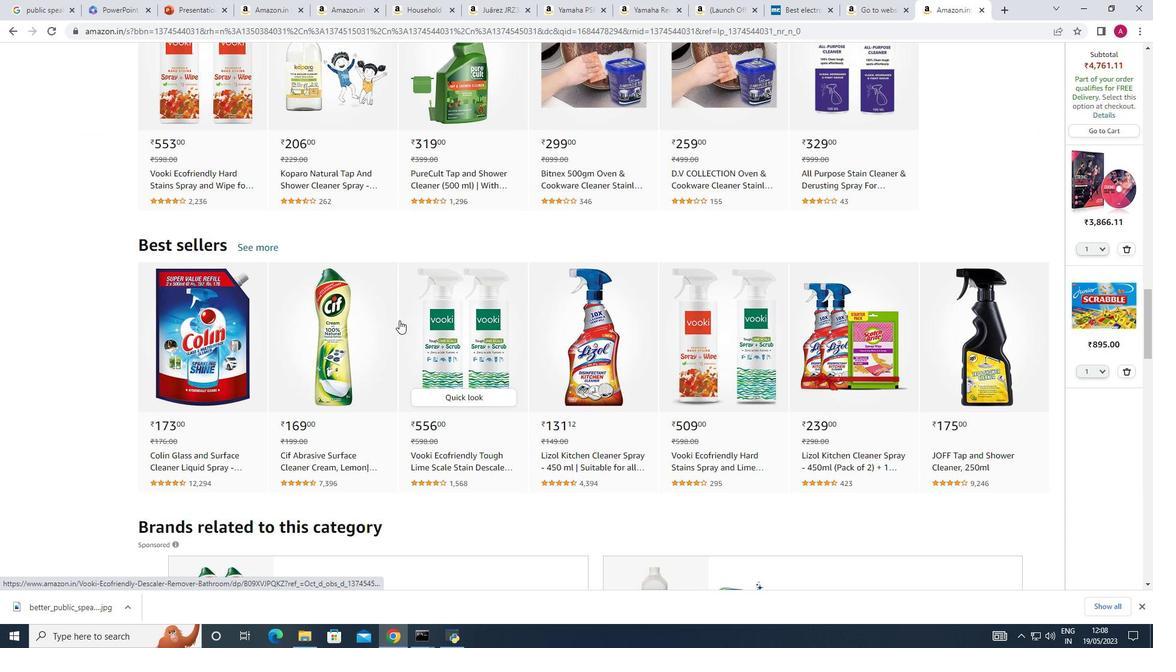 
Action: Mouse scrolled (399, 320) with delta (0, 0)
Screenshot: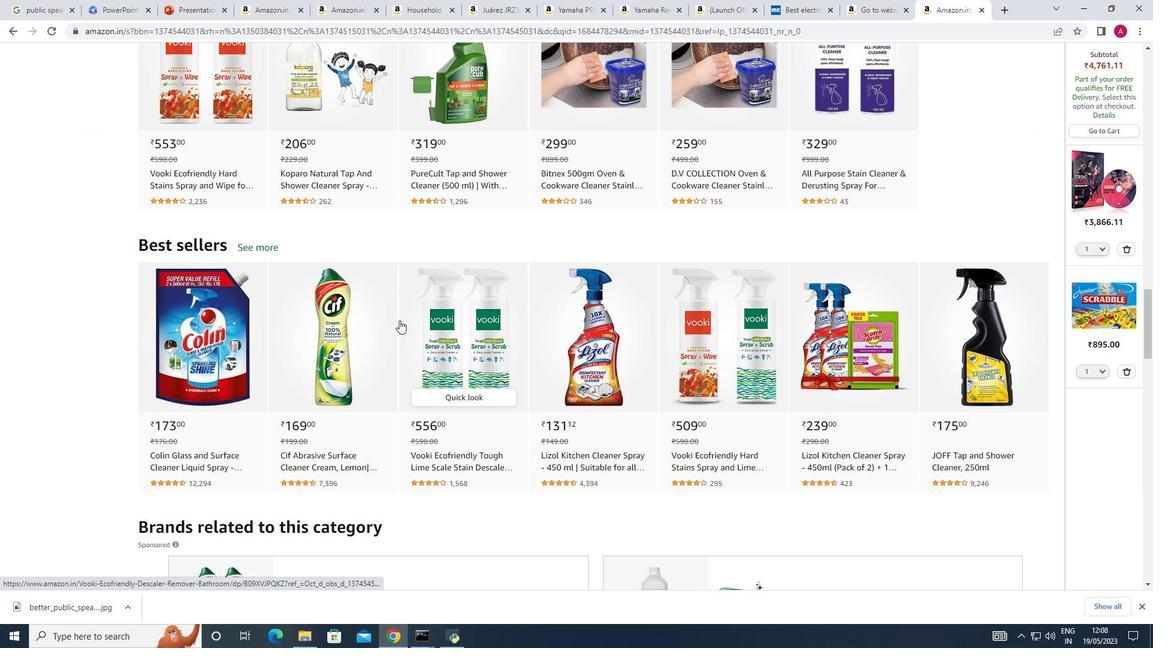 
Action: Mouse scrolled (399, 320) with delta (0, 0)
Screenshot: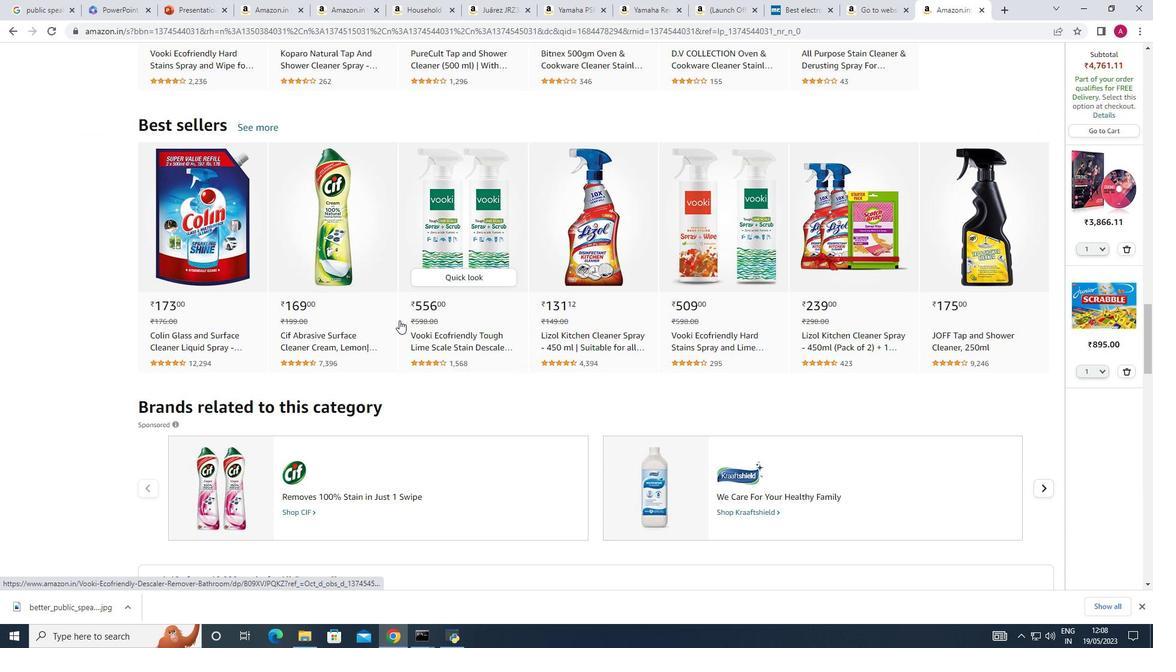 
Action: Mouse scrolled (399, 320) with delta (0, 0)
Screenshot: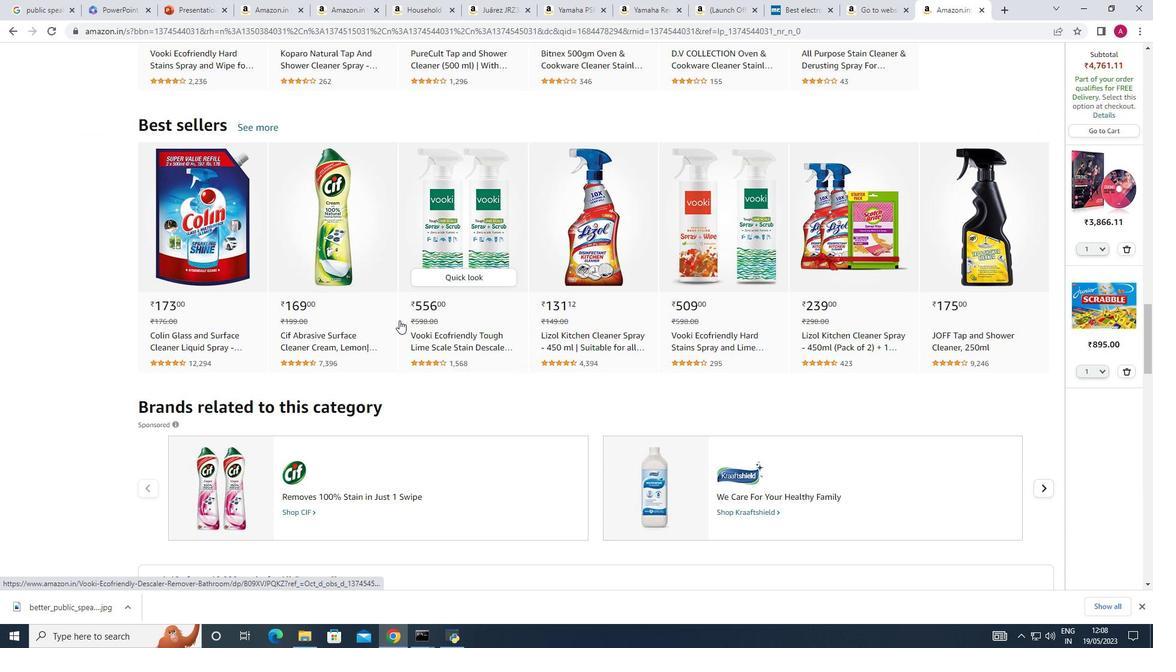 
Action: Mouse scrolled (399, 320) with delta (0, 0)
Screenshot: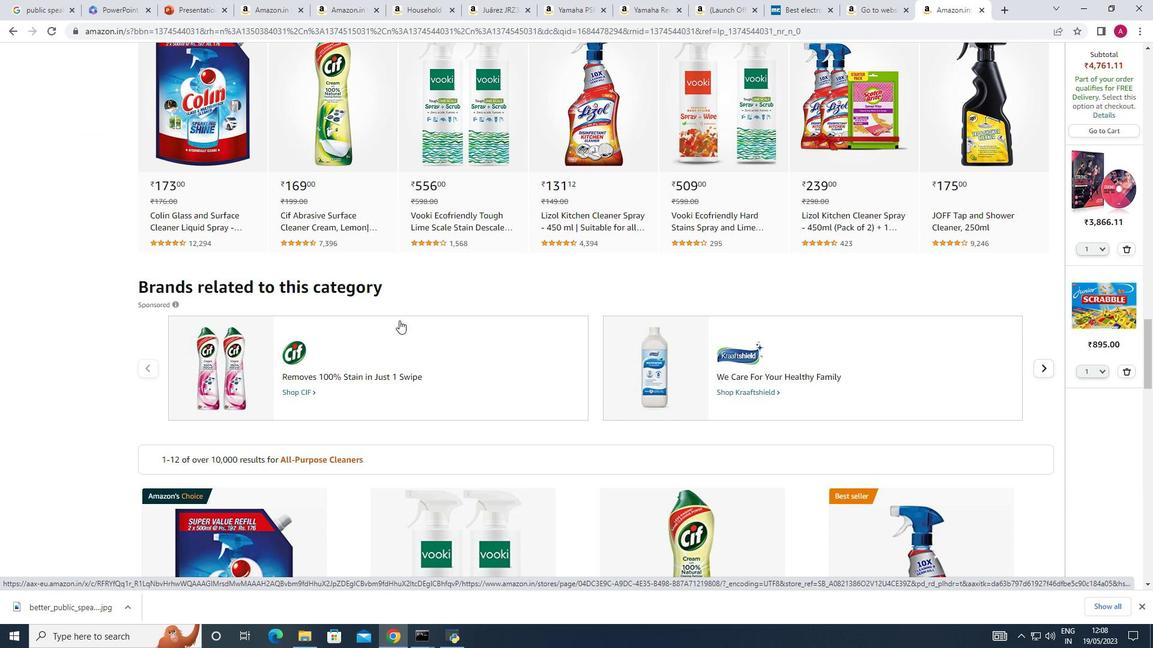 
Action: Mouse scrolled (399, 320) with delta (0, 0)
Screenshot: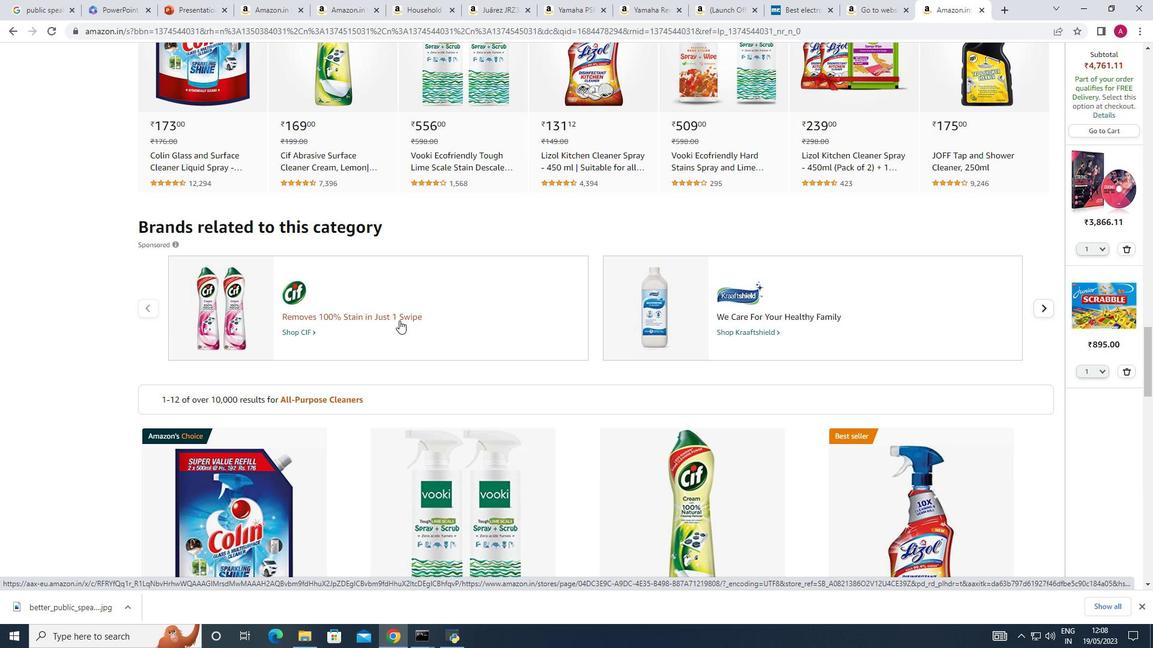 
Action: Mouse scrolled (399, 320) with delta (0, 0)
Screenshot: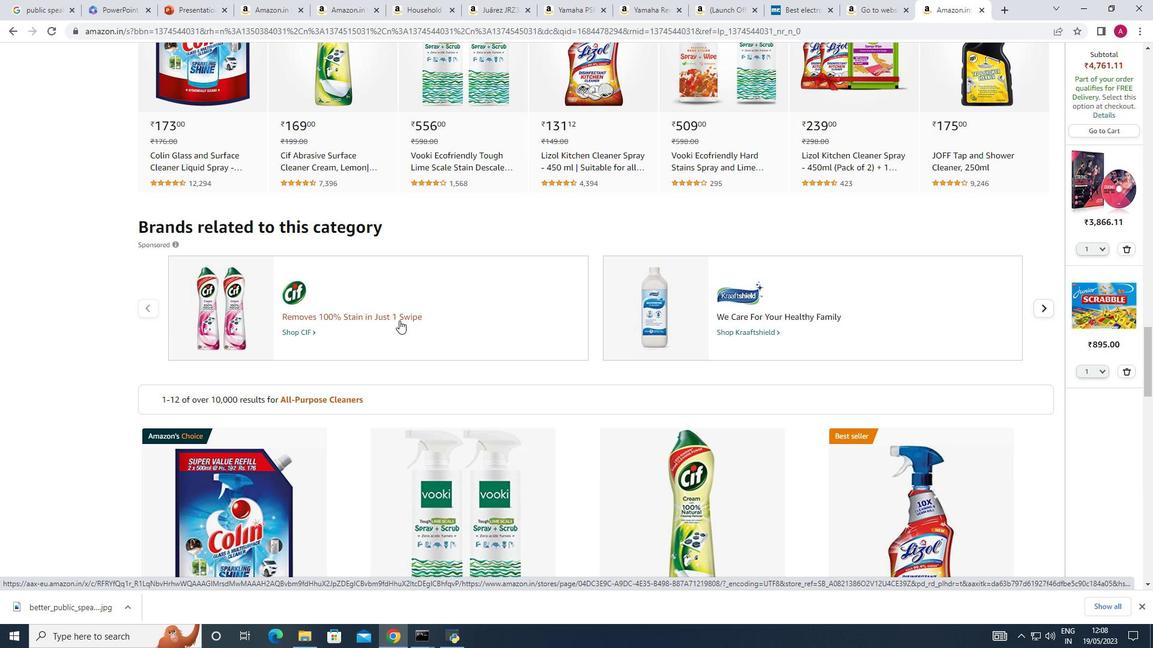 
Action: Mouse scrolled (399, 320) with delta (0, 0)
Screenshot: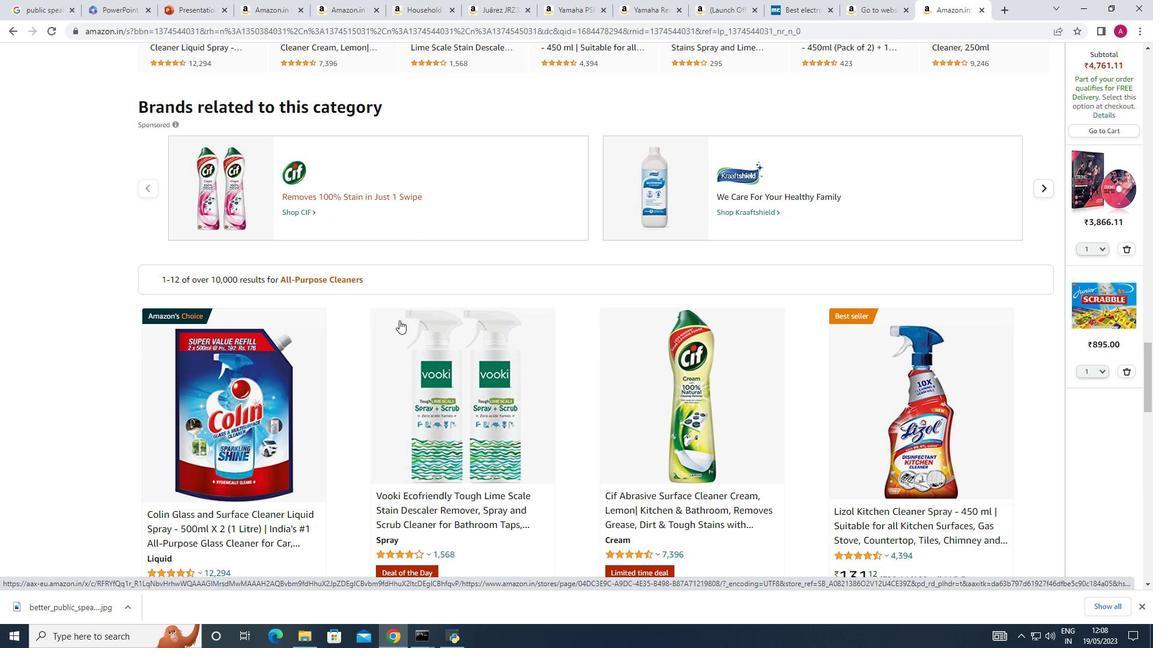 
Action: Mouse scrolled (399, 320) with delta (0, 0)
Screenshot: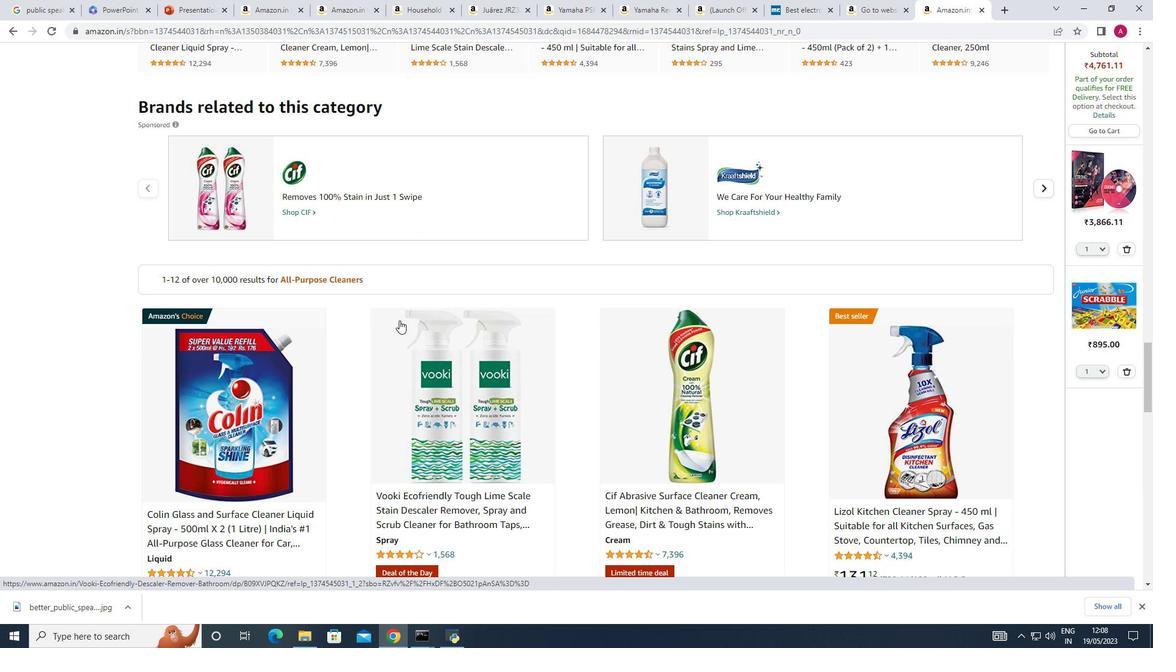 
Action: Mouse scrolled (399, 320) with delta (0, 0)
Screenshot: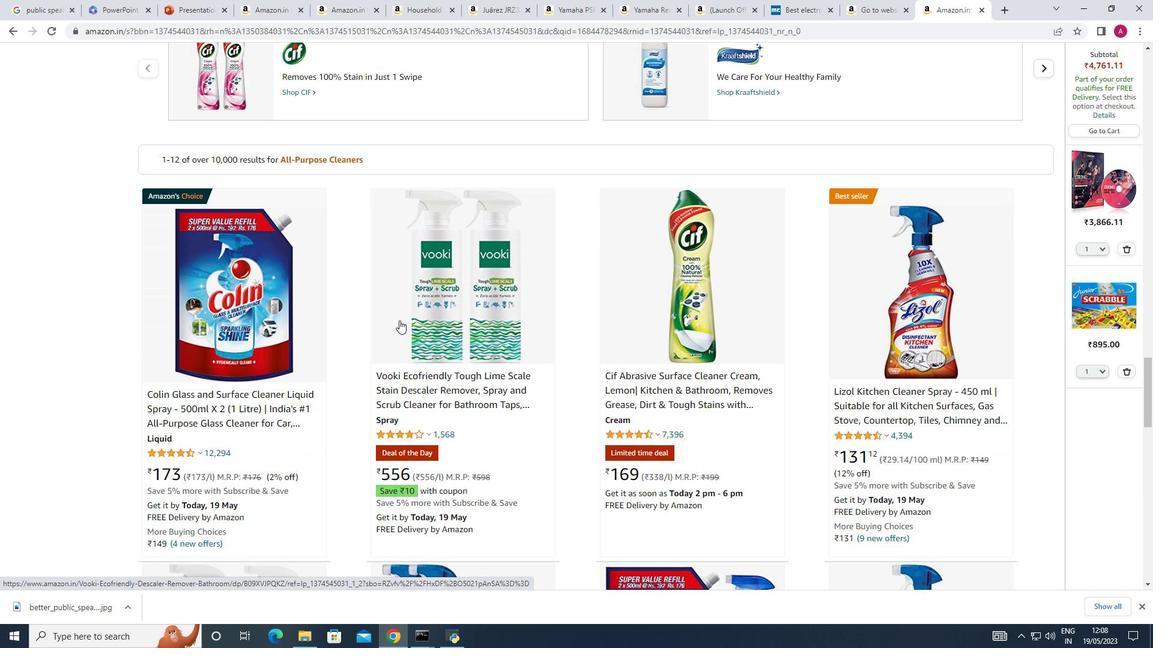 
Action: Mouse scrolled (399, 320) with delta (0, 0)
Screenshot: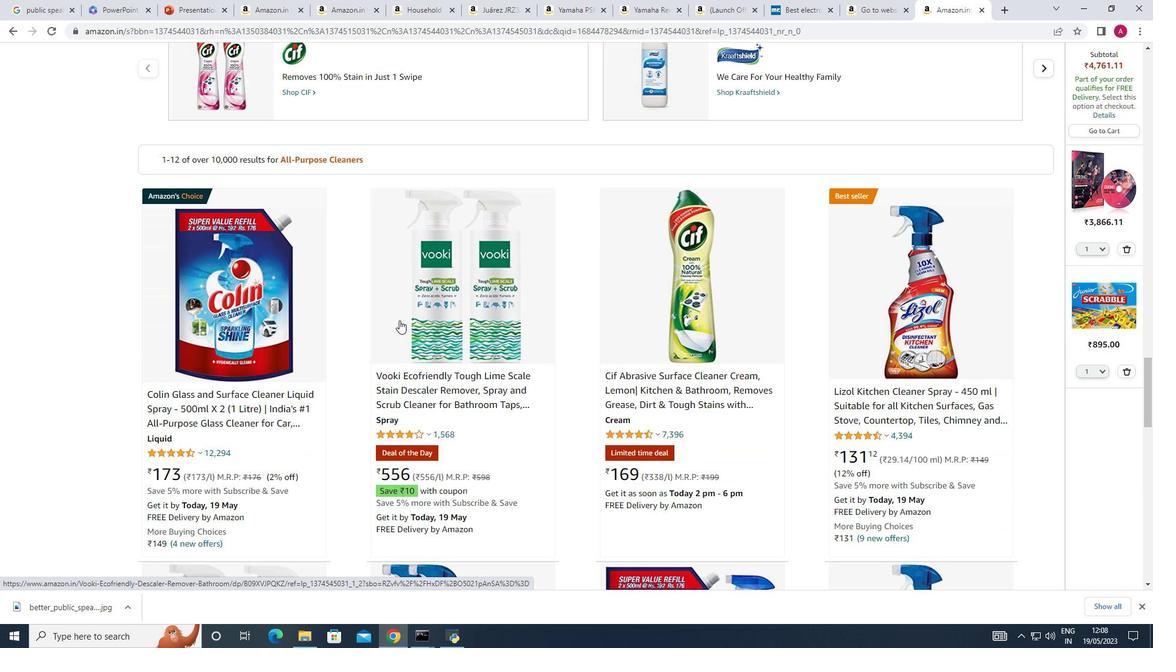 
Action: Mouse scrolled (399, 320) with delta (0, 0)
Screenshot: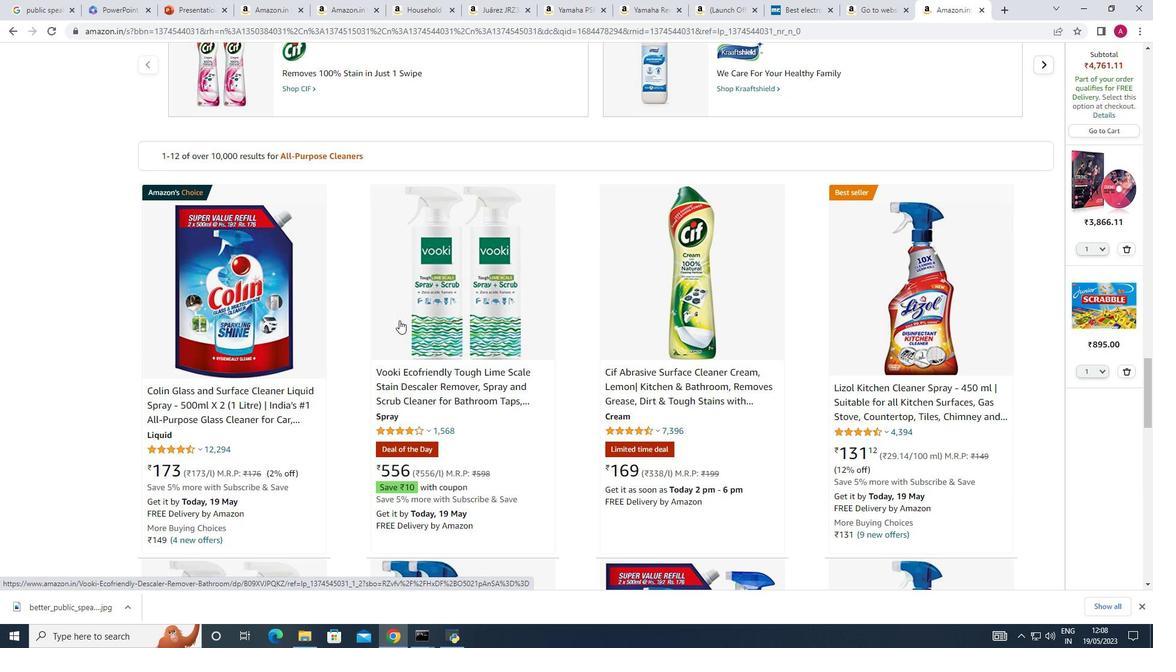 
Action: Mouse scrolled (399, 320) with delta (0, 0)
Screenshot: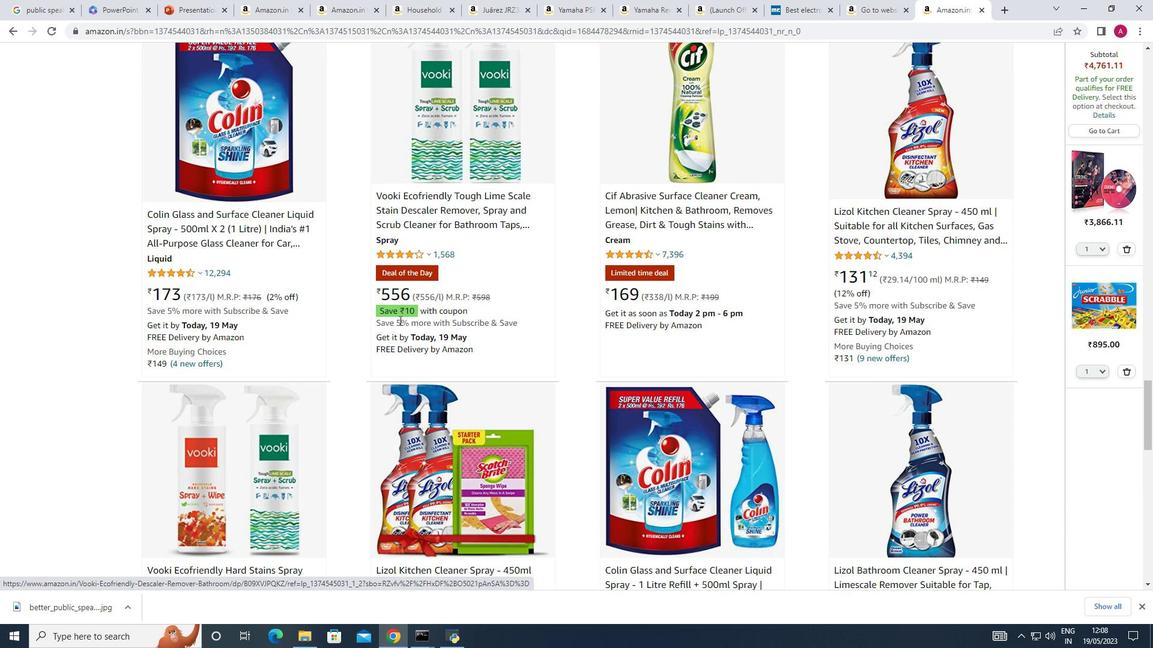 
Action: Mouse scrolled (399, 320) with delta (0, 0)
Screenshot: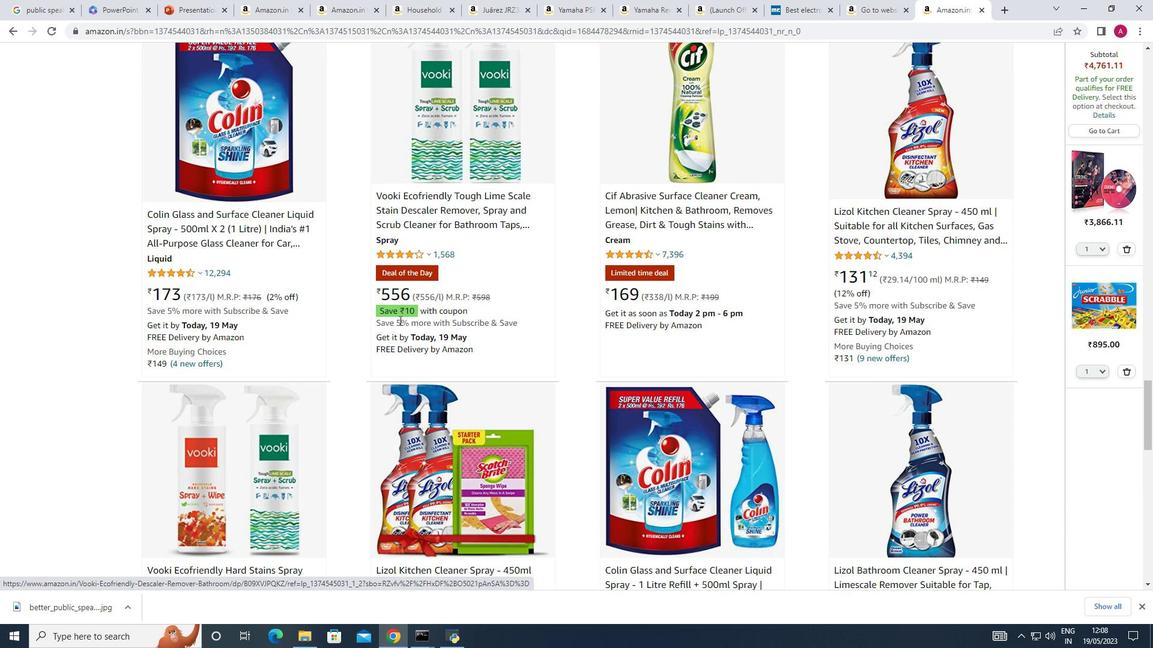 
Action: Mouse scrolled (399, 320) with delta (0, 0)
Screenshot: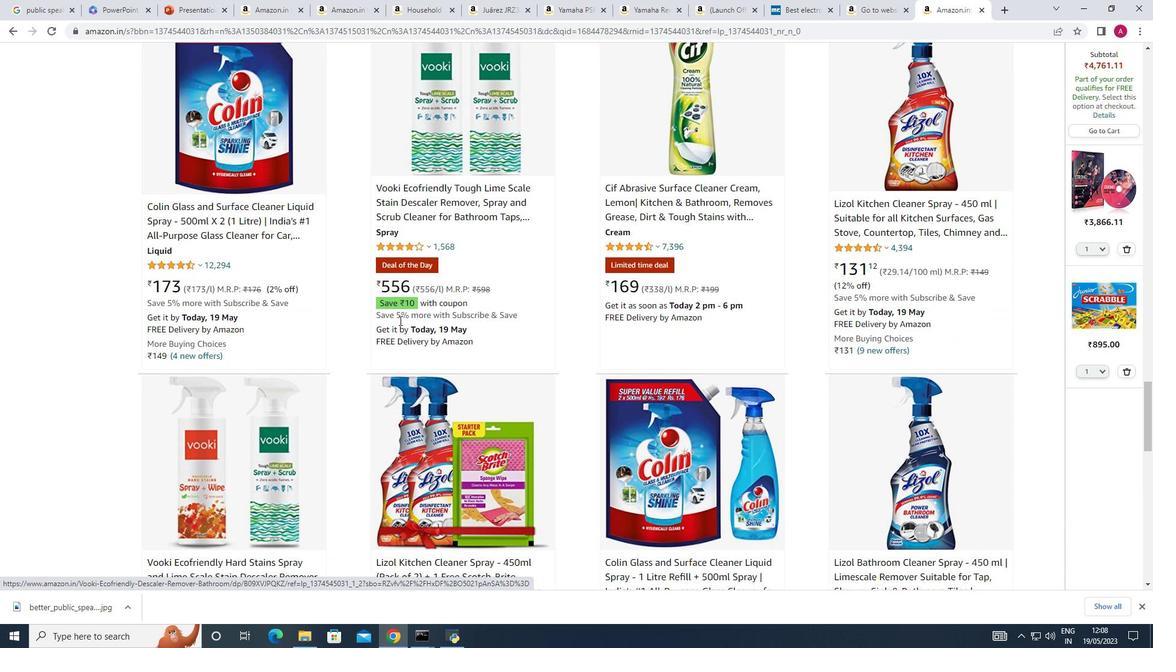 
Action: Mouse scrolled (399, 320) with delta (0, 0)
Screenshot: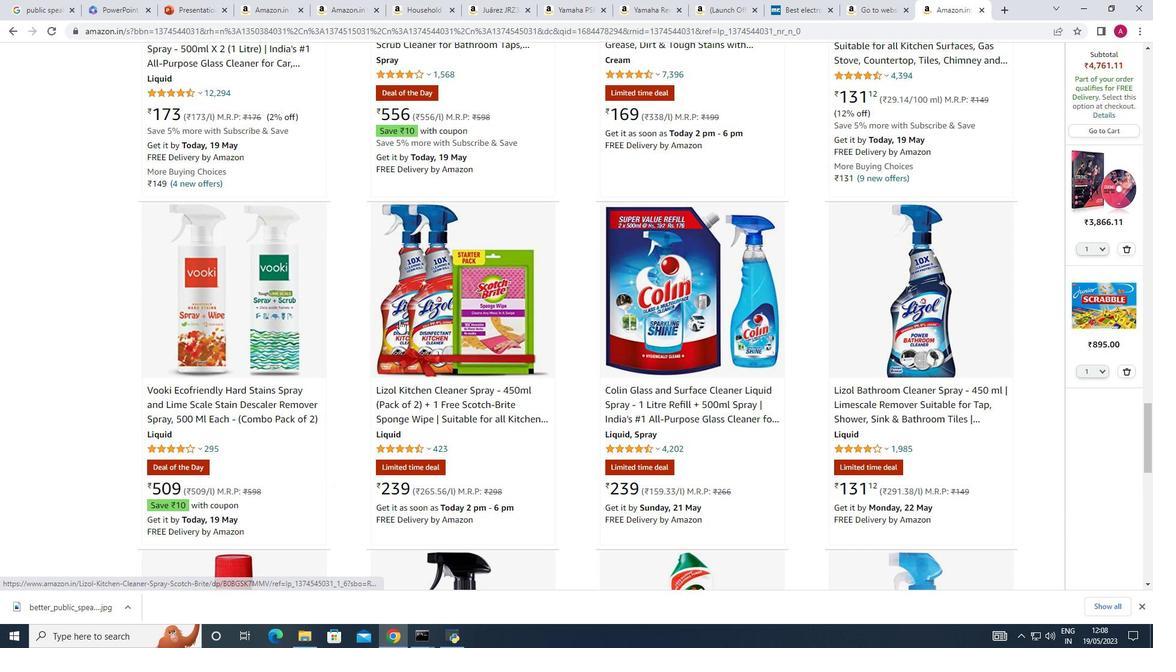 
Action: Mouse scrolled (399, 320) with delta (0, 0)
Screenshot: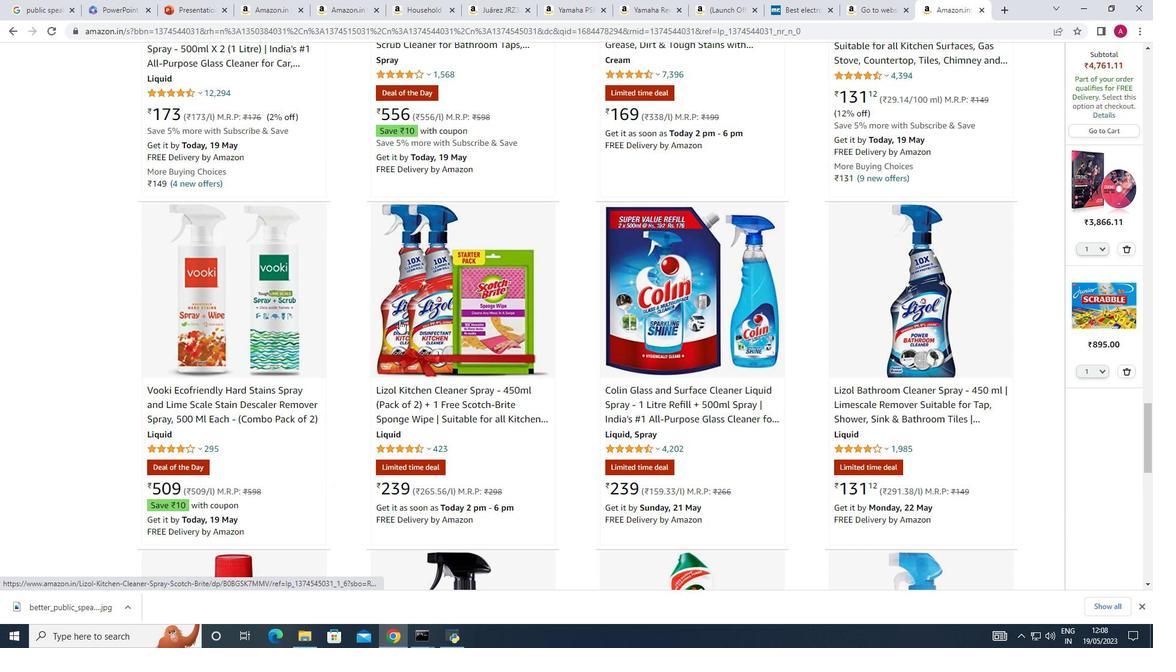 
Action: Mouse scrolled (399, 320) with delta (0, 0)
Screenshot: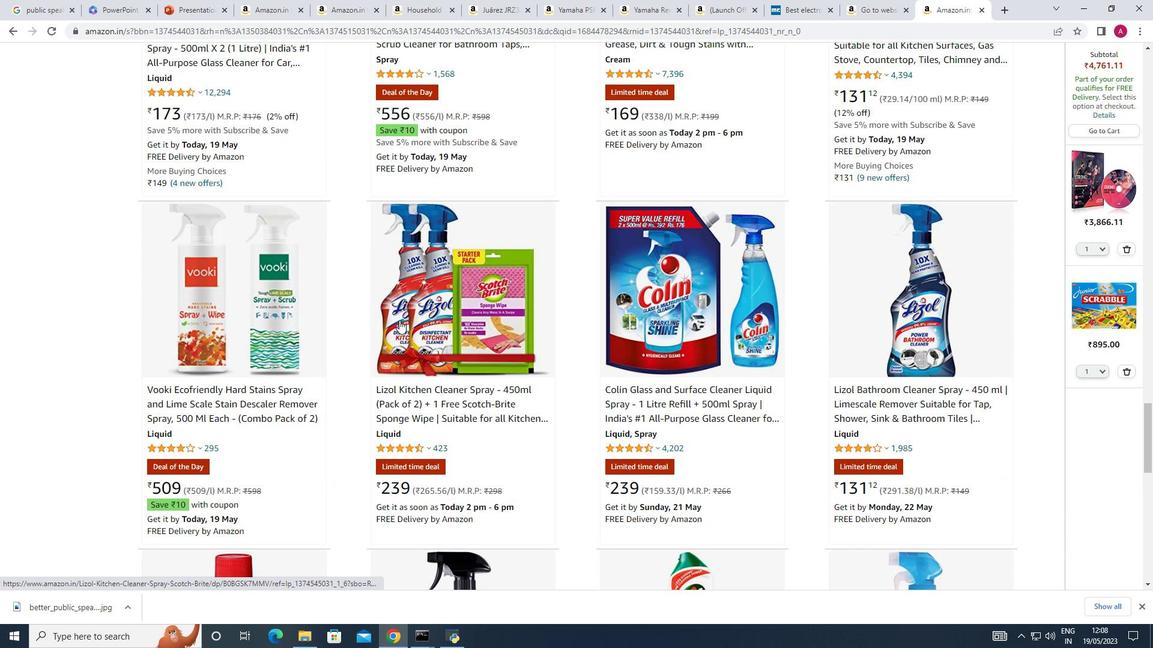 
Action: Mouse scrolled (399, 321) with delta (0, 0)
Screenshot: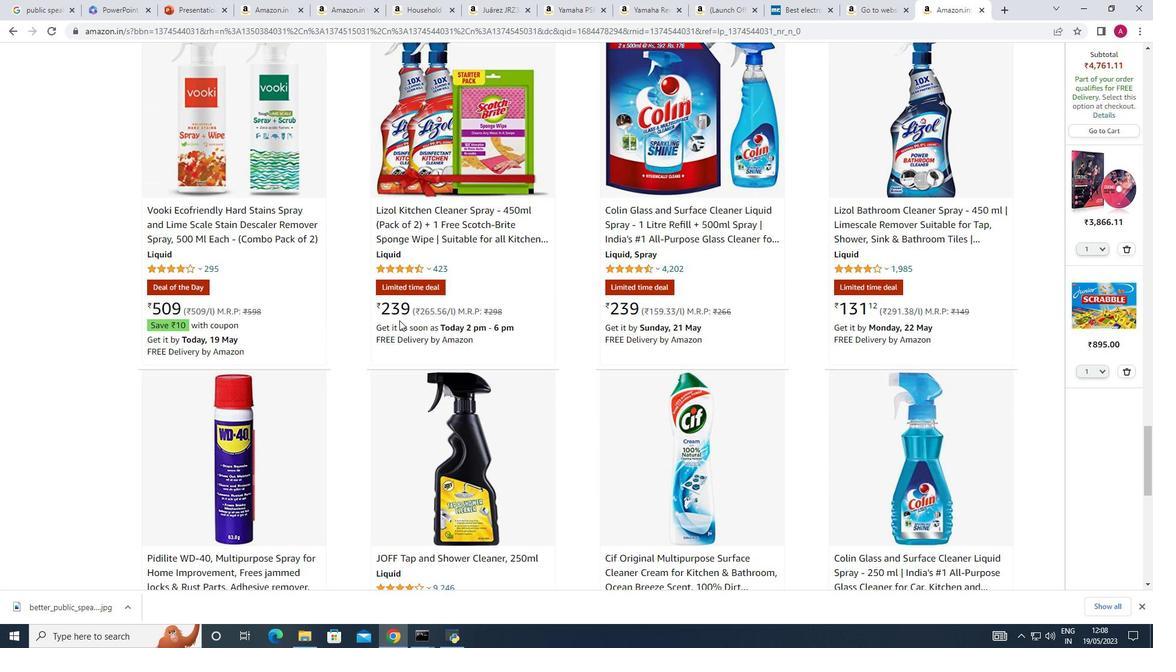 
Action: Mouse scrolled (399, 321) with delta (0, 0)
Screenshot: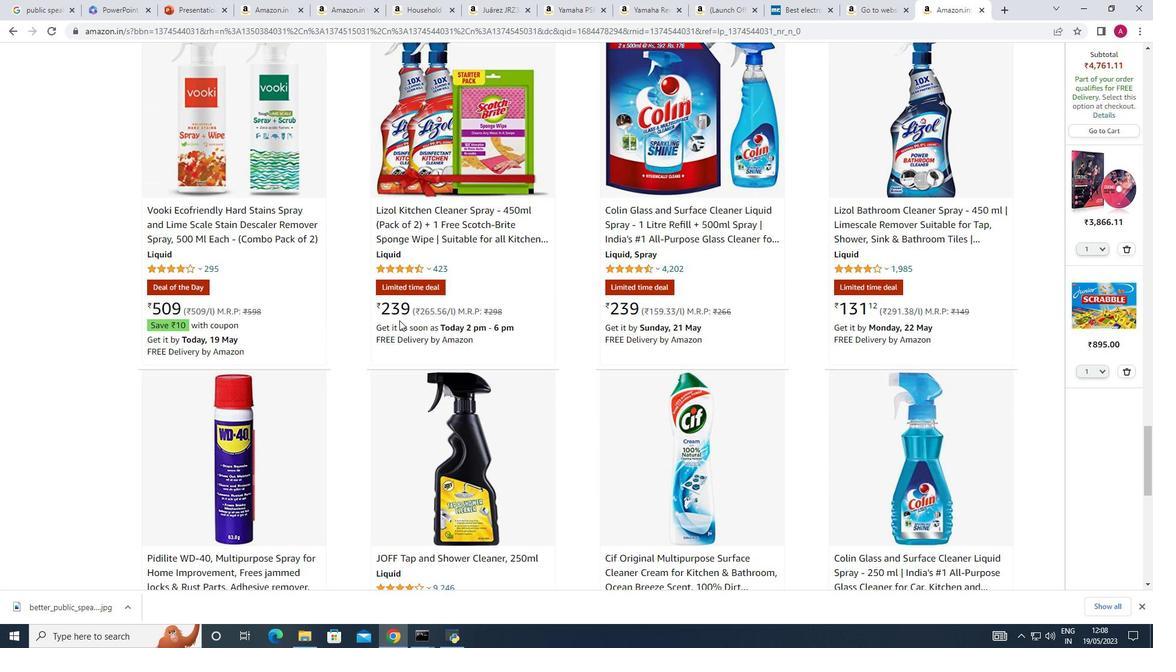
Action: Mouse moved to (647, 206)
Screenshot: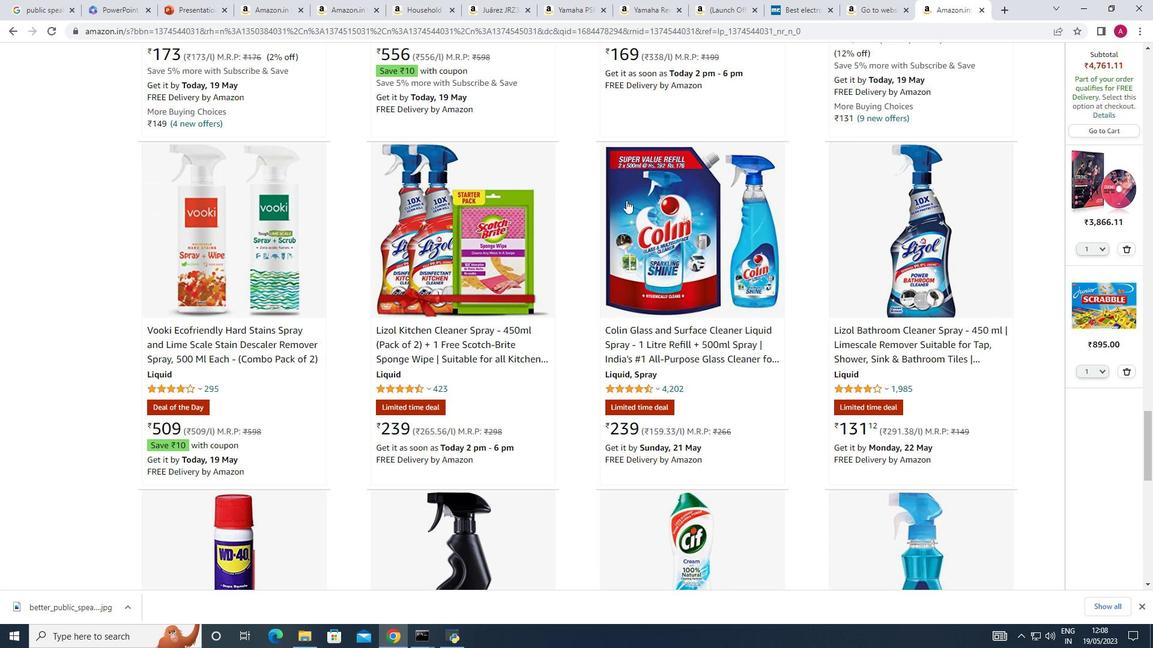 
Action: Mouse pressed left at (647, 206)
Screenshot: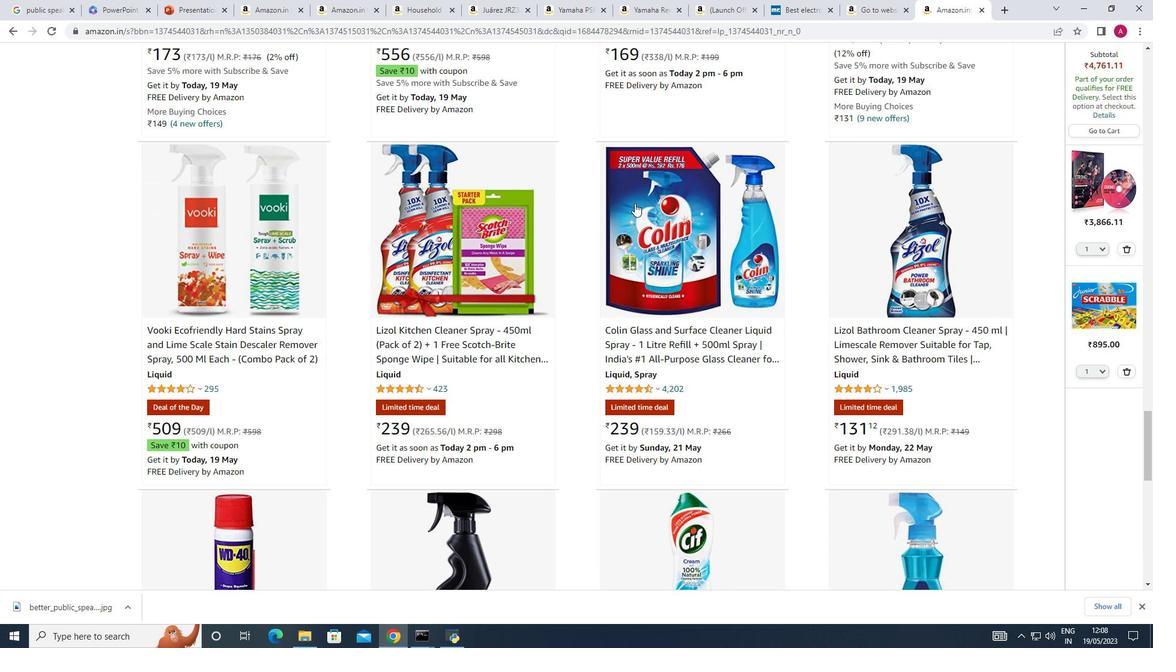 
Action: Mouse moved to (109, 221)
Screenshot: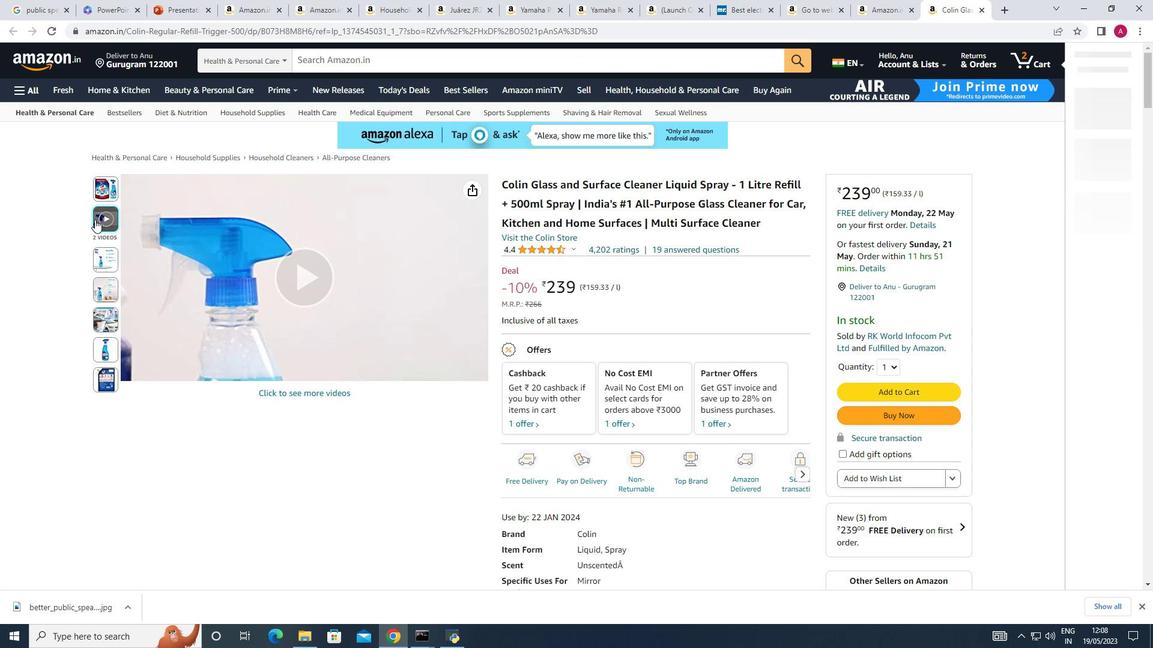 
Action: Mouse pressed left at (109, 221)
Screenshot: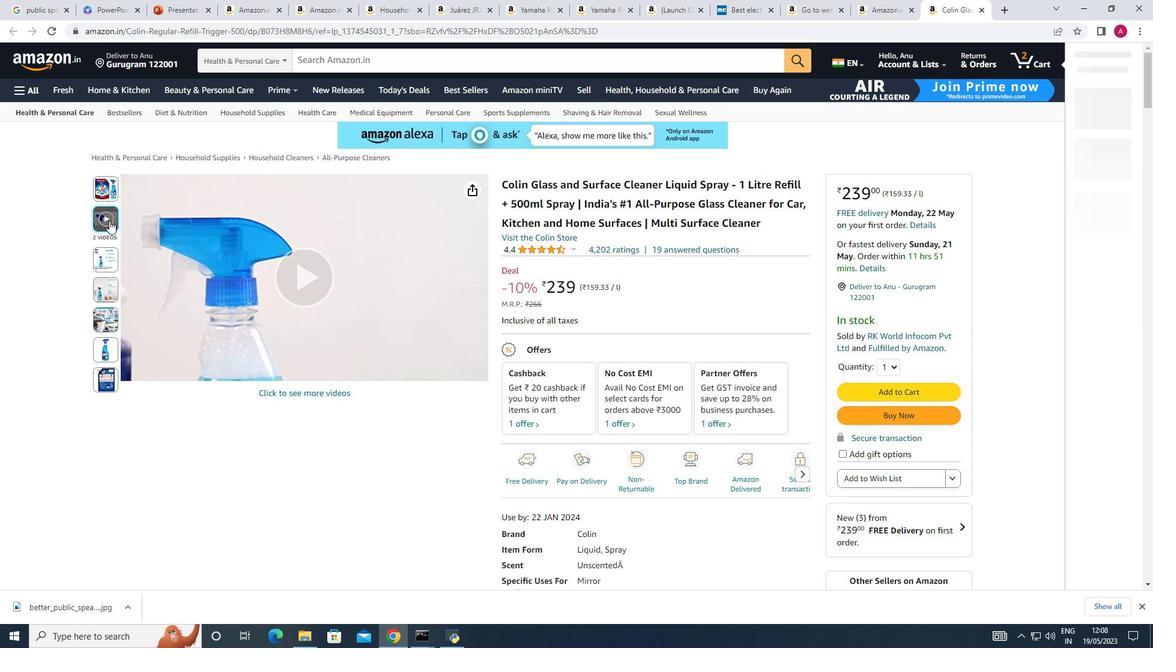 
Action: Mouse moved to (1123, 104)
Screenshot: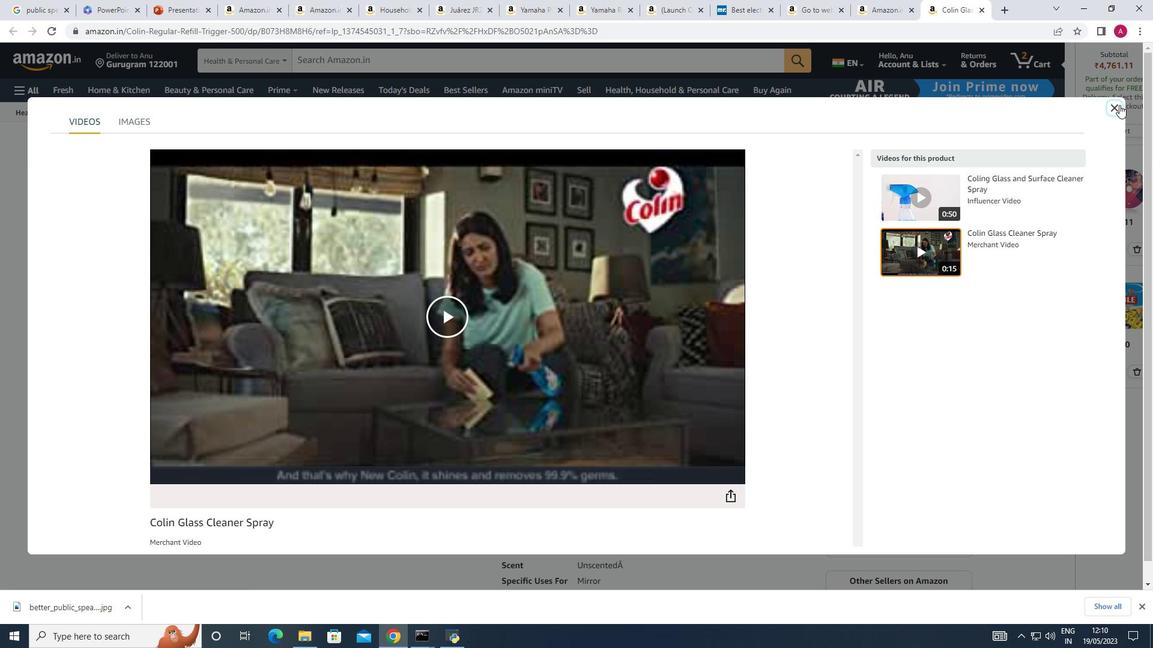 
Action: Mouse pressed left at (1123, 104)
Screenshot: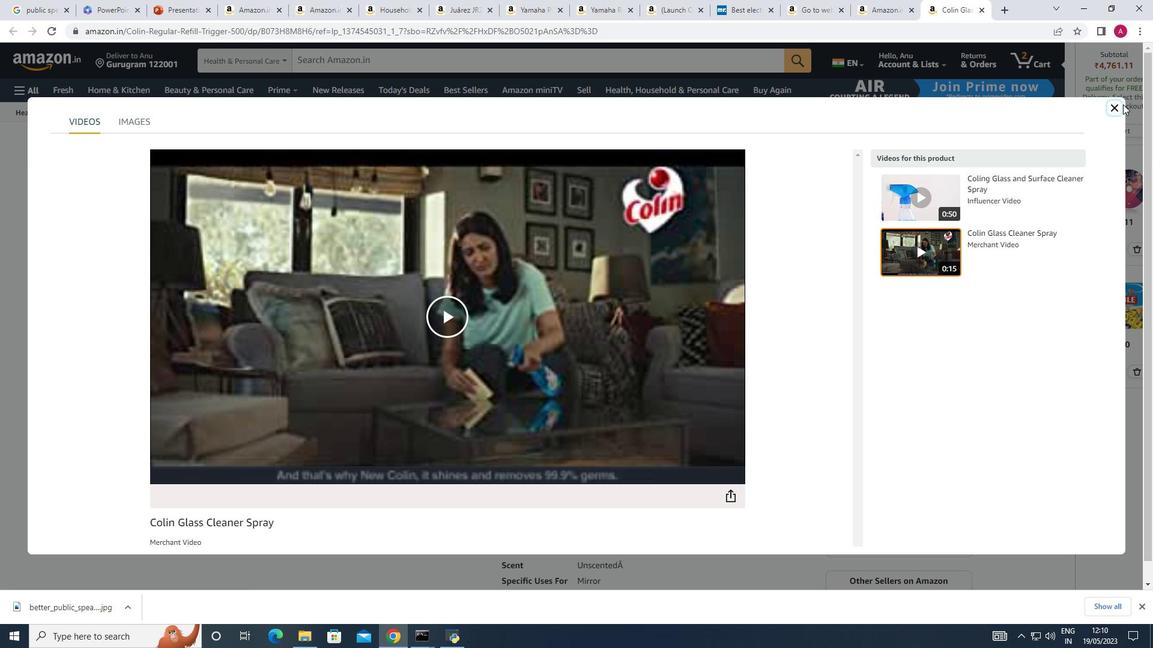 
Action: Mouse moved to (1118, 106)
Screenshot: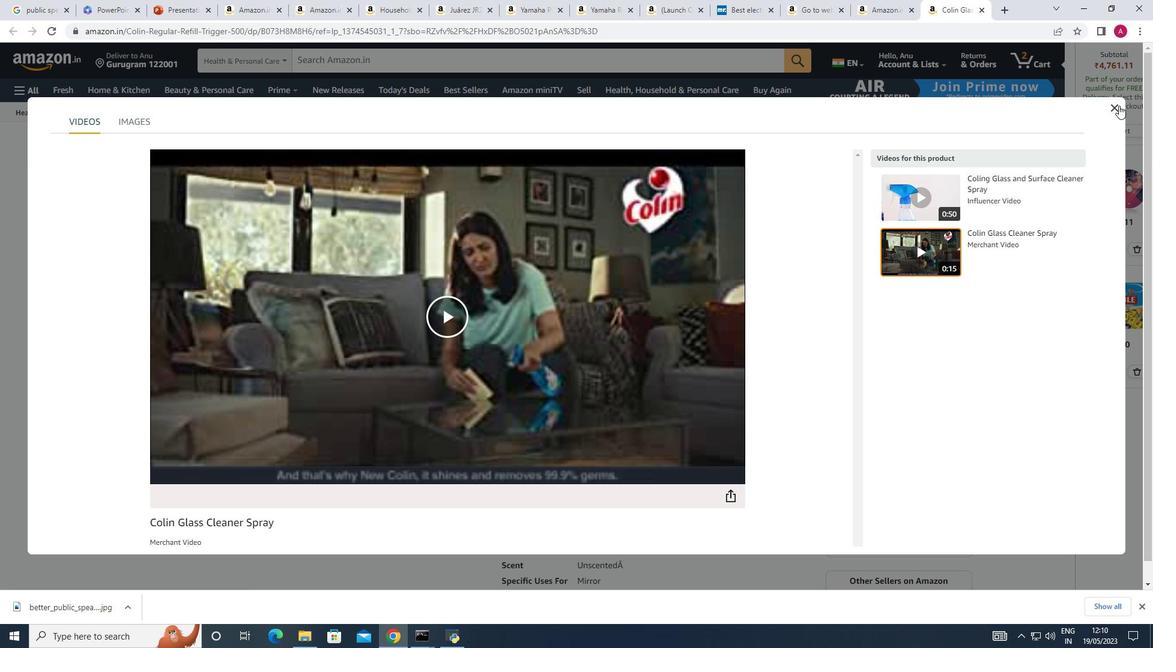 
Action: Mouse pressed left at (1118, 106)
Screenshot: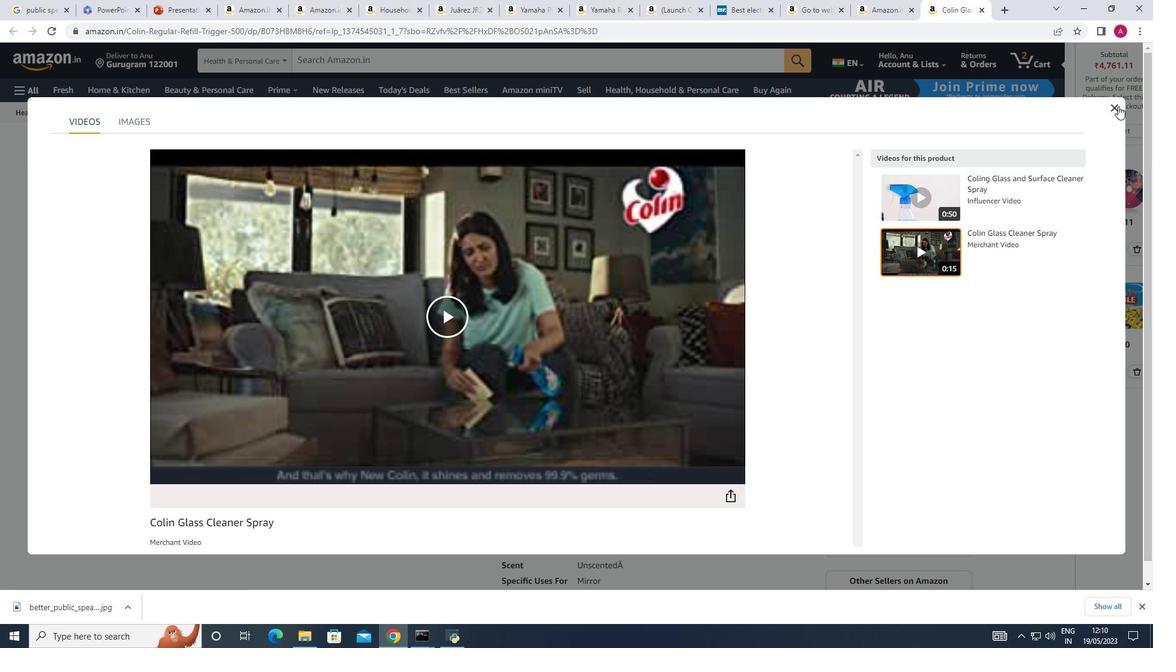 
Action: Mouse moved to (678, 385)
Screenshot: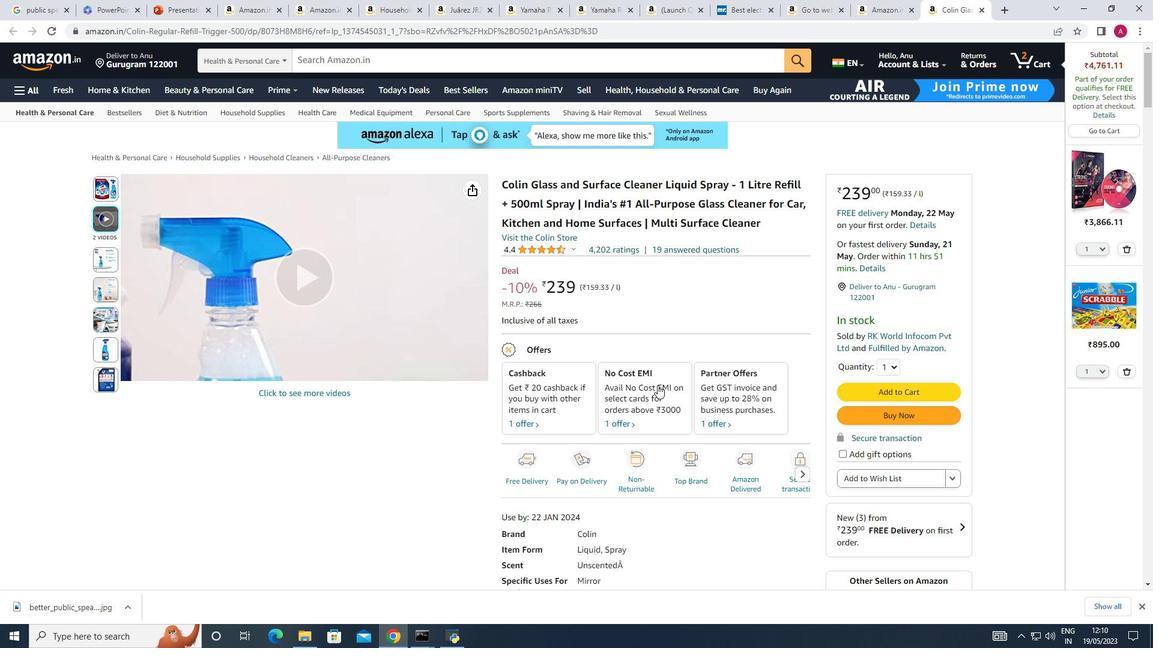 
Action: Mouse scrolled (678, 384) with delta (0, 0)
Screenshot: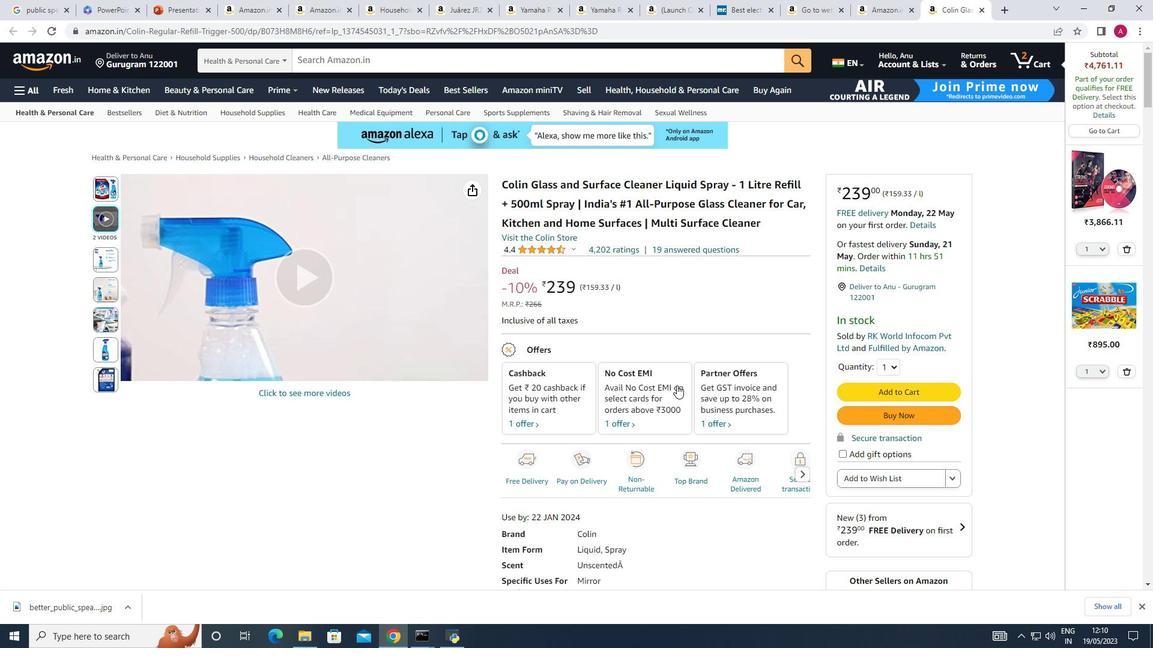 
Action: Mouse moved to (678, 385)
Screenshot: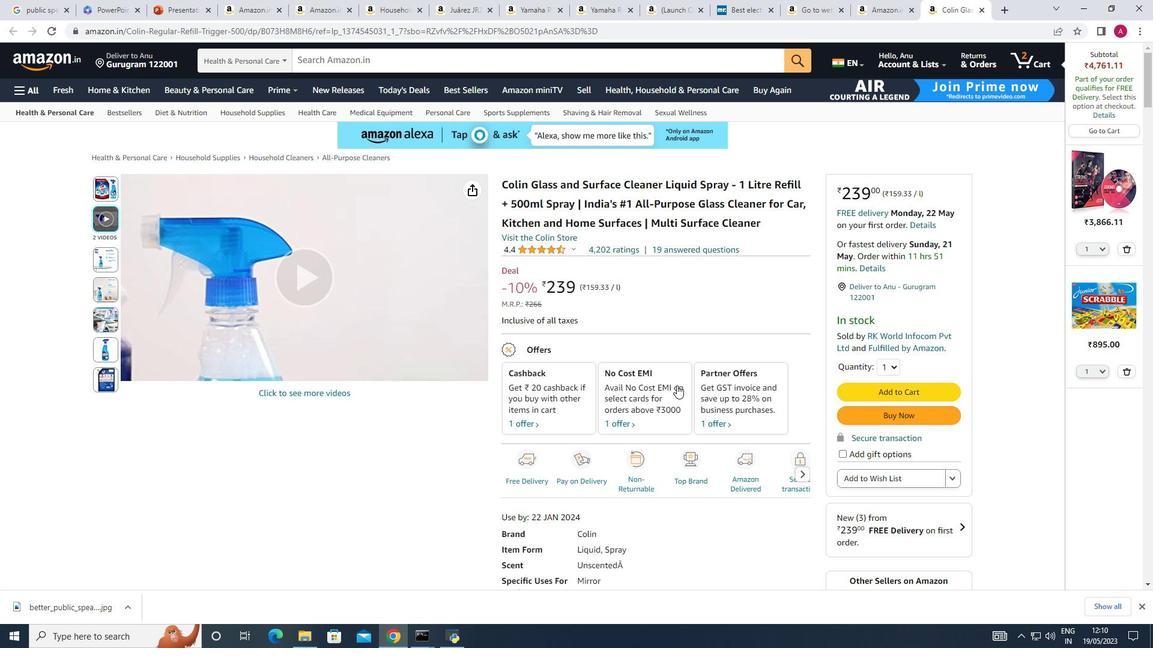 
Action: Mouse scrolled (678, 384) with delta (0, 0)
Screenshot: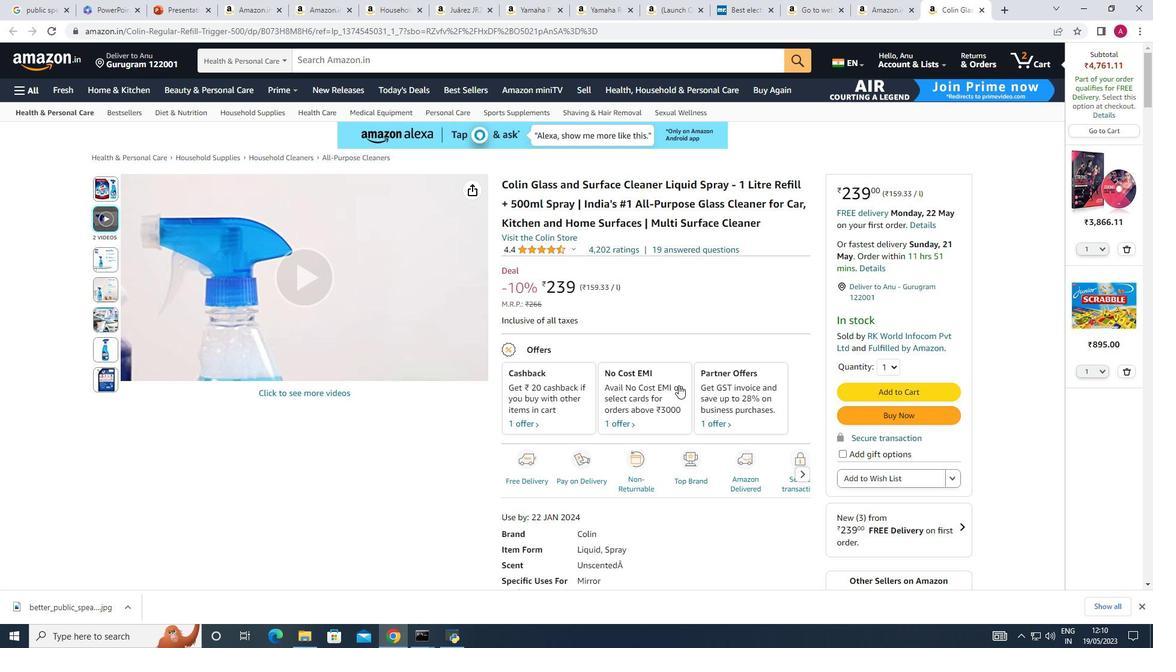
Action: Mouse moved to (700, 387)
Screenshot: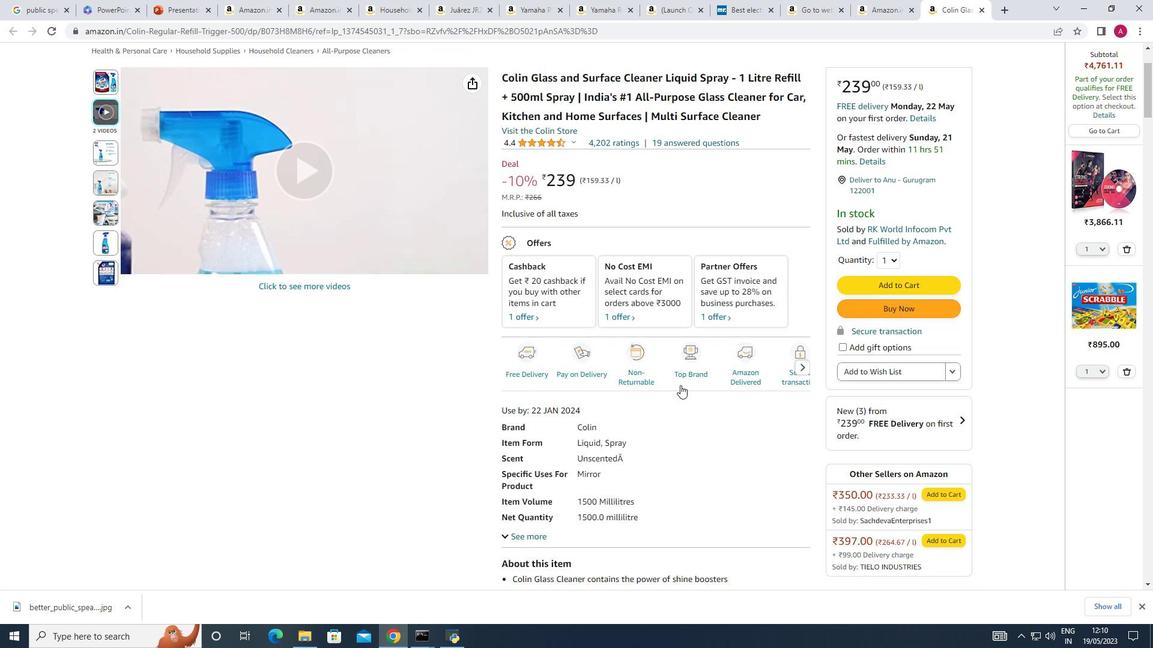 
Action: Mouse scrolled (700, 386) with delta (0, 0)
Screenshot: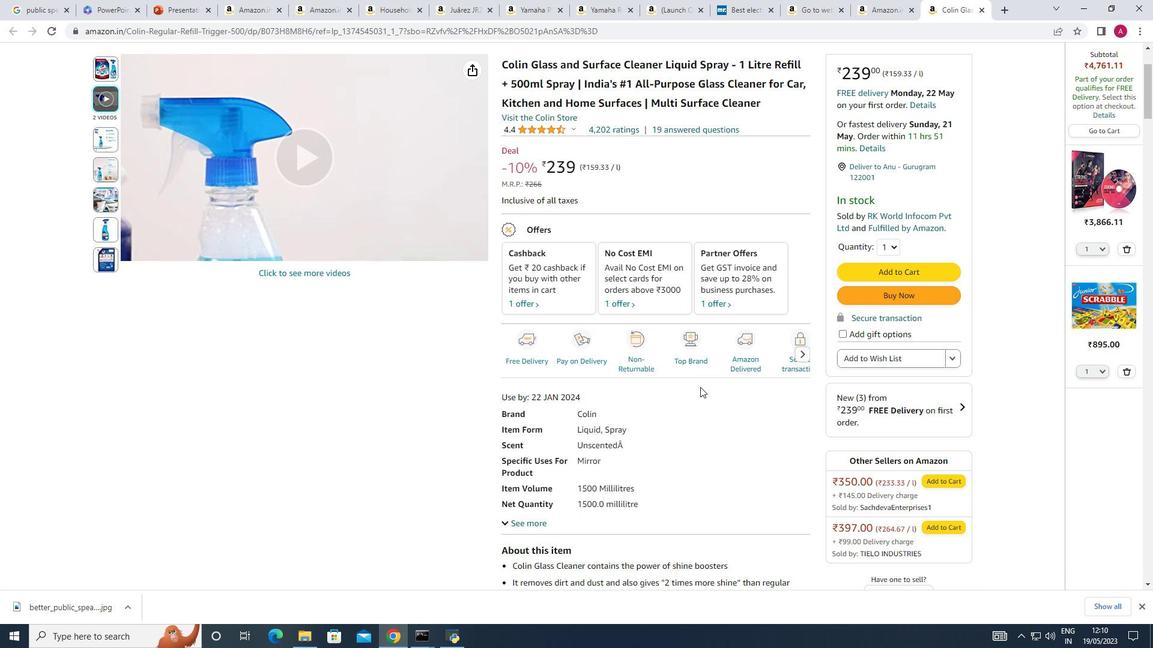 
Action: Mouse moved to (855, 207)
Screenshot: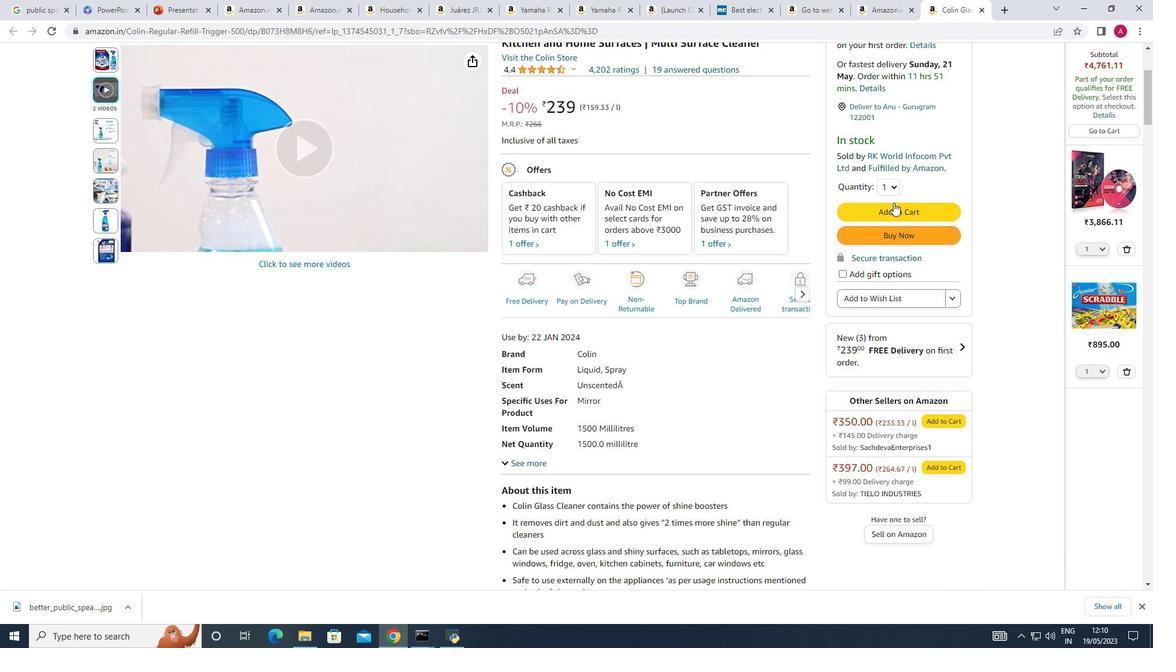 
Action: Mouse pressed left at (855, 207)
Screenshot: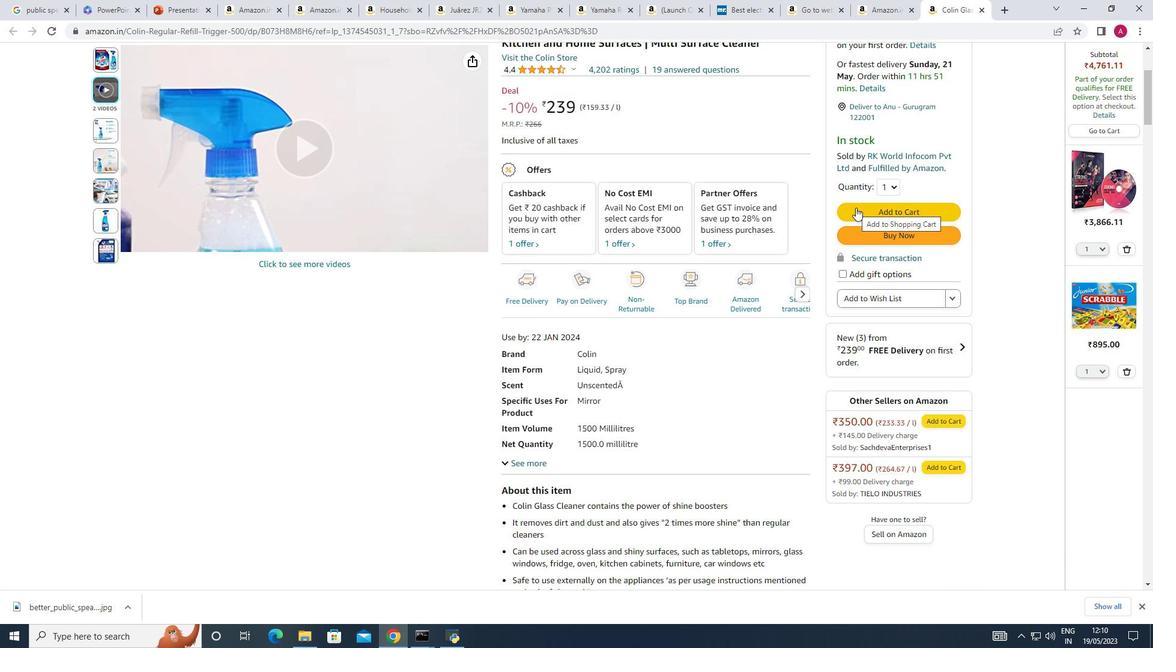 
Action: Mouse moved to (629, 163)
Screenshot: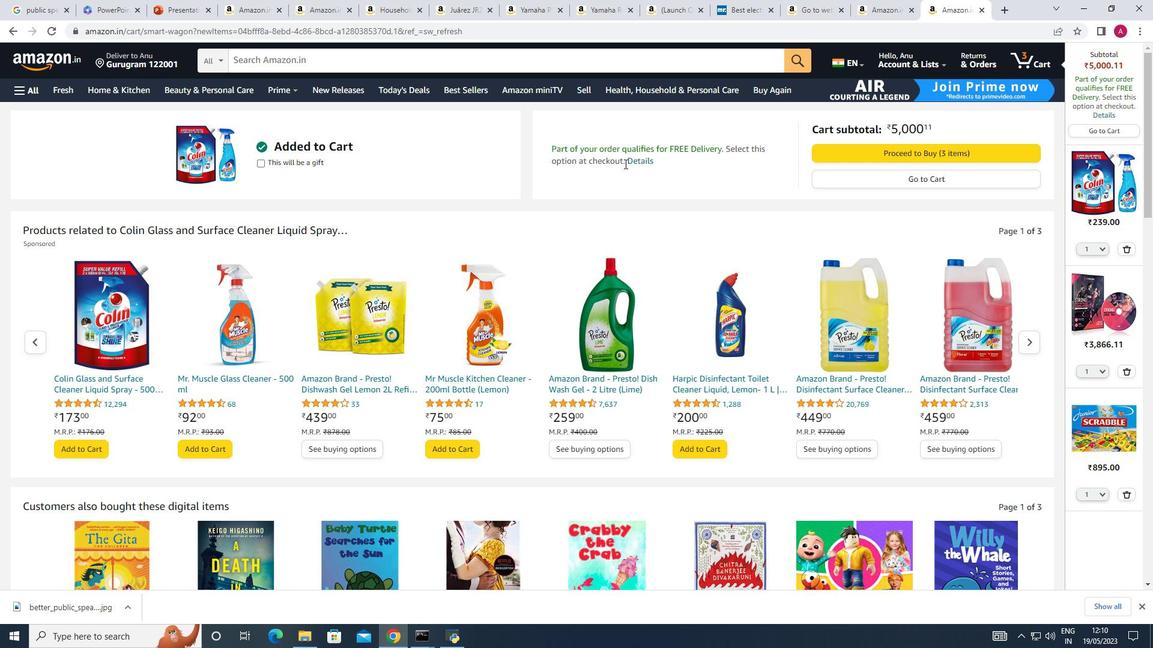 
Action: Mouse pressed left at (629, 163)
Screenshot: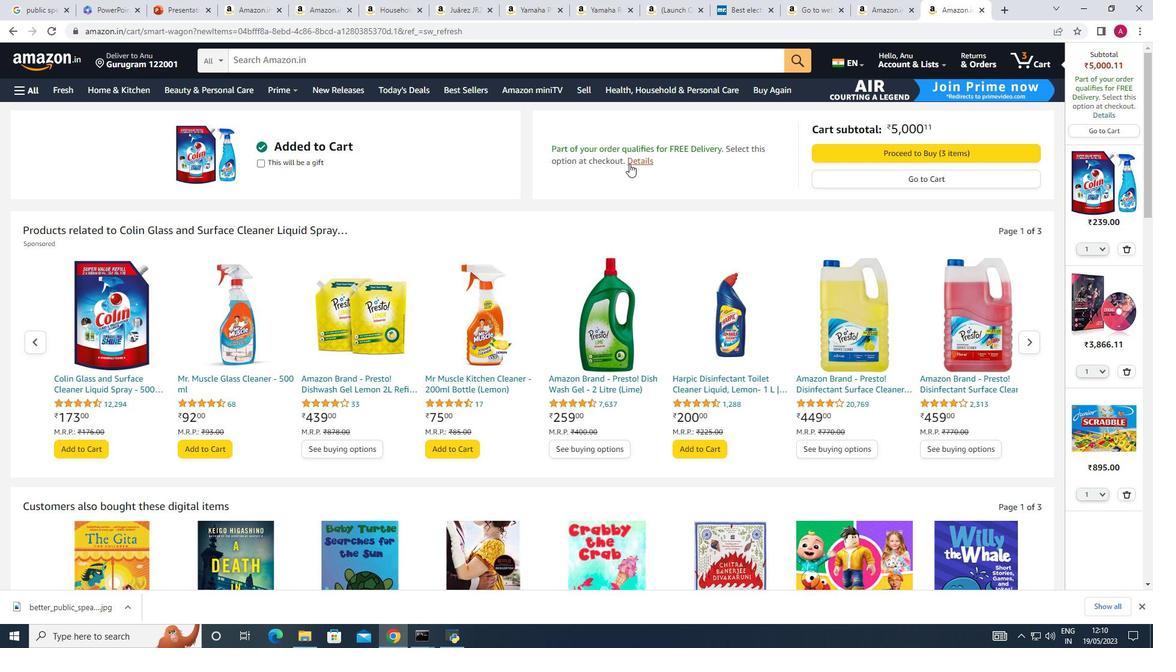 
Action: Mouse moved to (217, 215)
Screenshot: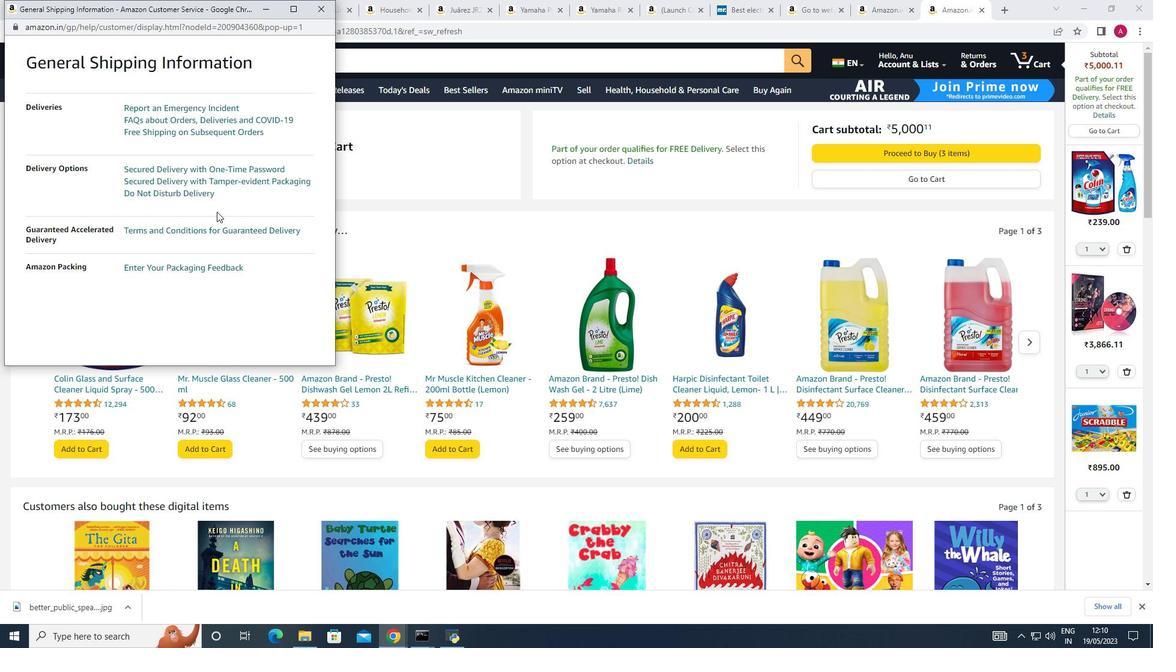 
Action: Mouse scrolled (217, 214) with delta (0, 0)
Screenshot: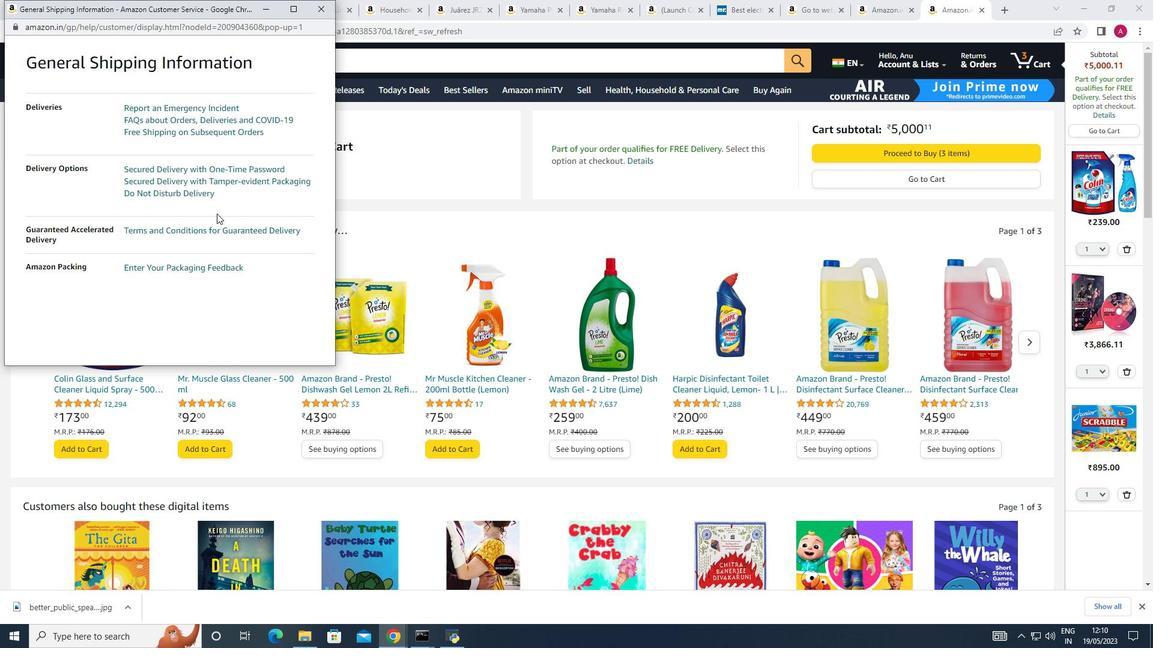 
Action: Mouse scrolled (217, 214) with delta (0, 0)
Screenshot: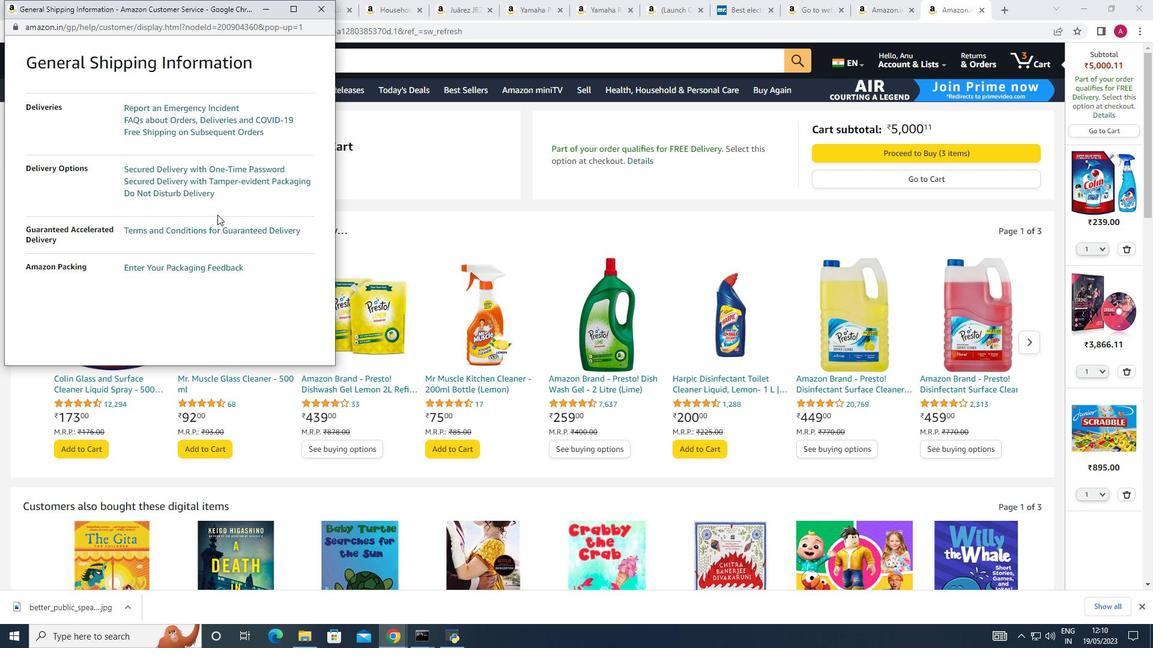 
Action: Mouse moved to (685, 190)
Screenshot: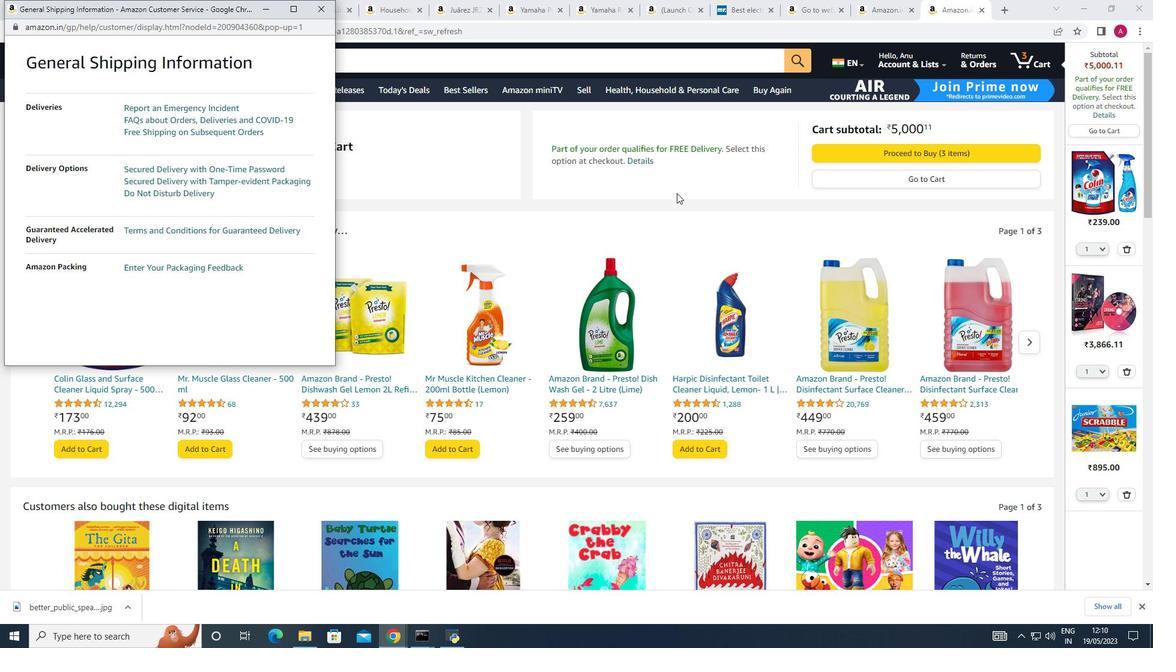 
Action: Mouse pressed left at (685, 190)
Screenshot: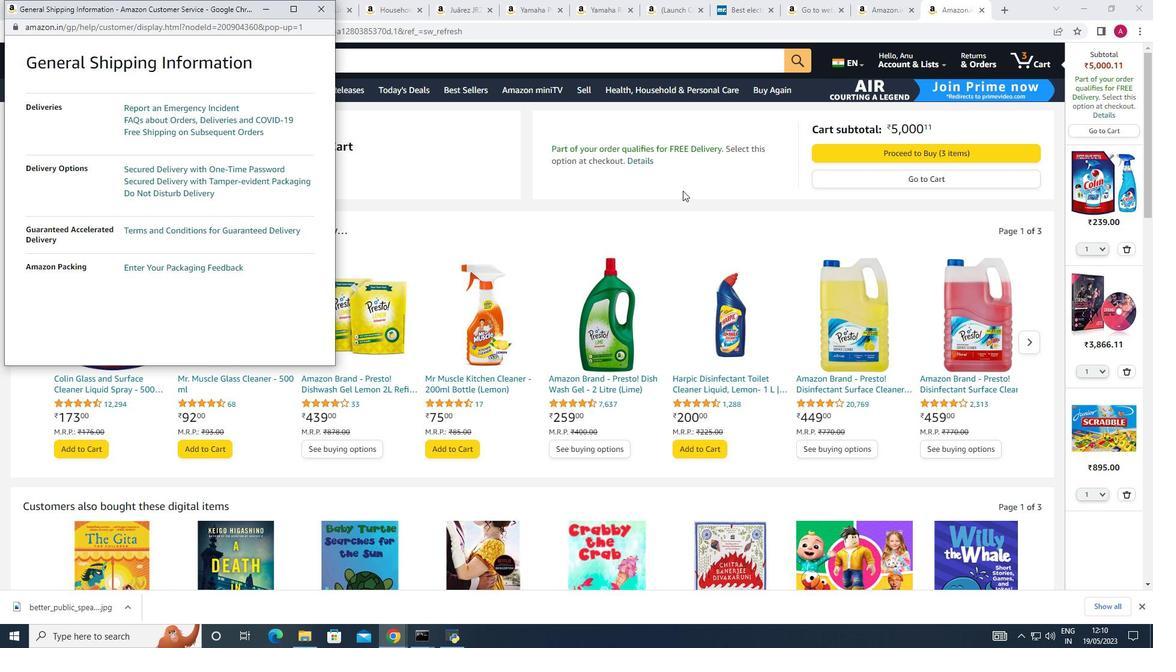 
Action: Mouse moved to (912, 183)
Screenshot: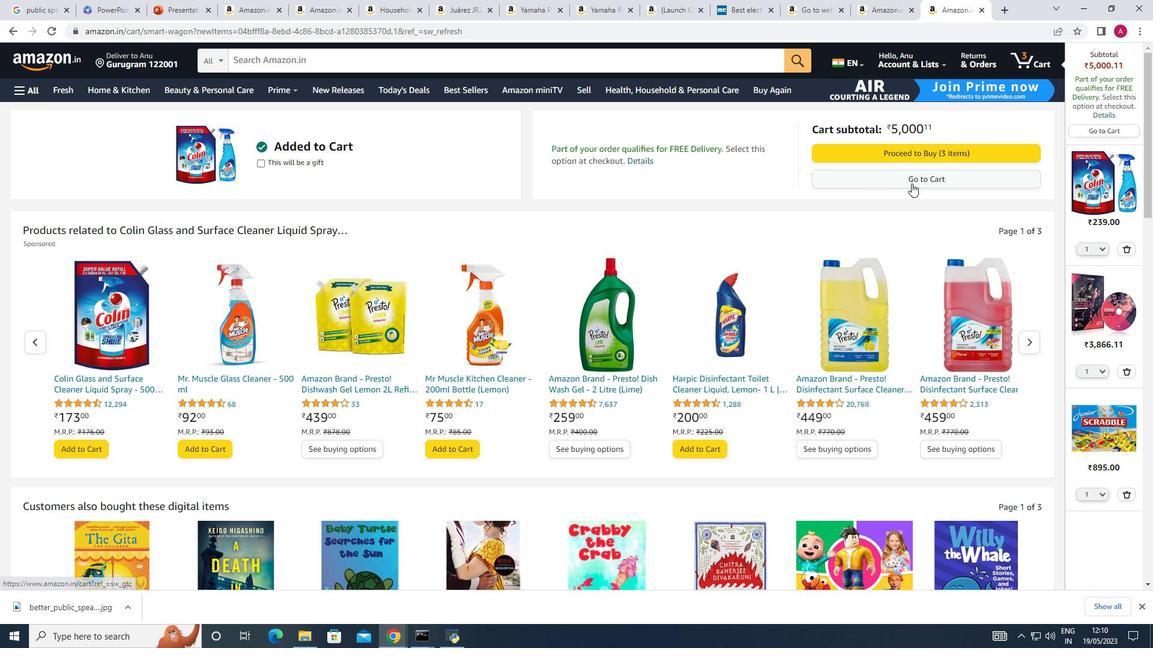
Action: Mouse pressed left at (912, 183)
Screenshot: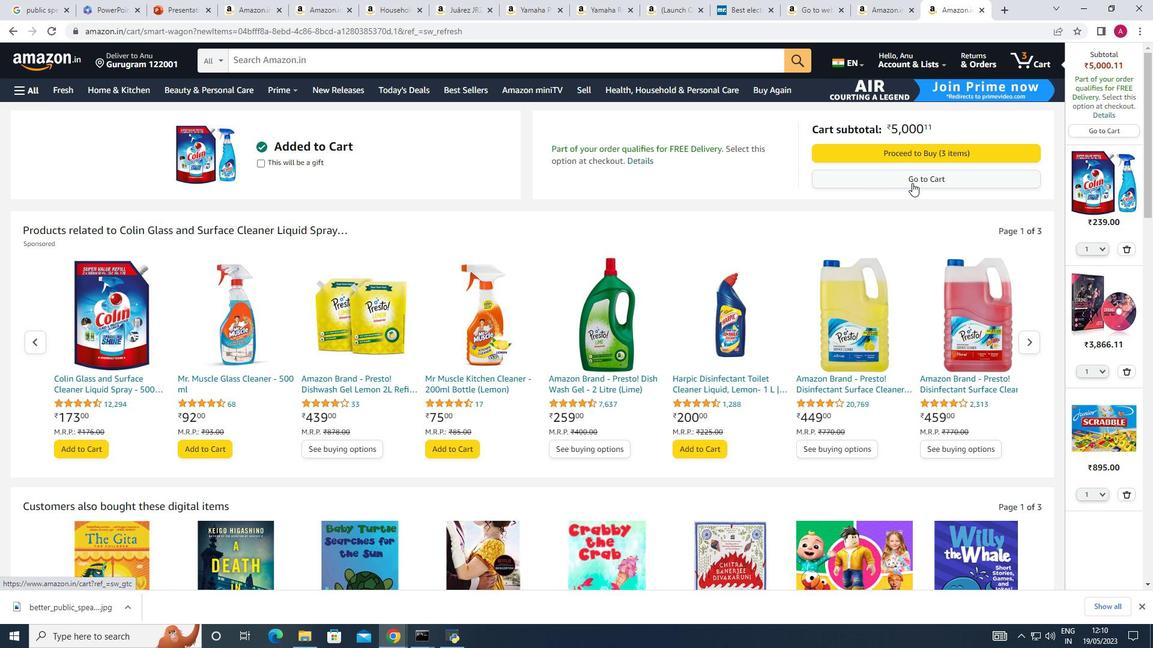 
Action: Mouse moved to (348, 192)
Screenshot: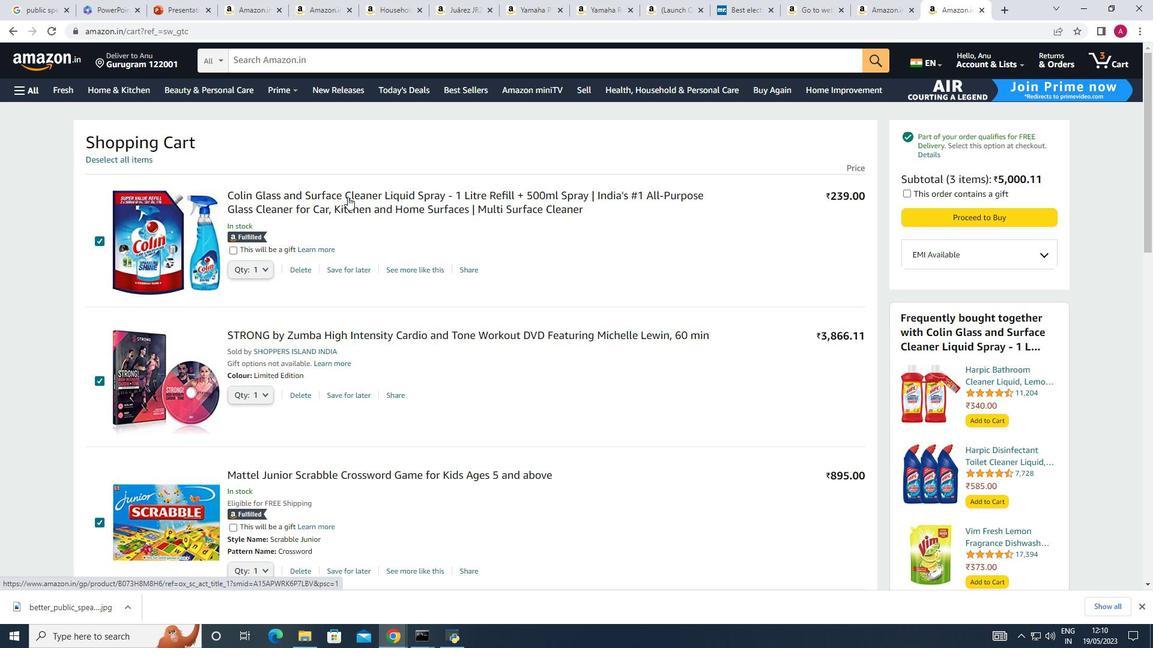 
Action: Mouse pressed left at (348, 192)
Screenshot: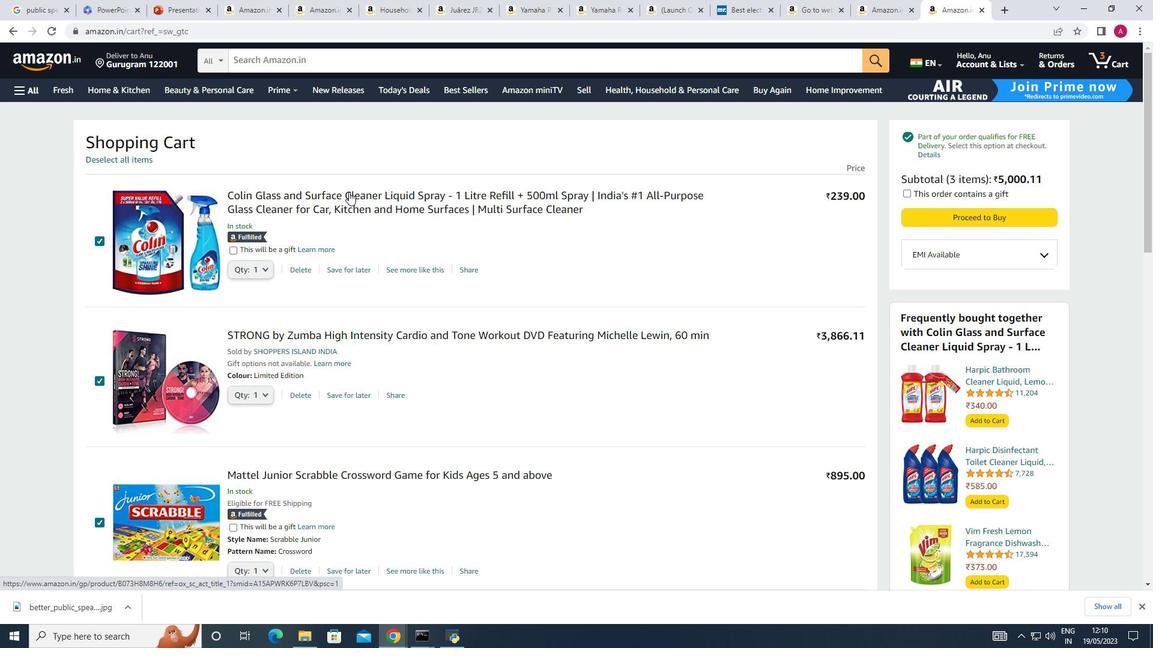 
Action: Mouse moved to (870, 270)
Screenshot: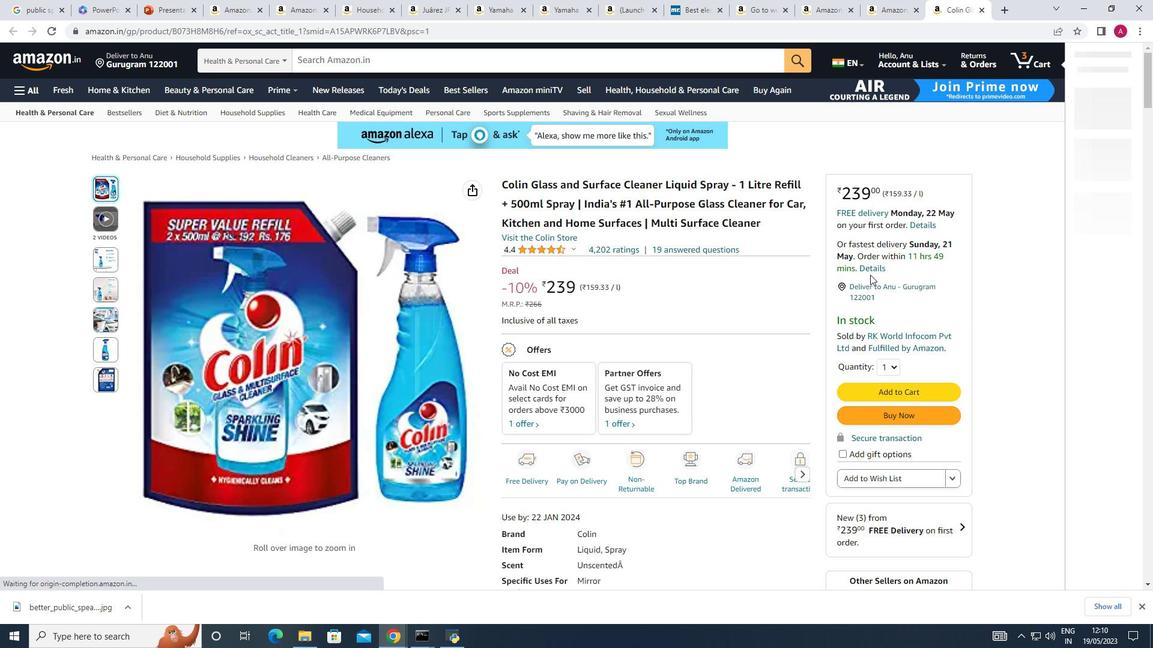 
Action: Mouse pressed left at (870, 270)
Screenshot: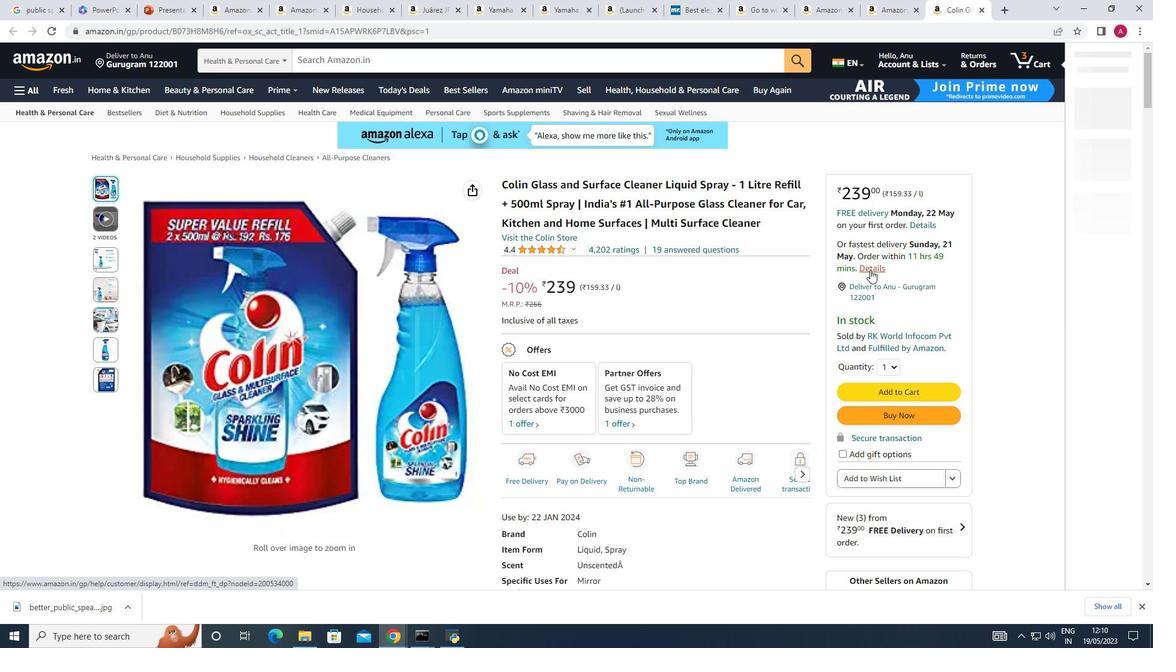 
Action: Mouse moved to (336, 436)
Screenshot: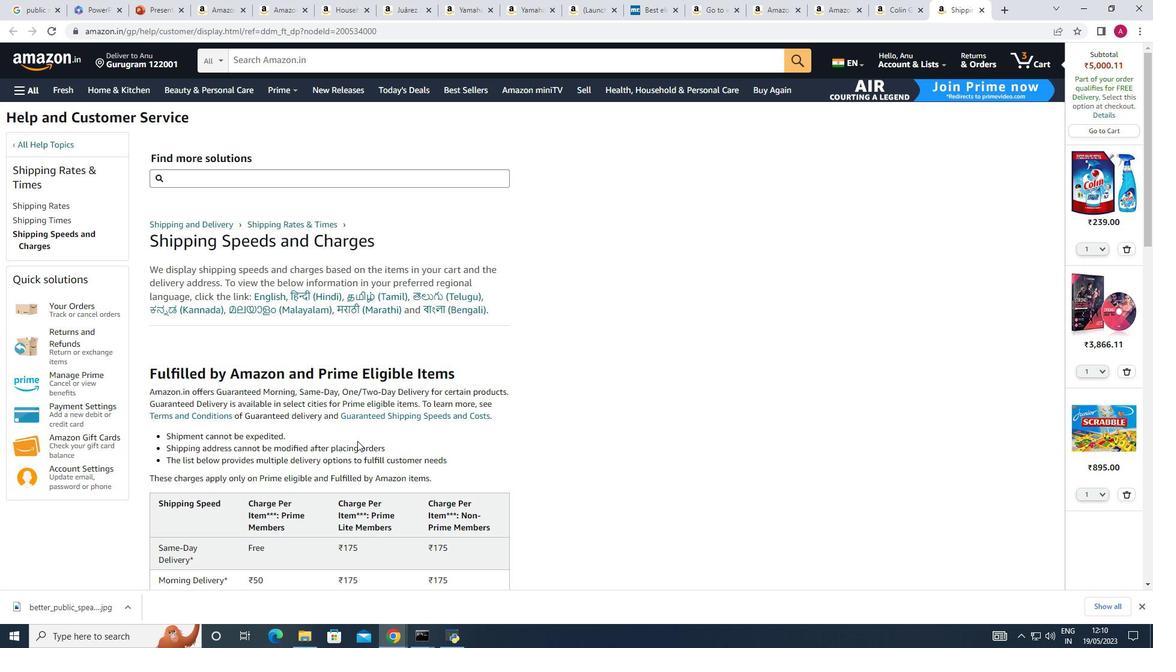 
Action: Mouse scrolled (336, 435) with delta (0, 0)
Screenshot: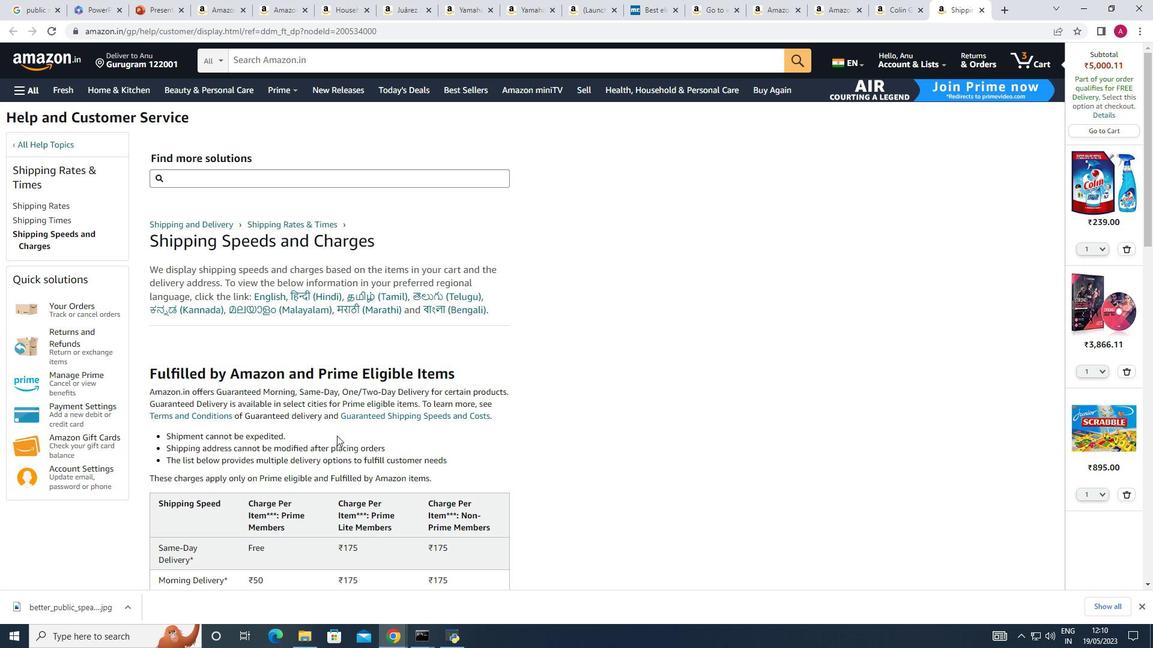 
Action: Mouse scrolled (336, 435) with delta (0, 0)
Screenshot: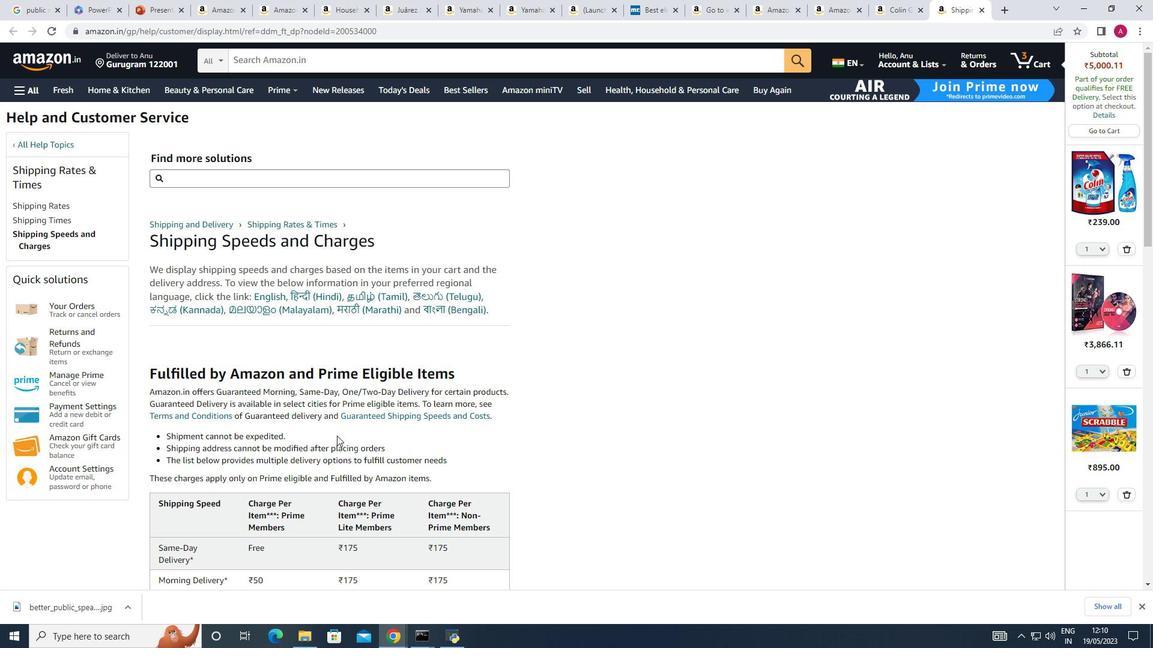 
Action: Mouse scrolled (336, 435) with delta (0, 0)
Screenshot: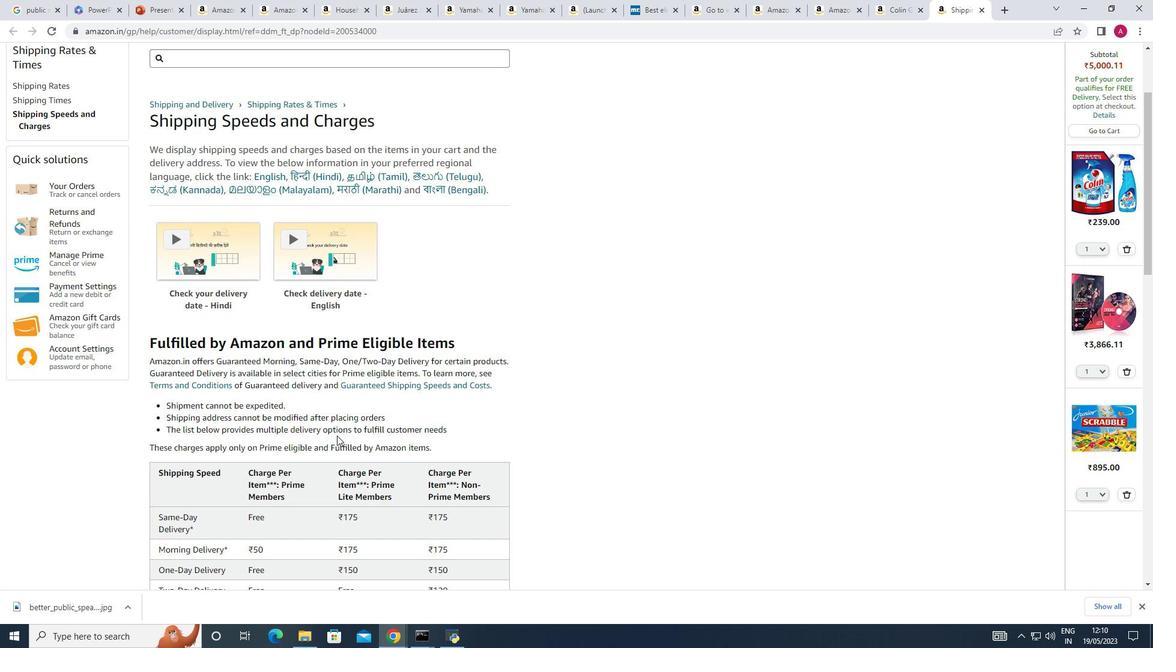 
Action: Mouse scrolled (336, 436) with delta (0, 0)
Screenshot: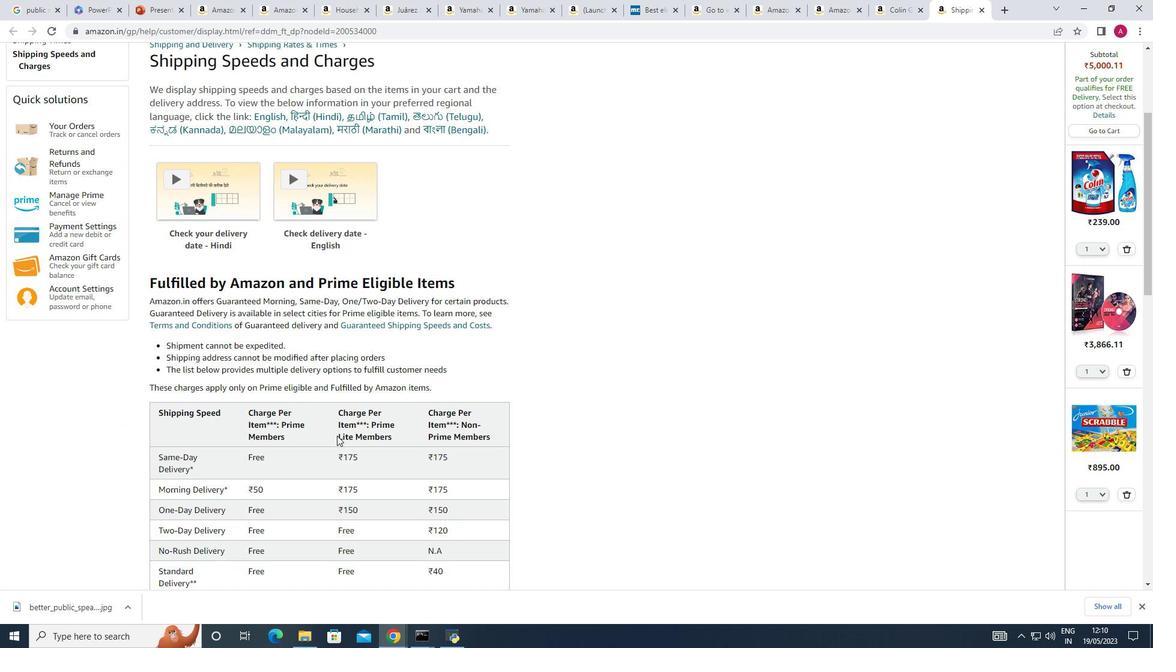 
Action: Mouse scrolled (336, 436) with delta (0, 0)
Screenshot: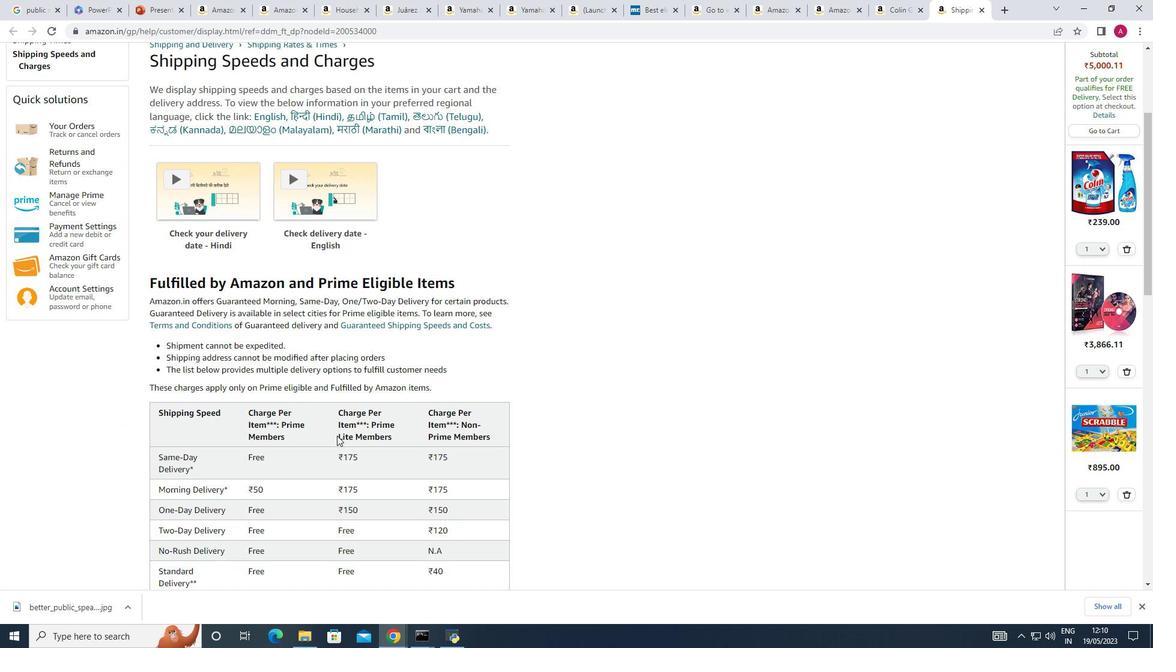 
Action: Mouse scrolled (336, 436) with delta (0, 0)
Screenshot: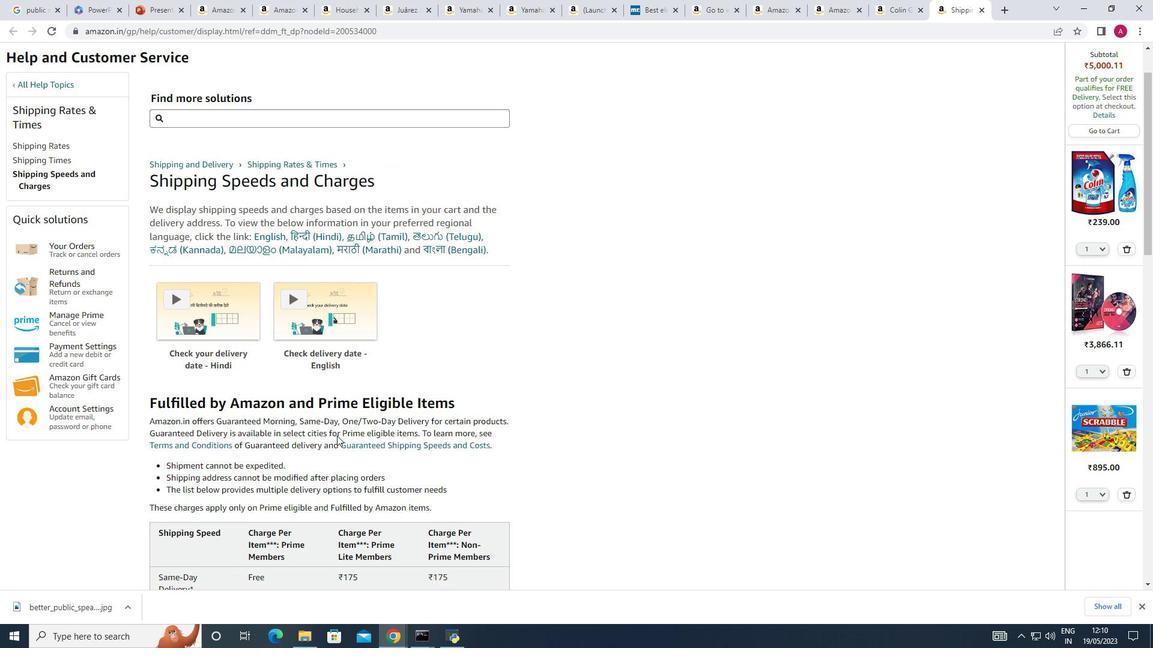 
Action: Mouse moved to (675, 87)
Screenshot: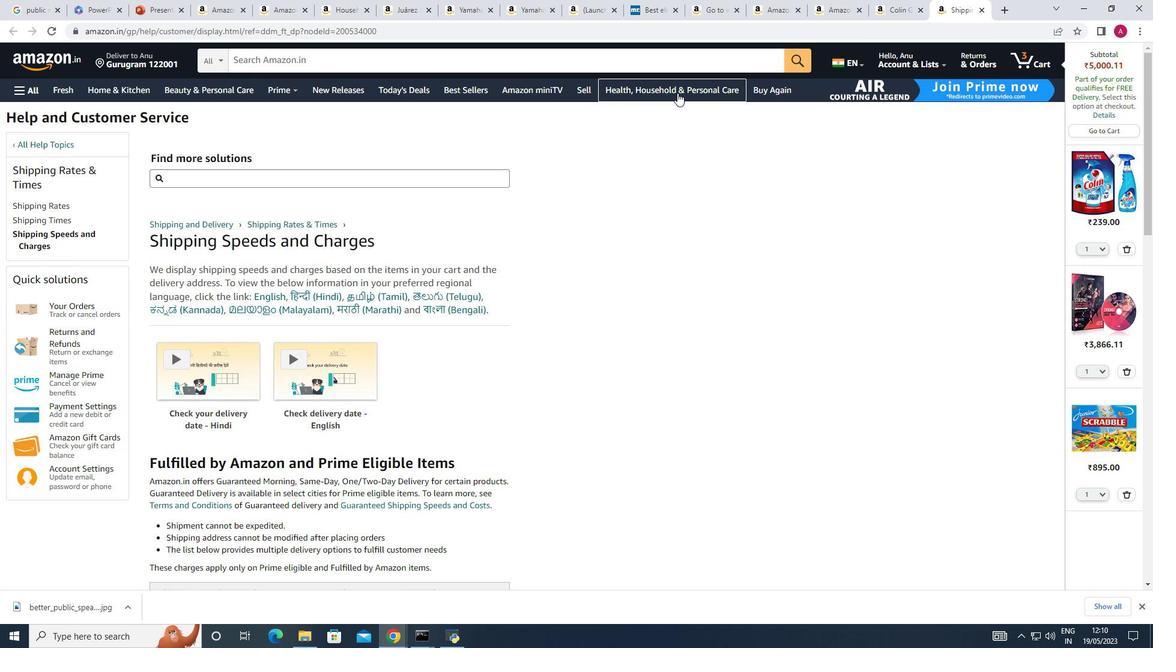 
Action: Mouse pressed left at (675, 87)
Screenshot: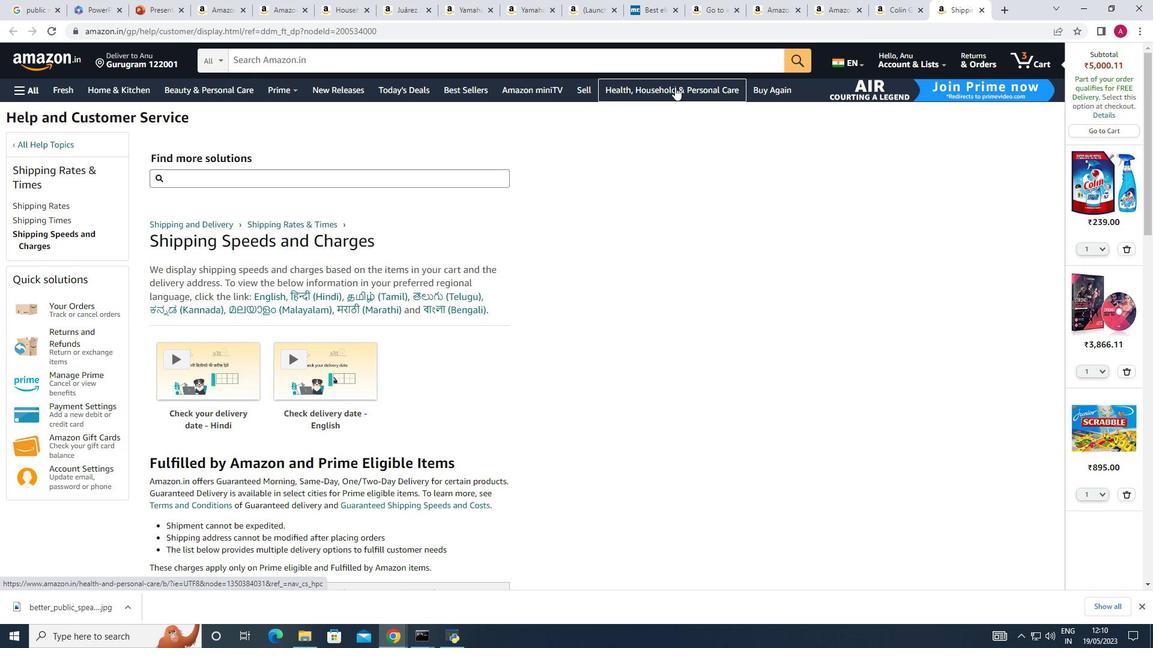 
Action: Mouse moved to (242, 222)
Screenshot: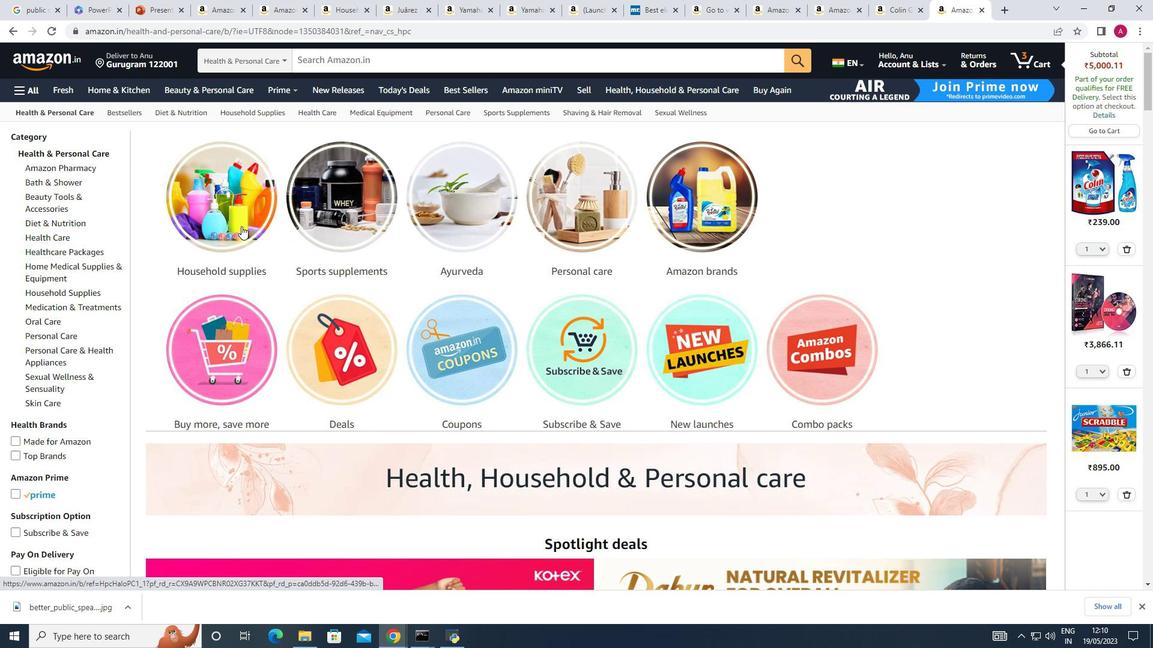 
Action: Mouse pressed left at (242, 222)
Screenshot: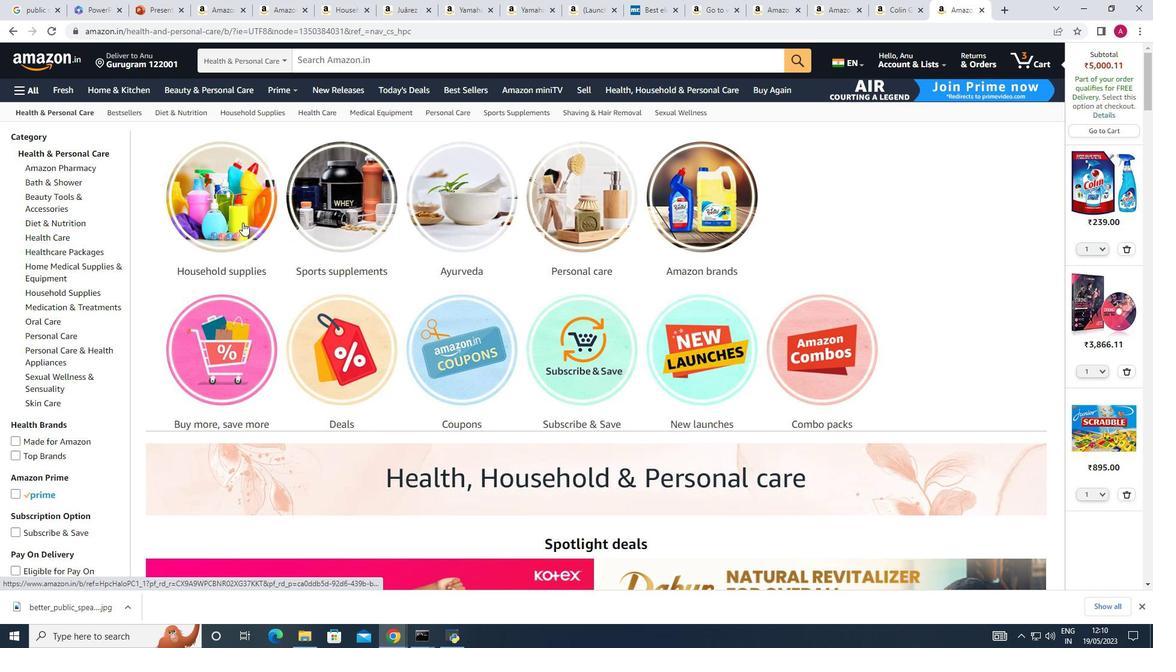 
Action: Mouse moved to (54, 228)
Screenshot: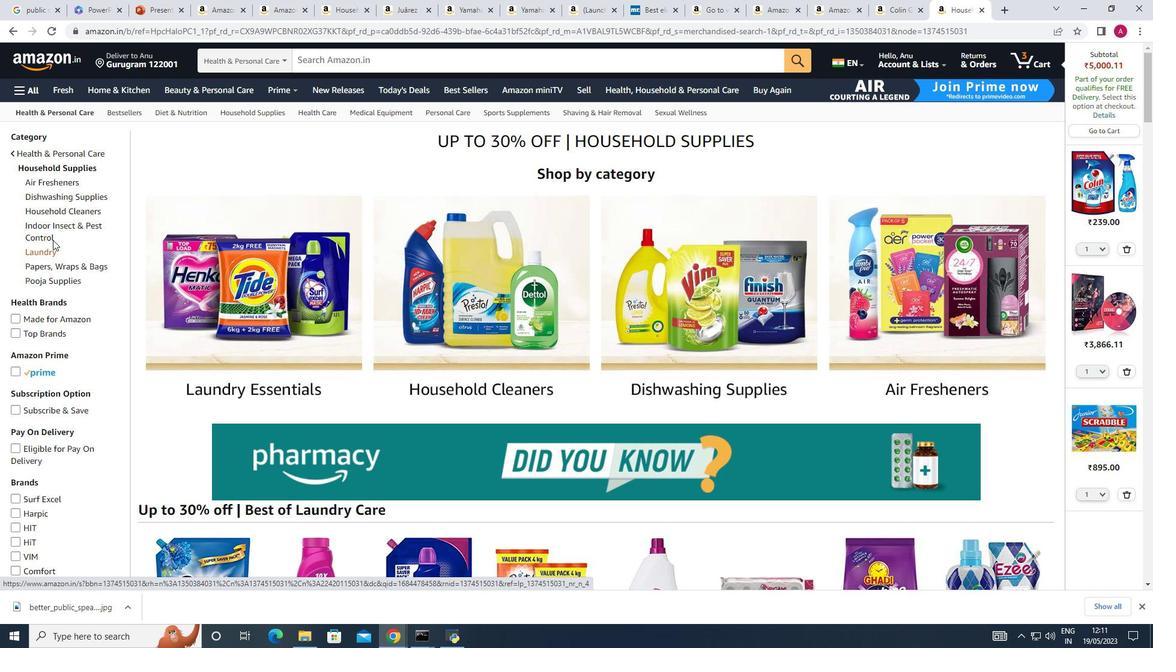 
Action: Mouse scrolled (54, 228) with delta (0, 0)
Screenshot: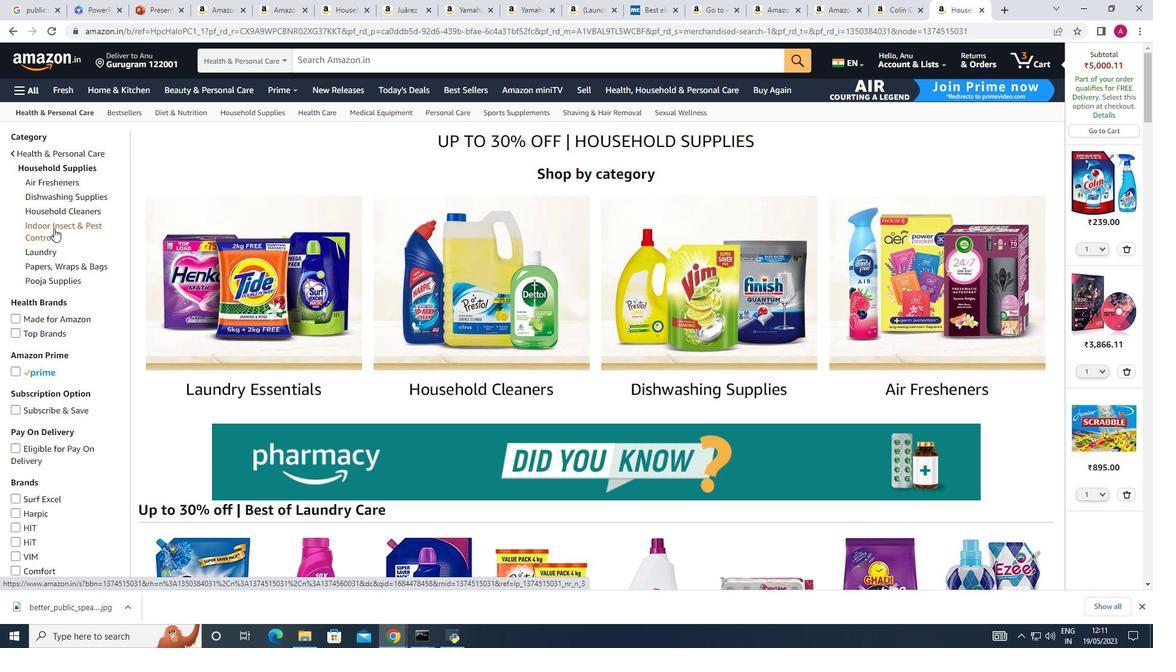 
Action: Mouse scrolled (54, 228) with delta (0, 0)
Screenshot: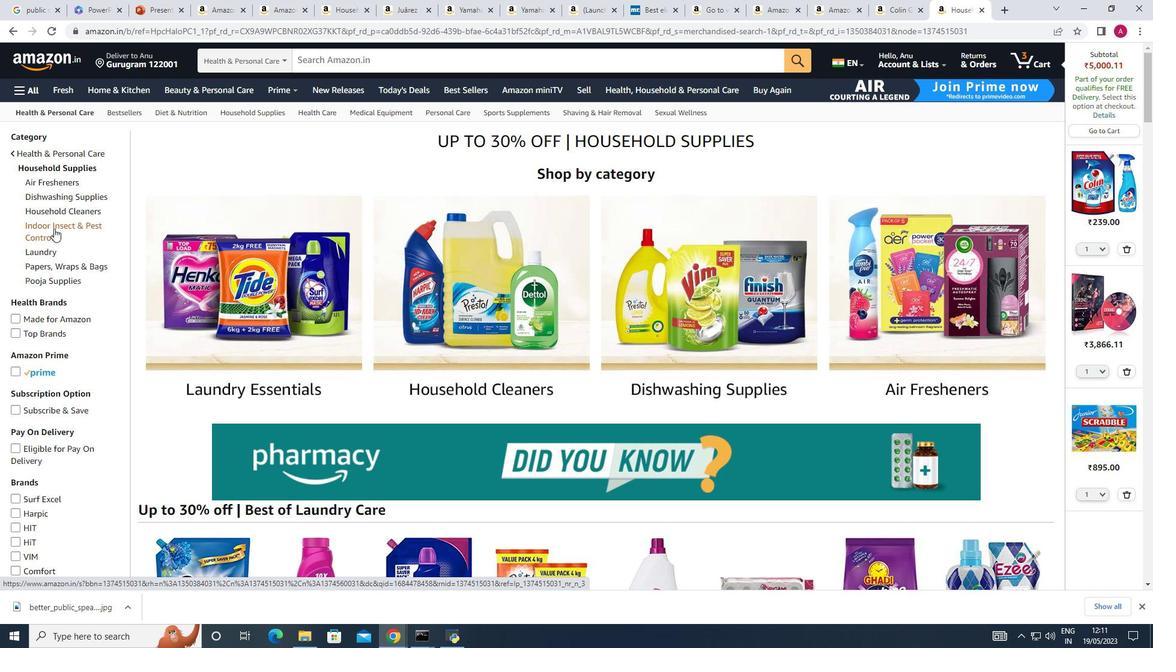 
Action: Mouse scrolled (54, 229) with delta (0, 0)
Screenshot: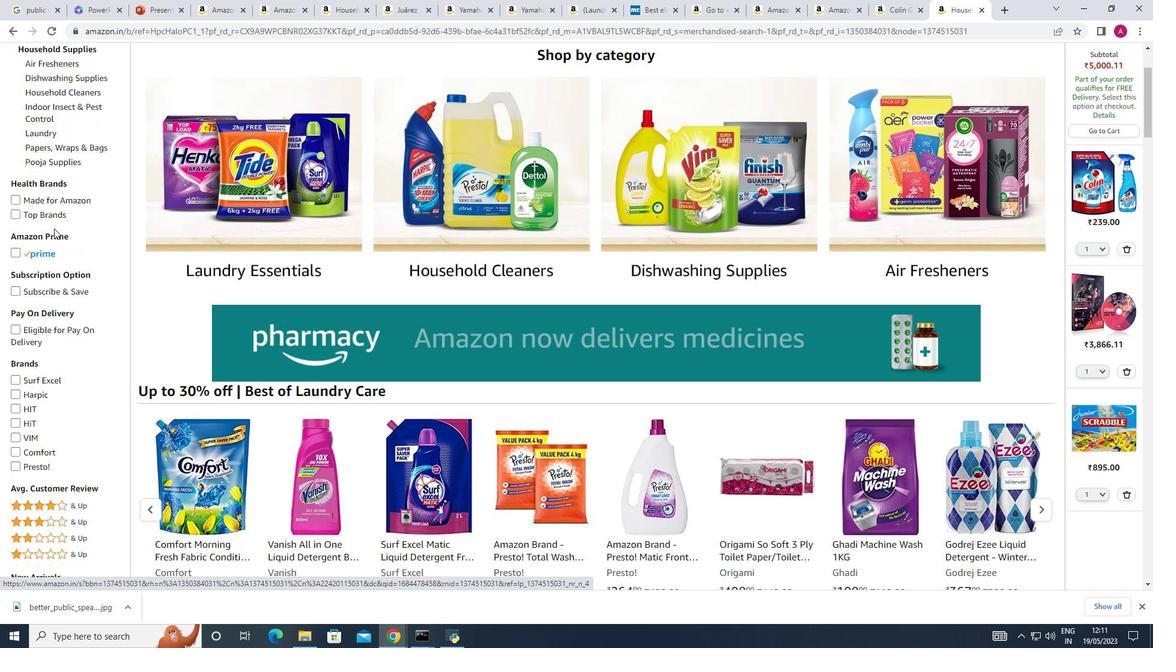 
Action: Mouse scrolled (54, 229) with delta (0, 0)
Screenshot: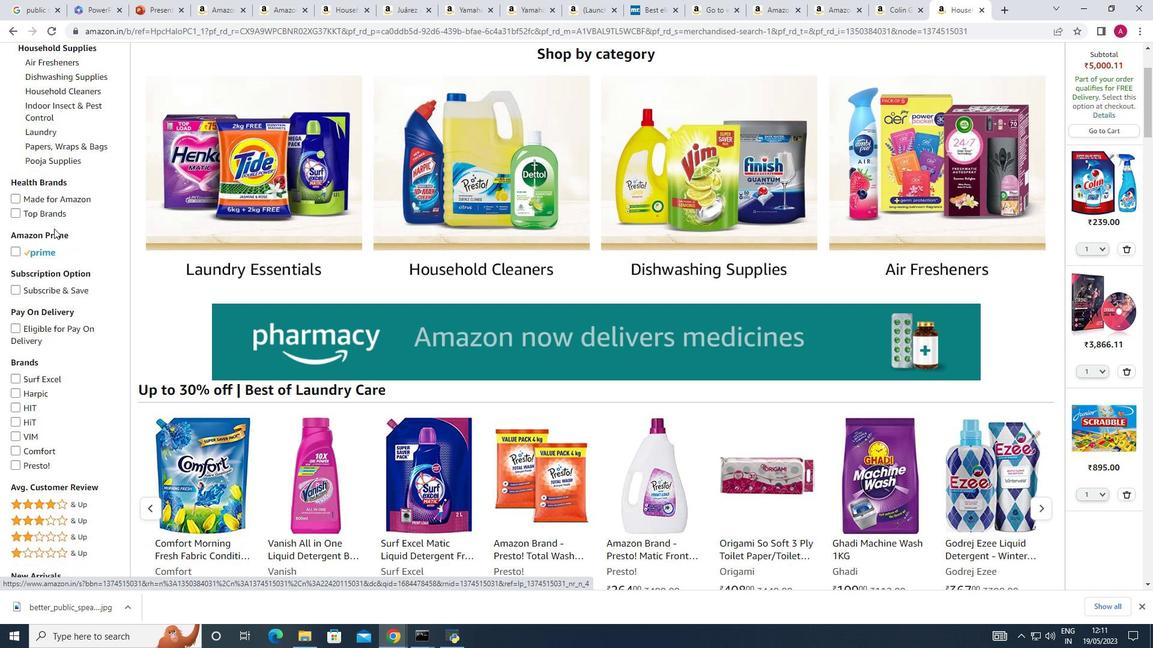 
Action: Mouse moved to (326, 61)
Screenshot: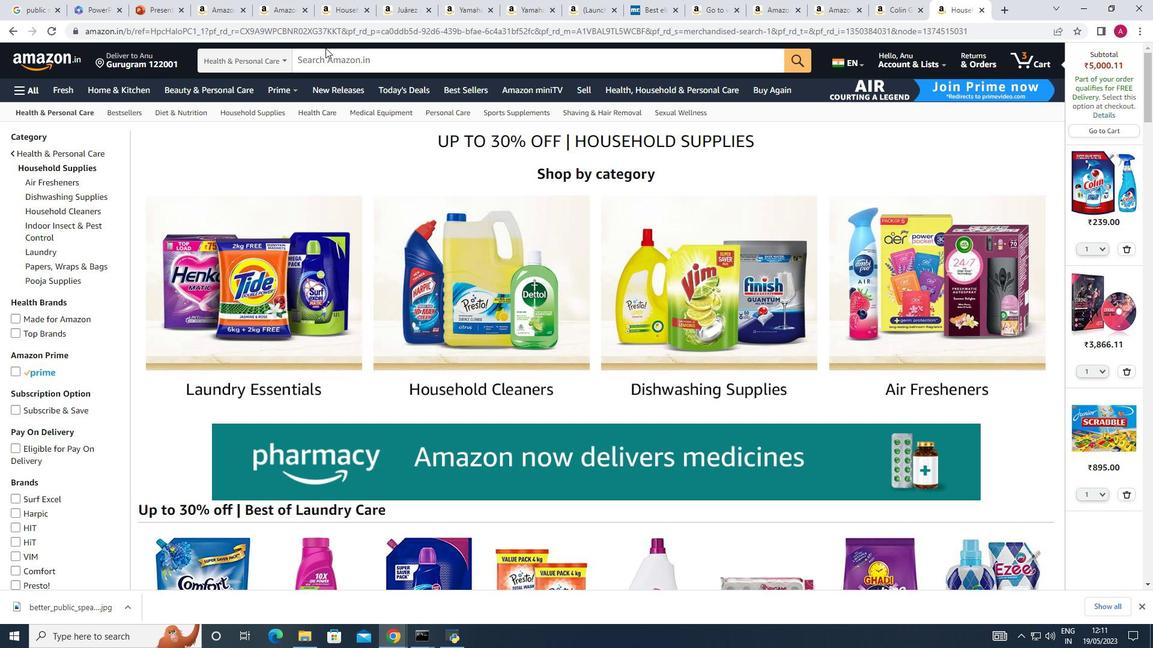 
Action: Mouse pressed left at (326, 61)
Screenshot: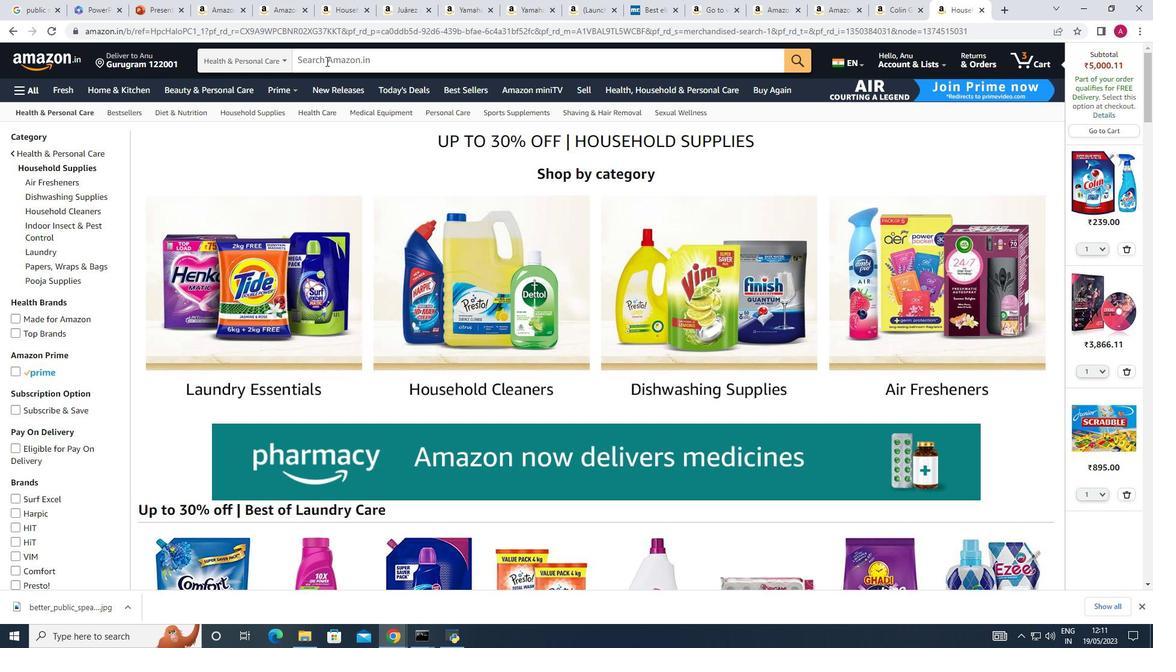 
Action: Key pressed plumbing<Key.enter>
Screenshot: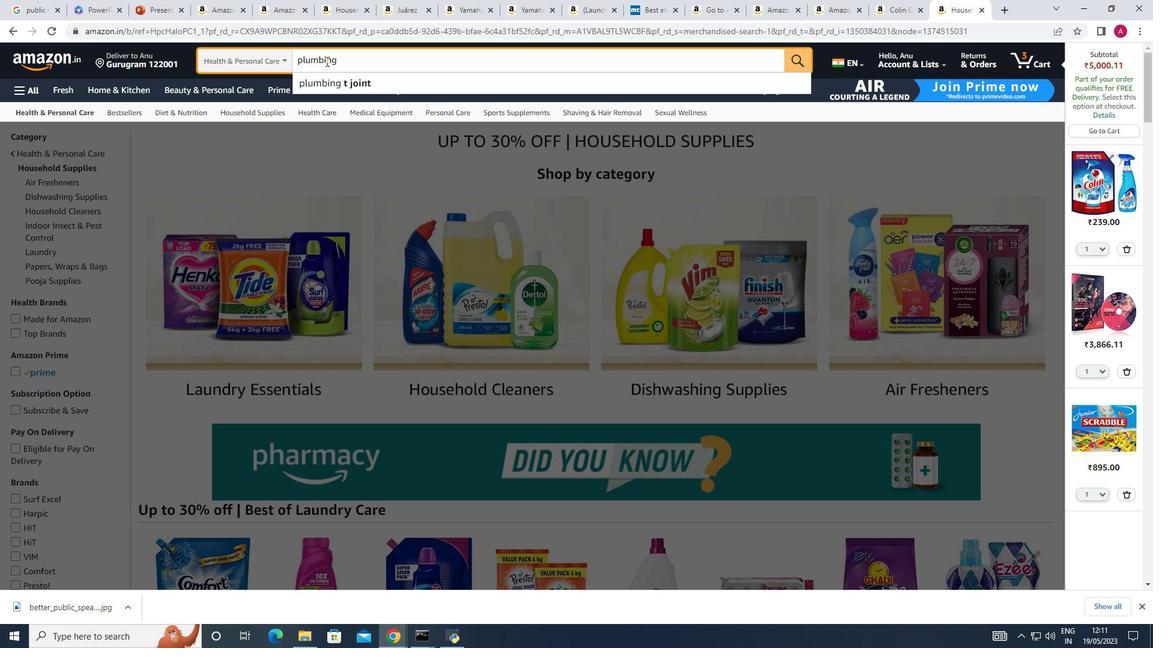 
Action: Mouse moved to (393, 275)
Screenshot: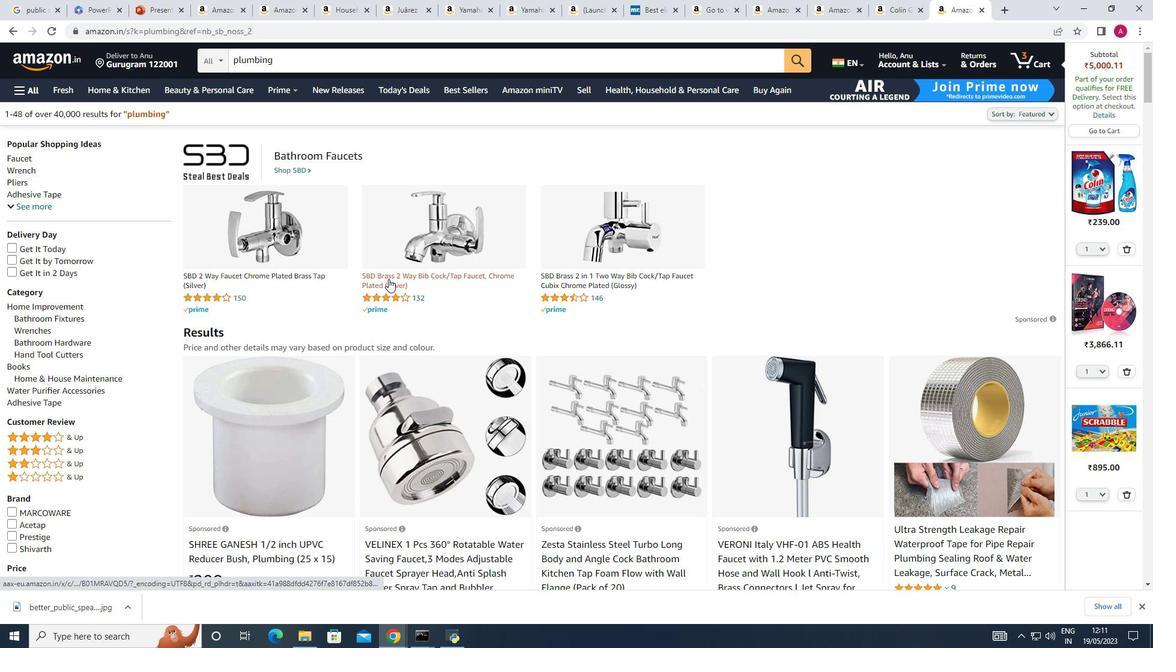 
Action: Mouse scrolled (393, 275) with delta (0, 0)
Screenshot: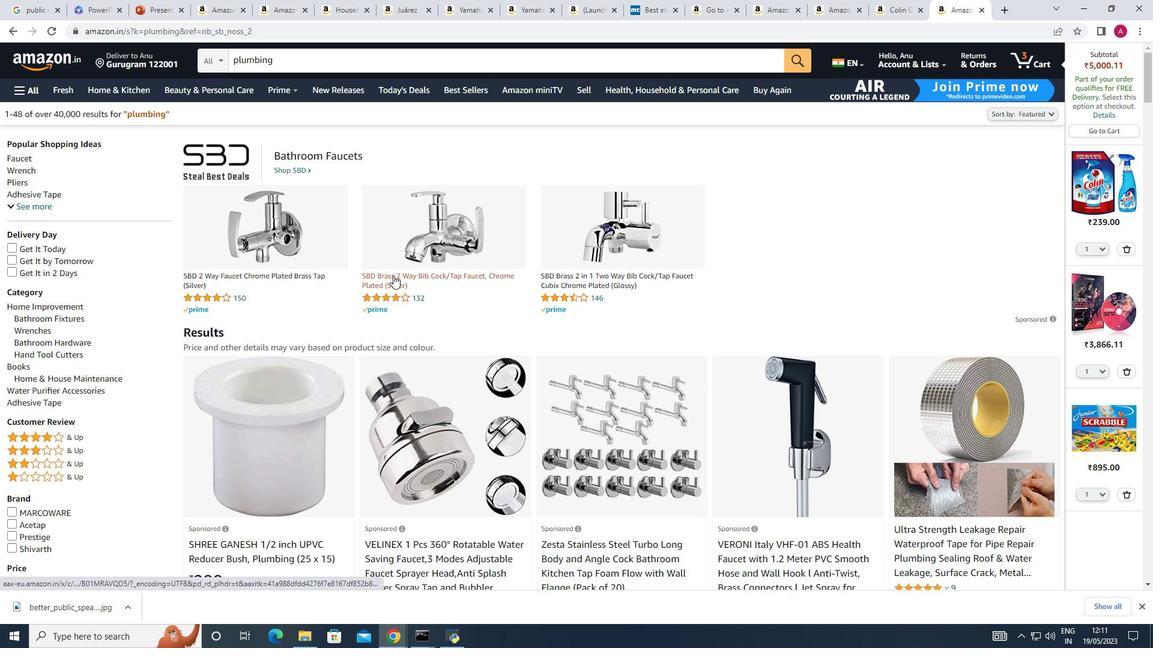 
Action: Mouse scrolled (393, 275) with delta (0, 0)
Screenshot: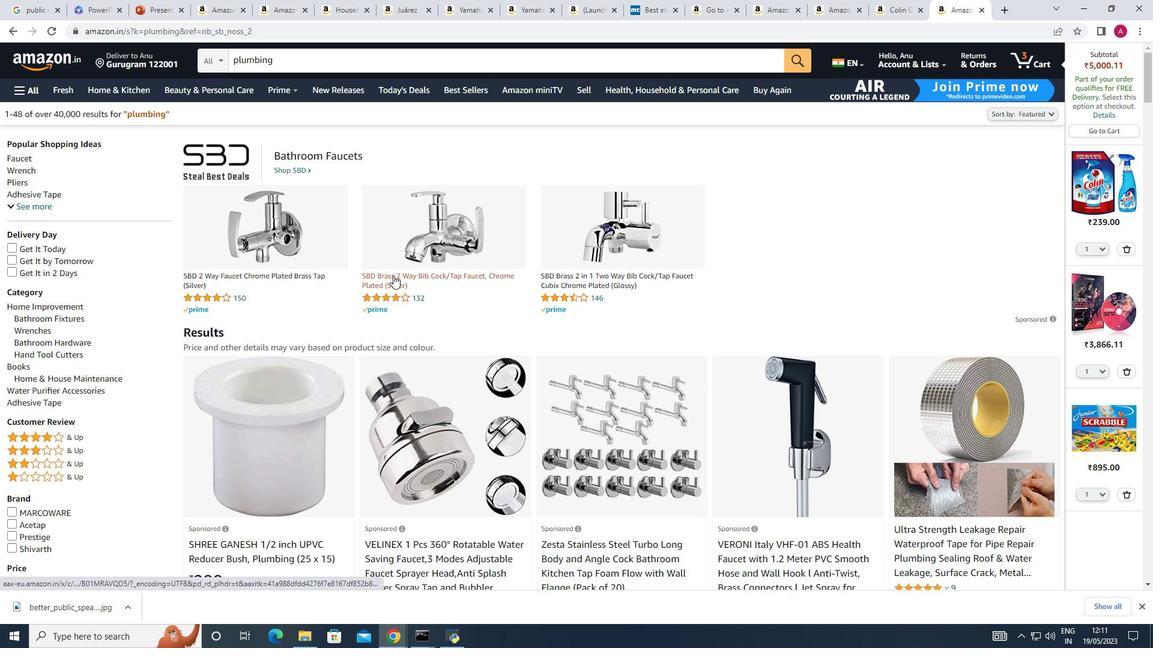 
Action: Mouse moved to (398, 276)
Screenshot: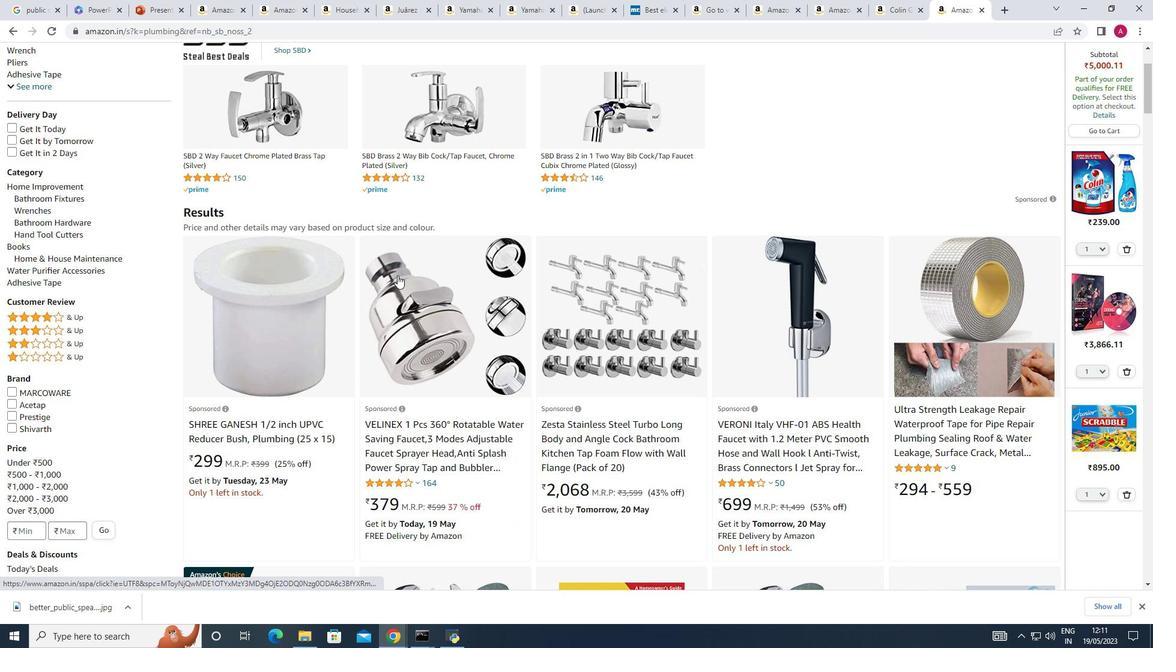 
Action: Mouse scrolled (398, 275) with delta (0, 0)
Screenshot: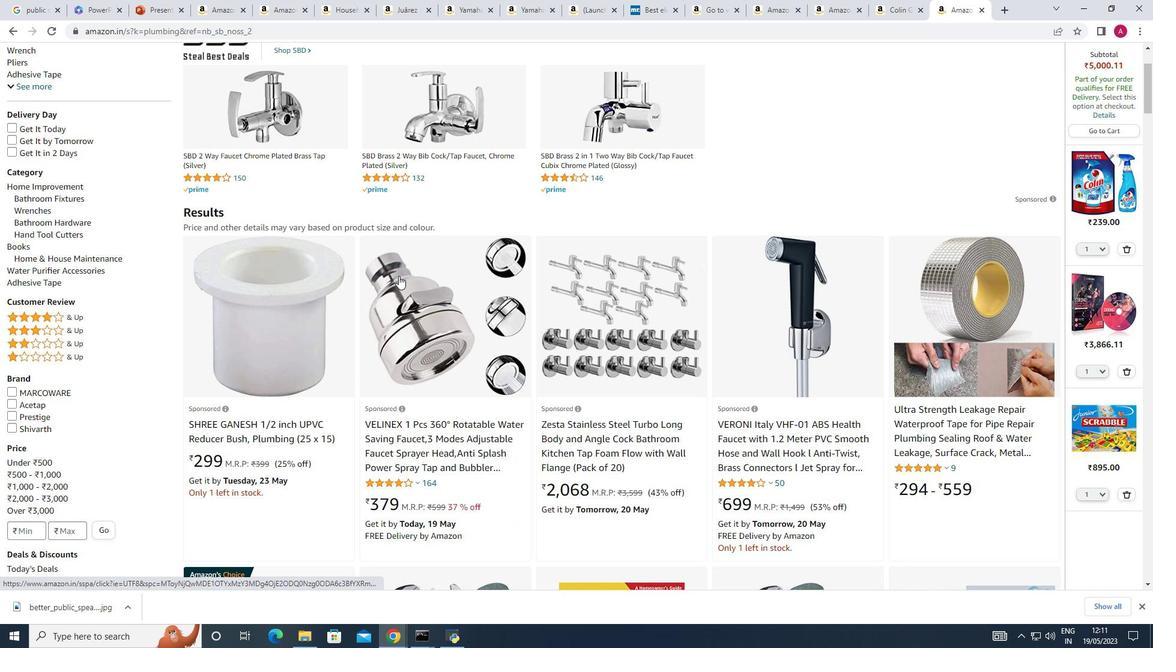 
Action: Mouse moved to (401, 275)
Screenshot: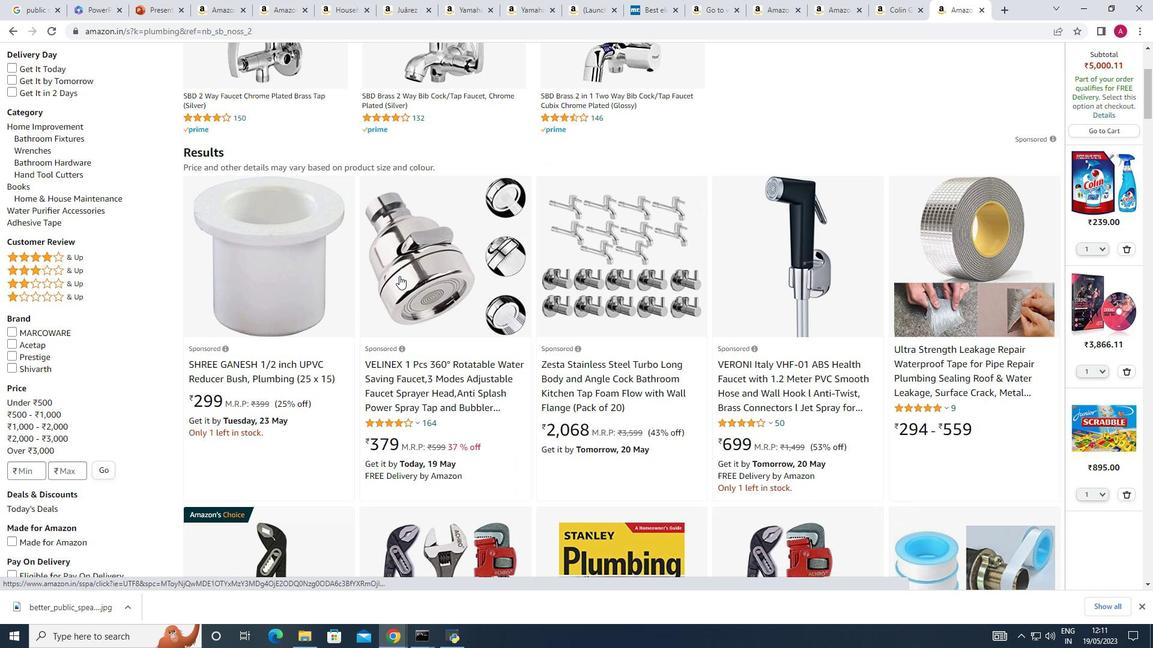 
Action: Mouse scrolled (401, 275) with delta (0, 0)
Screenshot: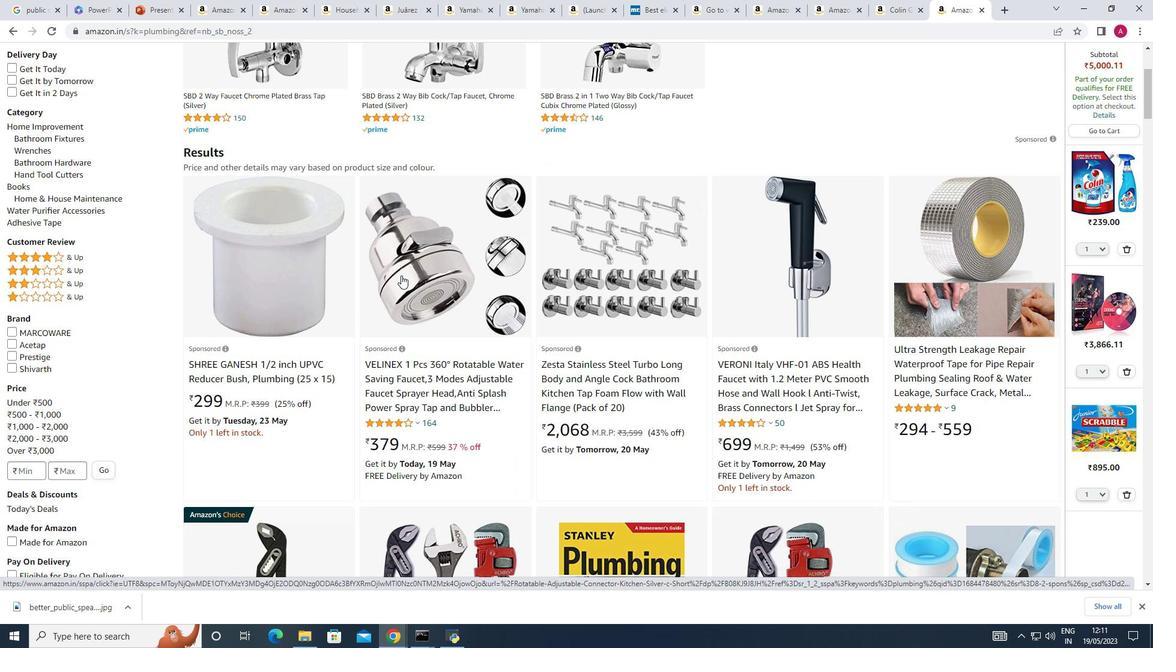 
Action: Mouse scrolled (401, 275) with delta (0, 0)
Screenshot: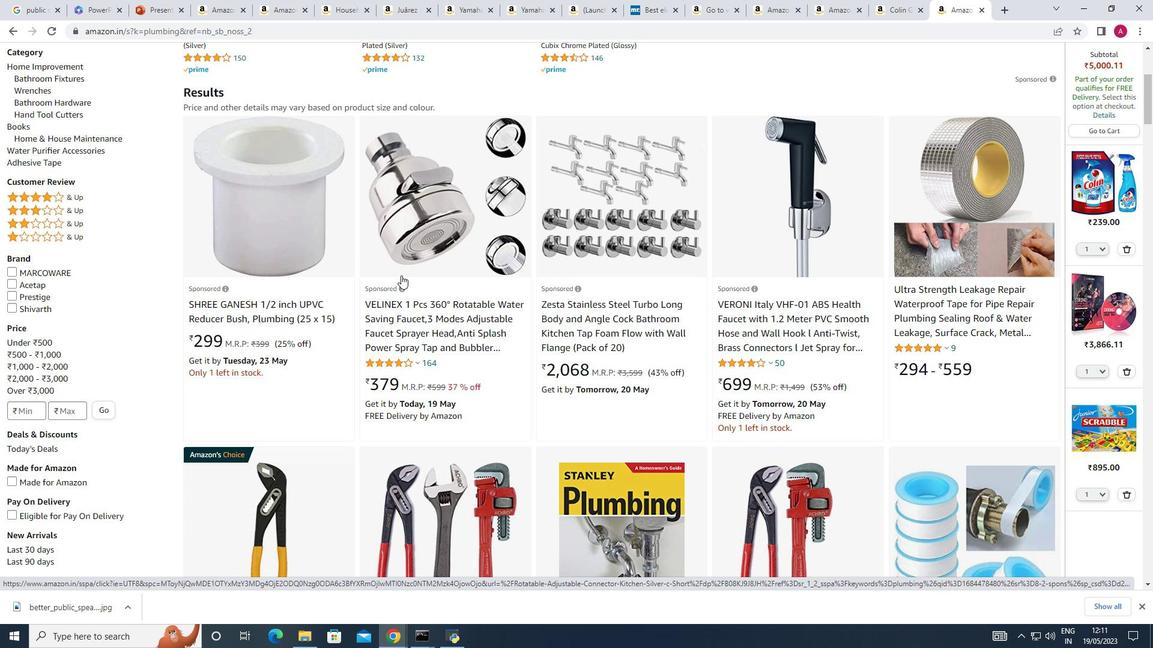 
Action: Mouse scrolled (401, 275) with delta (0, 0)
Screenshot: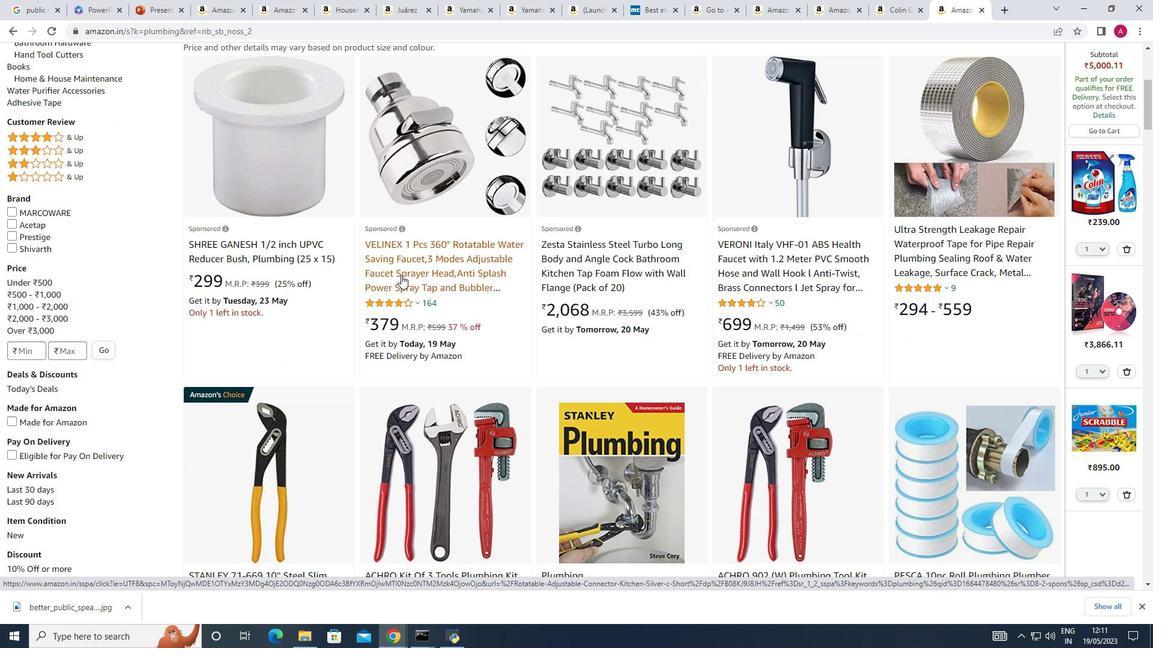
Action: Mouse scrolled (401, 275) with delta (0, 0)
Screenshot: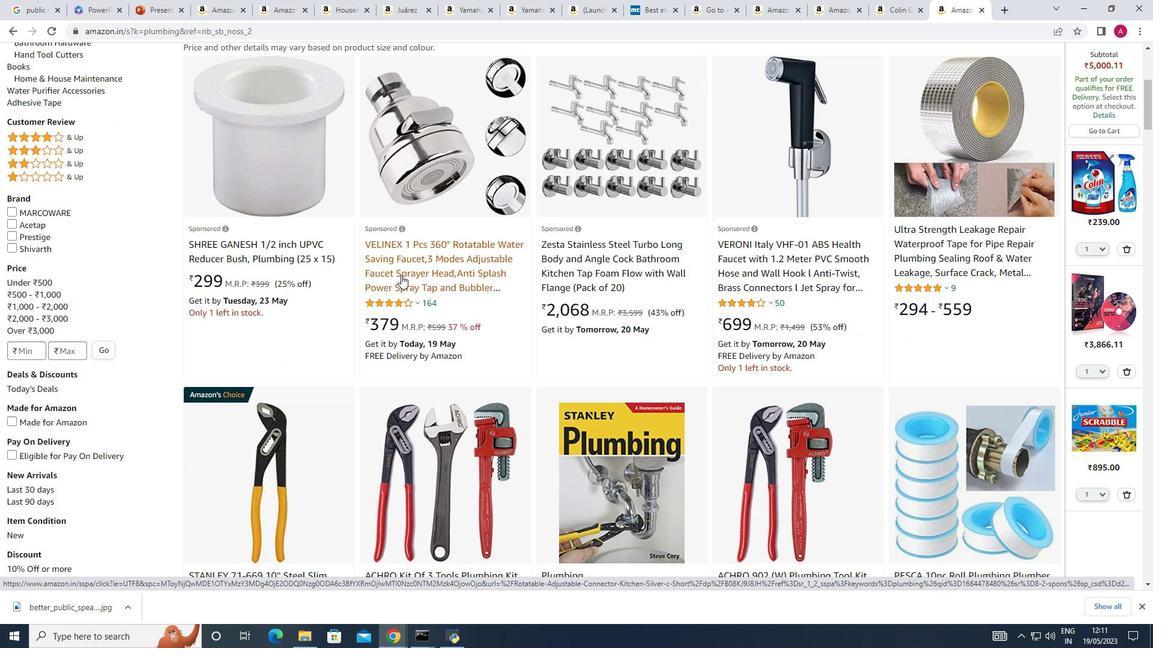 
Action: Mouse scrolled (401, 275) with delta (0, 0)
Screenshot: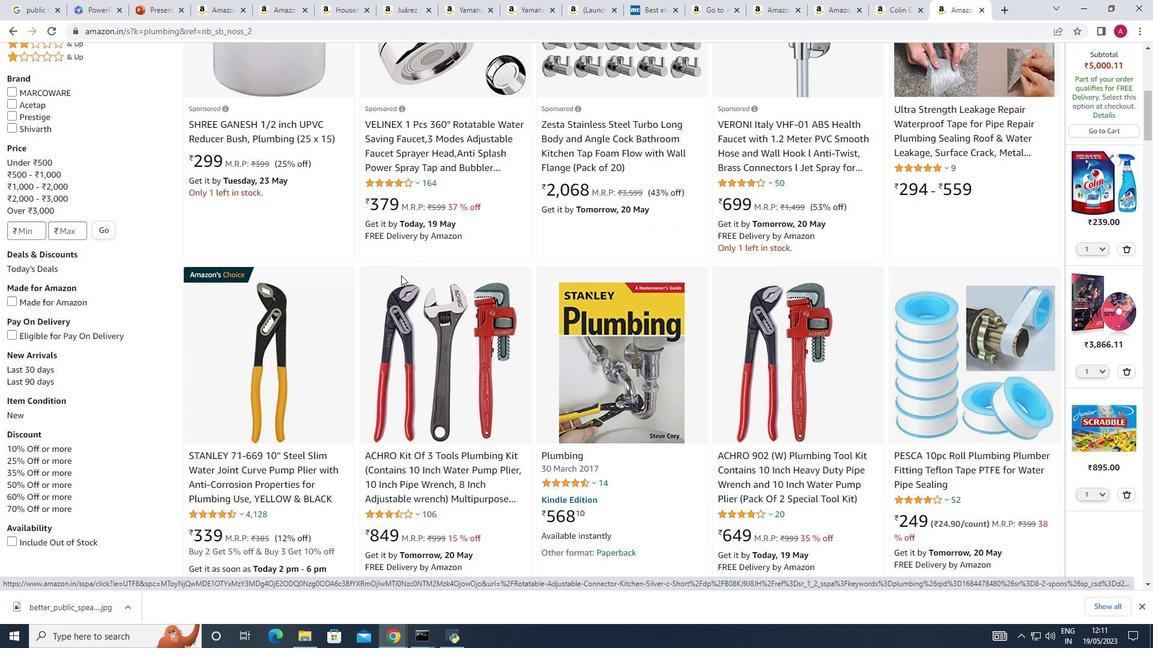 
Action: Mouse scrolled (401, 275) with delta (0, 0)
